 Task: Buy 2 Valve Stems & Caps from Air Compressors & Inflators section under best seller category for shipping address: Cole Ward, 4561 Long Street, Gainesville, Florida 32653, Cell Number 3522153680. Pay from credit card ending with 5759, CVV 953
Action: Key pressed amazon.com<Key.enter>
Screenshot: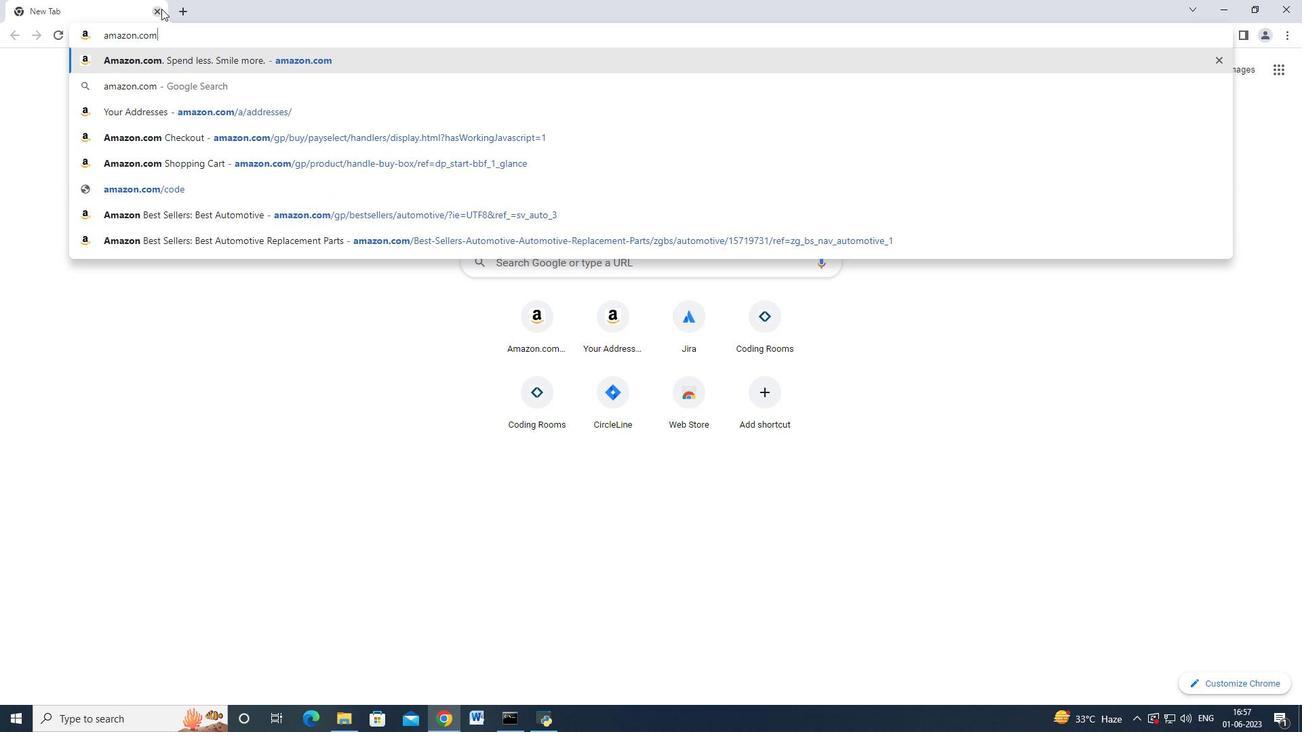 
Action: Mouse moved to (31, 111)
Screenshot: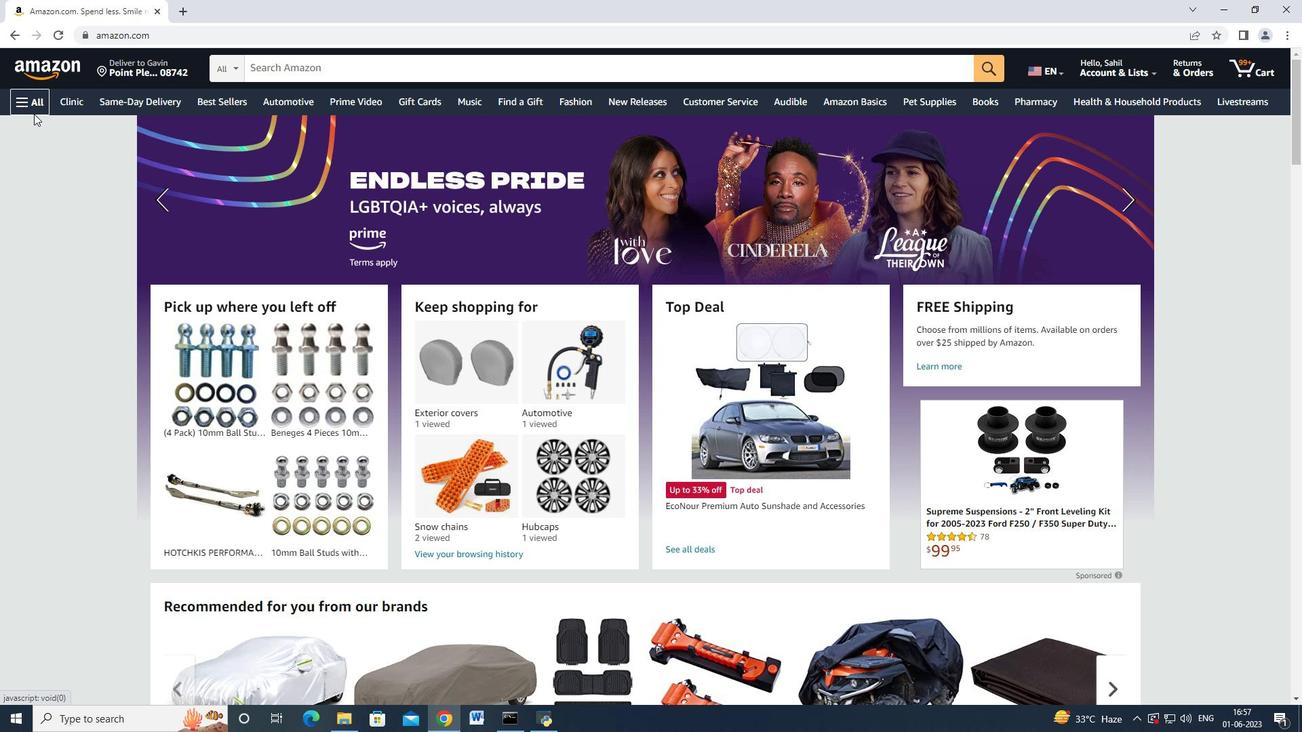 
Action: Mouse pressed left at (31, 111)
Screenshot: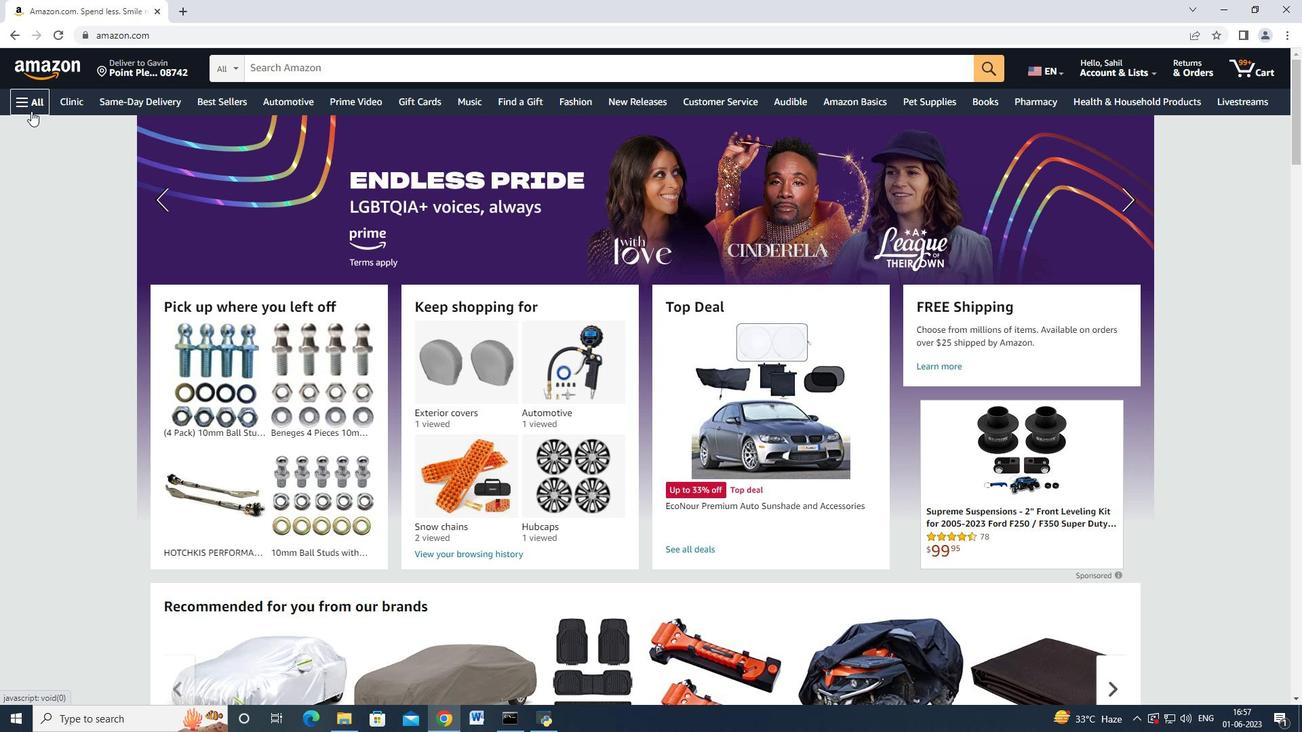 
Action: Mouse moved to (24, 119)
Screenshot: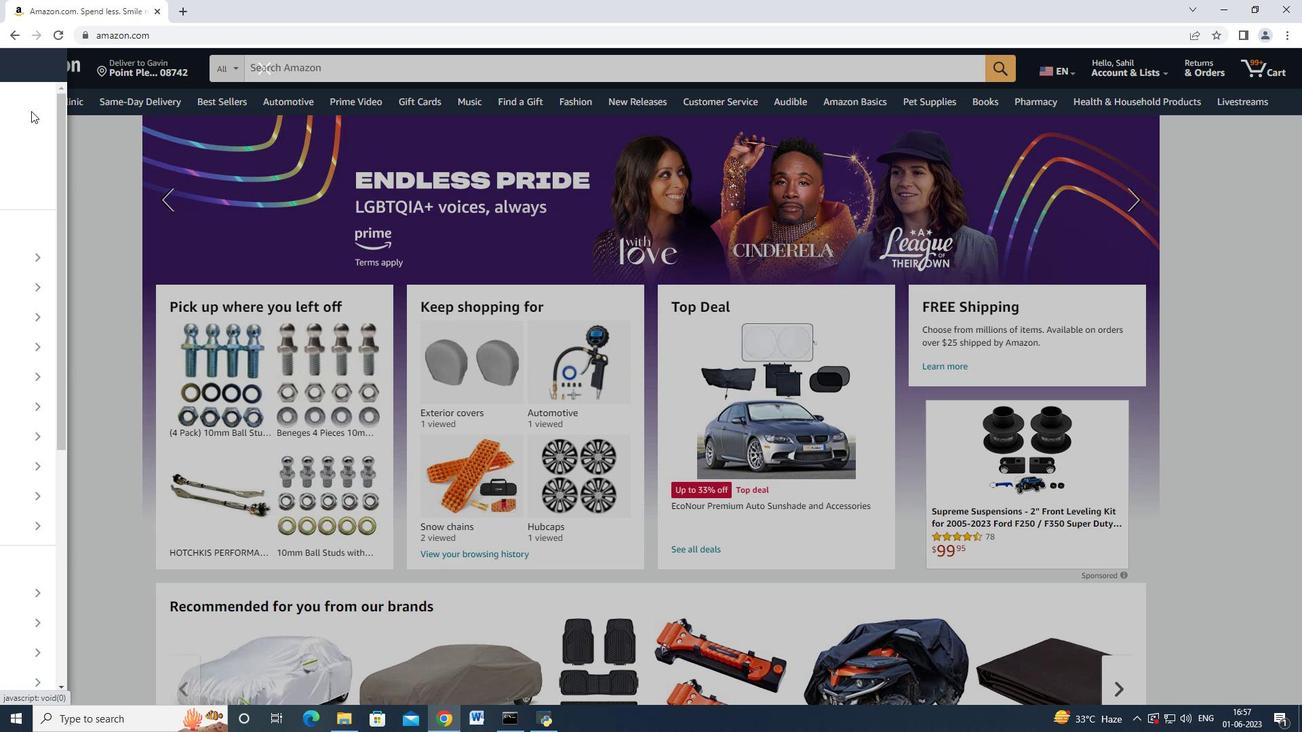 
Action: Mouse scrolled (24, 118) with delta (0, 0)
Screenshot: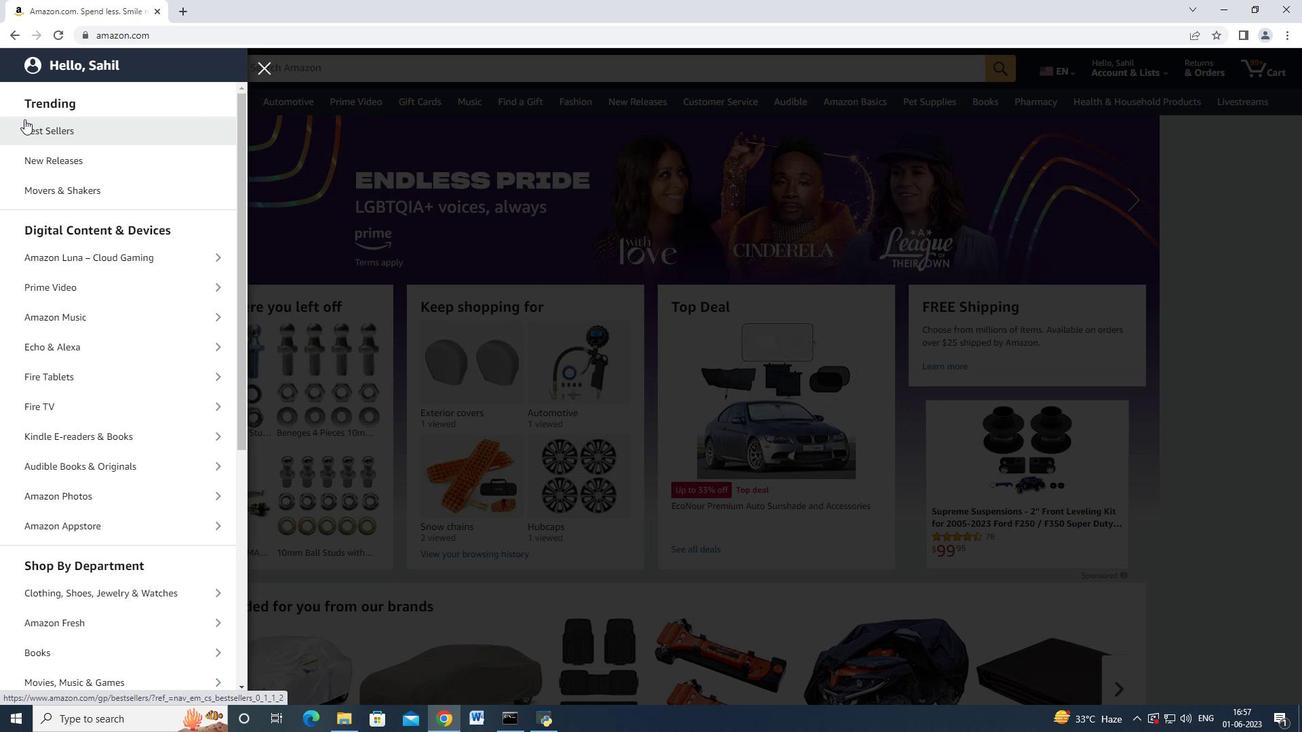 
Action: Mouse moved to (107, 309)
Screenshot: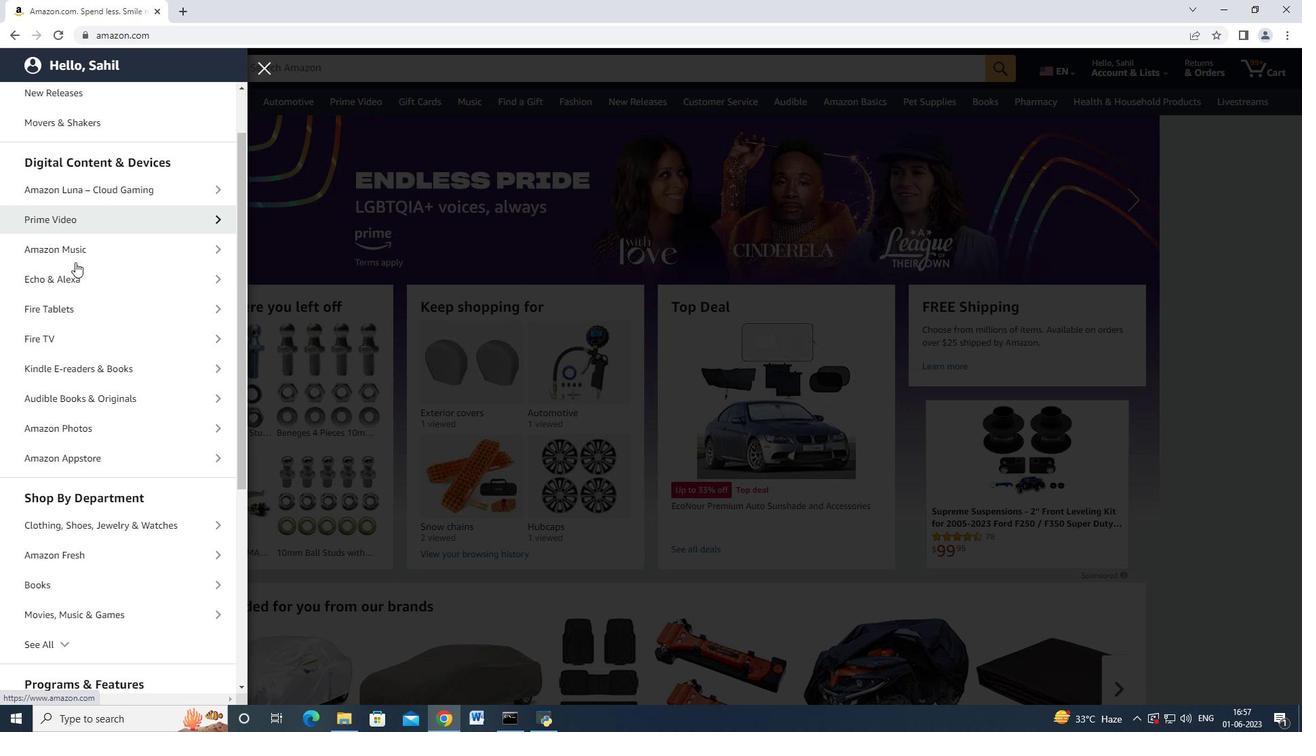 
Action: Mouse scrolled (107, 308) with delta (0, 0)
Screenshot: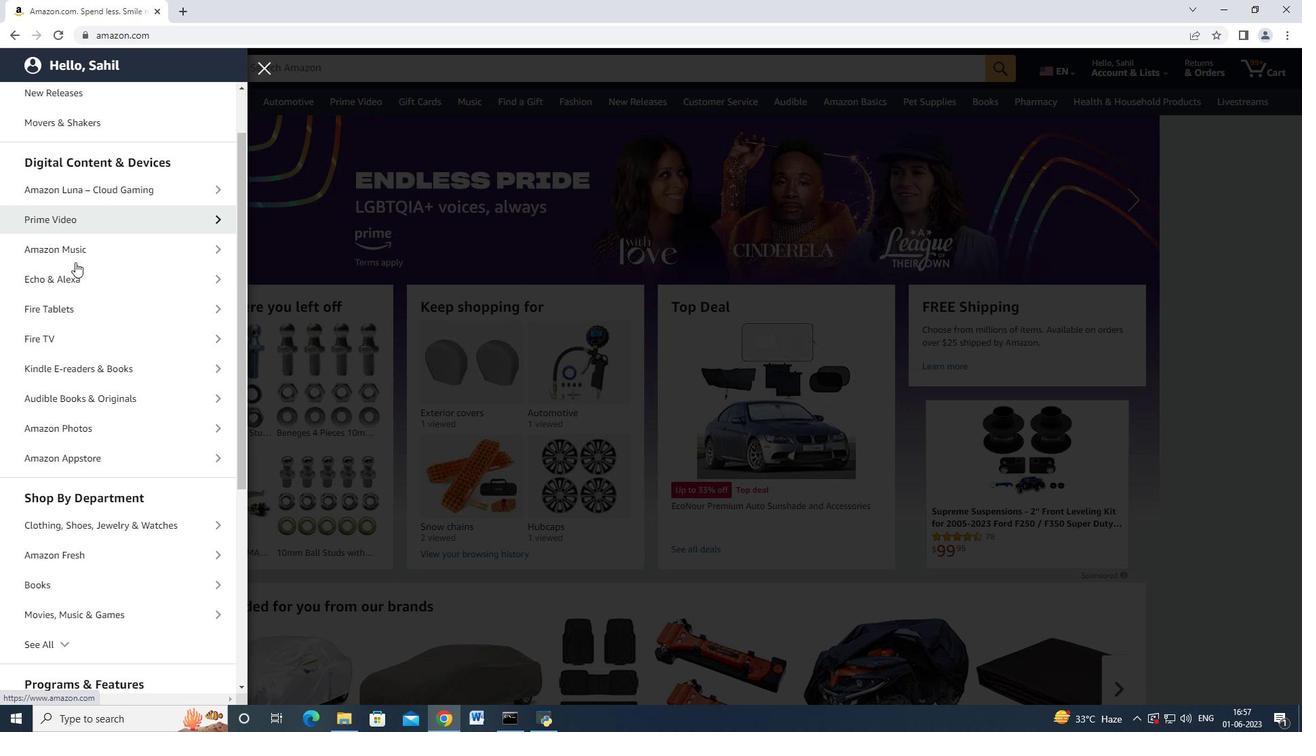 
Action: Mouse moved to (115, 319)
Screenshot: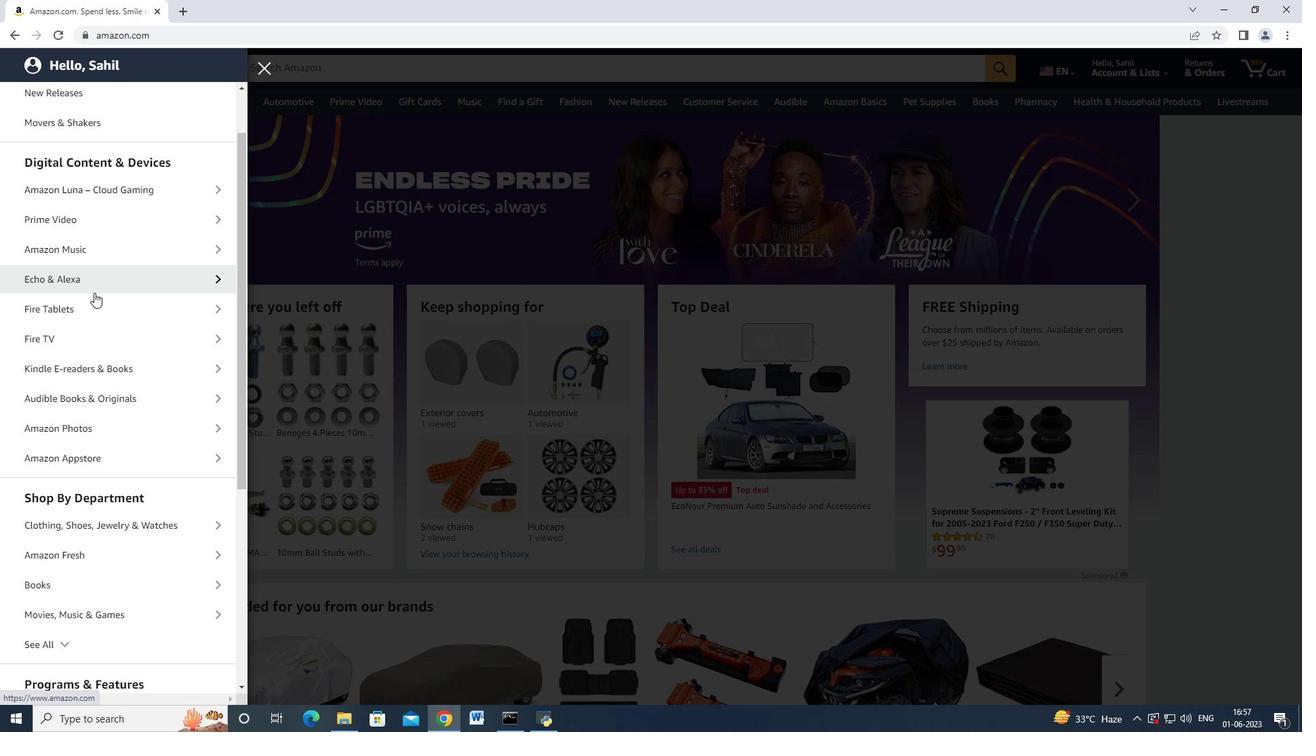 
Action: Mouse scrolled (115, 318) with delta (0, 0)
Screenshot: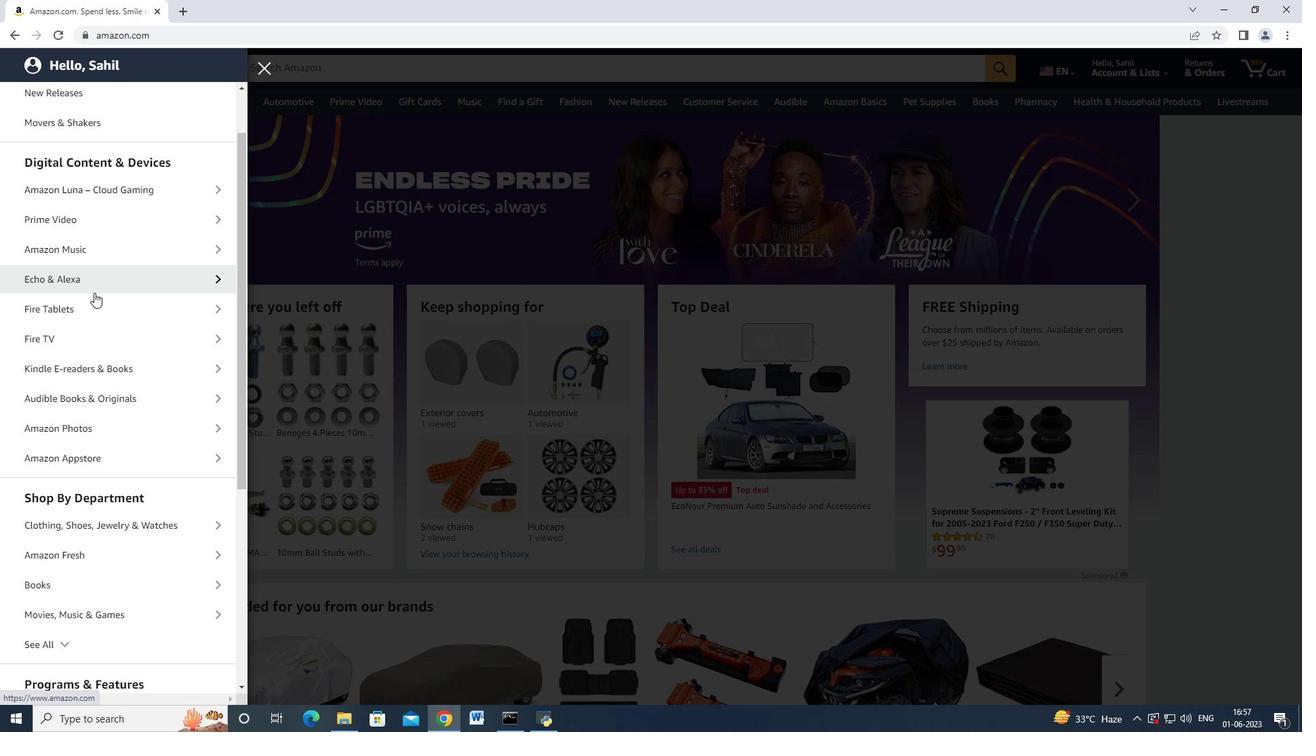 
Action: Mouse moved to (118, 323)
Screenshot: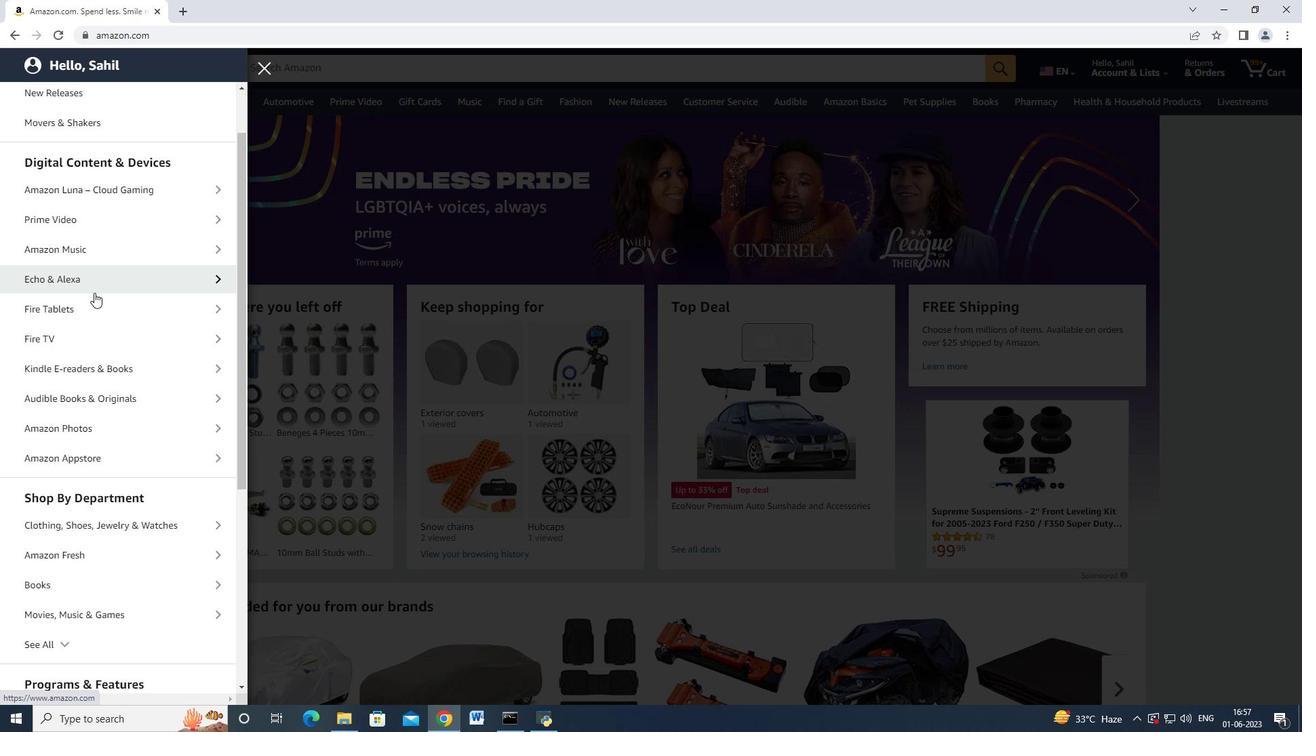 
Action: Mouse scrolled (118, 322) with delta (0, 0)
Screenshot: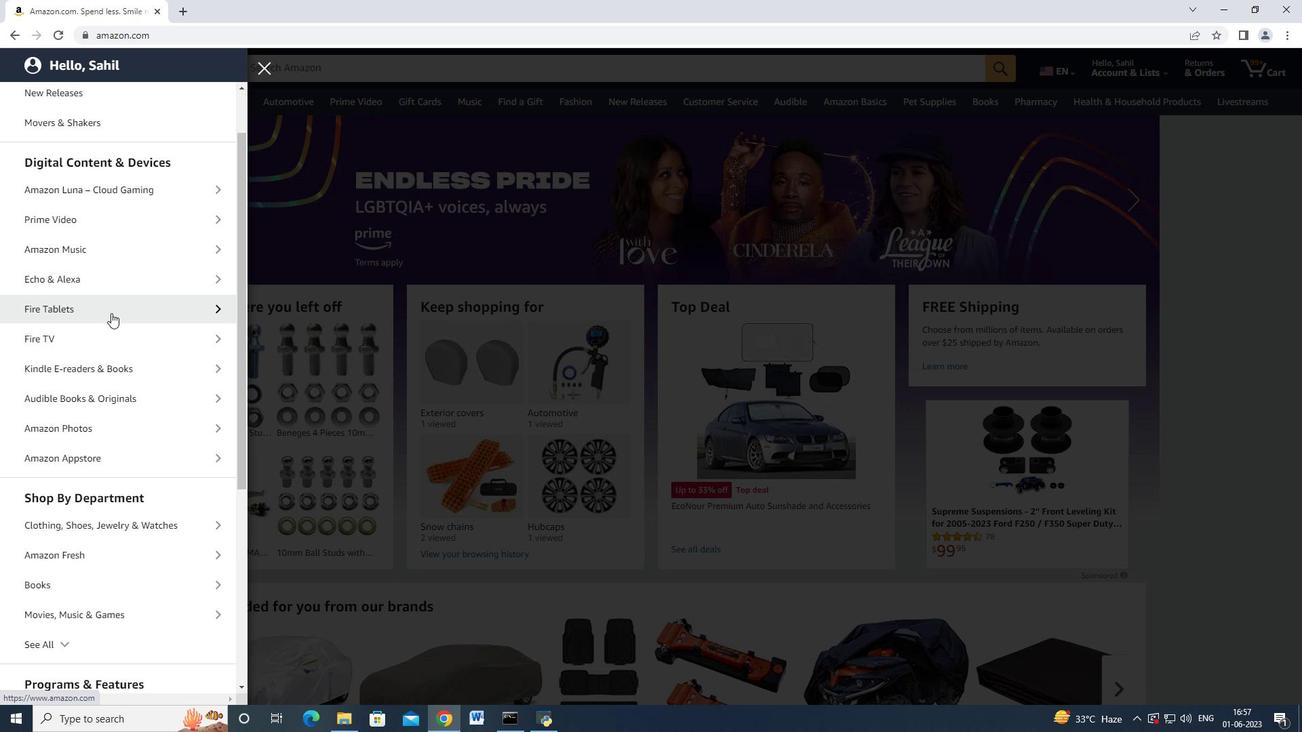 
Action: Mouse moved to (110, 446)
Screenshot: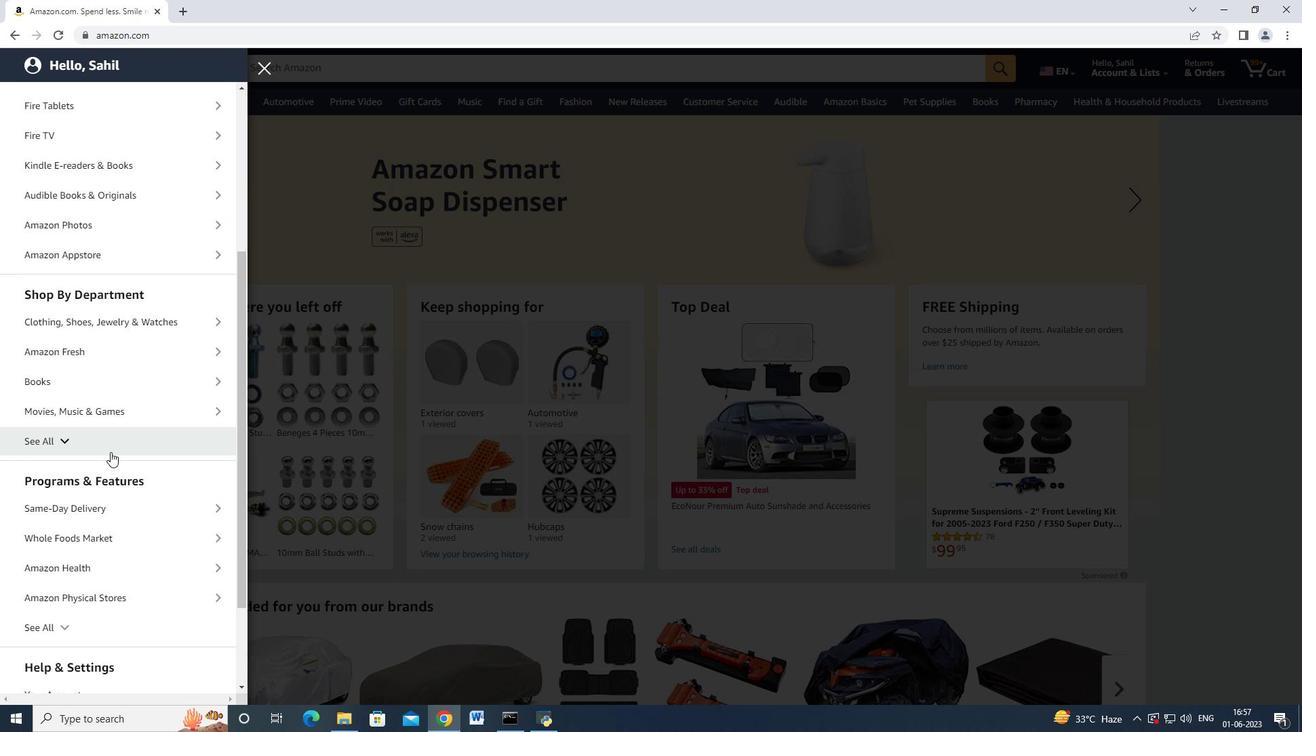 
Action: Mouse pressed left at (110, 446)
Screenshot: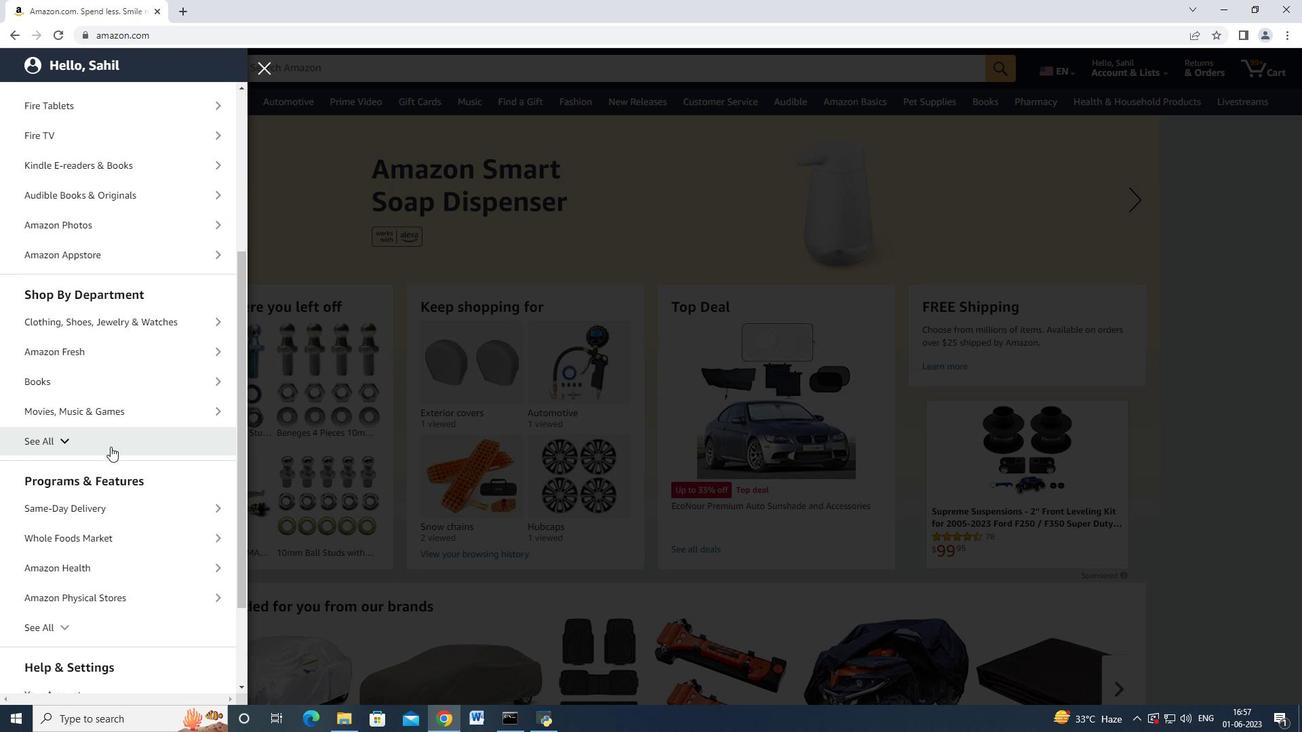 
Action: Mouse moved to (111, 446)
Screenshot: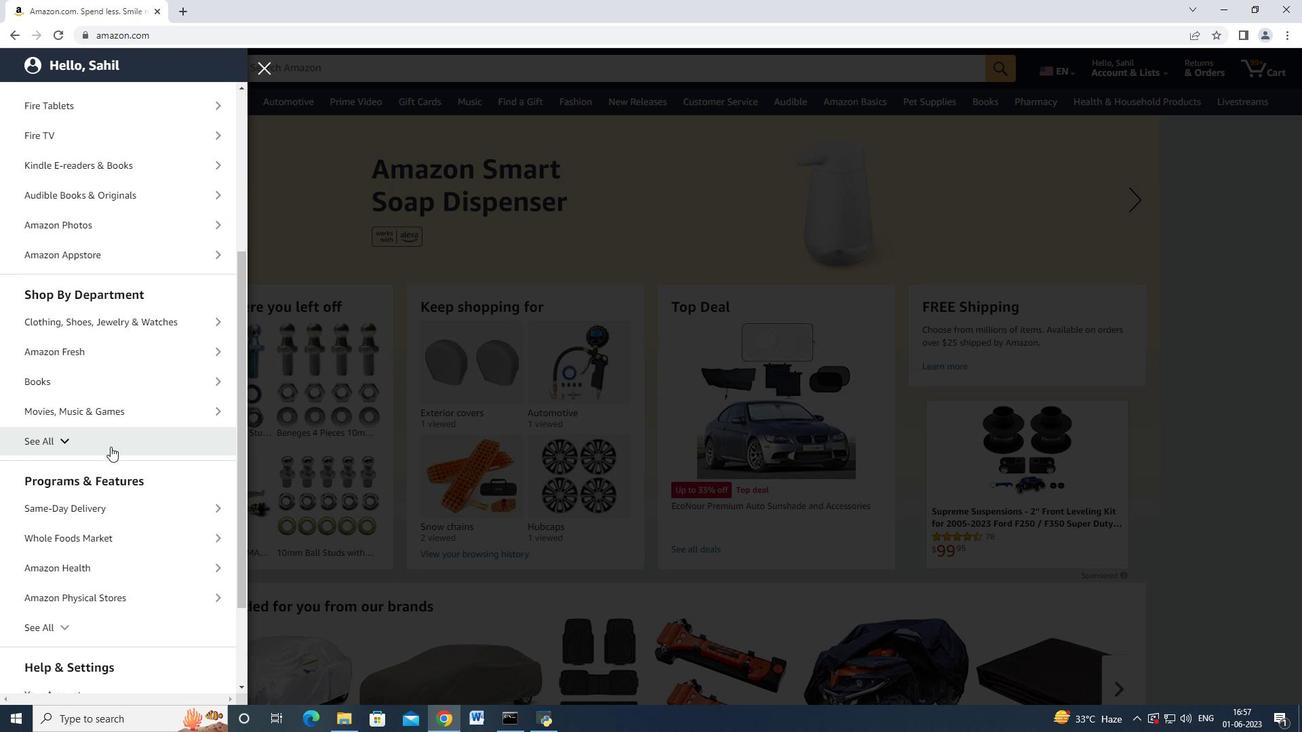 
Action: Mouse scrolled (111, 446) with delta (0, 0)
Screenshot: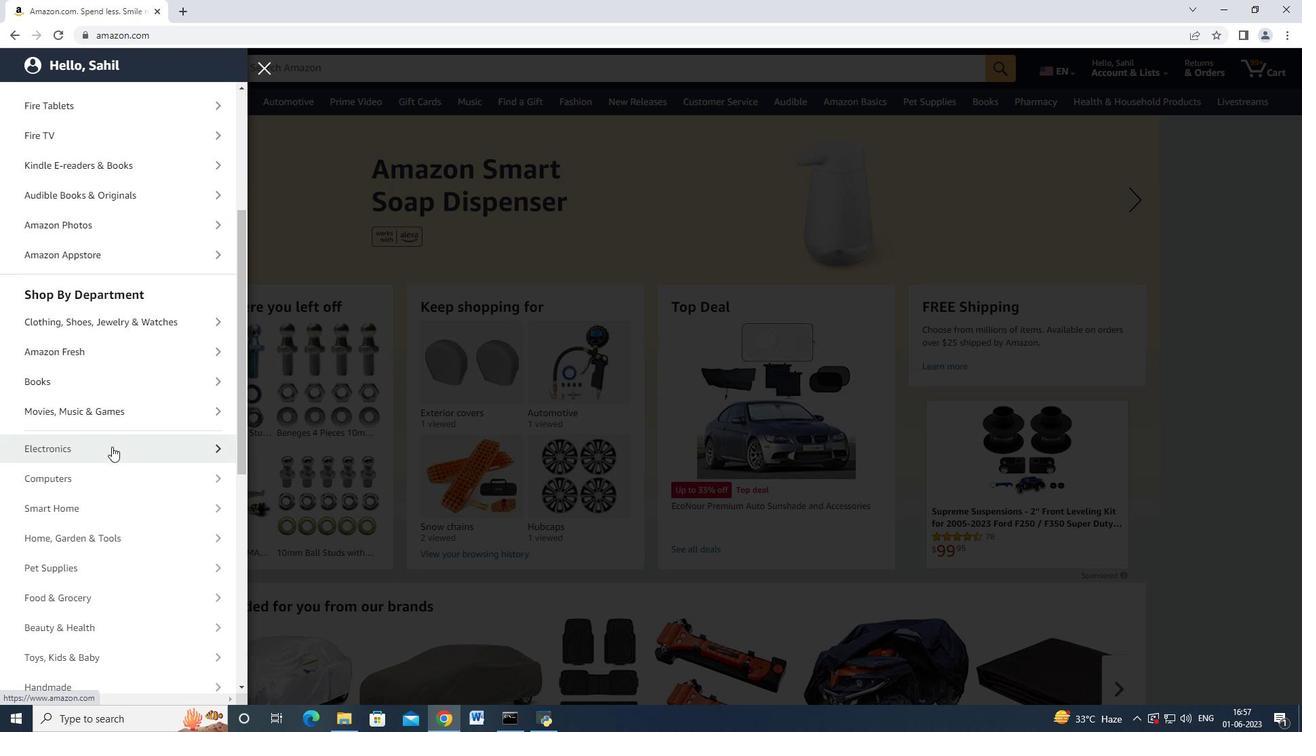 
Action: Mouse scrolled (111, 446) with delta (0, 0)
Screenshot: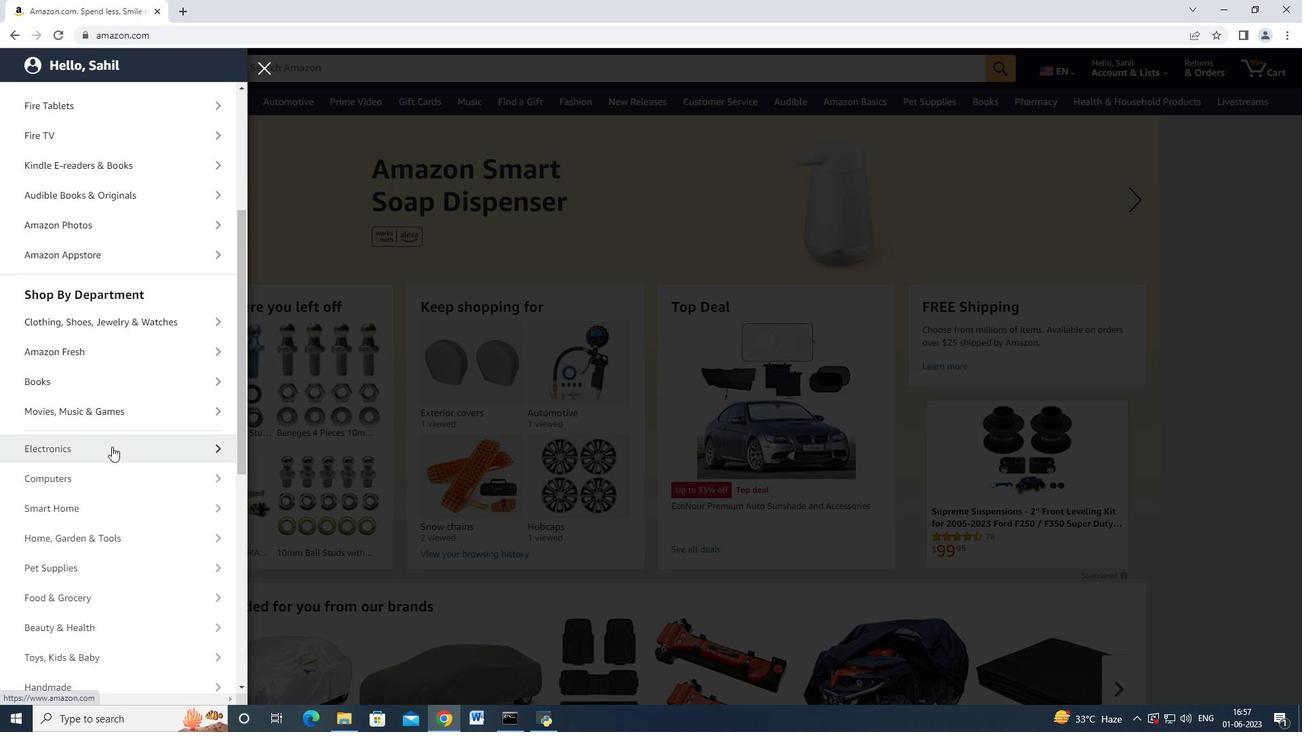 
Action: Mouse scrolled (111, 446) with delta (0, 0)
Screenshot: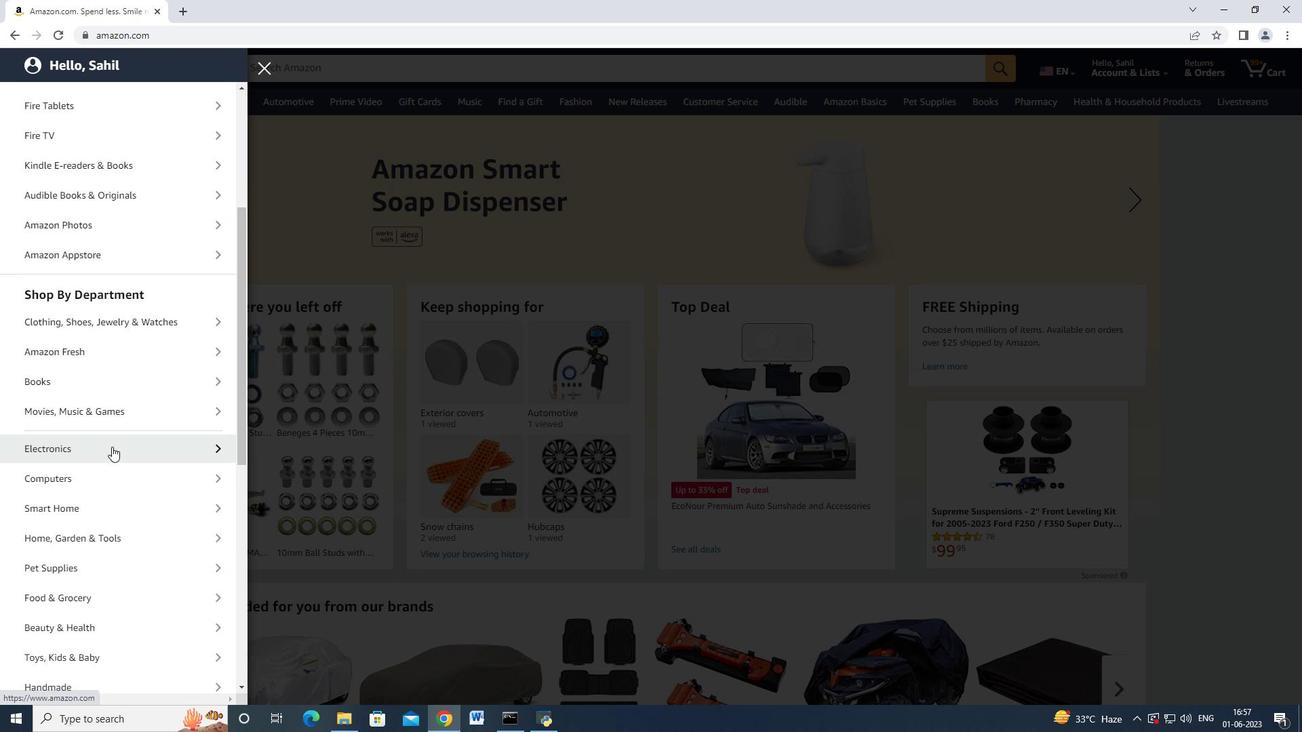 
Action: Mouse scrolled (111, 446) with delta (0, 0)
Screenshot: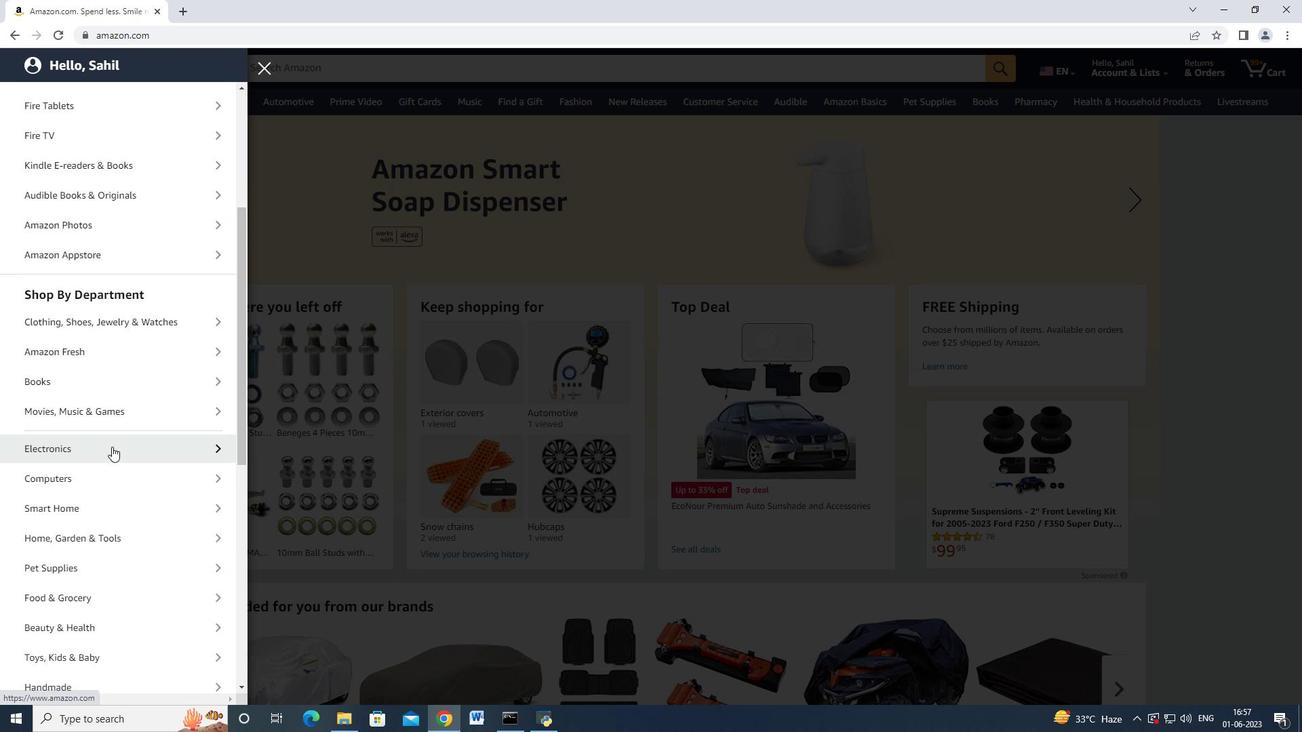 
Action: Mouse moved to (113, 445)
Screenshot: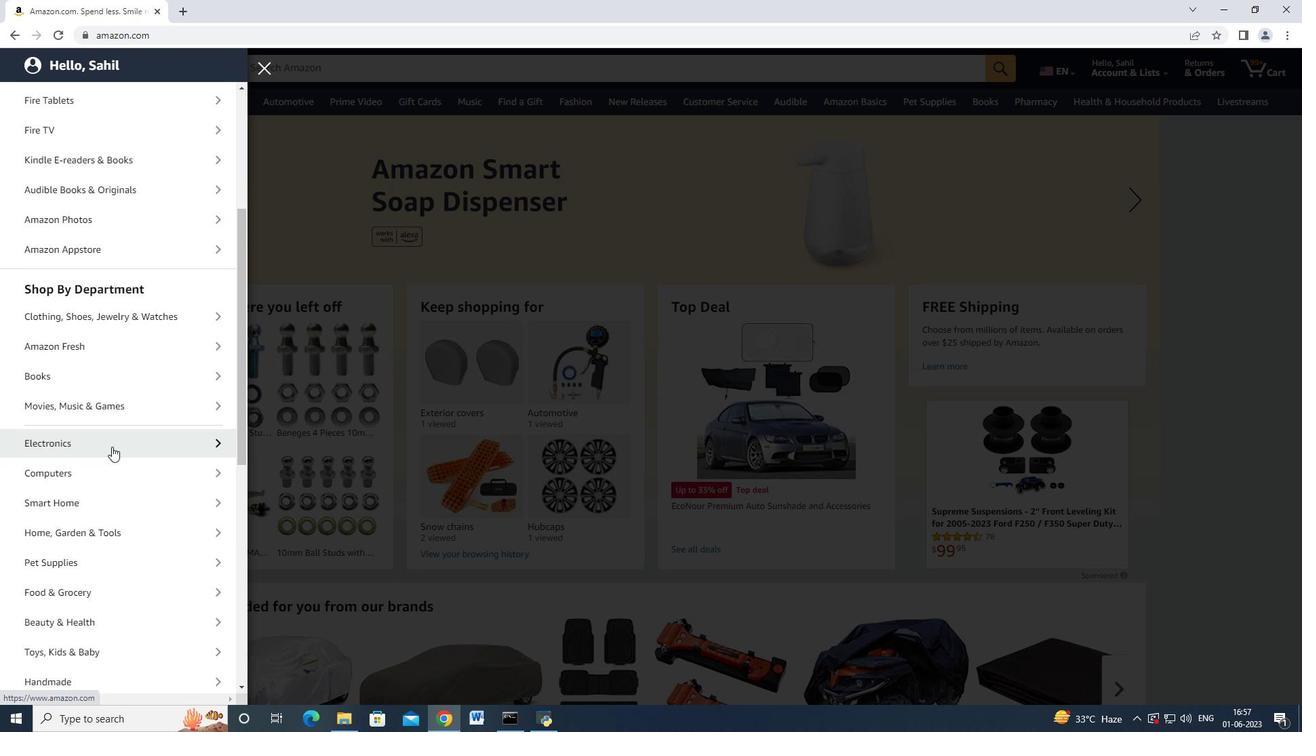
Action: Mouse scrolled (113, 444) with delta (0, 0)
Screenshot: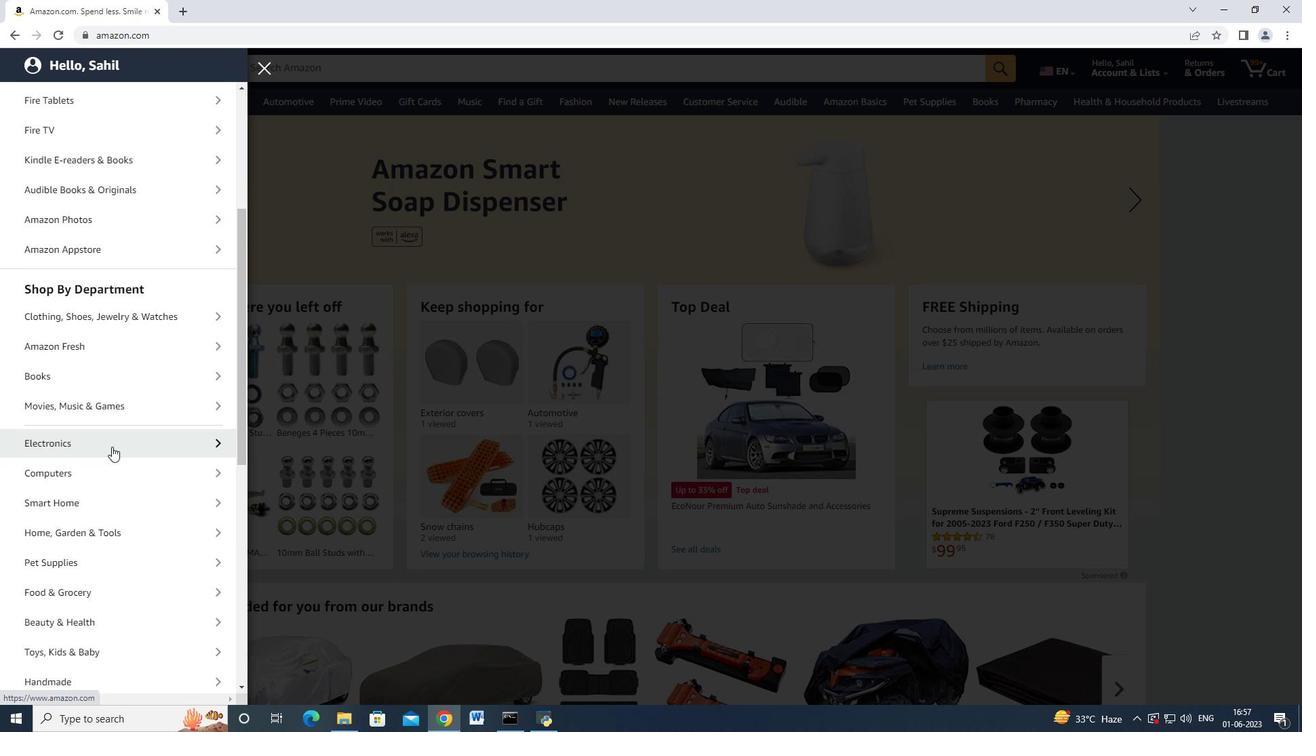 
Action: Mouse scrolled (113, 444) with delta (0, 0)
Screenshot: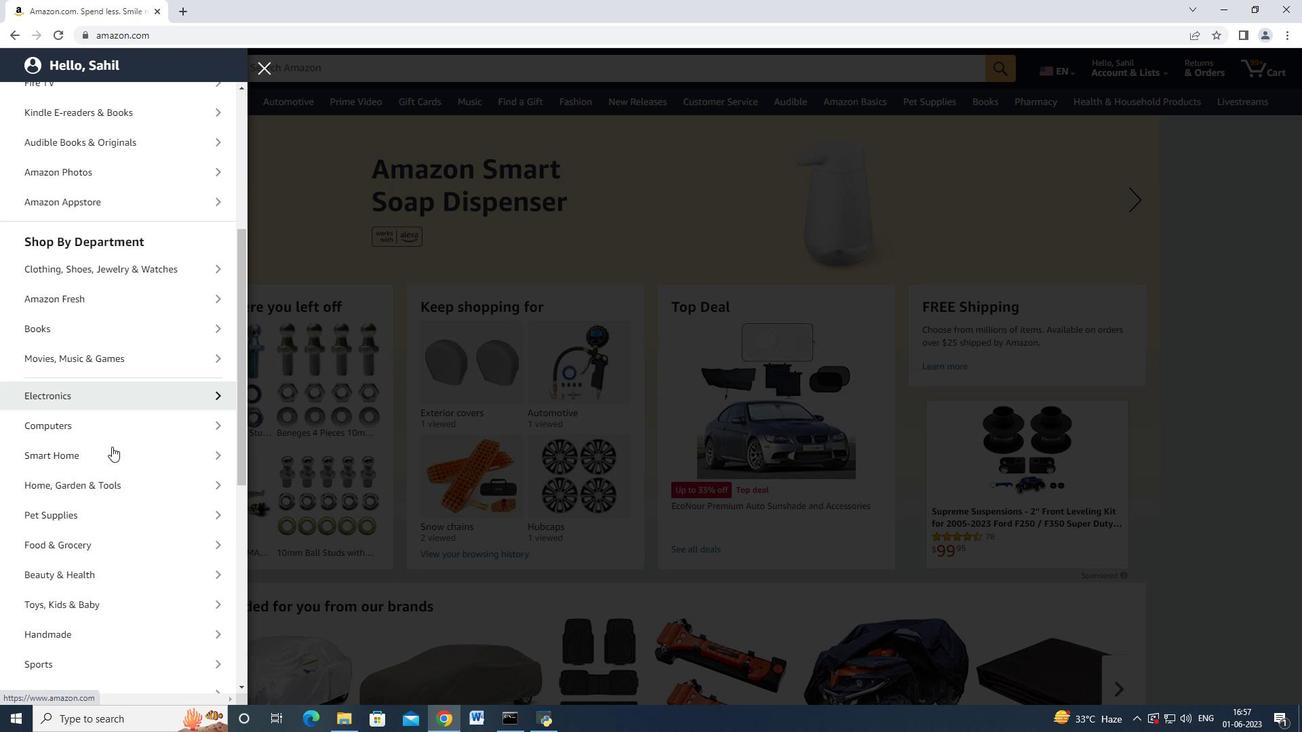 
Action: Mouse moved to (101, 377)
Screenshot: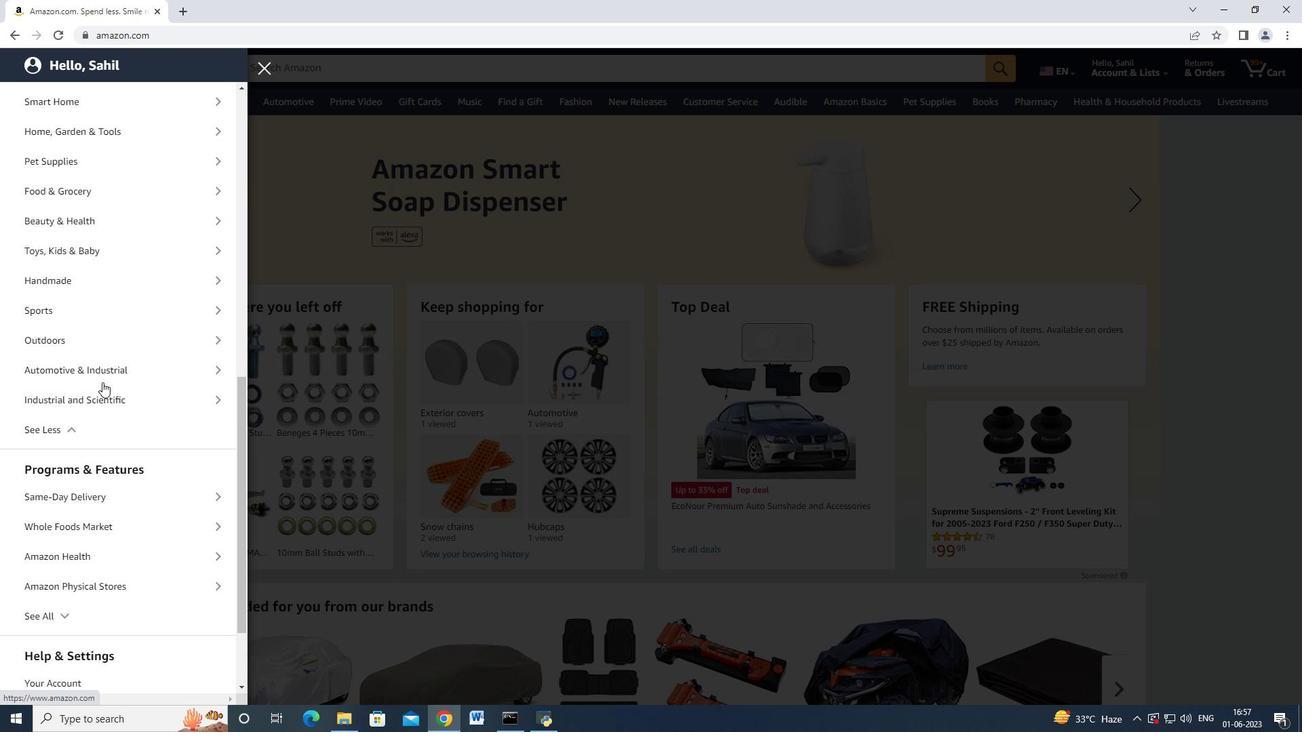 
Action: Mouse pressed left at (101, 377)
Screenshot: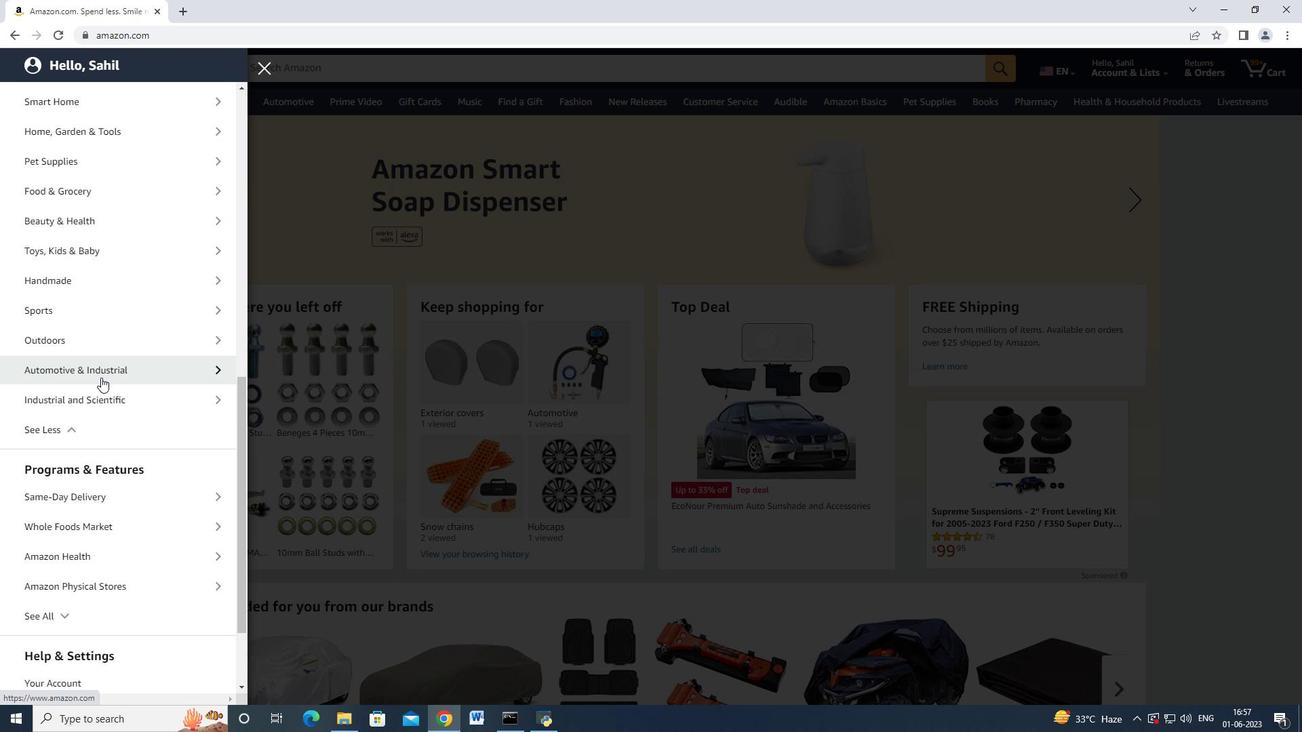 
Action: Mouse moved to (69, 166)
Screenshot: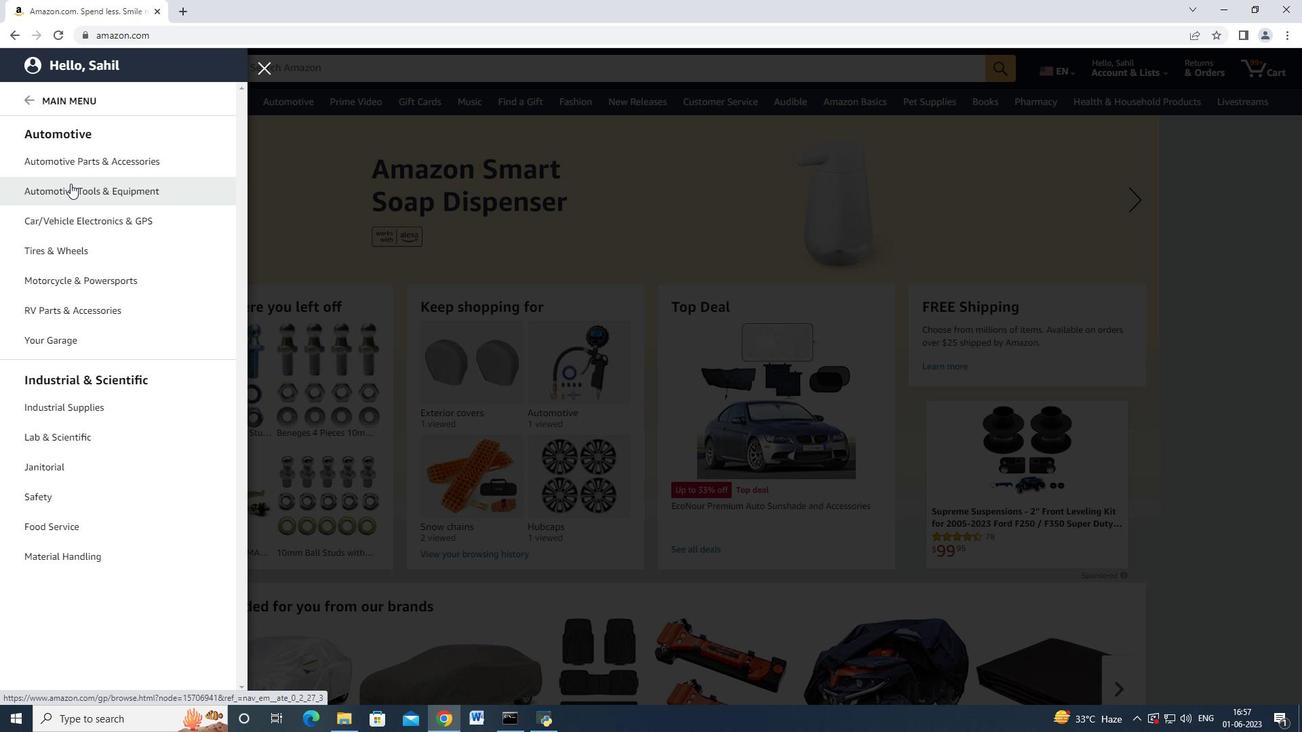 
Action: Mouse pressed left at (69, 166)
Screenshot: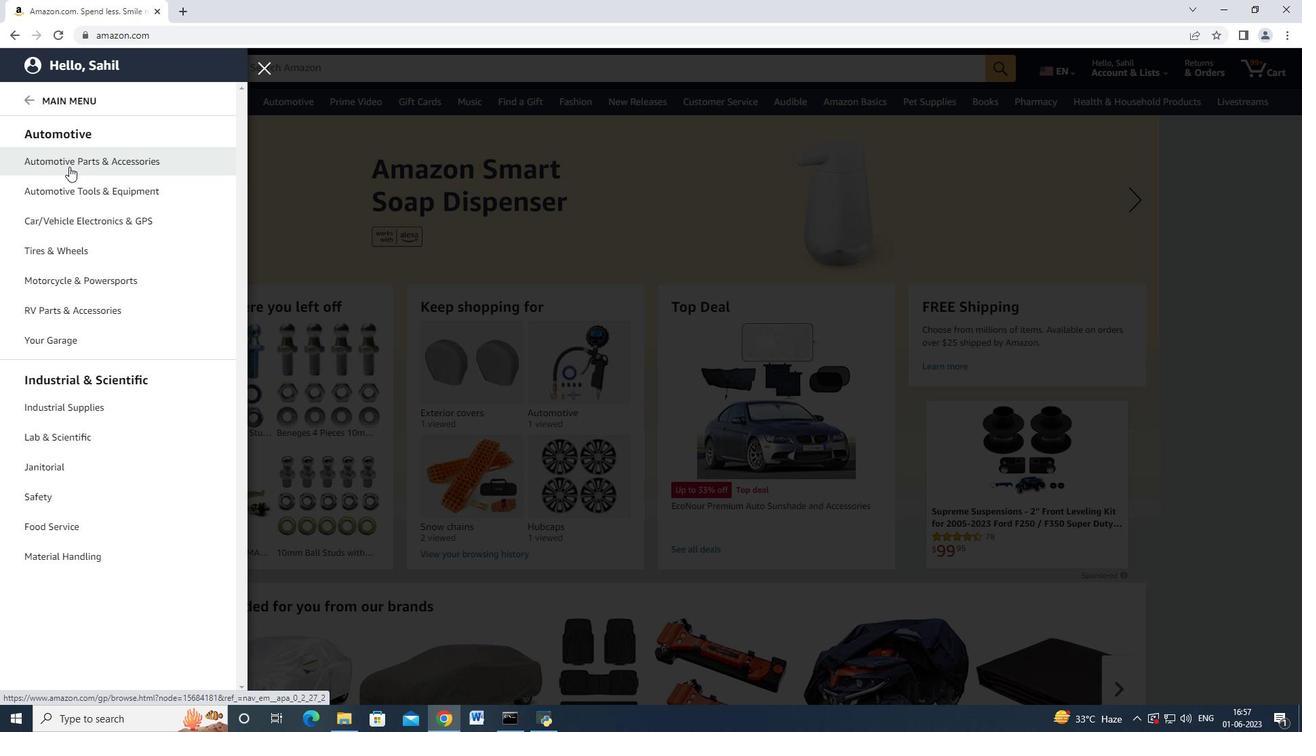 
Action: Mouse moved to (68, 166)
Screenshot: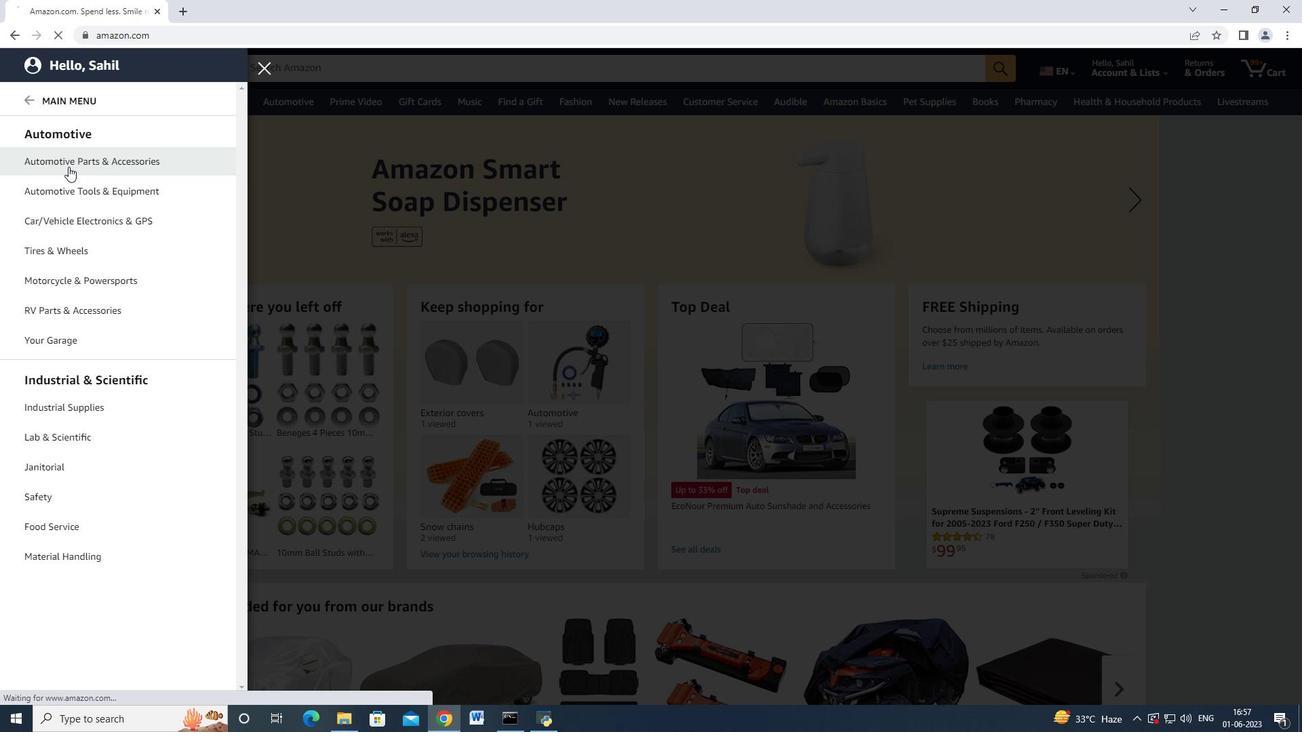 
Action: Mouse scrolled (68, 166) with delta (0, 0)
Screenshot: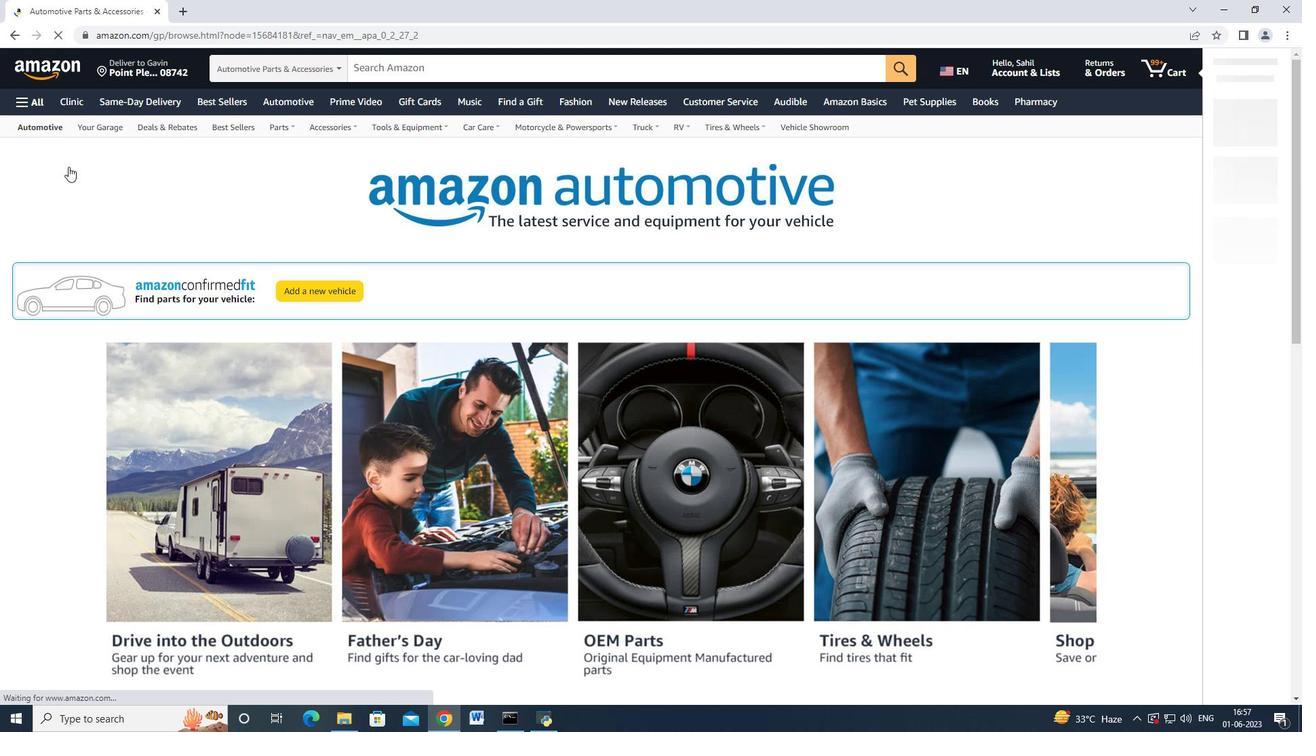 
Action: Mouse scrolled (68, 166) with delta (0, 0)
Screenshot: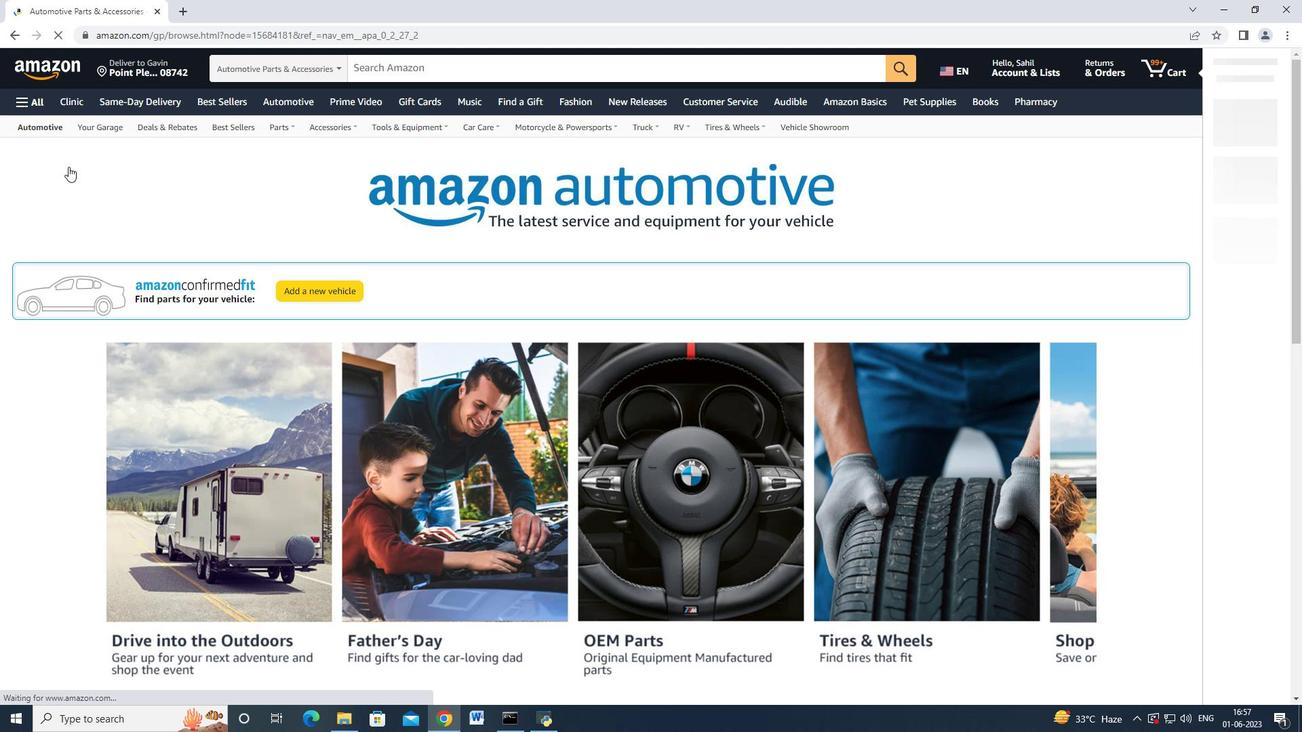 
Action: Mouse moved to (66, 172)
Screenshot: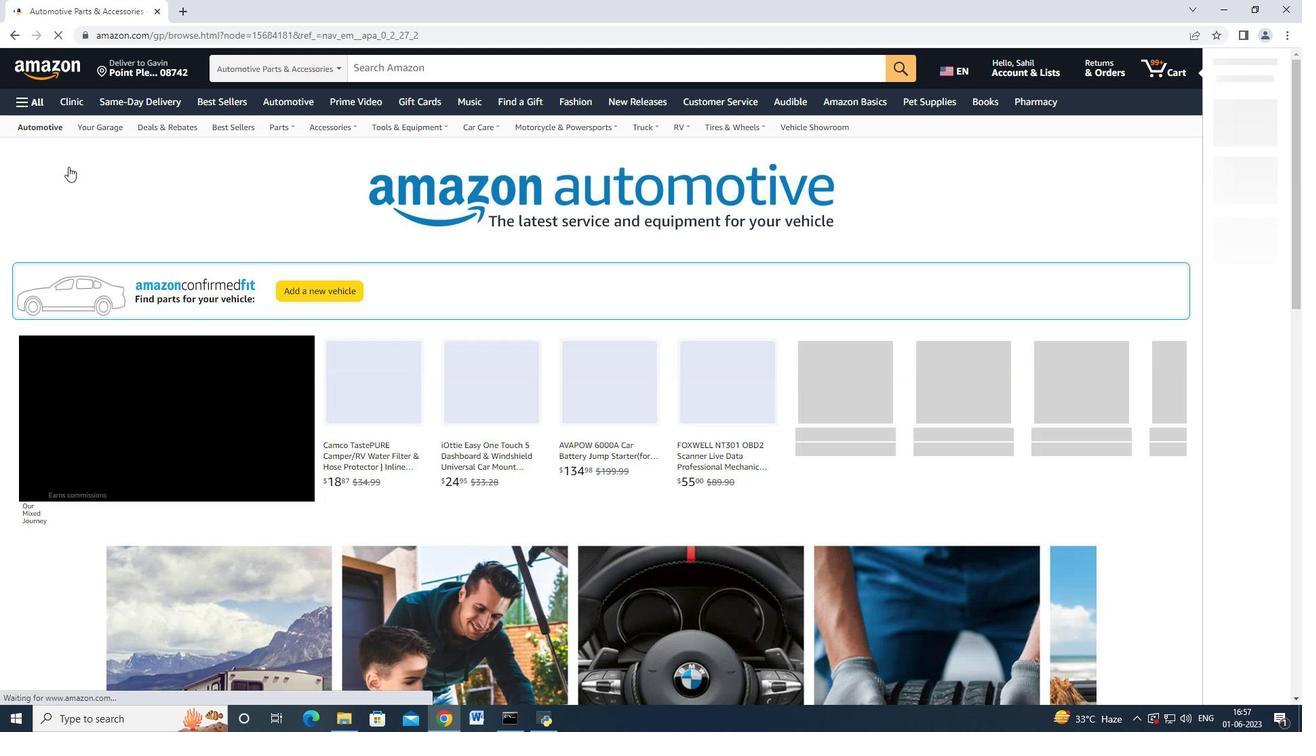 
Action: Mouse scrolled (66, 171) with delta (0, 0)
Screenshot: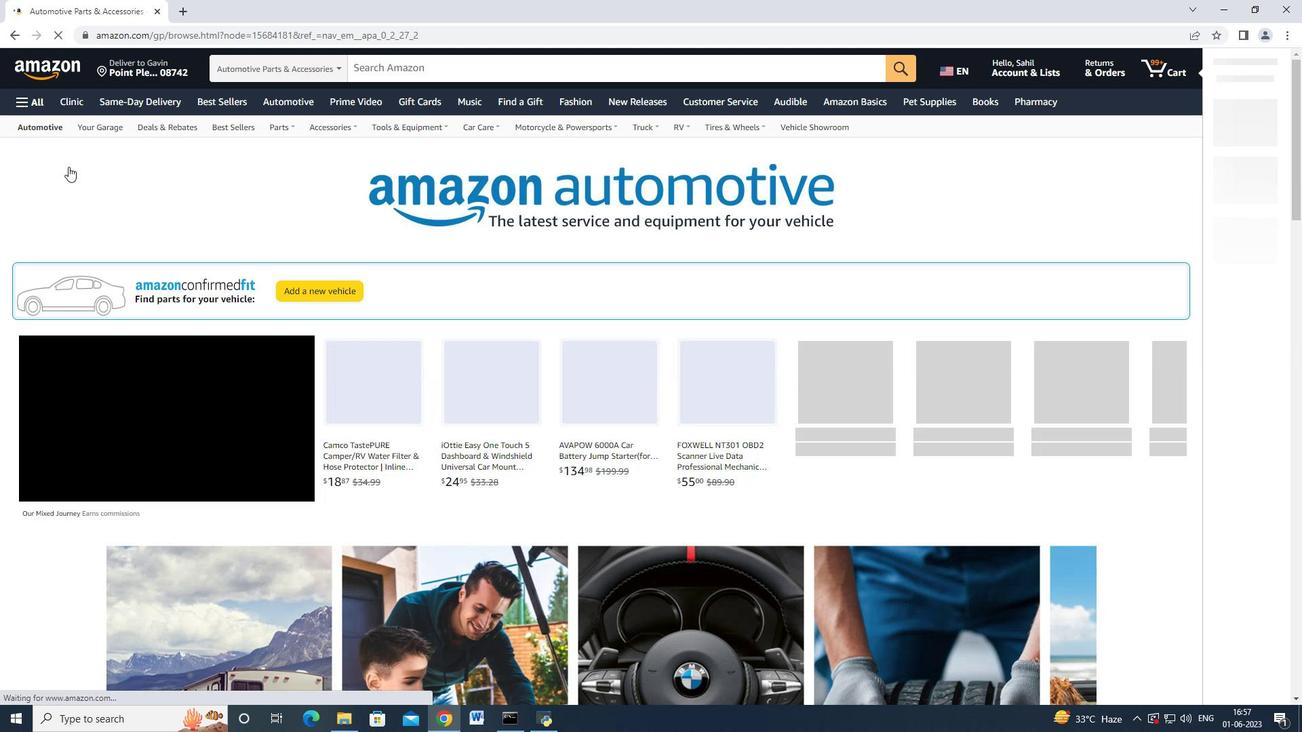 
Action: Mouse moved to (65, 172)
Screenshot: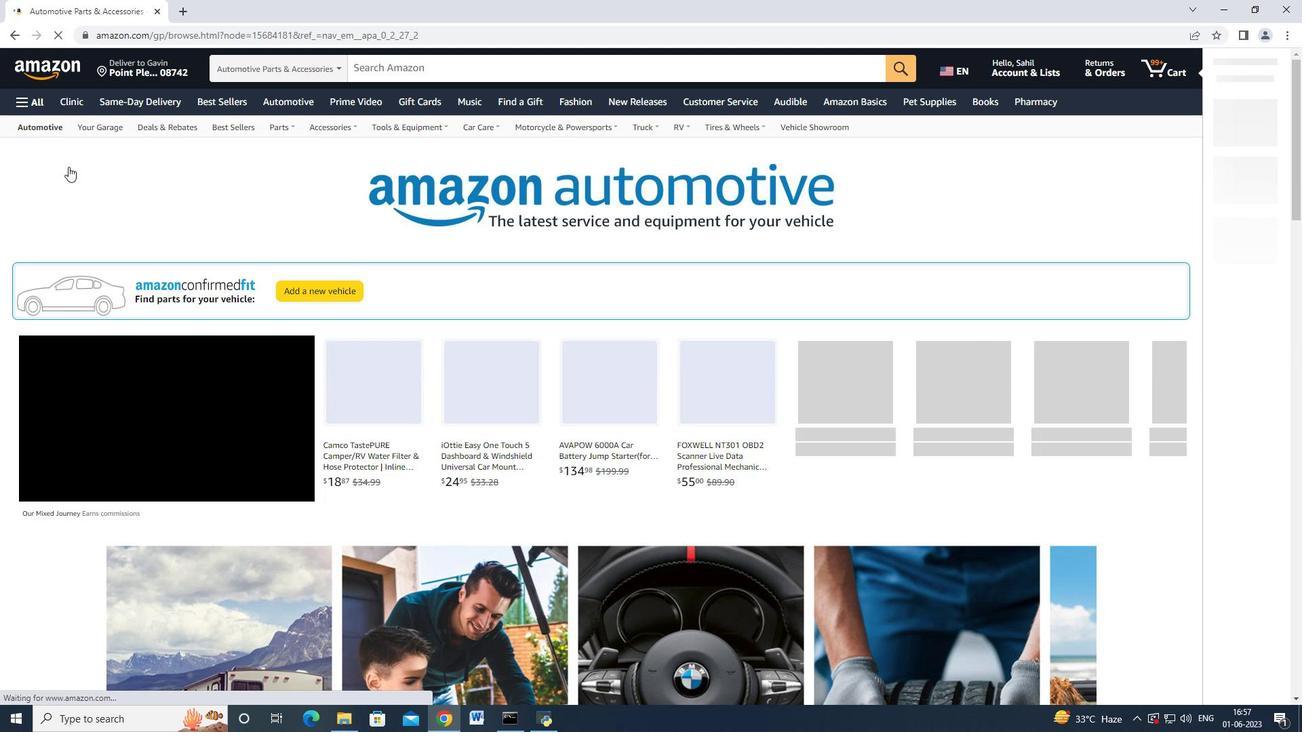 
Action: Mouse scrolled (65, 173) with delta (0, 0)
Screenshot: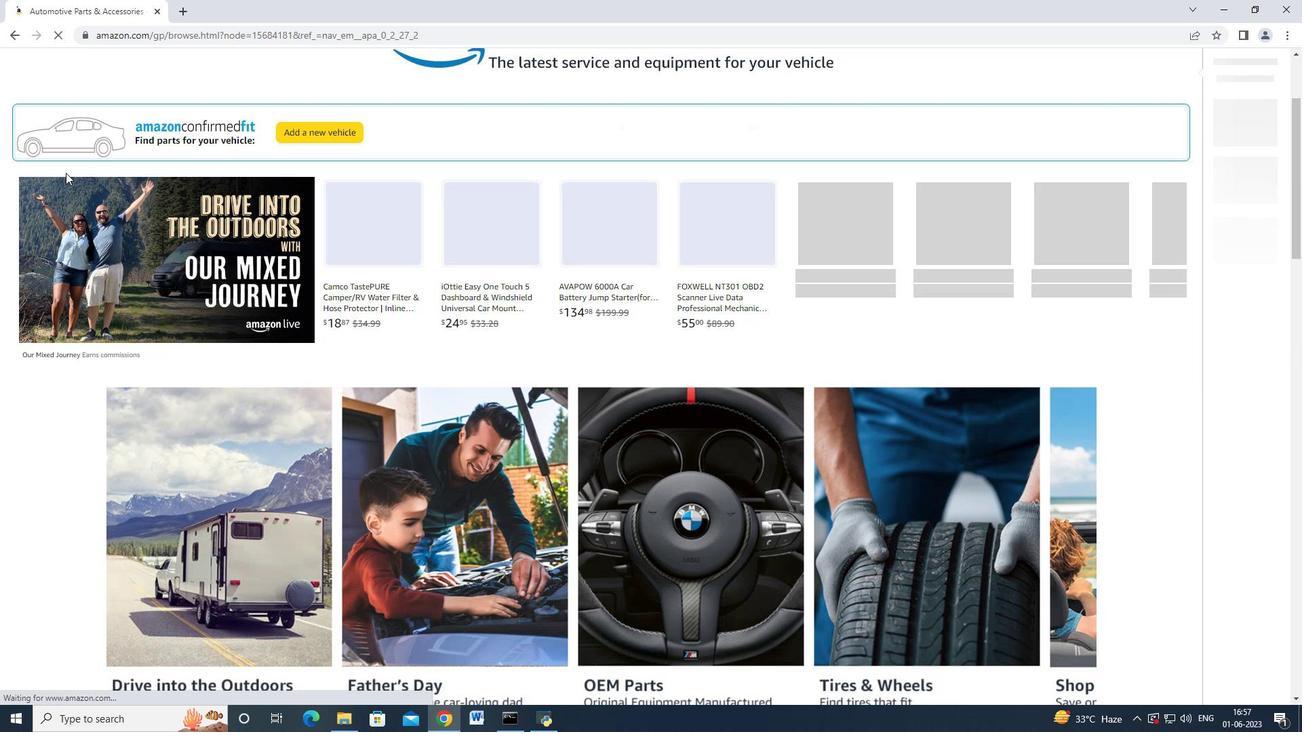 
Action: Mouse moved to (66, 170)
Screenshot: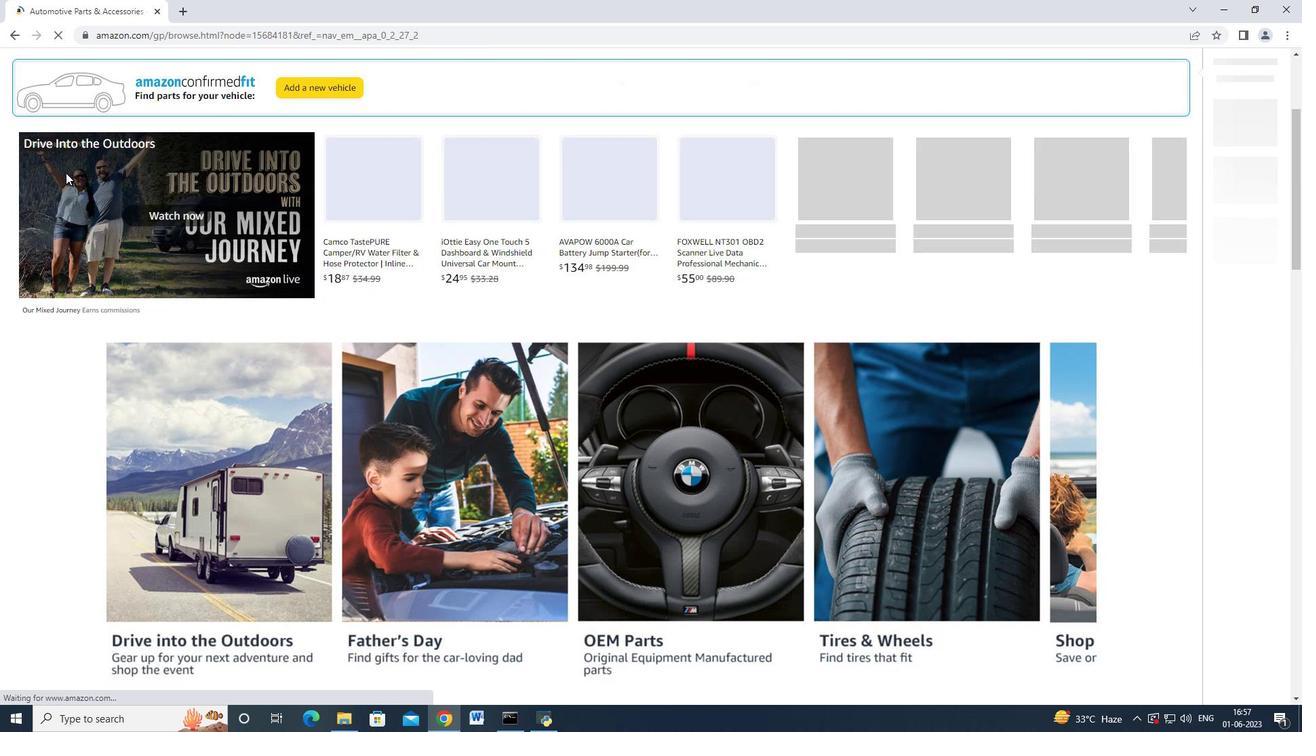 
Action: Mouse scrolled (66, 171) with delta (0, 0)
Screenshot: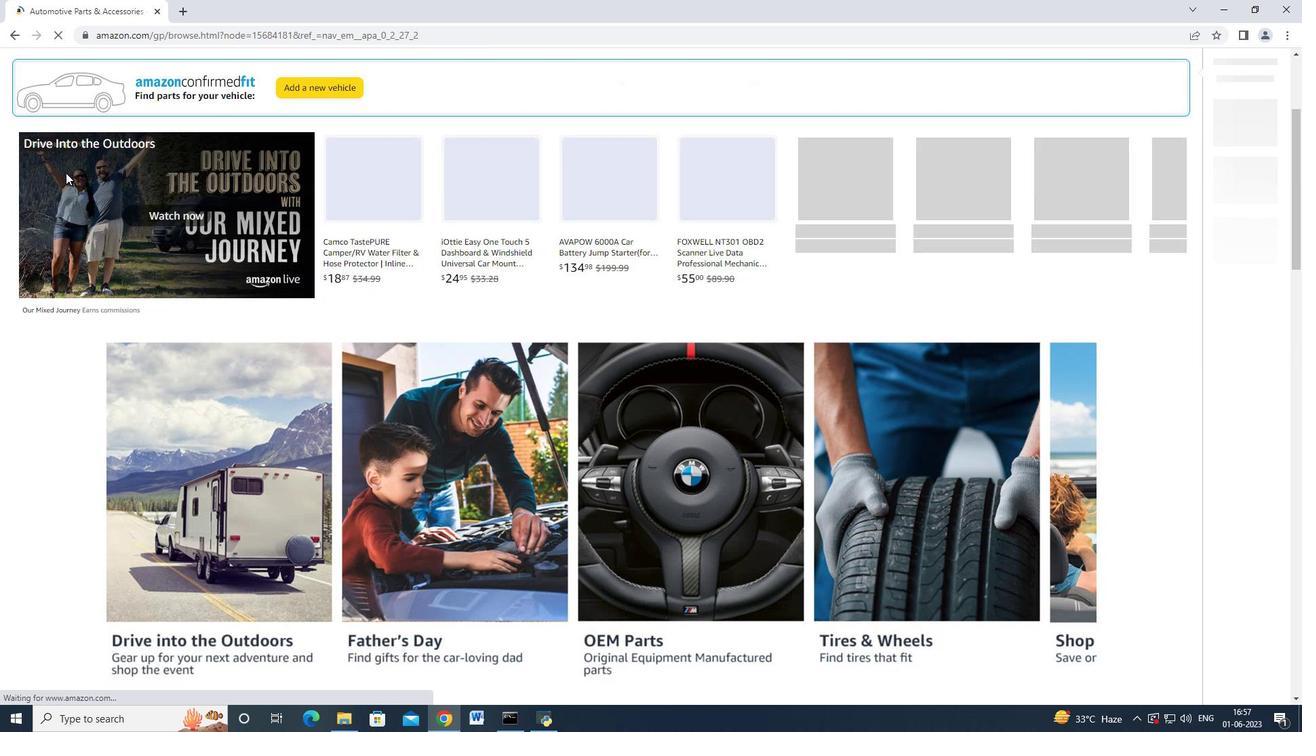 
Action: Mouse moved to (66, 170)
Screenshot: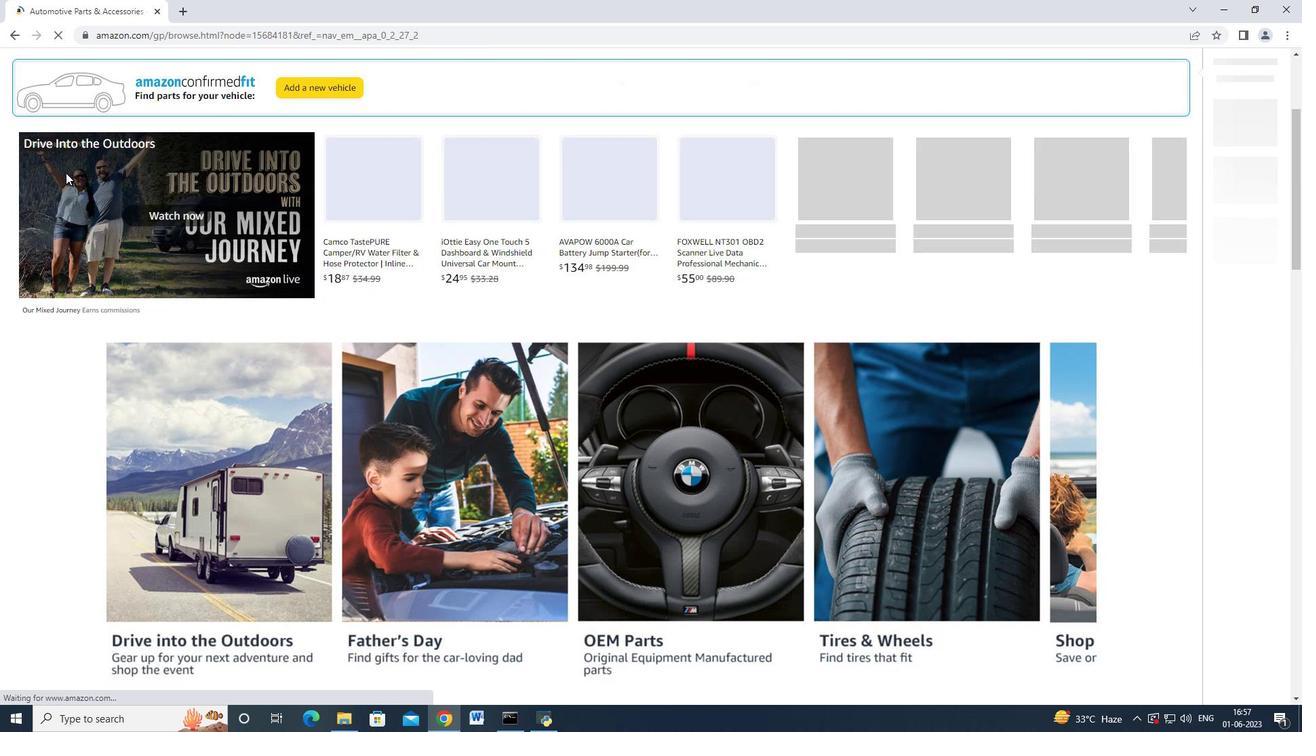 
Action: Mouse scrolled (66, 171) with delta (0, 0)
Screenshot: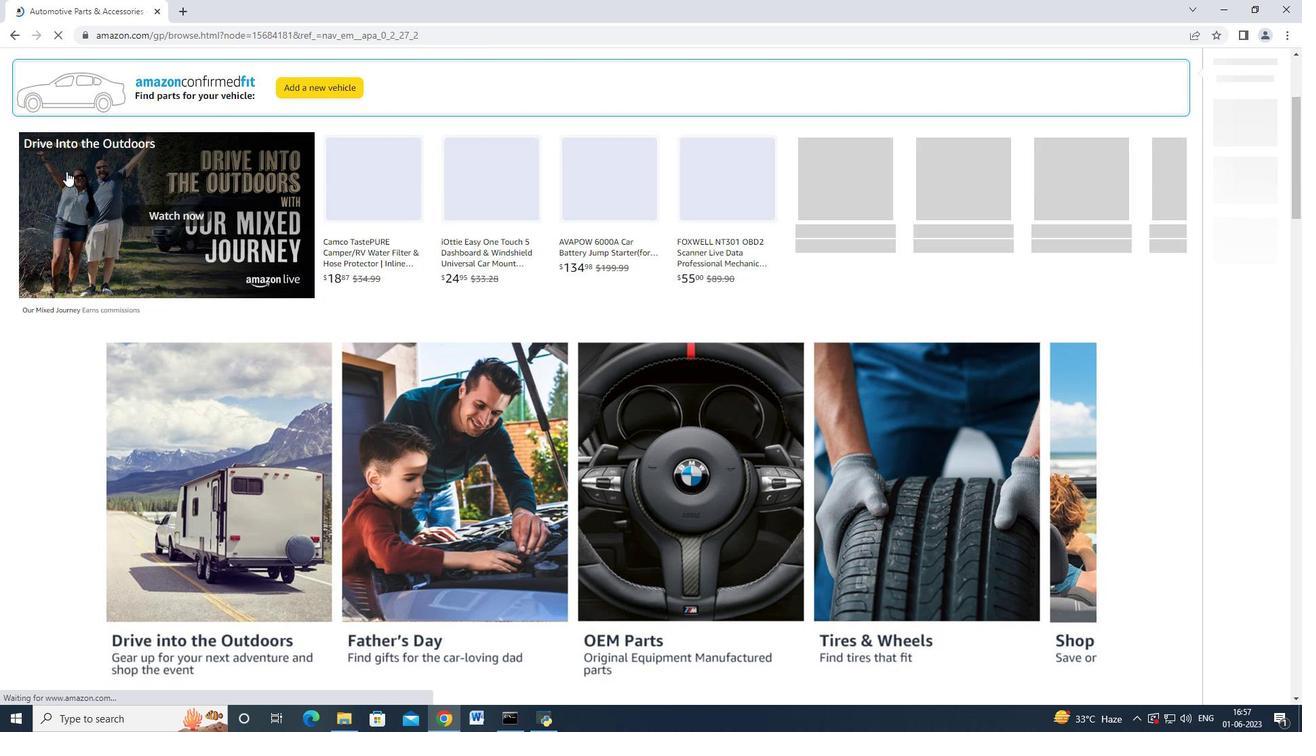 
Action: Mouse moved to (233, 117)
Screenshot: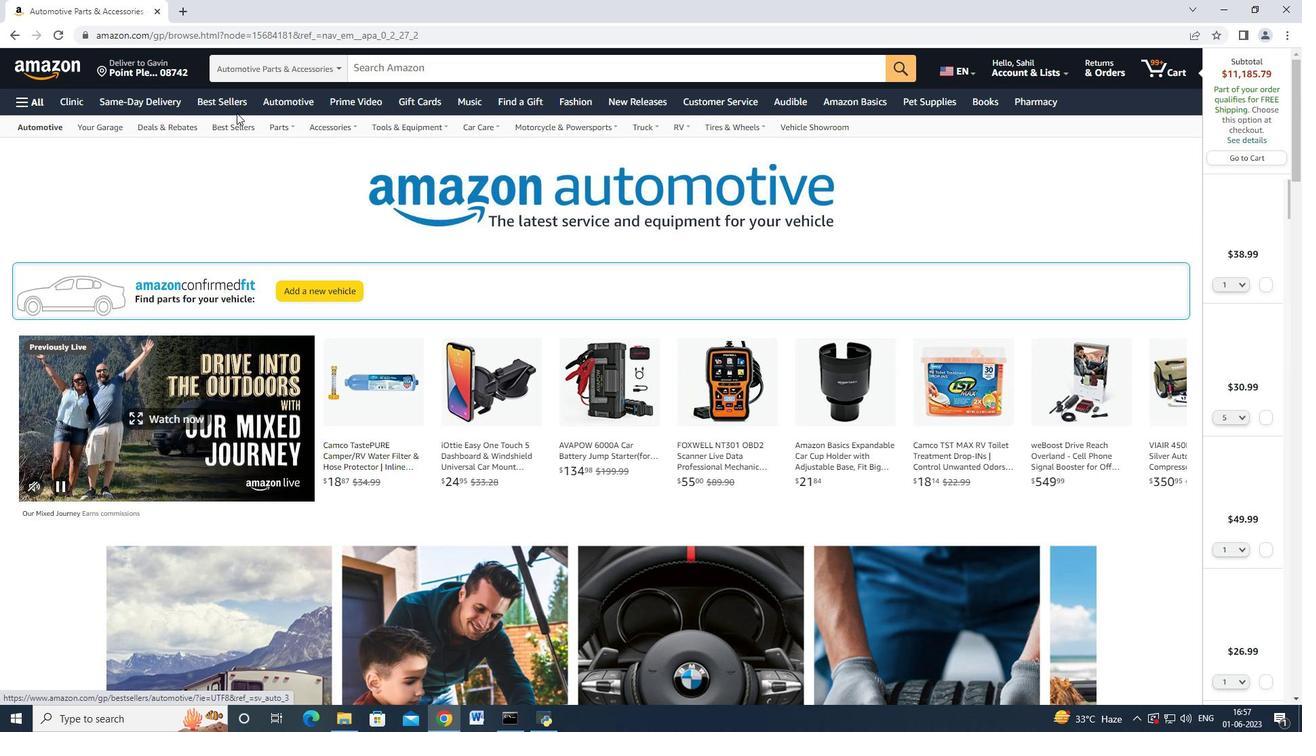 
Action: Mouse pressed left at (233, 117)
Screenshot: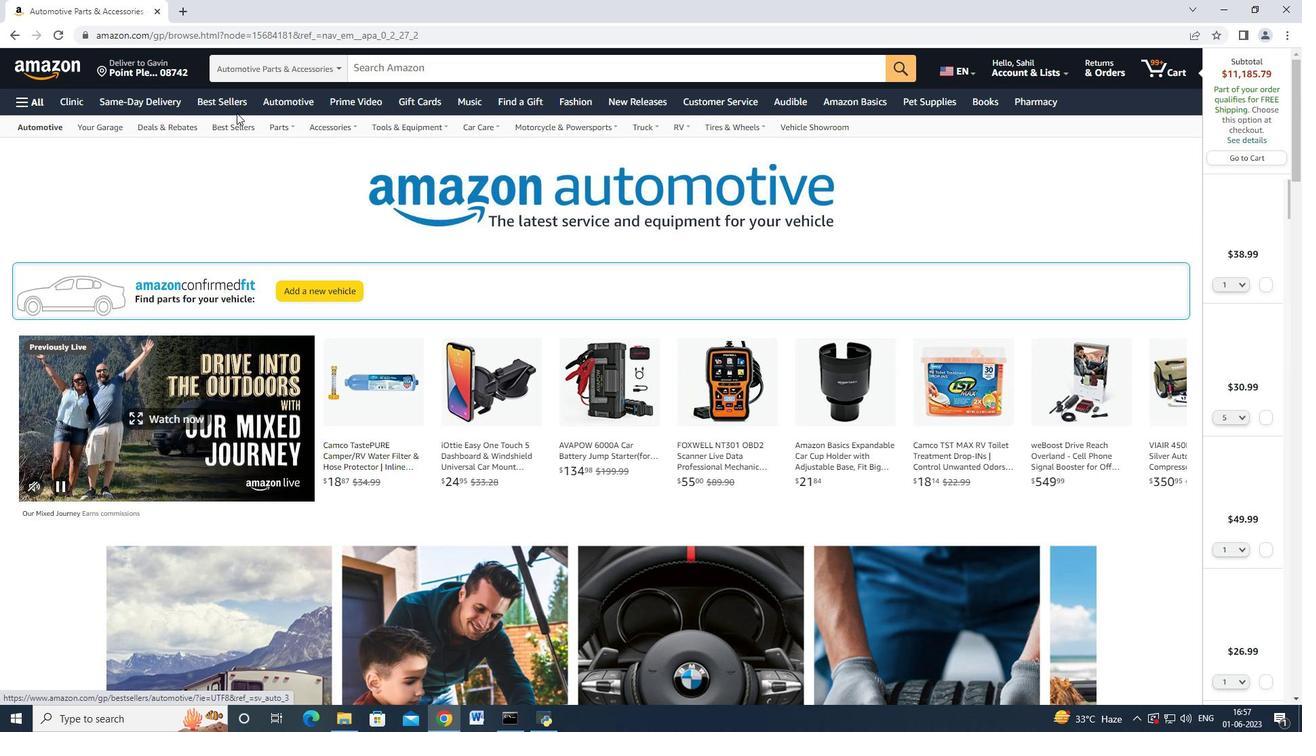 
Action: Mouse moved to (84, 193)
Screenshot: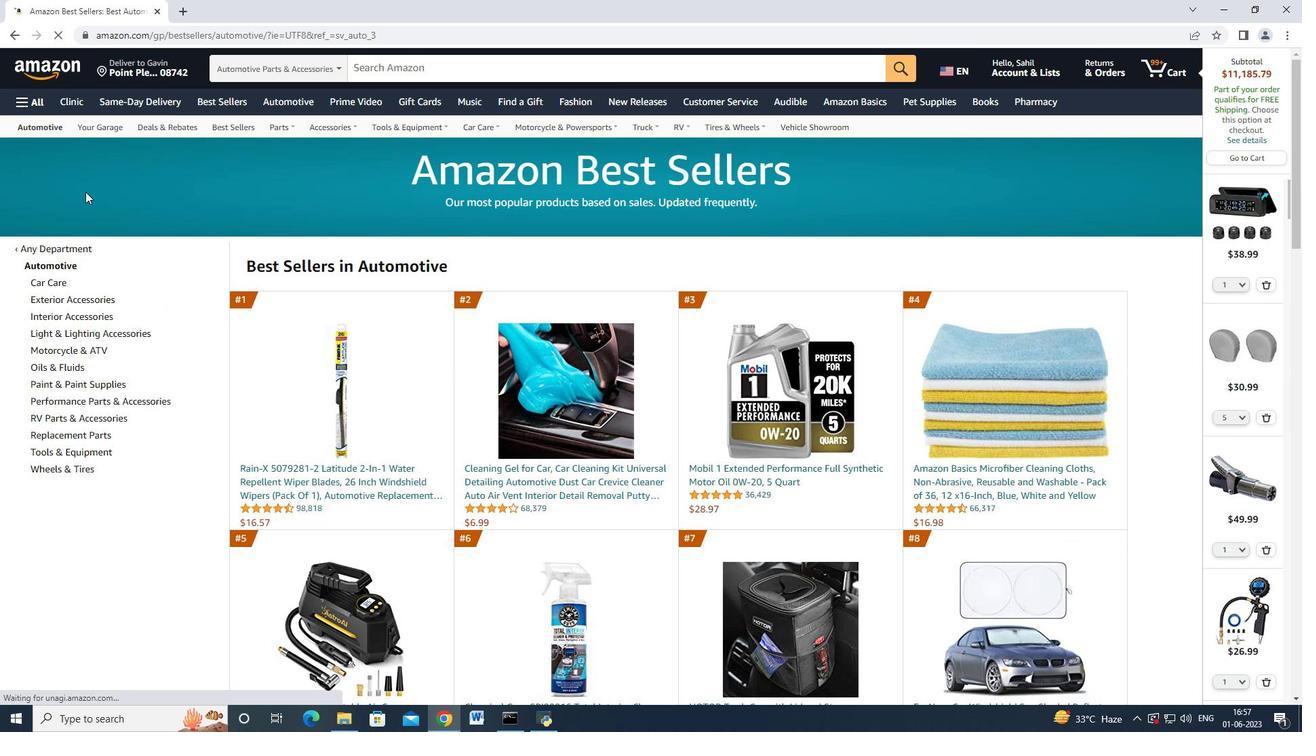 
Action: Mouse scrolled (84, 192) with delta (0, 0)
Screenshot: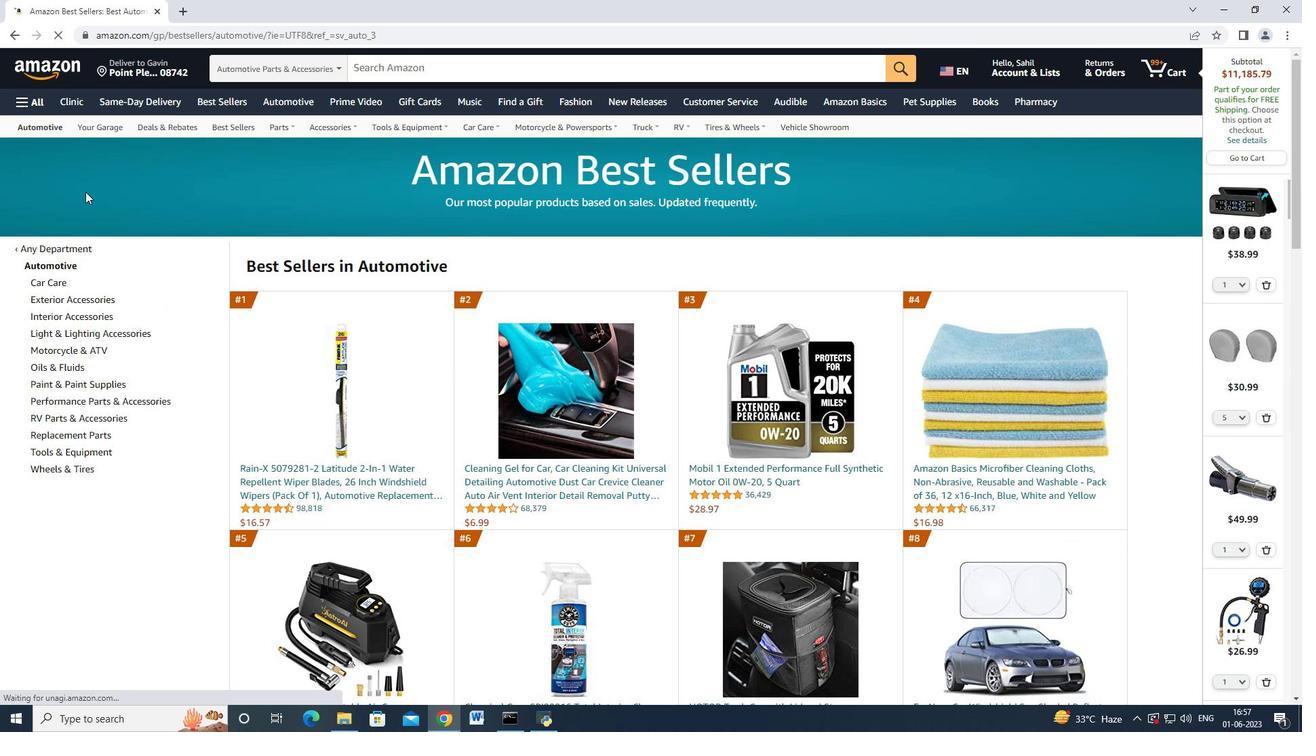 
Action: Mouse scrolled (84, 192) with delta (0, 0)
Screenshot: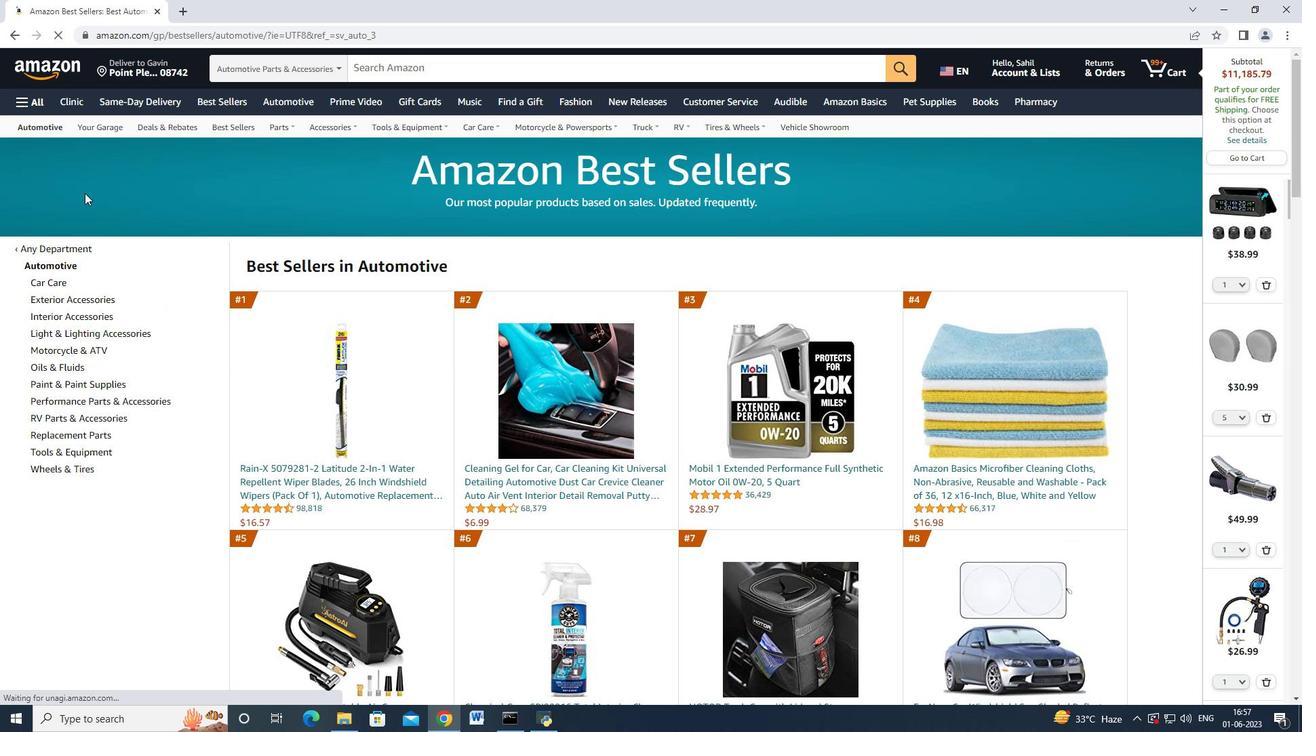 
Action: Mouse scrolled (84, 192) with delta (0, 0)
Screenshot: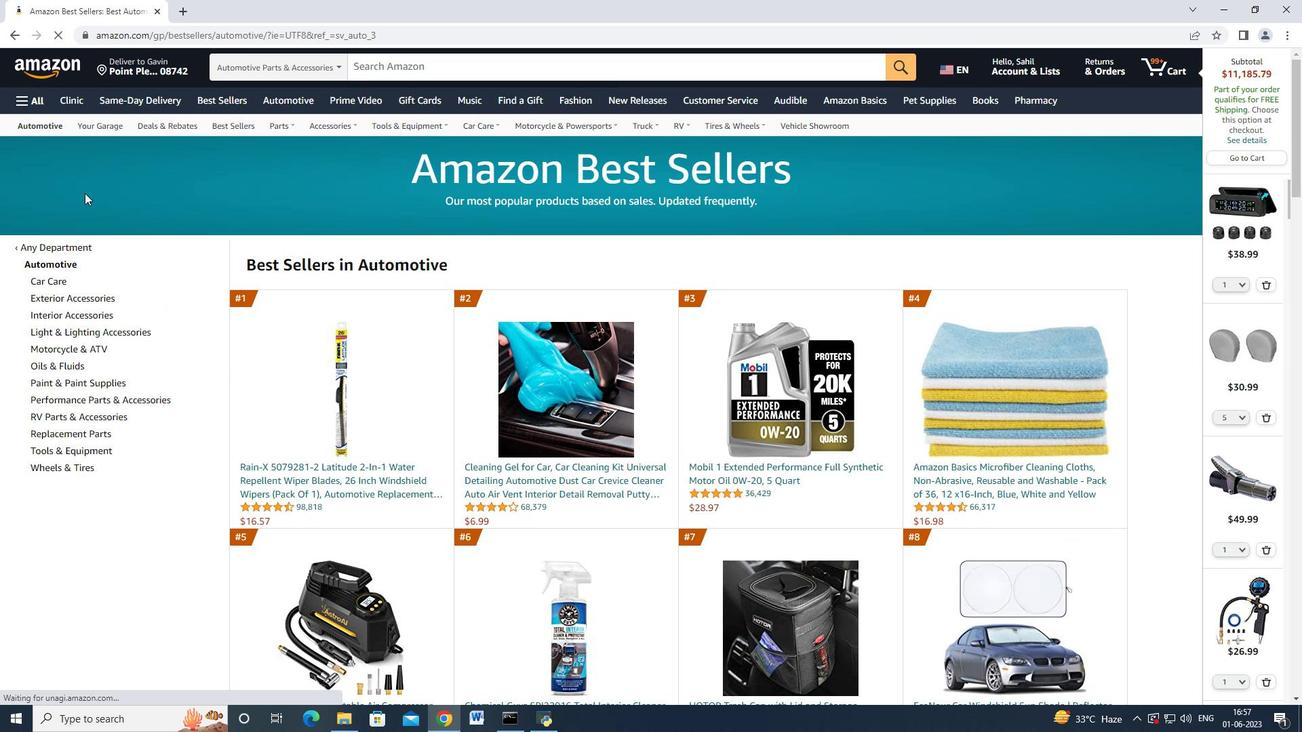 
Action: Mouse moved to (85, 244)
Screenshot: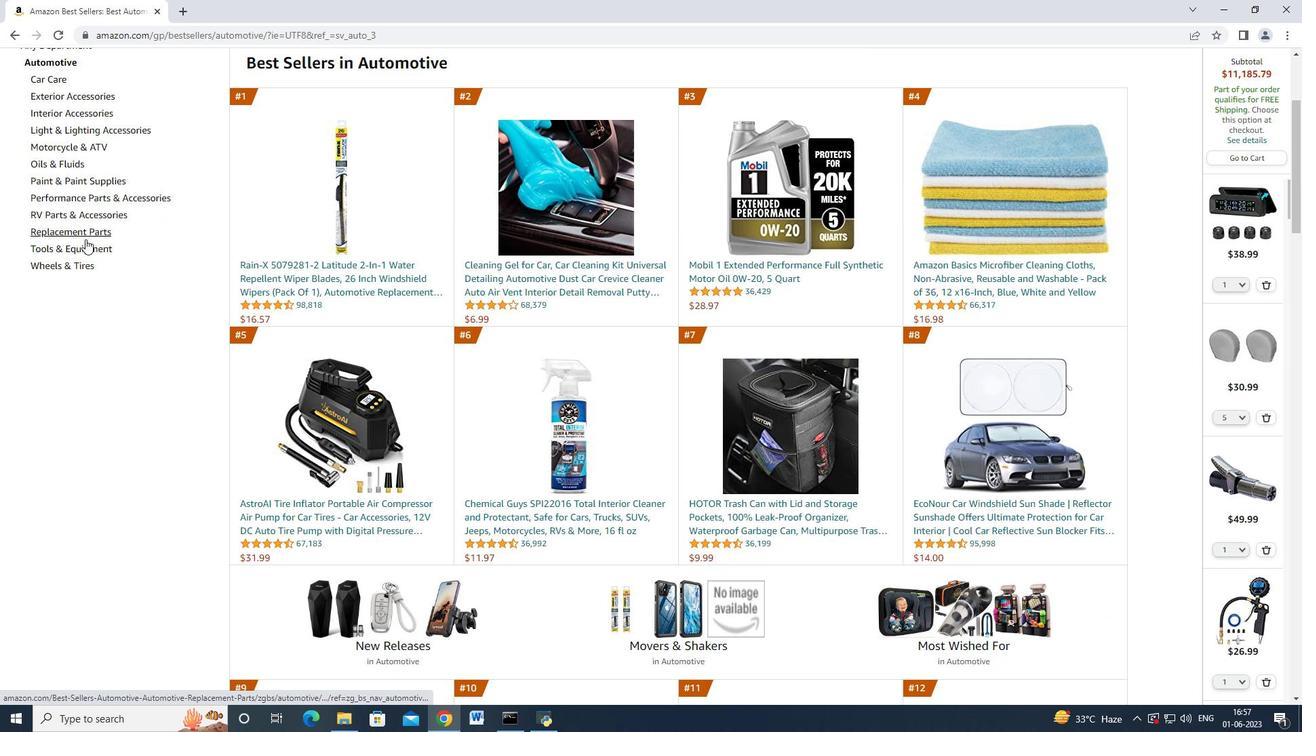 
Action: Mouse pressed left at (85, 244)
Screenshot: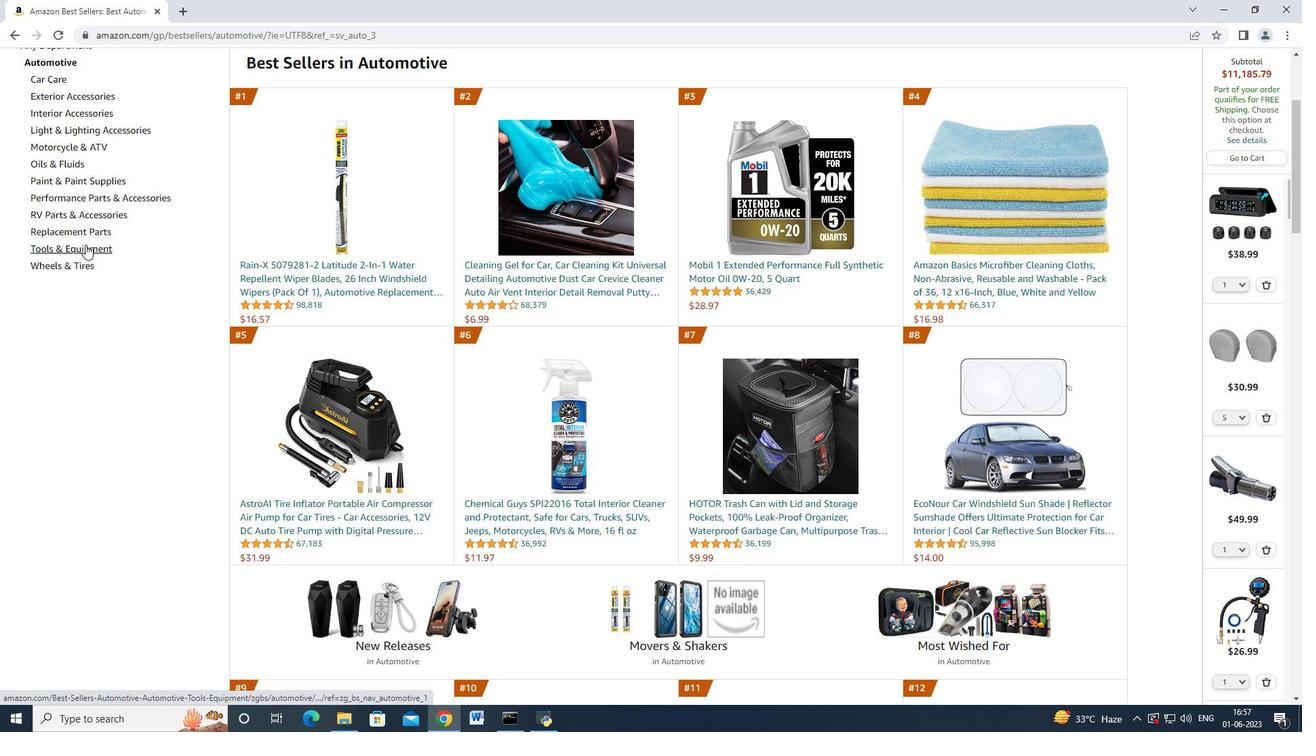 
Action: Mouse moved to (102, 295)
Screenshot: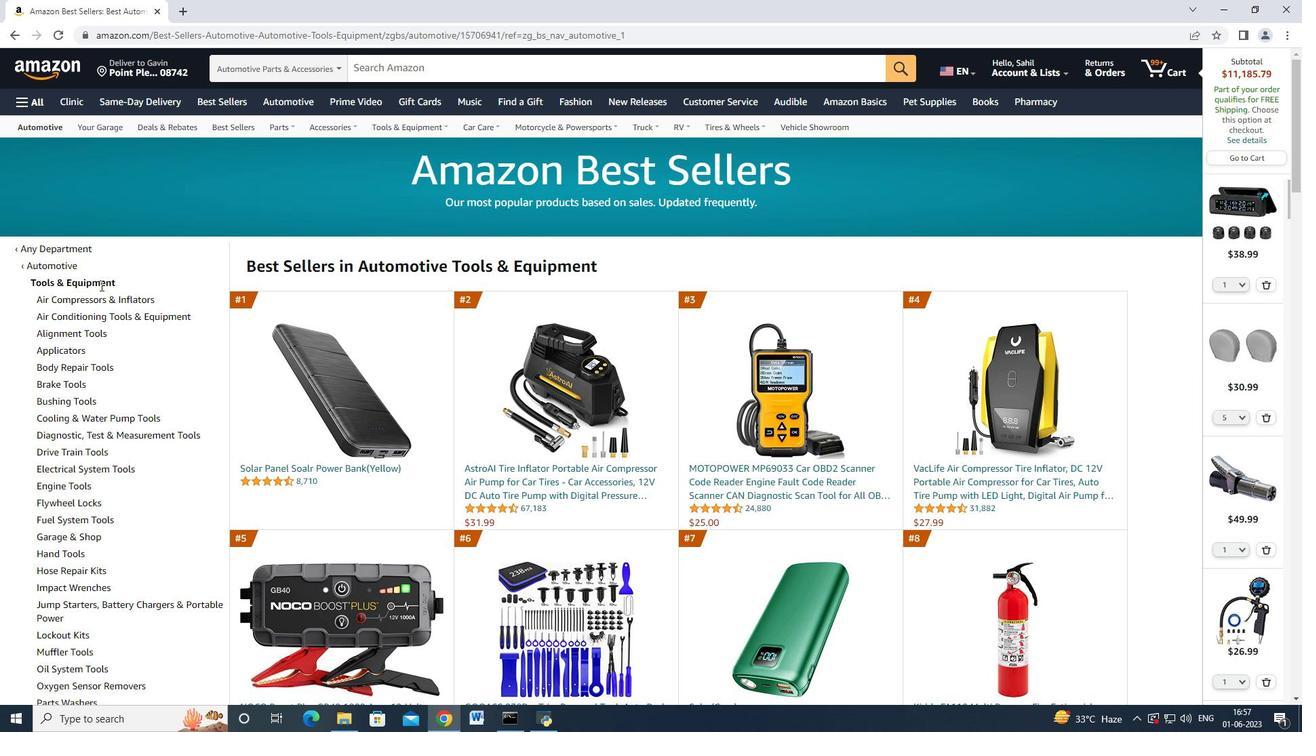 
Action: Mouse pressed left at (102, 295)
Screenshot: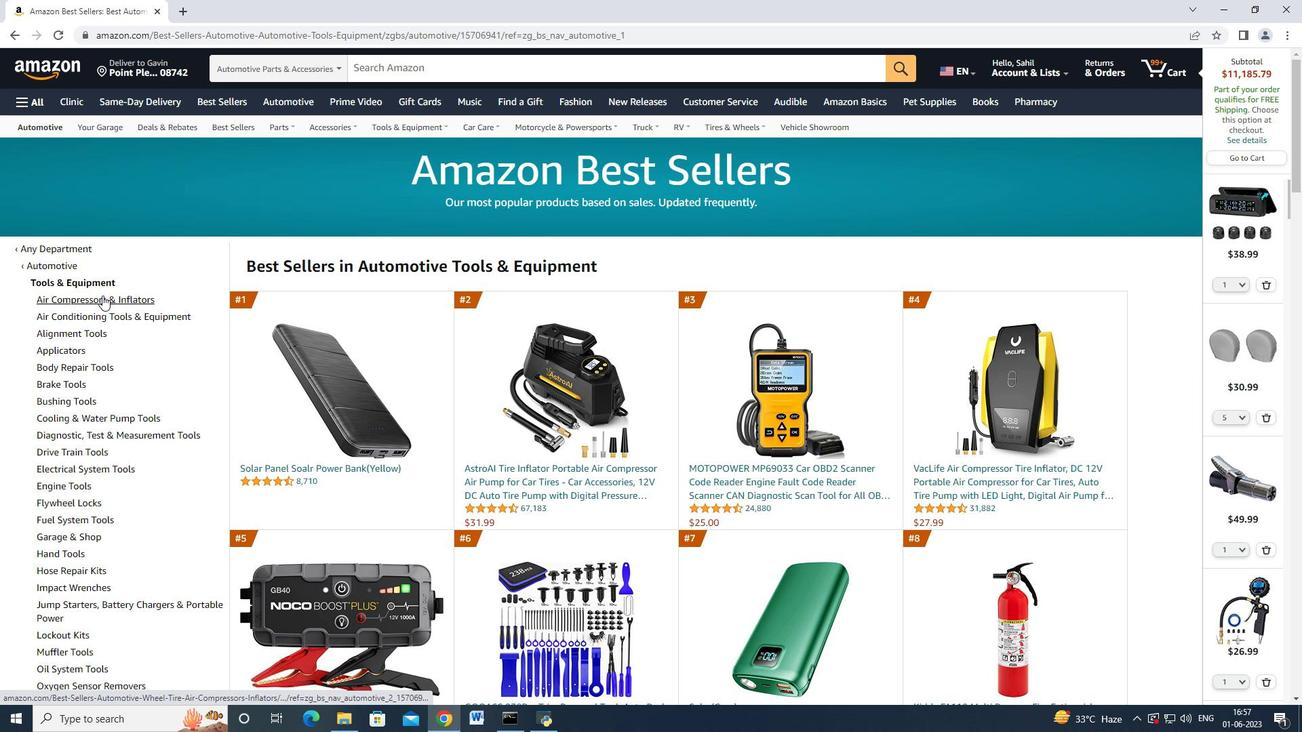 
Action: Mouse scrolled (102, 294) with delta (0, 0)
Screenshot: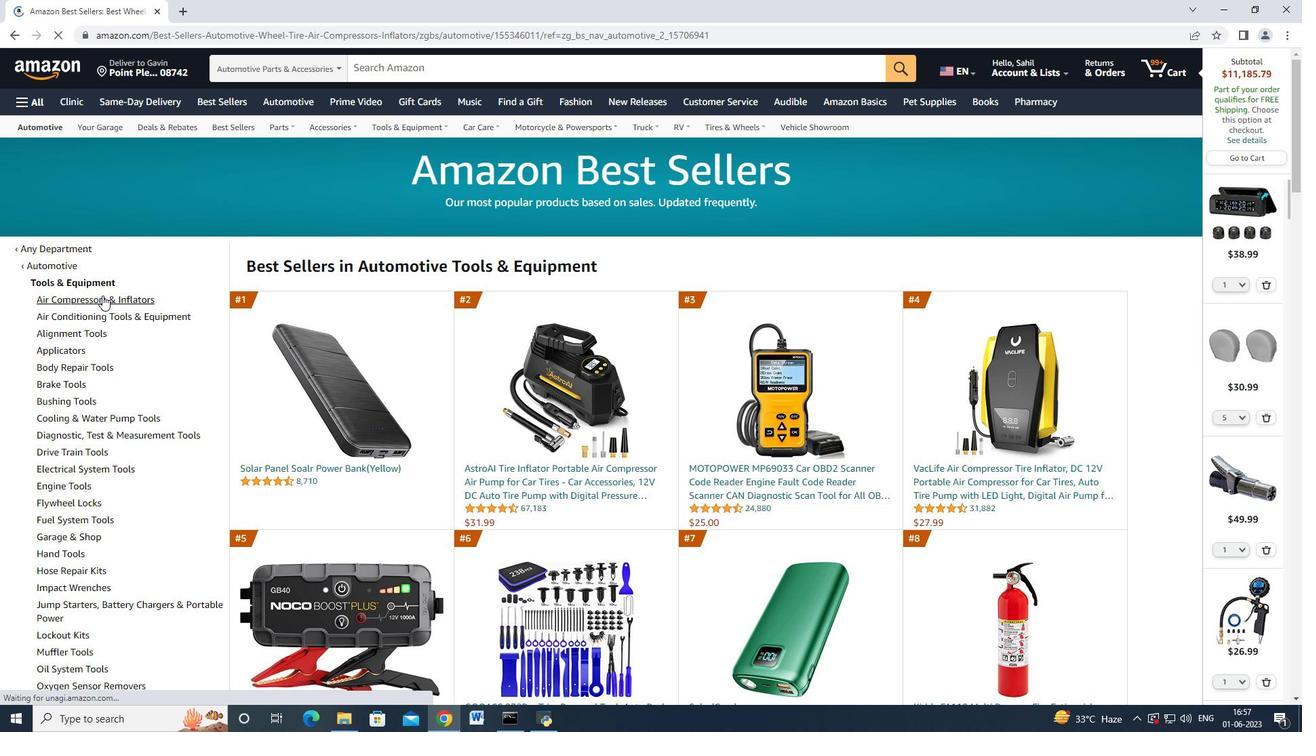 
Action: Mouse scrolled (102, 294) with delta (0, 0)
Screenshot: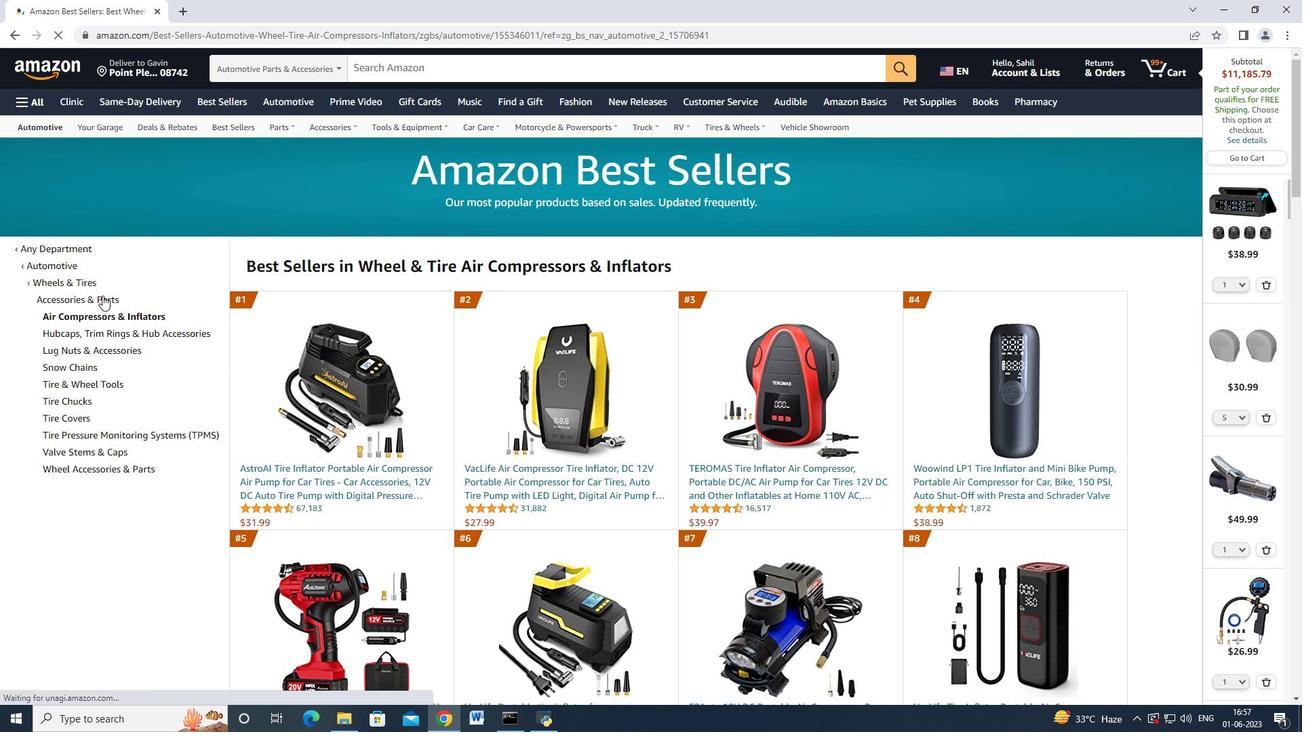 
Action: Mouse scrolled (102, 294) with delta (0, 0)
Screenshot: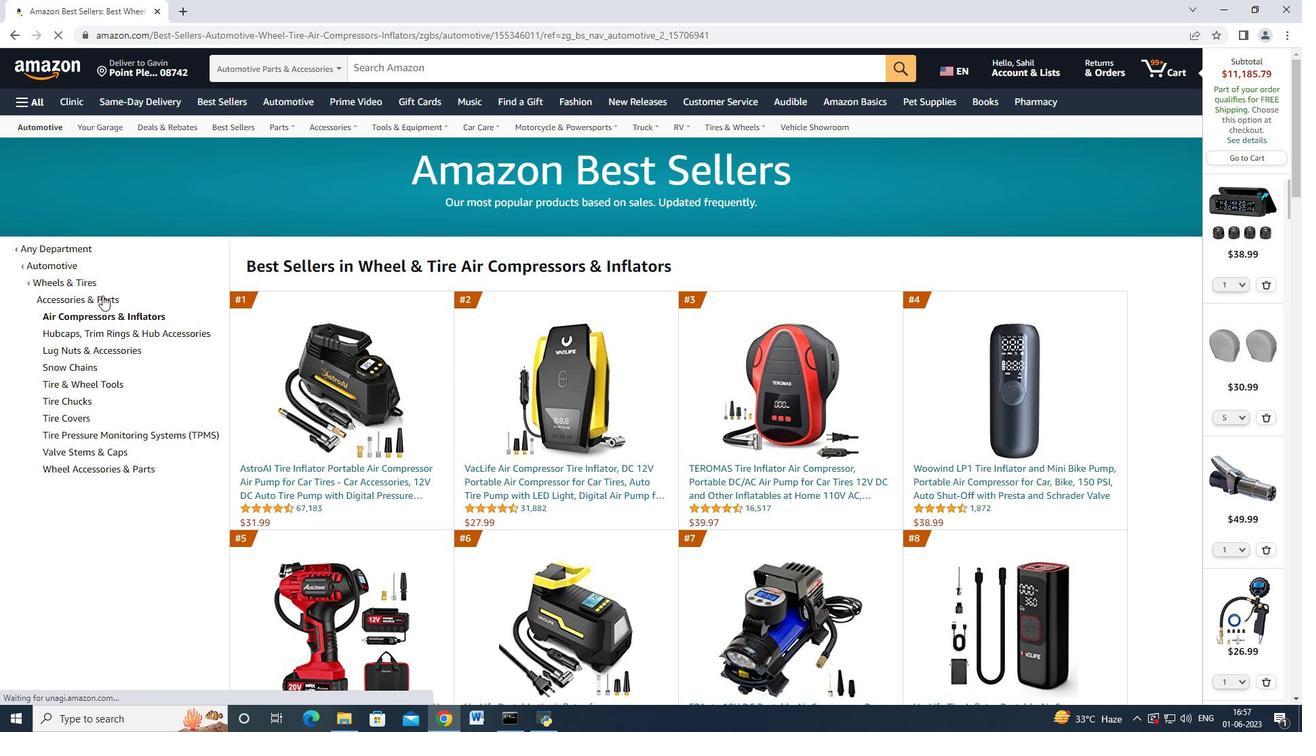 
Action: Mouse moved to (77, 313)
Screenshot: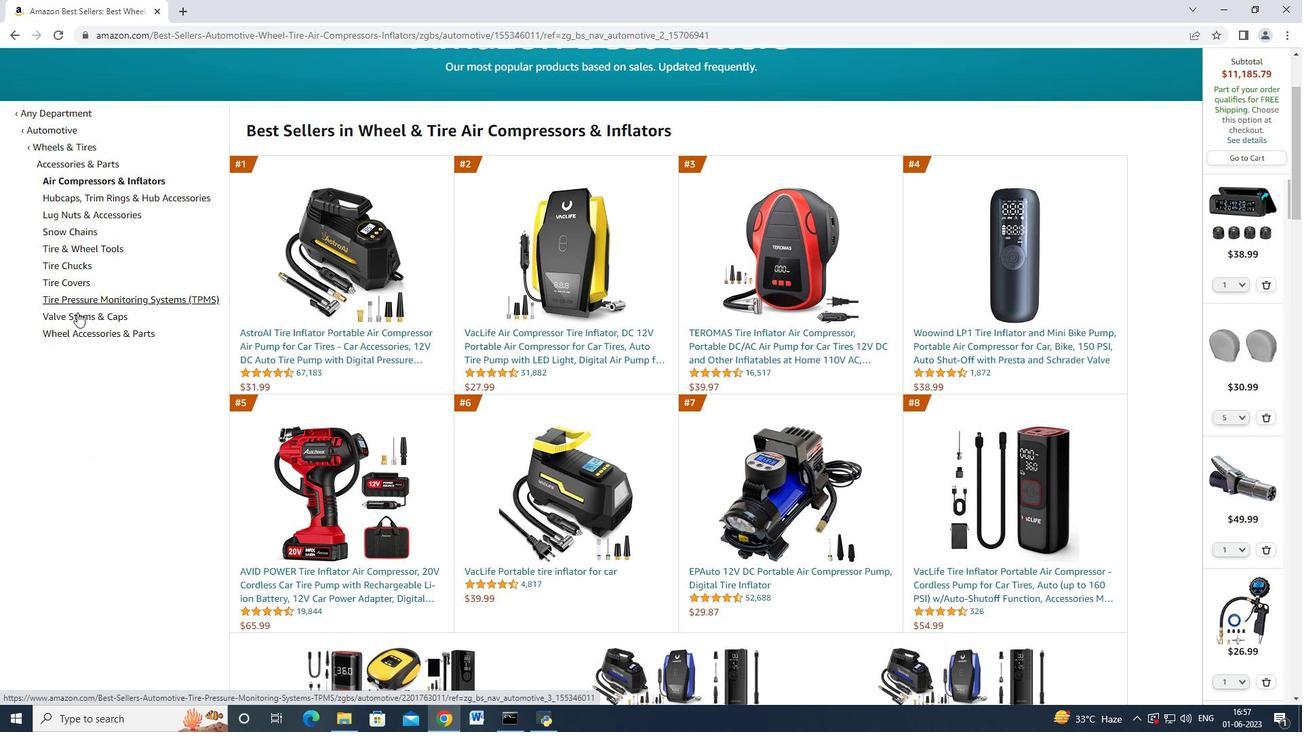 
Action: Mouse pressed left at (77, 313)
Screenshot: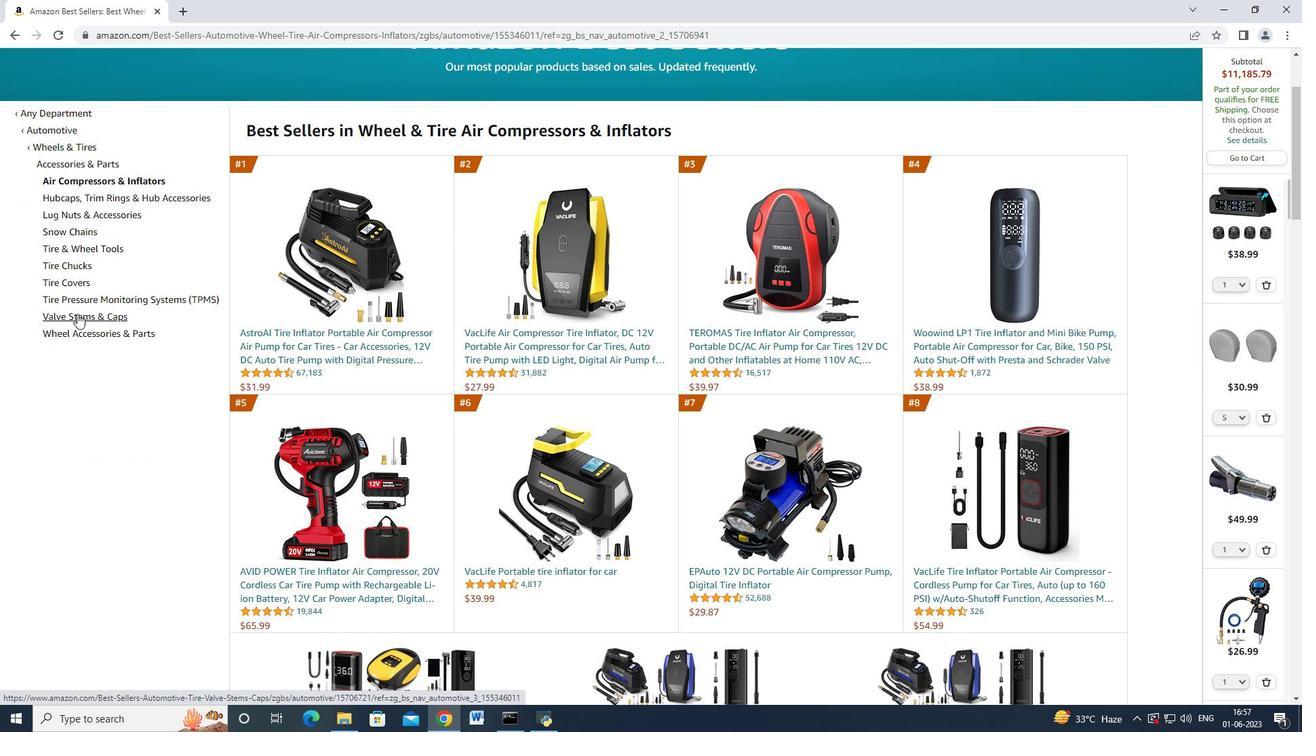 
Action: Mouse moved to (504, 479)
Screenshot: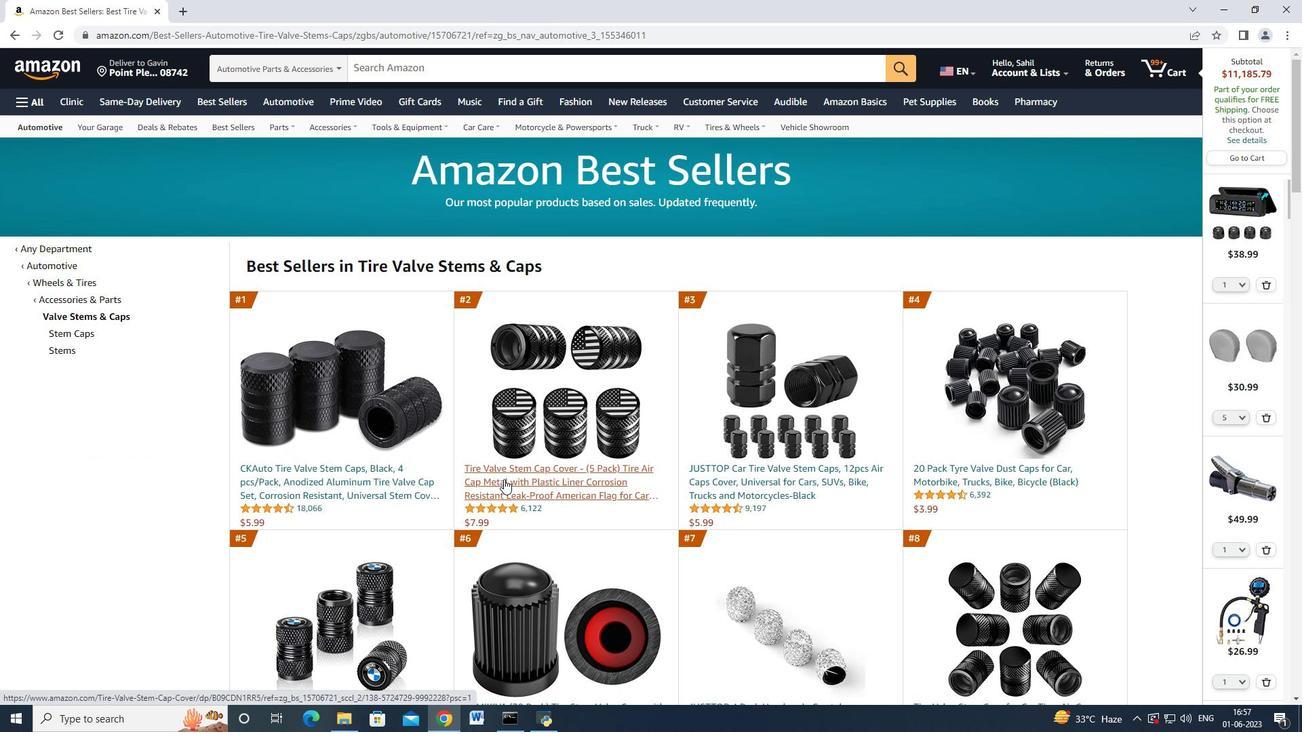 
Action: Mouse pressed left at (504, 479)
Screenshot: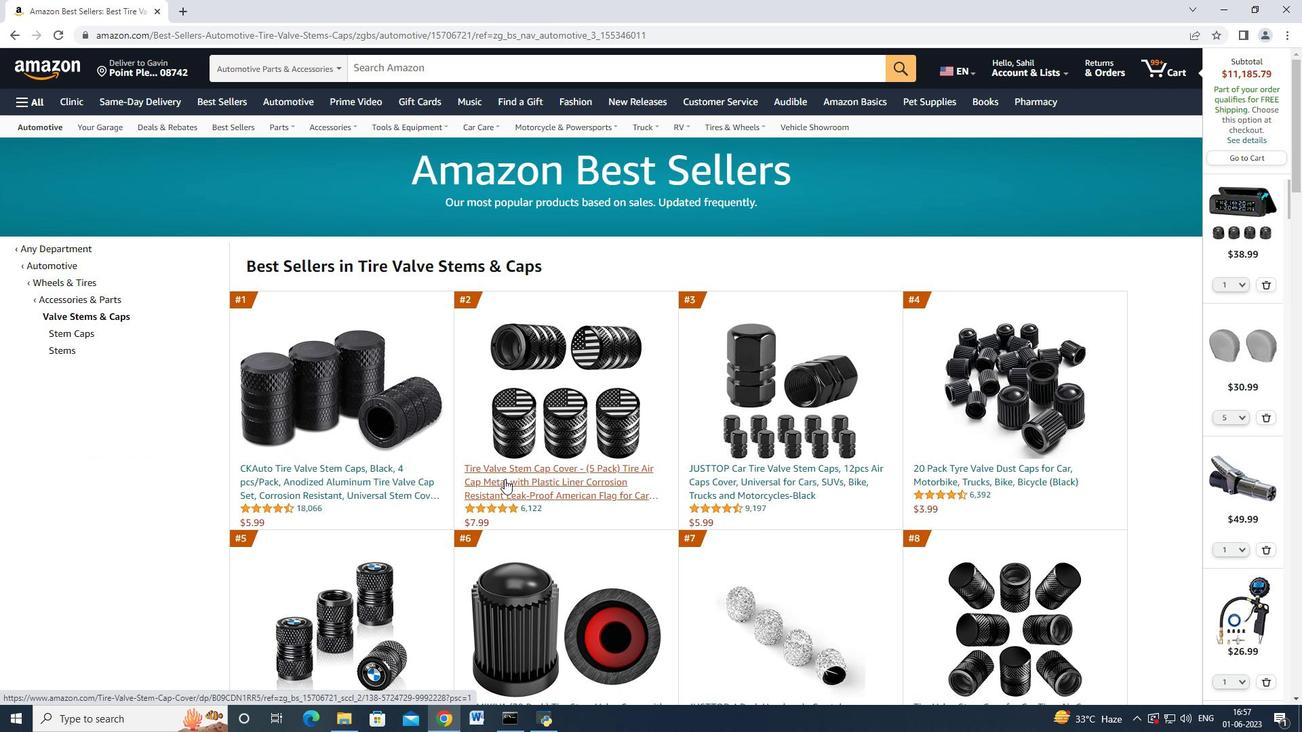 
Action: Mouse moved to (985, 559)
Screenshot: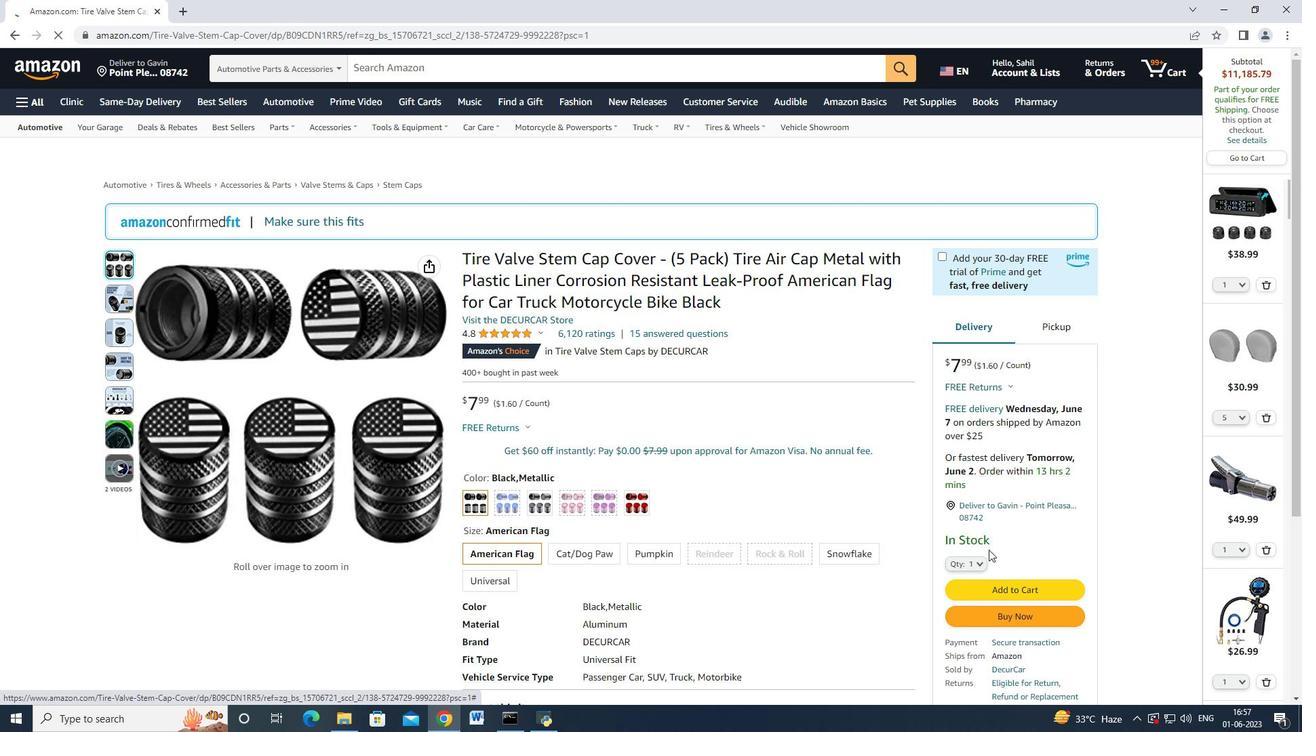 
Action: Mouse pressed left at (985, 559)
Screenshot: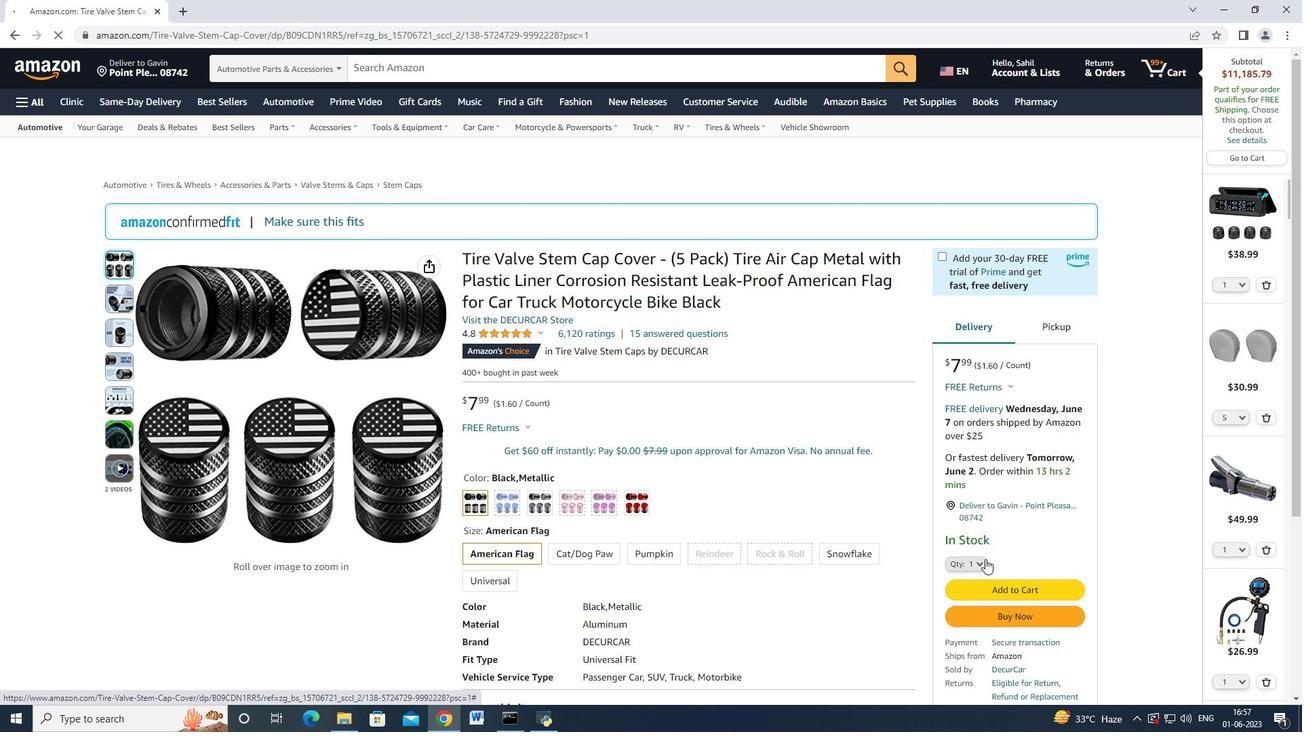 
Action: Mouse moved to (967, 96)
Screenshot: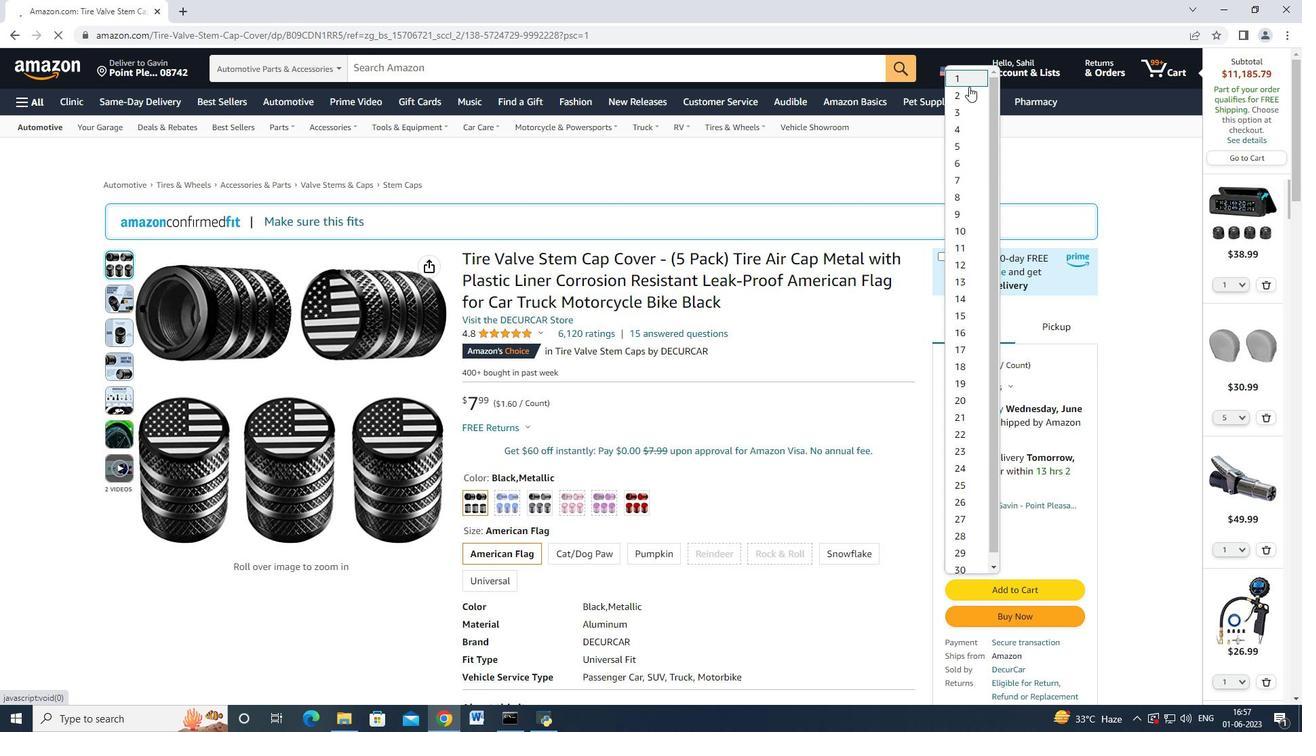
Action: Mouse pressed left at (967, 96)
Screenshot: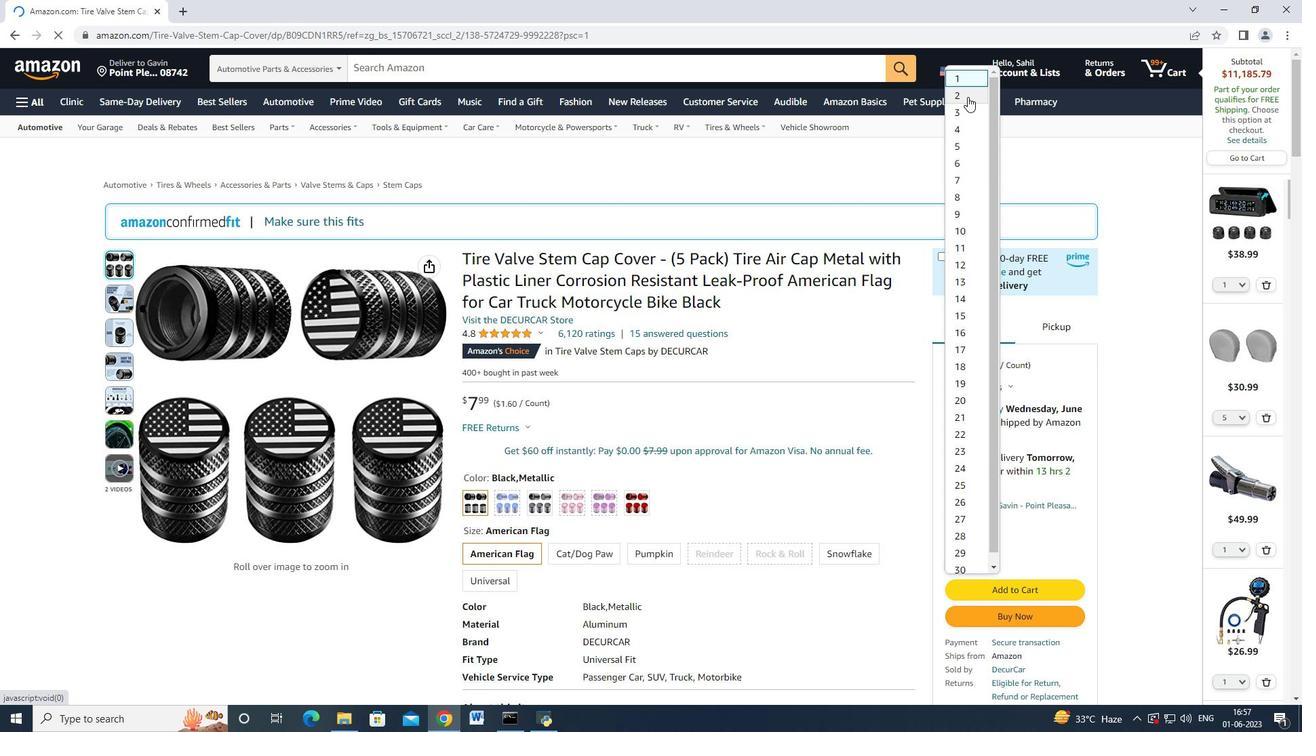 
Action: Mouse moved to (988, 621)
Screenshot: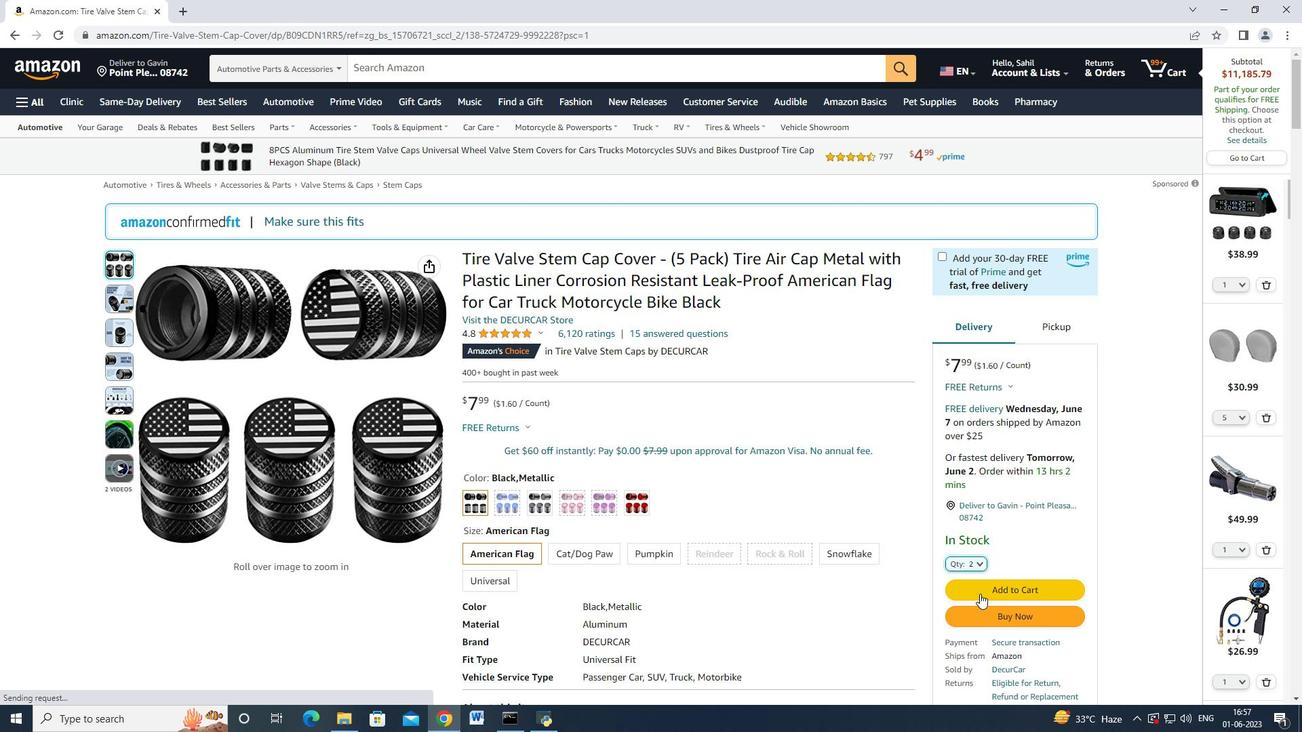
Action: Mouse pressed left at (988, 621)
Screenshot: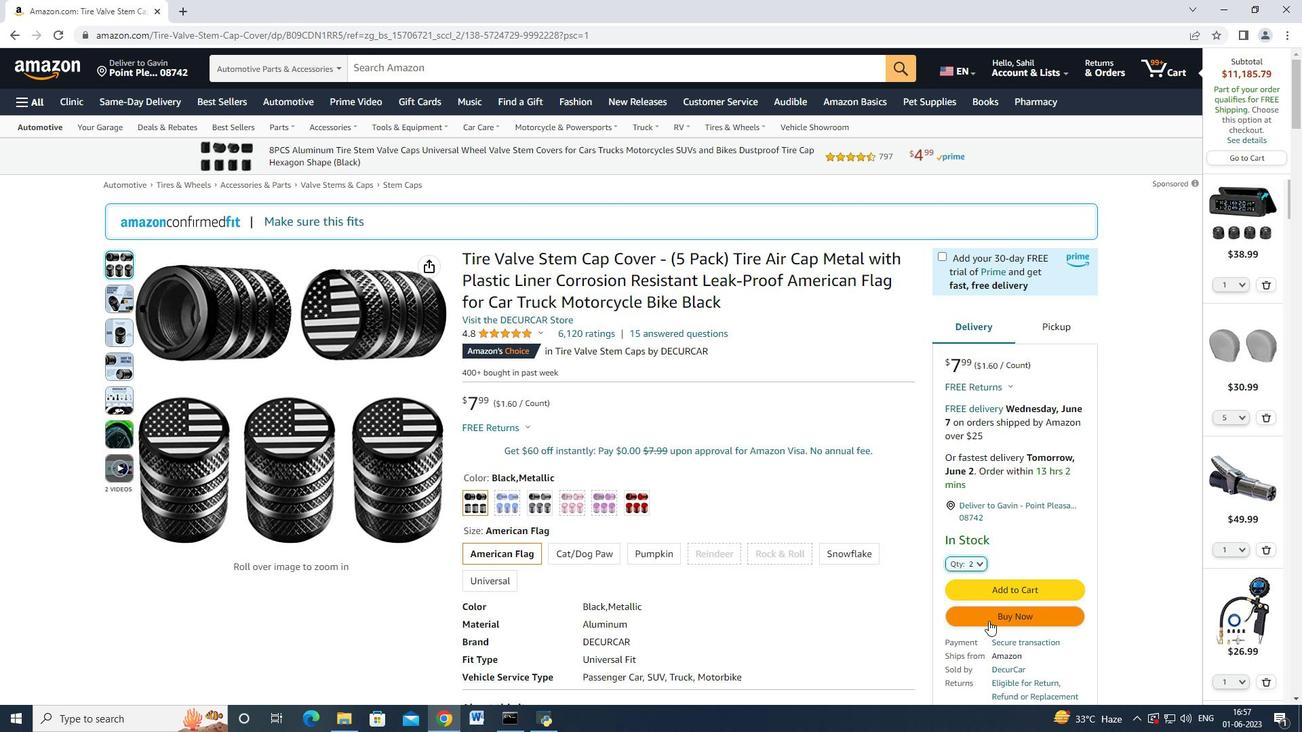 
Action: Mouse moved to (791, 109)
Screenshot: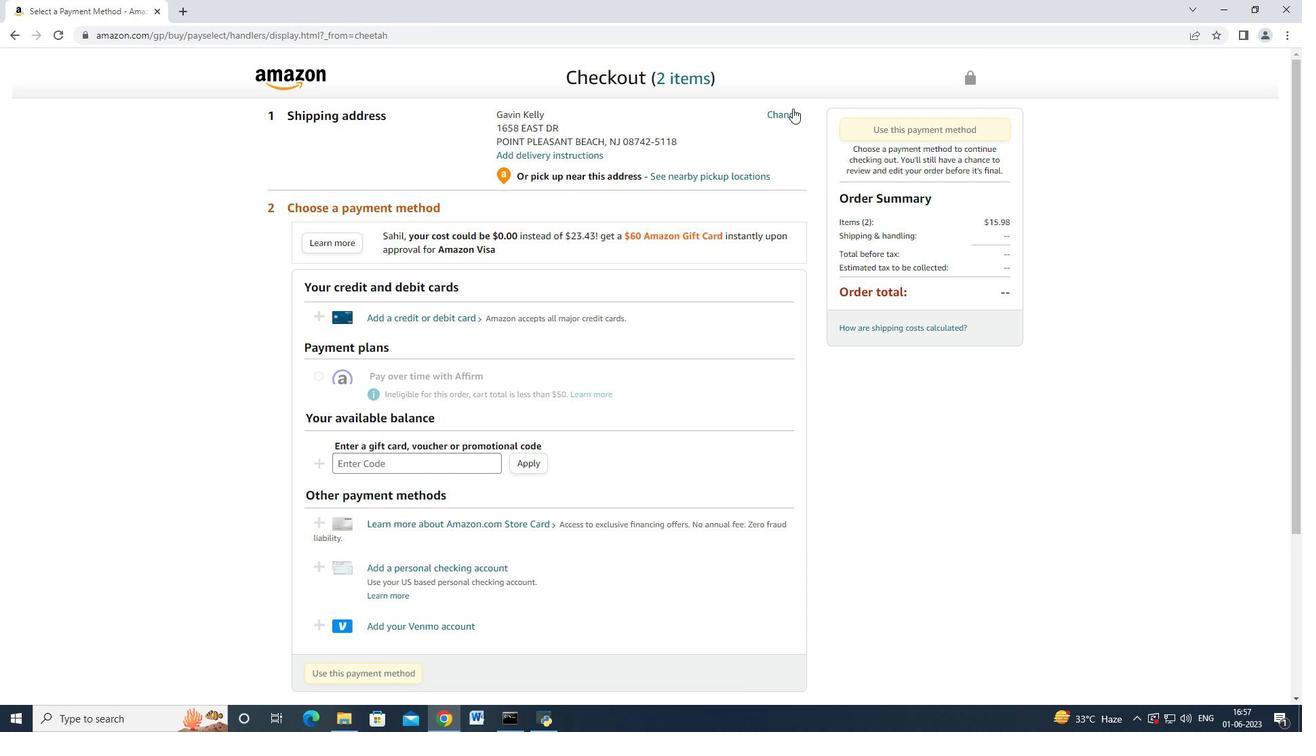 
Action: Mouse pressed left at (791, 109)
Screenshot: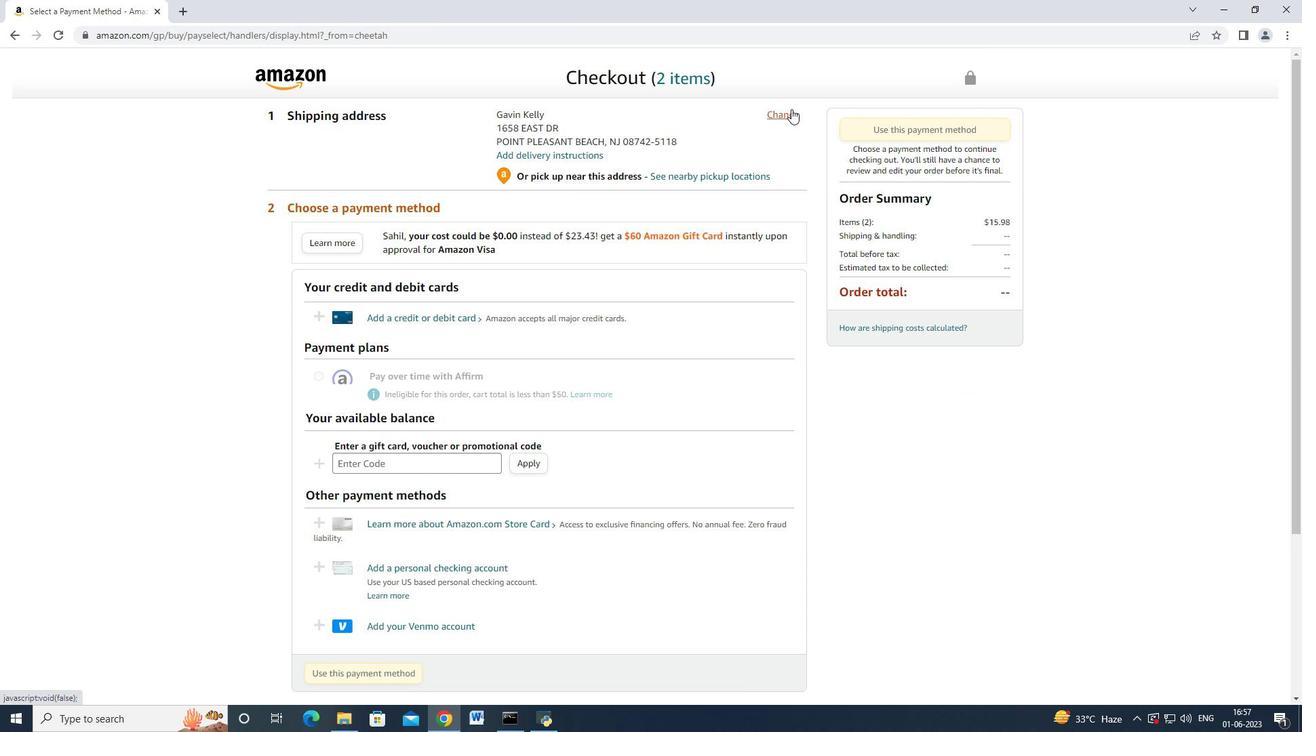 
Action: Mouse moved to (578, 287)
Screenshot: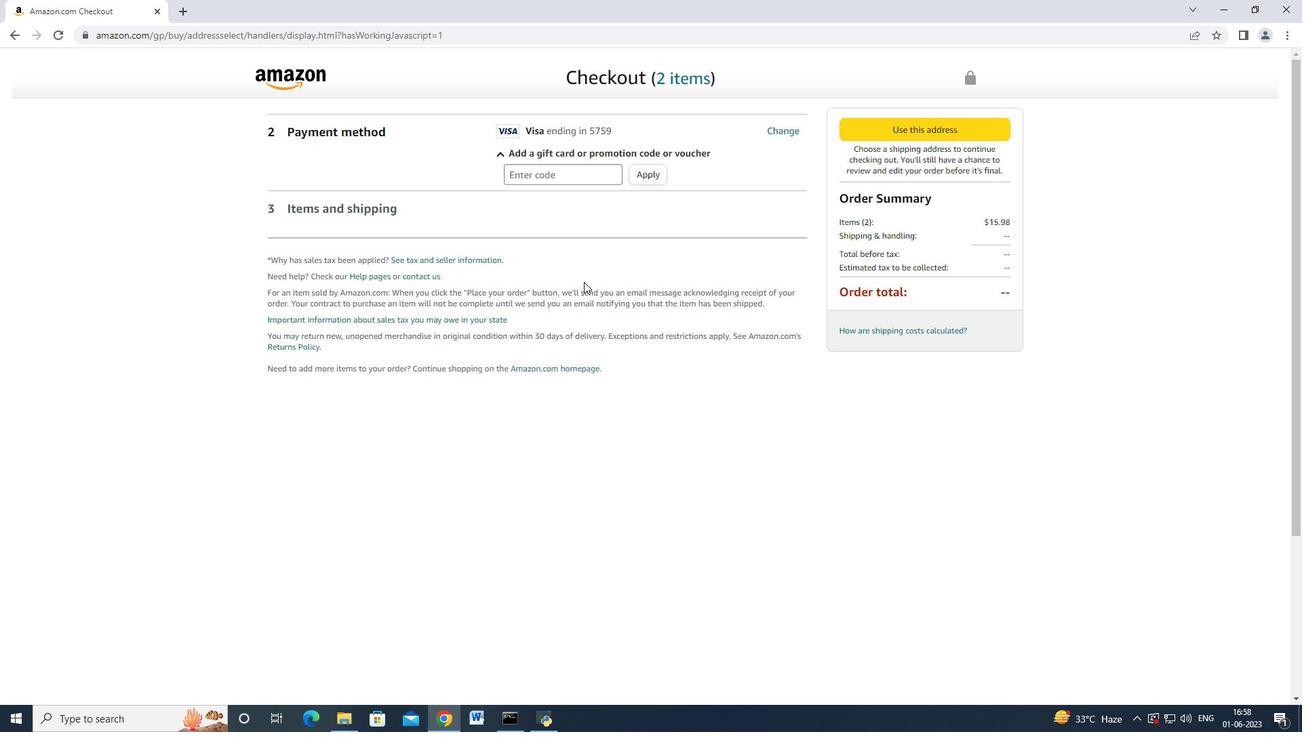 
Action: Mouse scrolled (578, 286) with delta (0, 0)
Screenshot: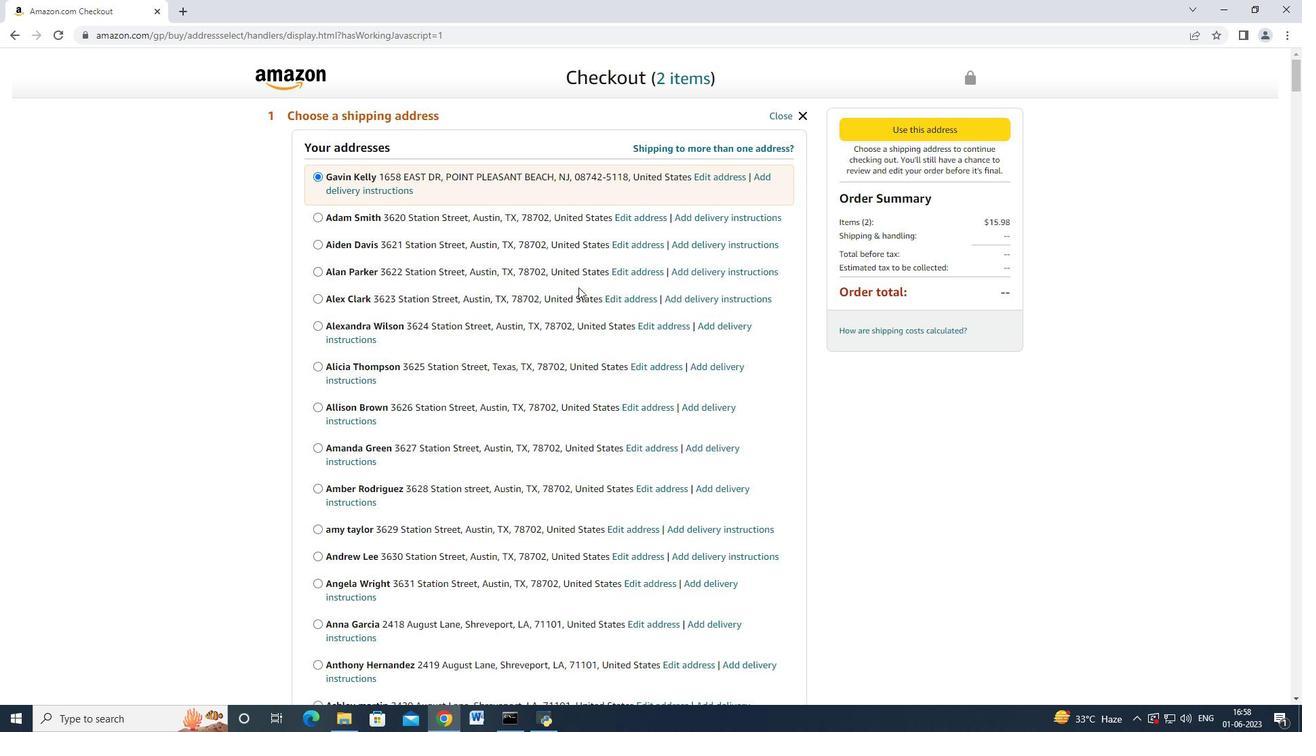 
Action: Mouse scrolled (578, 286) with delta (0, 0)
Screenshot: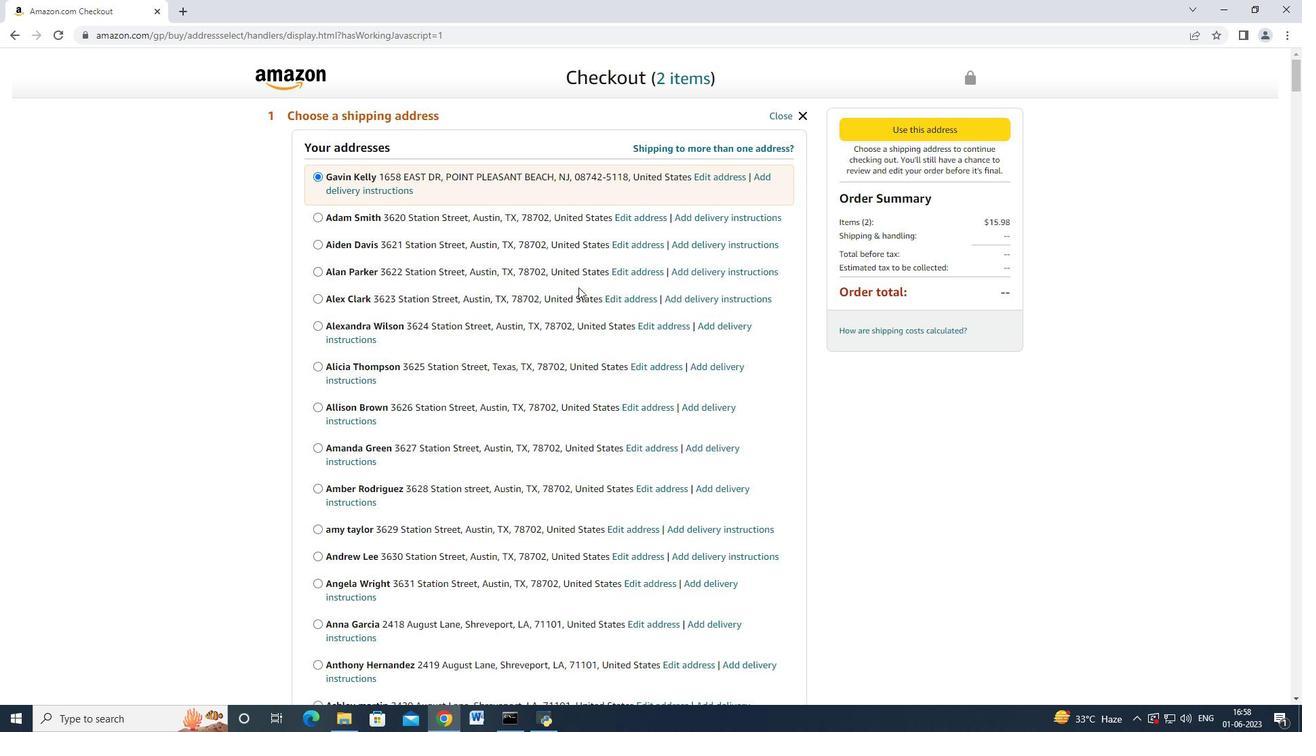
Action: Mouse scrolled (578, 286) with delta (0, 0)
Screenshot: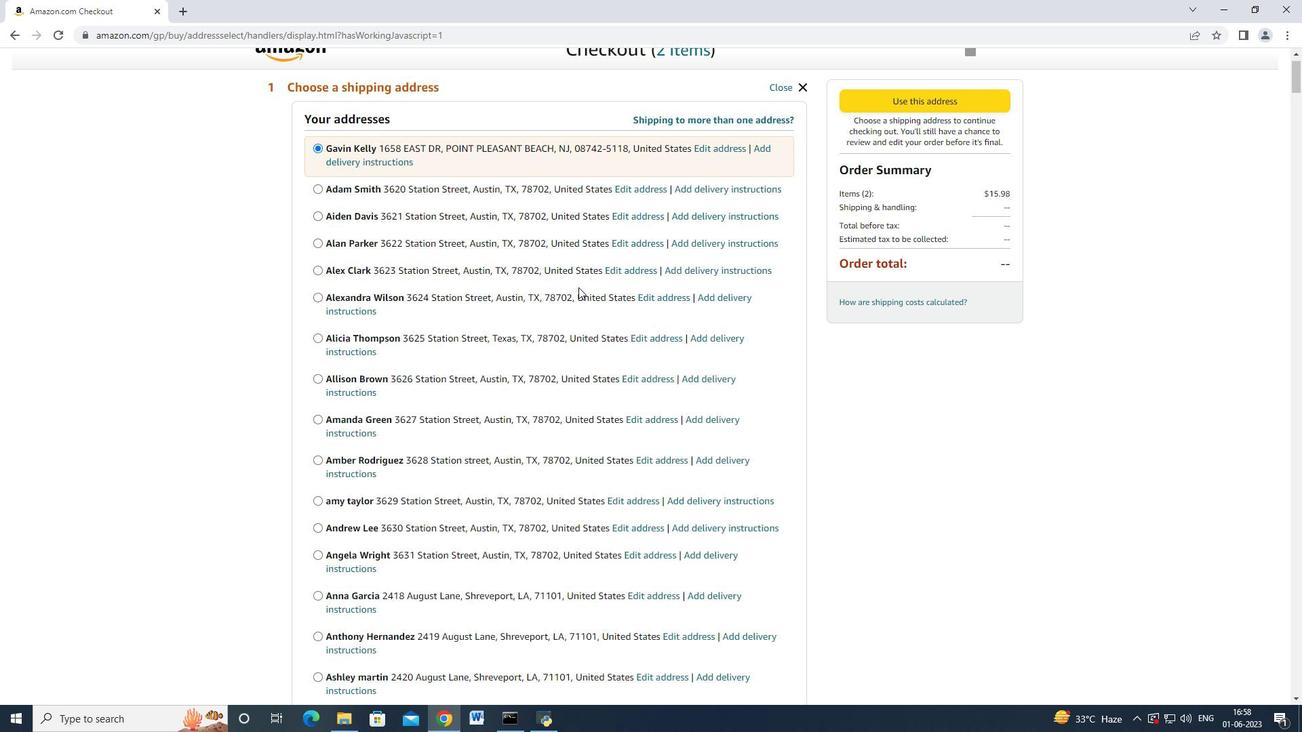 
Action: Mouse scrolled (578, 288) with delta (0, 0)
Screenshot: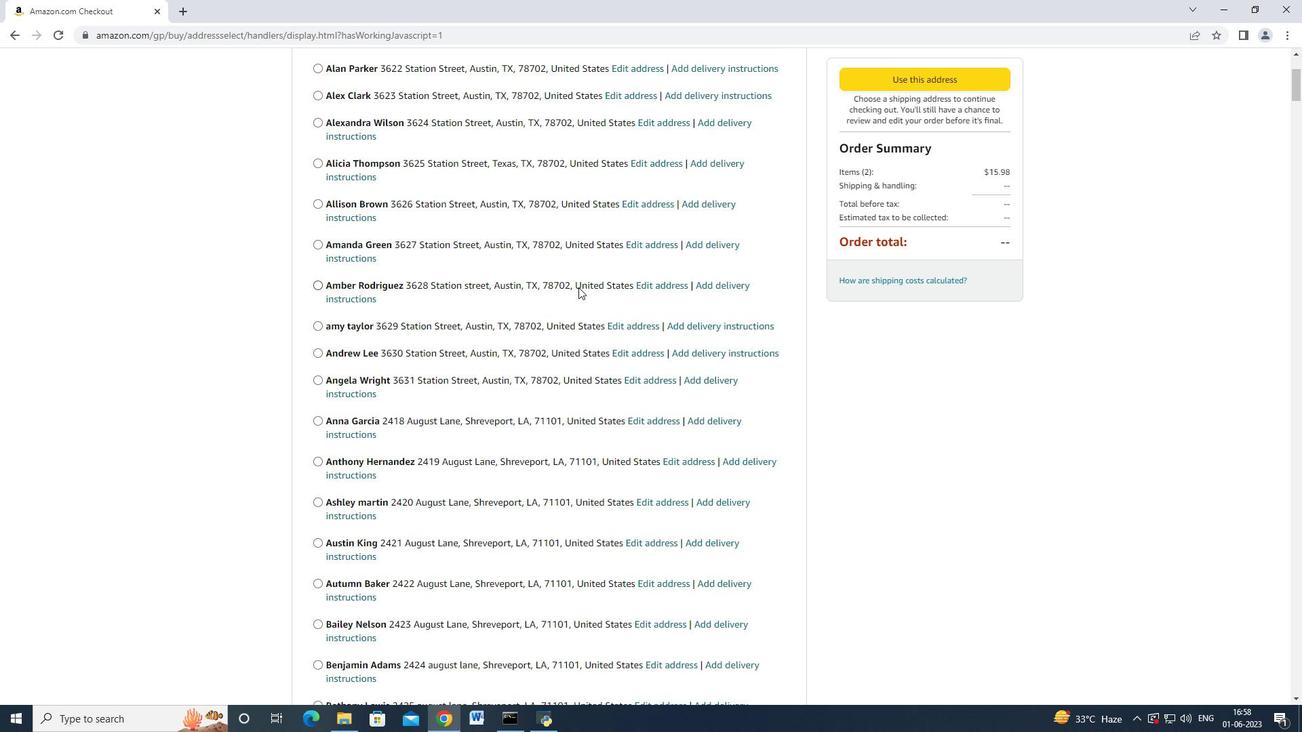
Action: Mouse scrolled (578, 288) with delta (0, 0)
Screenshot: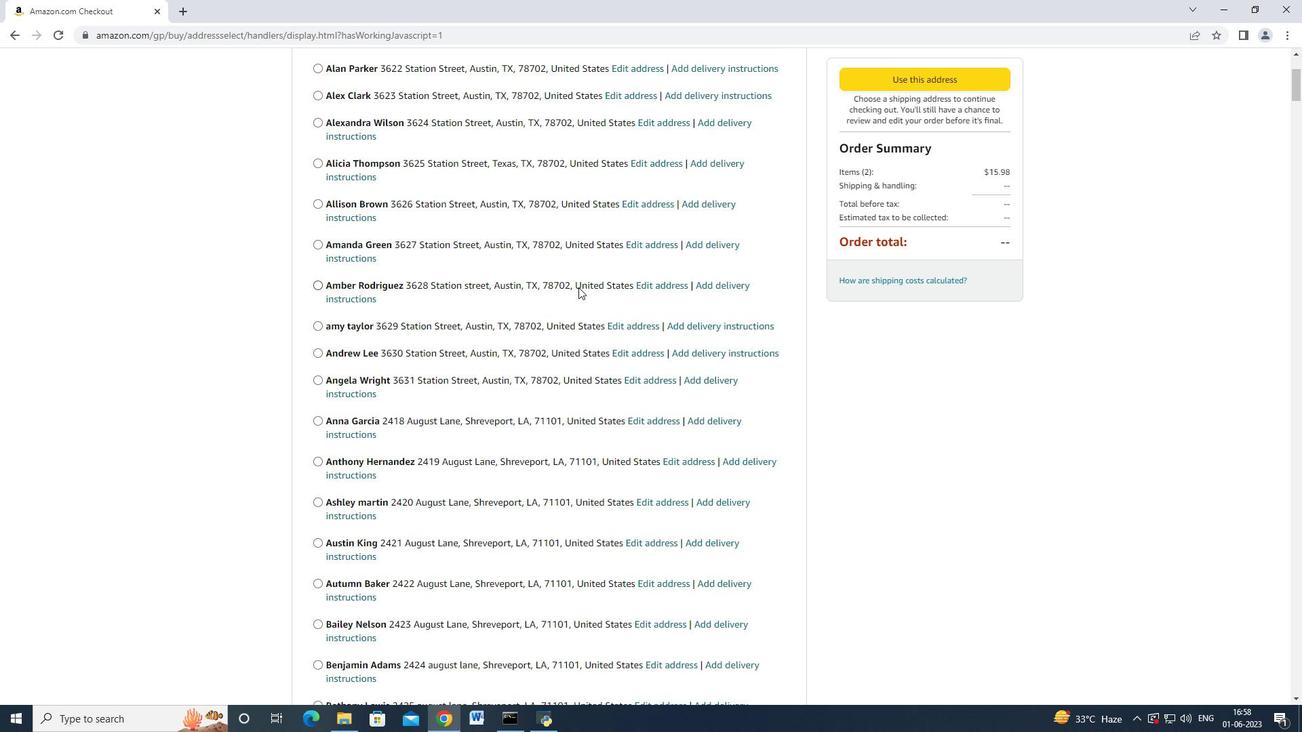 
Action: Mouse scrolled (578, 288) with delta (0, 0)
Screenshot: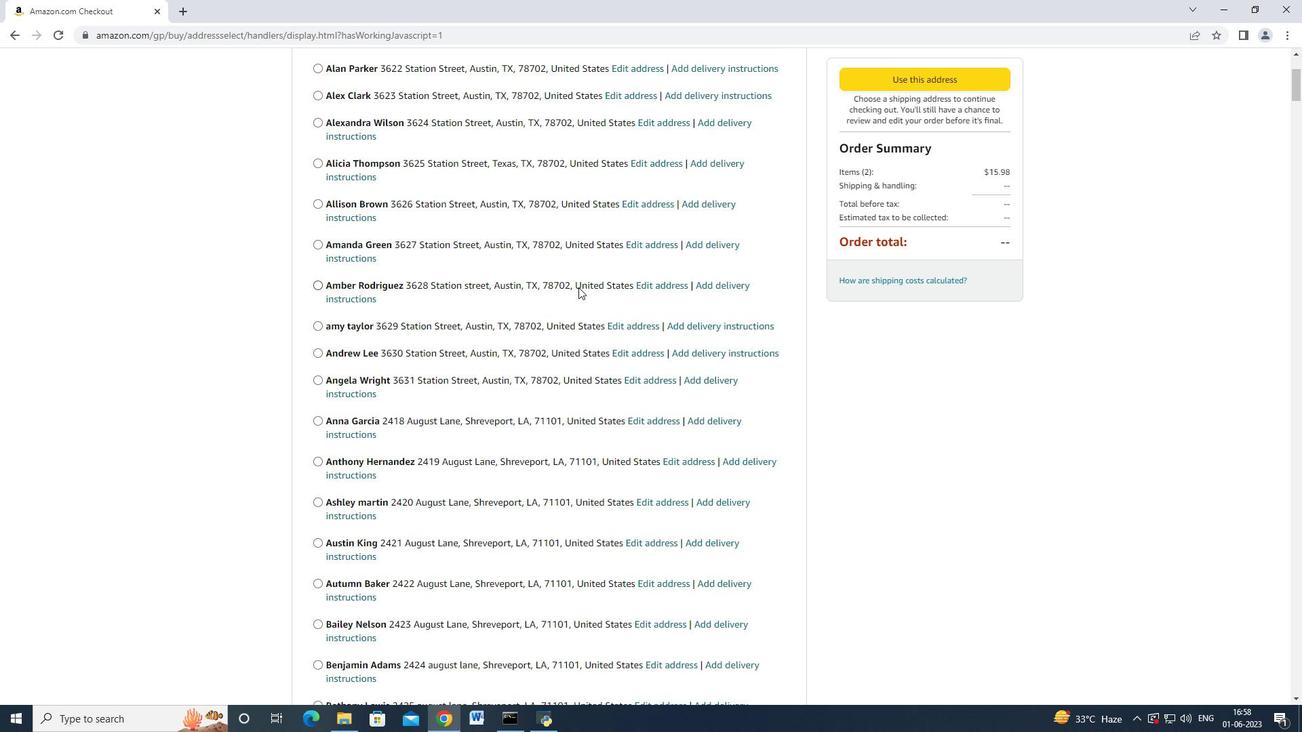 
Action: Mouse scrolled (578, 286) with delta (0, 0)
Screenshot: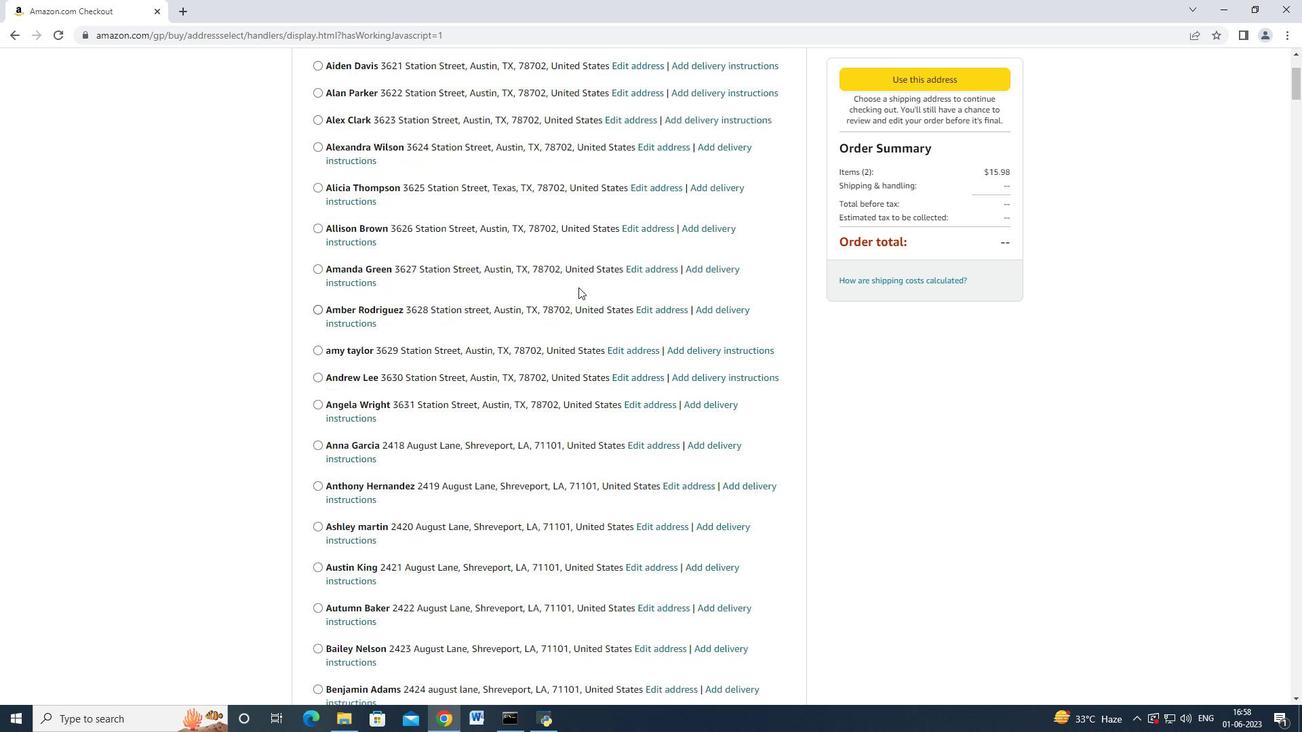 
Action: Mouse scrolled (578, 288) with delta (0, 0)
Screenshot: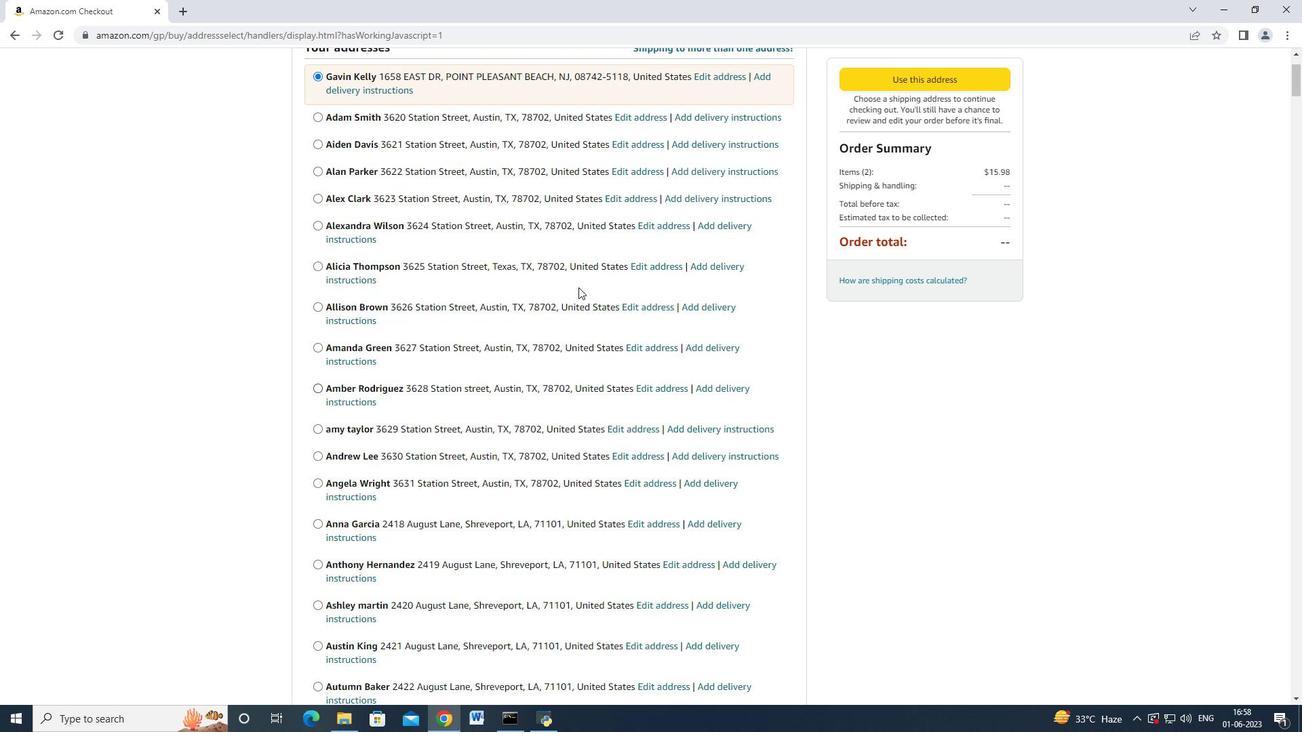 
Action: Mouse scrolled (578, 288) with delta (0, 0)
Screenshot: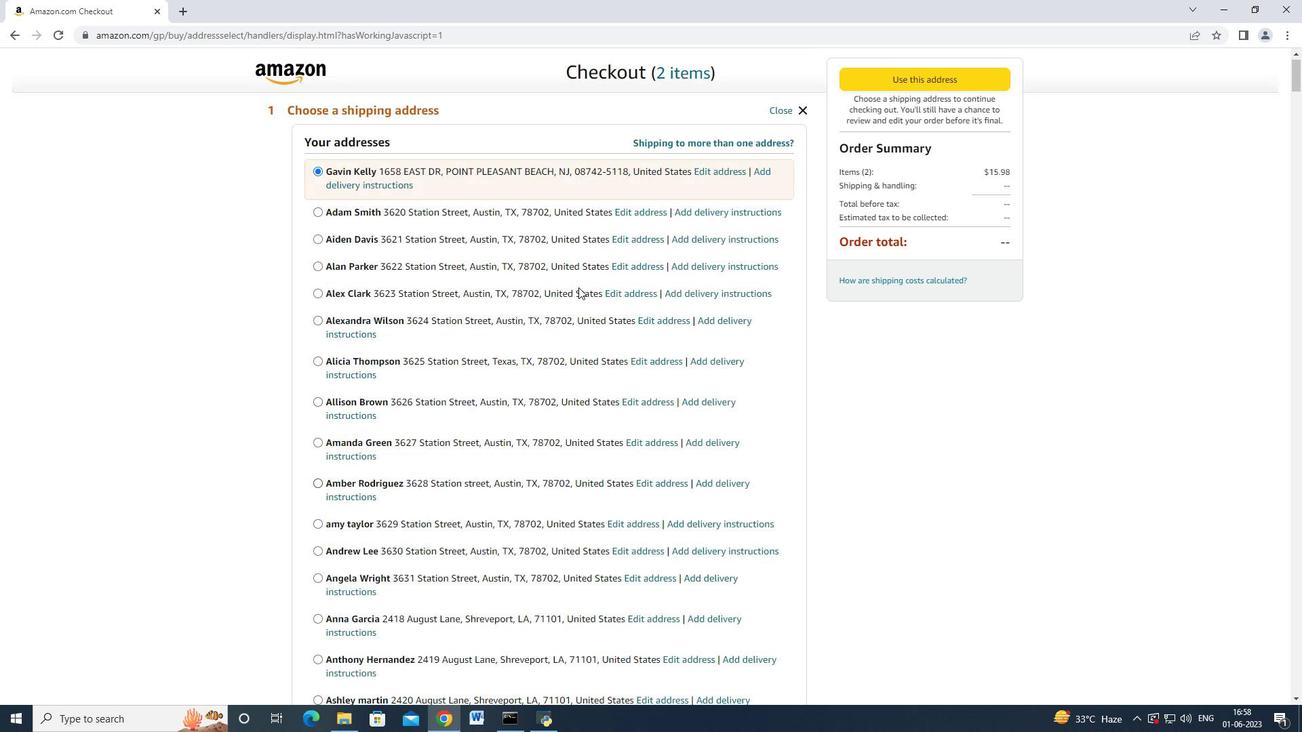 
Action: Mouse scrolled (578, 288) with delta (0, 0)
Screenshot: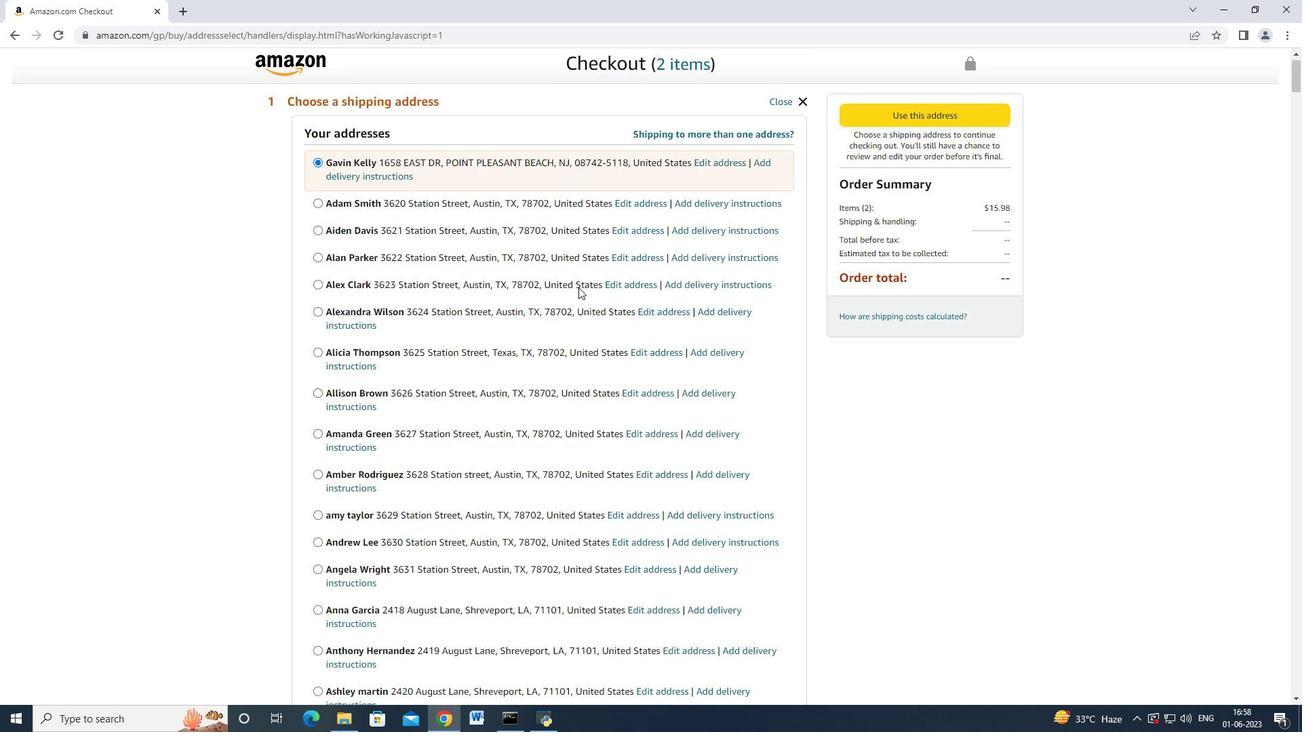 
Action: Mouse scrolled (578, 286) with delta (0, 0)
Screenshot: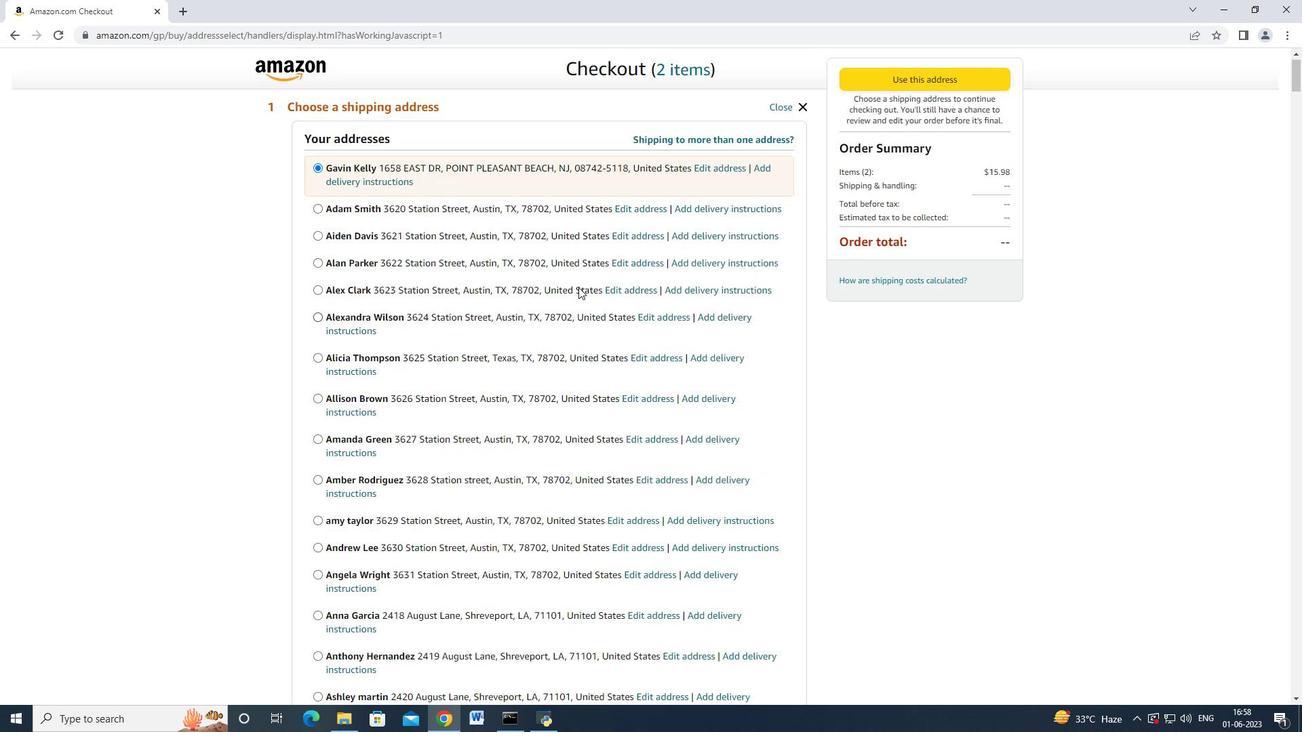 
Action: Mouse scrolled (578, 286) with delta (0, 0)
Screenshot: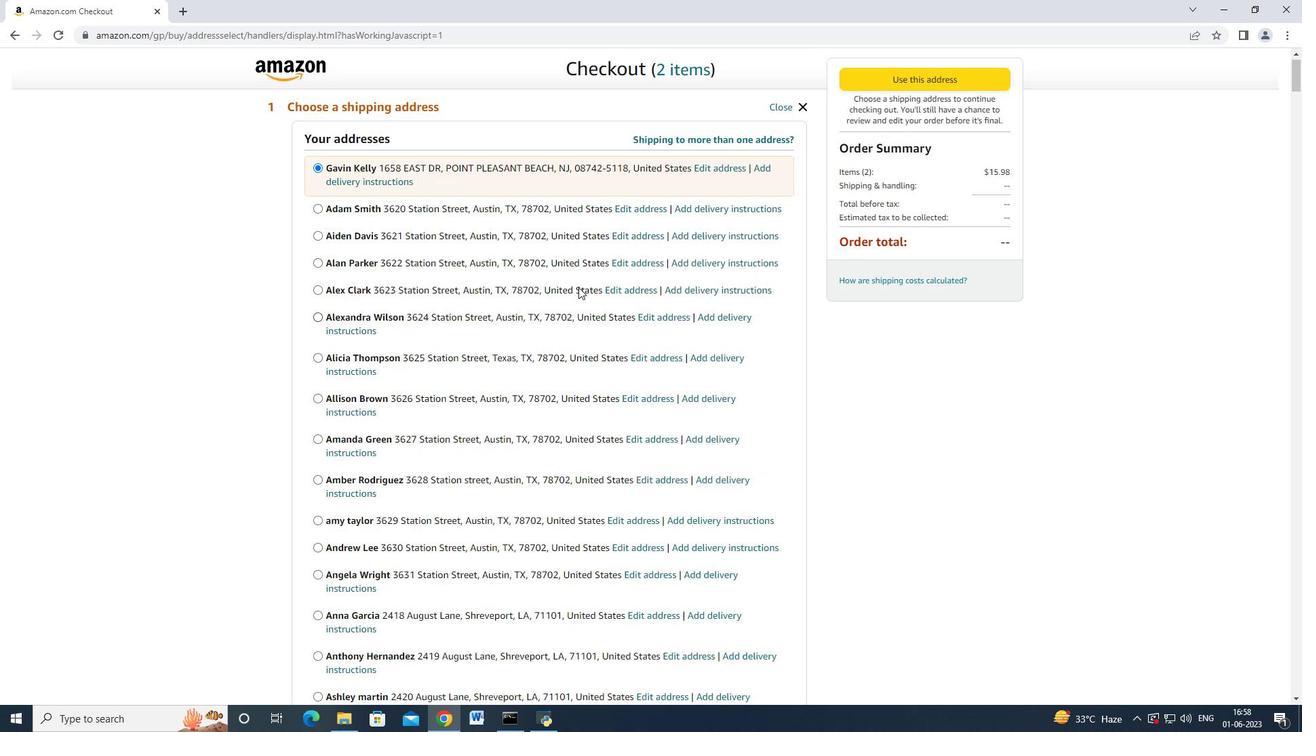 
Action: Mouse scrolled (578, 286) with delta (0, 0)
Screenshot: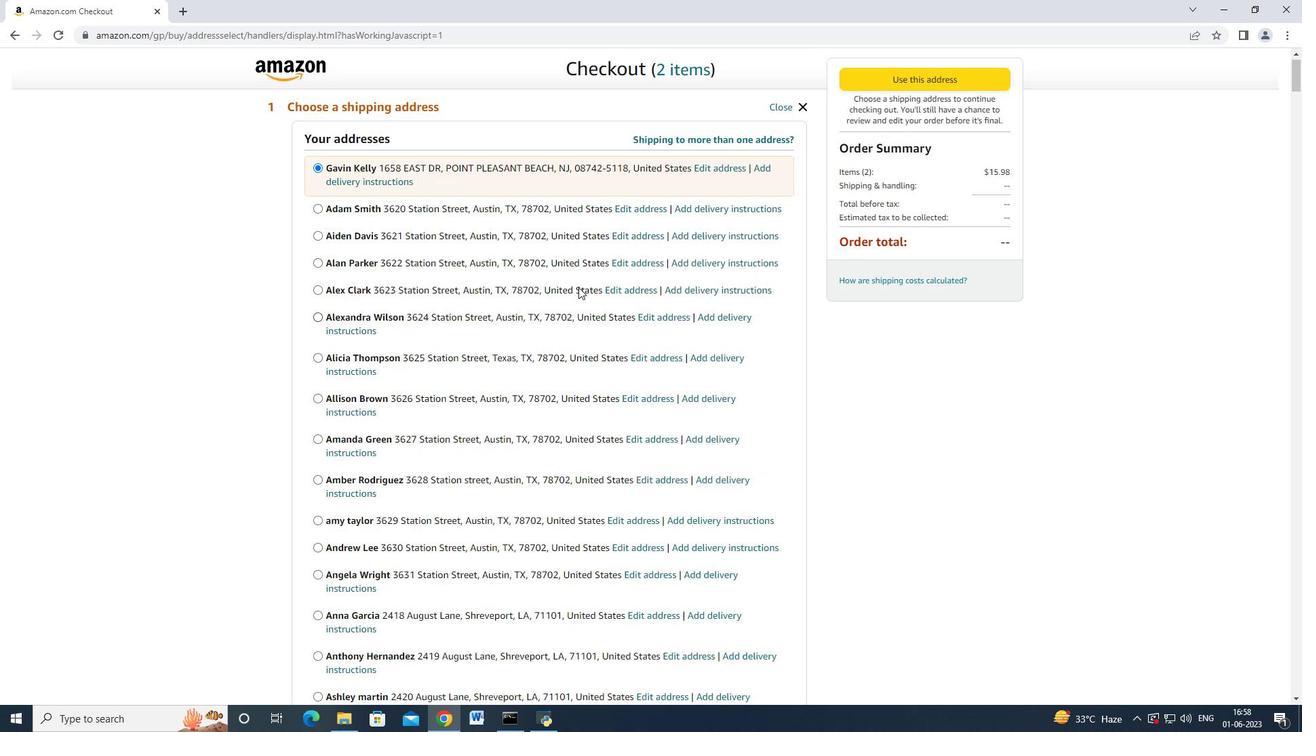 
Action: Mouse scrolled (578, 286) with delta (0, 0)
Screenshot: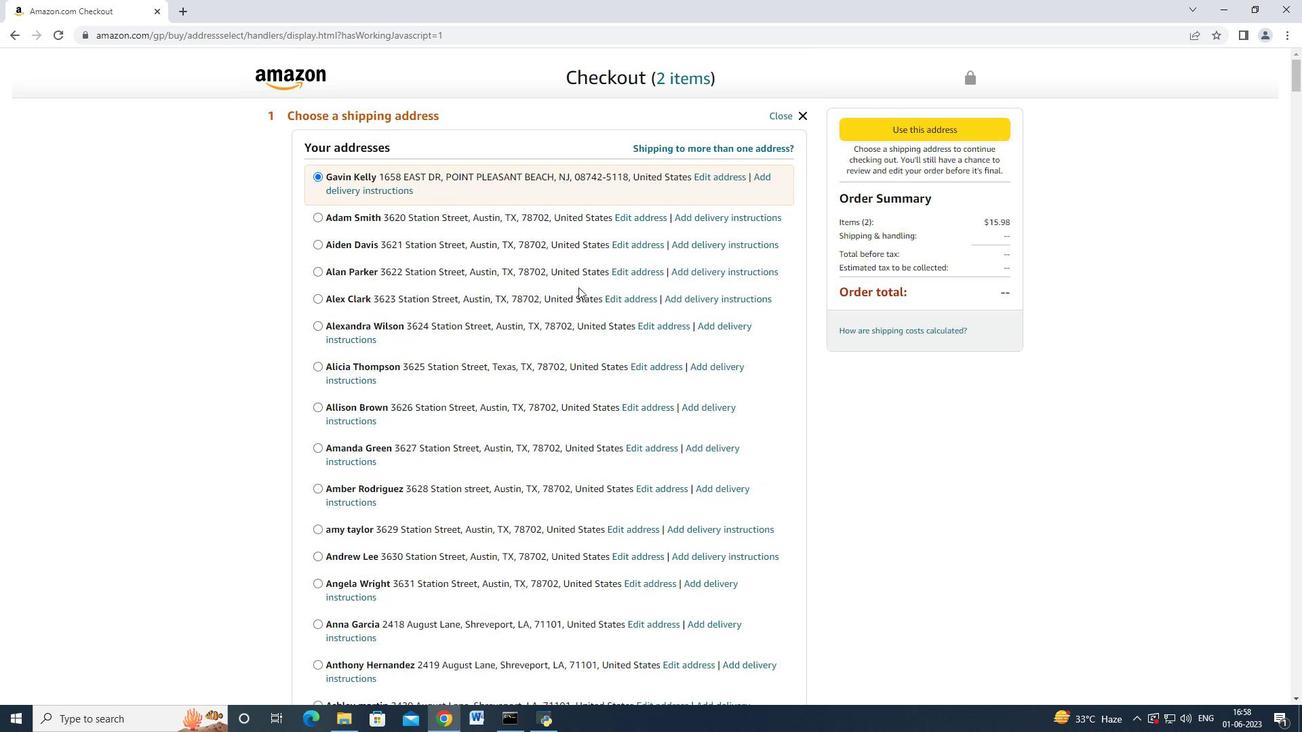 
Action: Mouse scrolled (578, 286) with delta (0, 0)
Screenshot: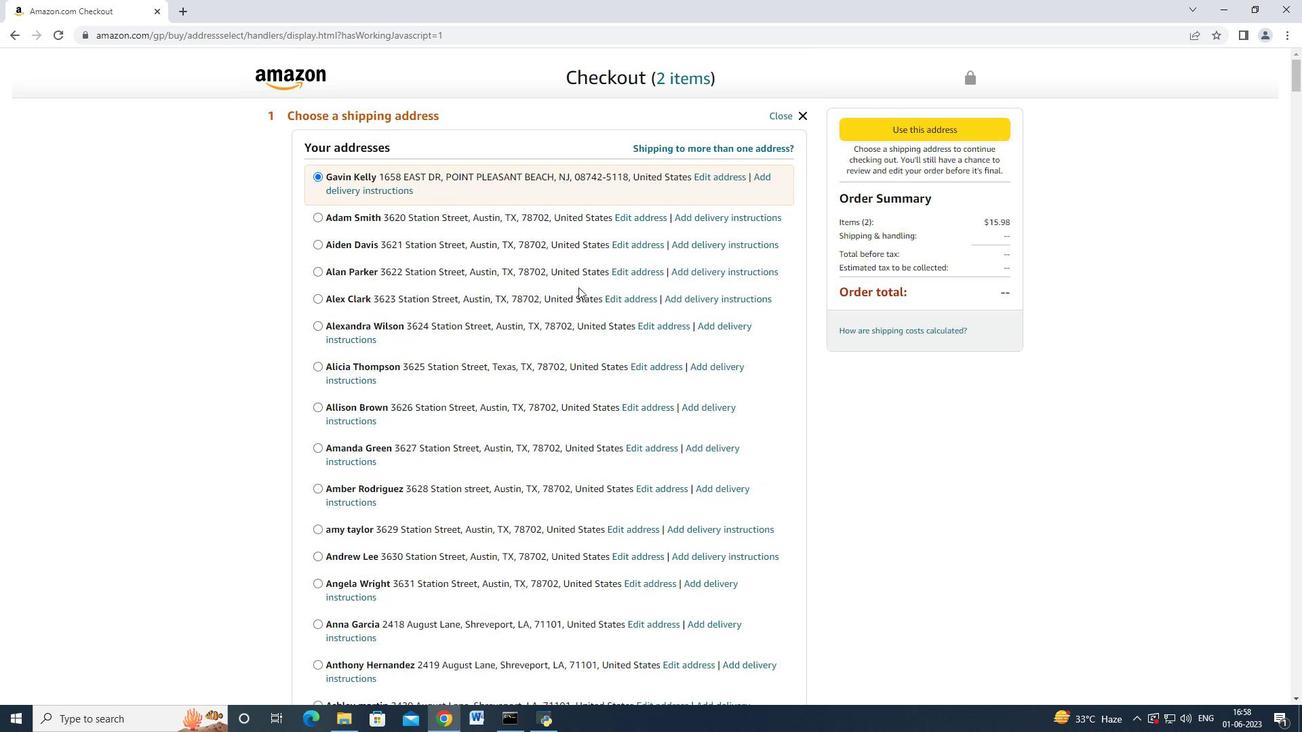 
Action: Mouse scrolled (578, 286) with delta (0, 0)
Screenshot: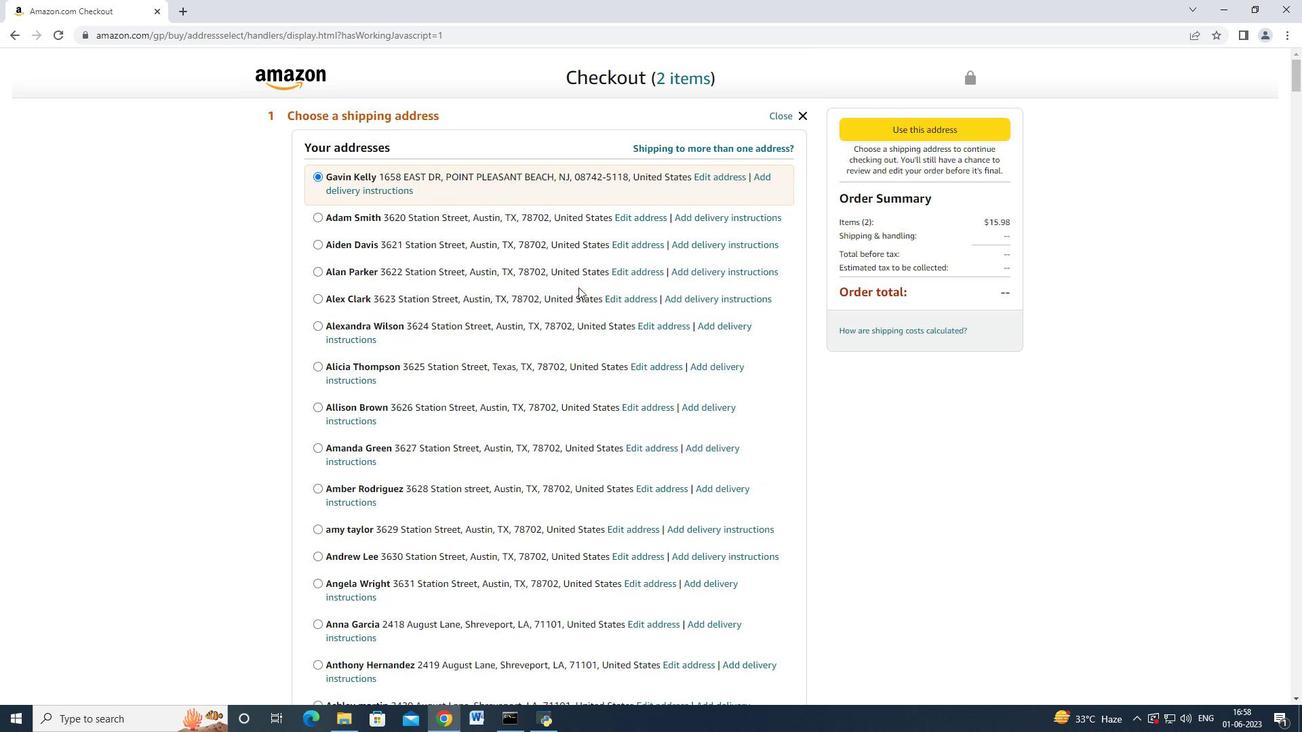 
Action: Mouse scrolled (578, 286) with delta (0, 0)
Screenshot: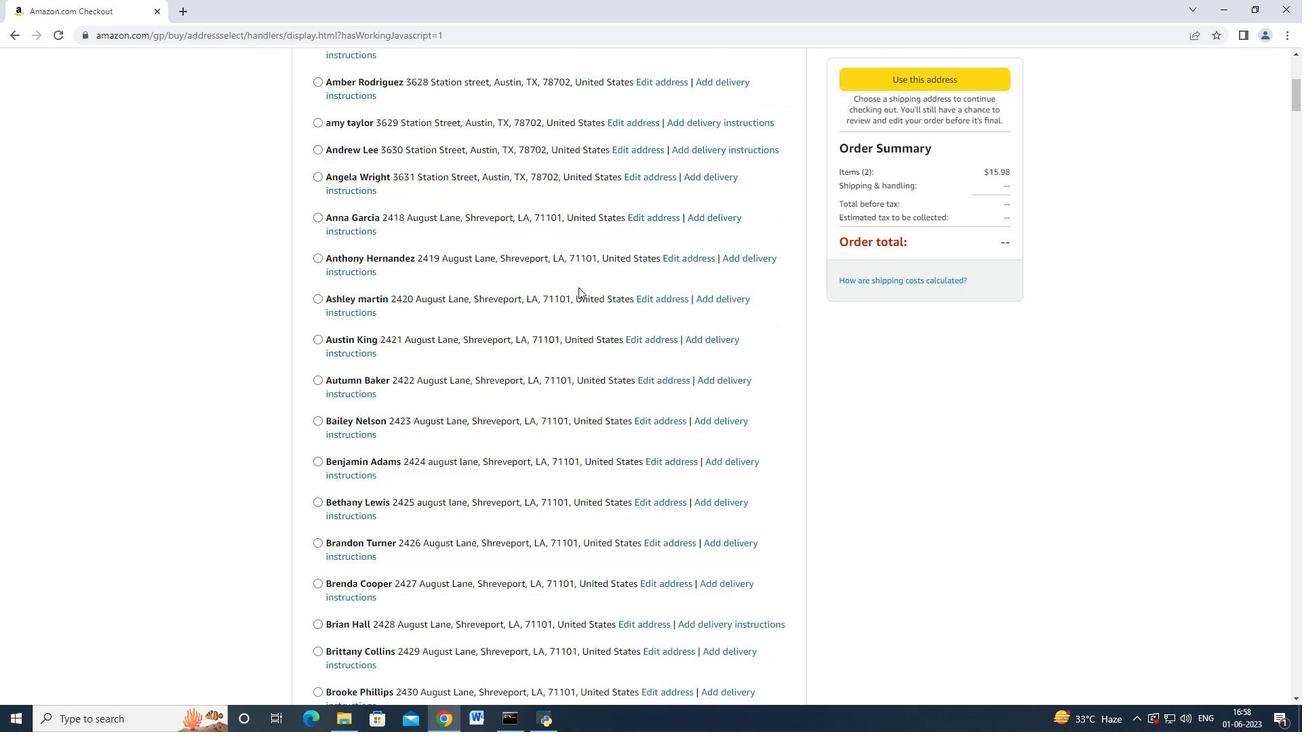 
Action: Mouse scrolled (578, 286) with delta (0, 0)
Screenshot: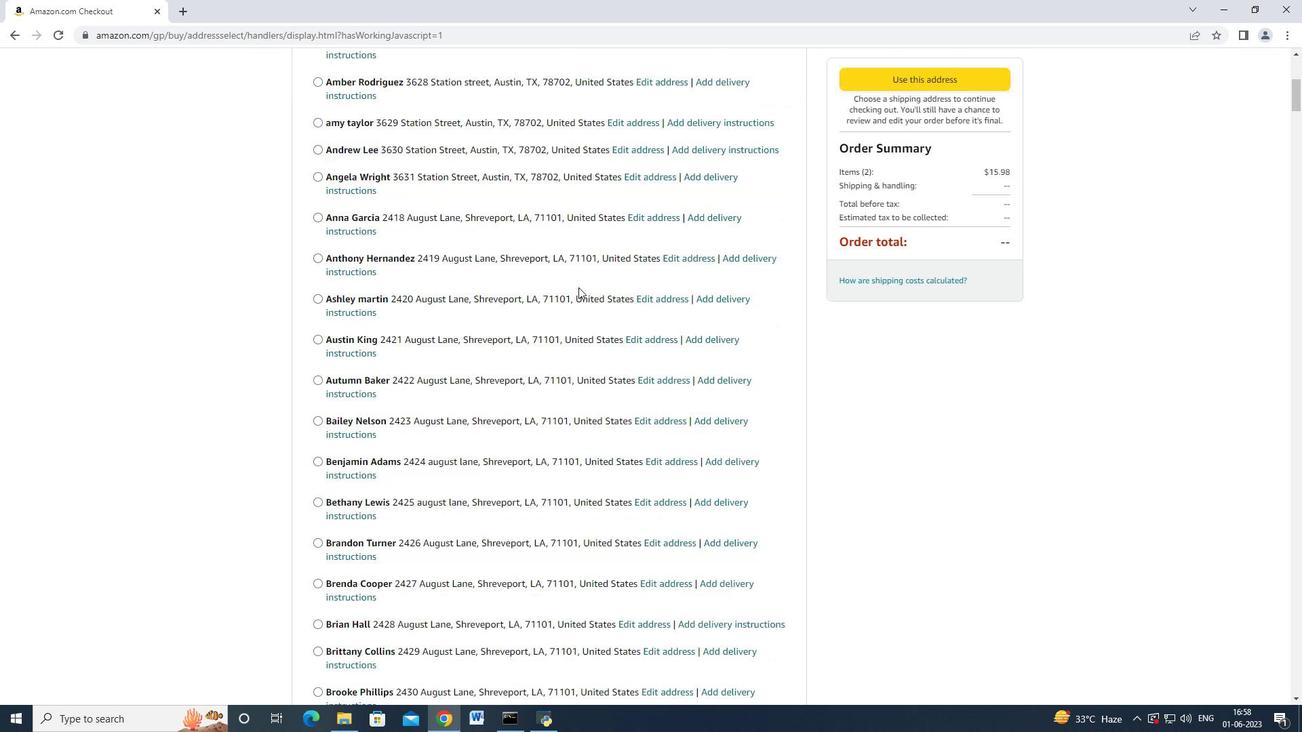 
Action: Mouse scrolled (578, 286) with delta (0, 0)
Screenshot: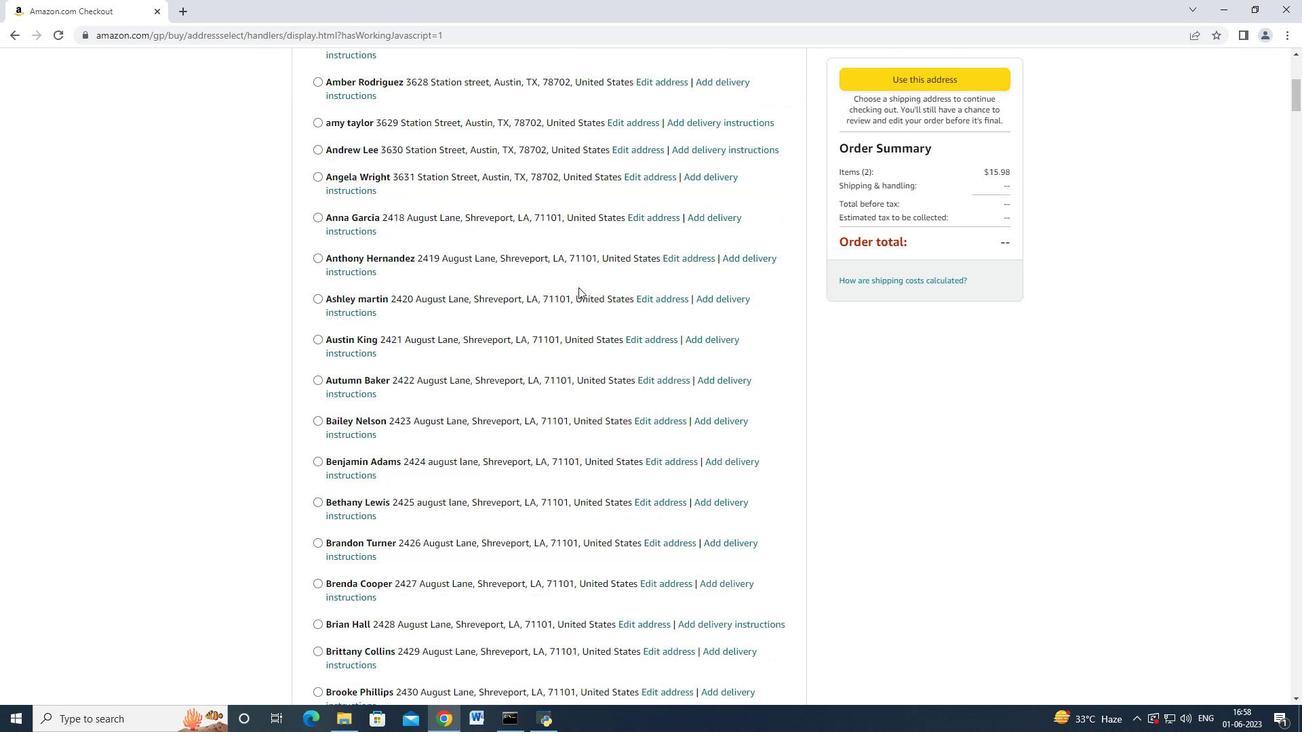 
Action: Mouse scrolled (578, 286) with delta (0, 0)
Screenshot: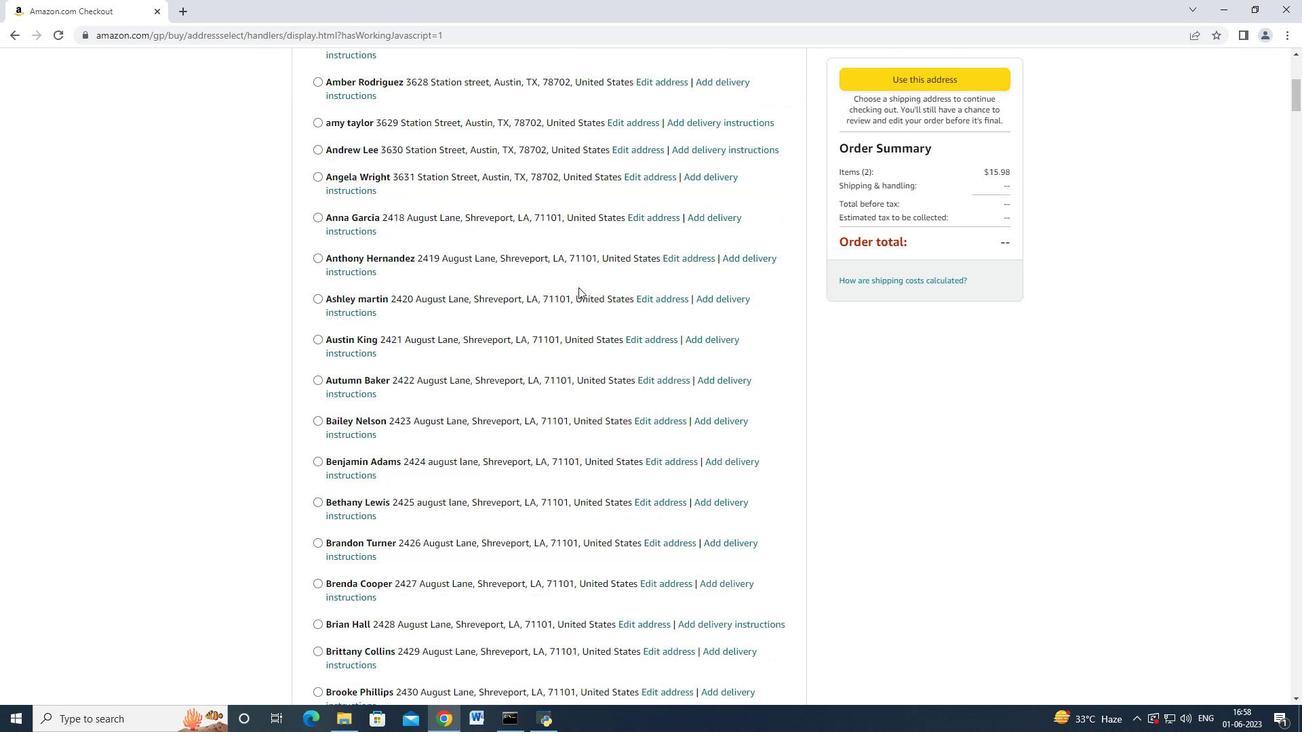 
Action: Mouse scrolled (578, 286) with delta (0, 0)
Screenshot: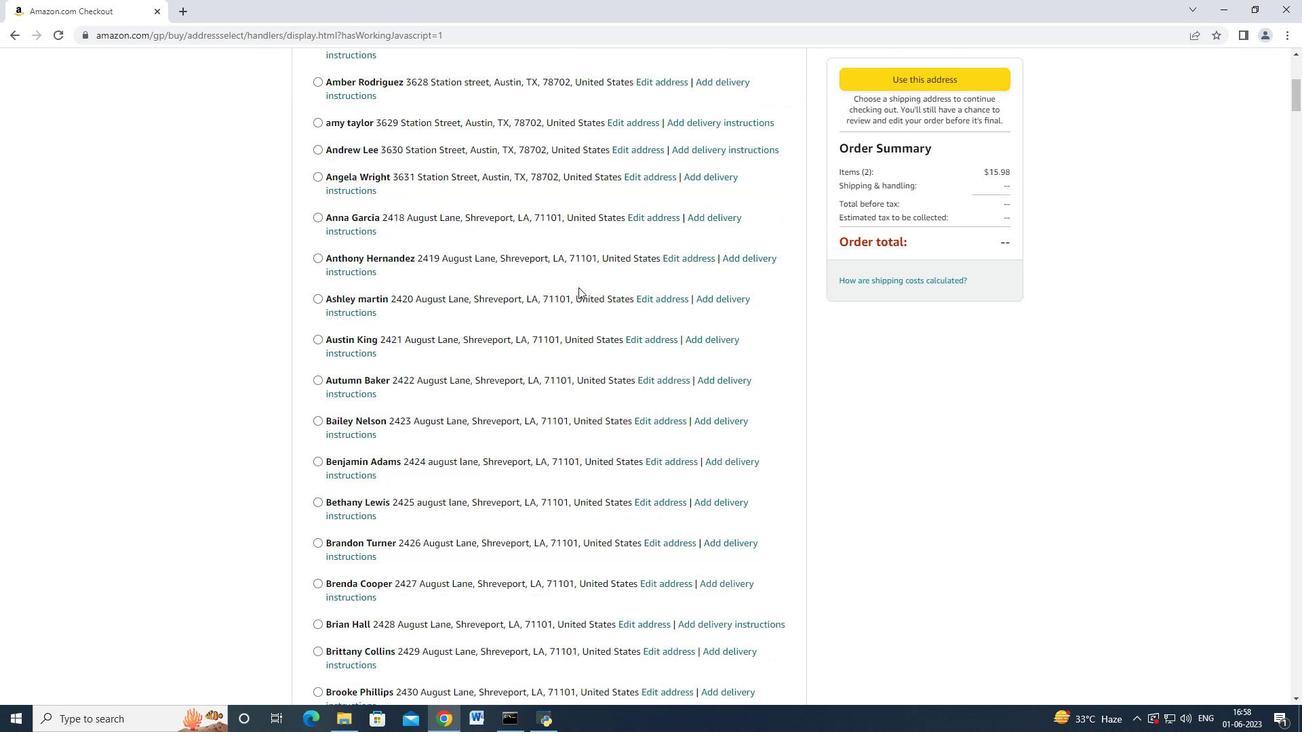
Action: Mouse scrolled (578, 286) with delta (0, 0)
Screenshot: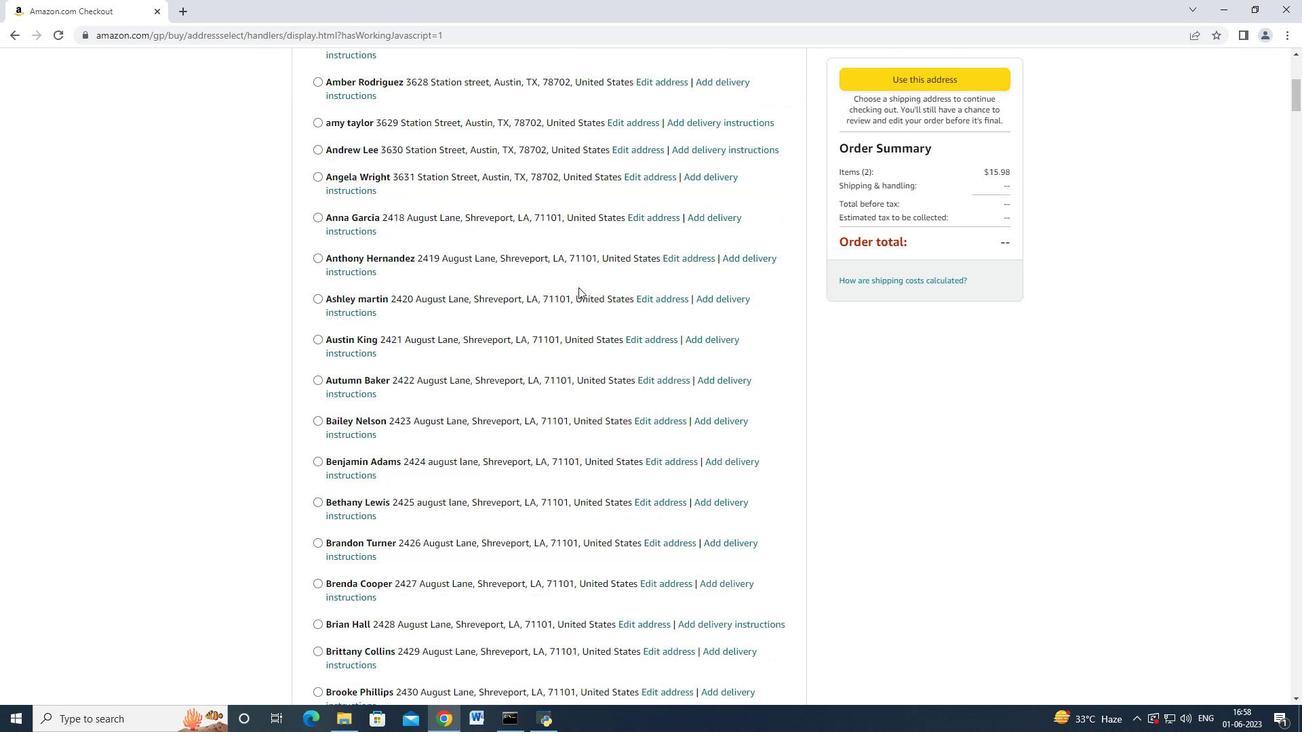 
Action: Mouse scrolled (578, 286) with delta (0, 0)
Screenshot: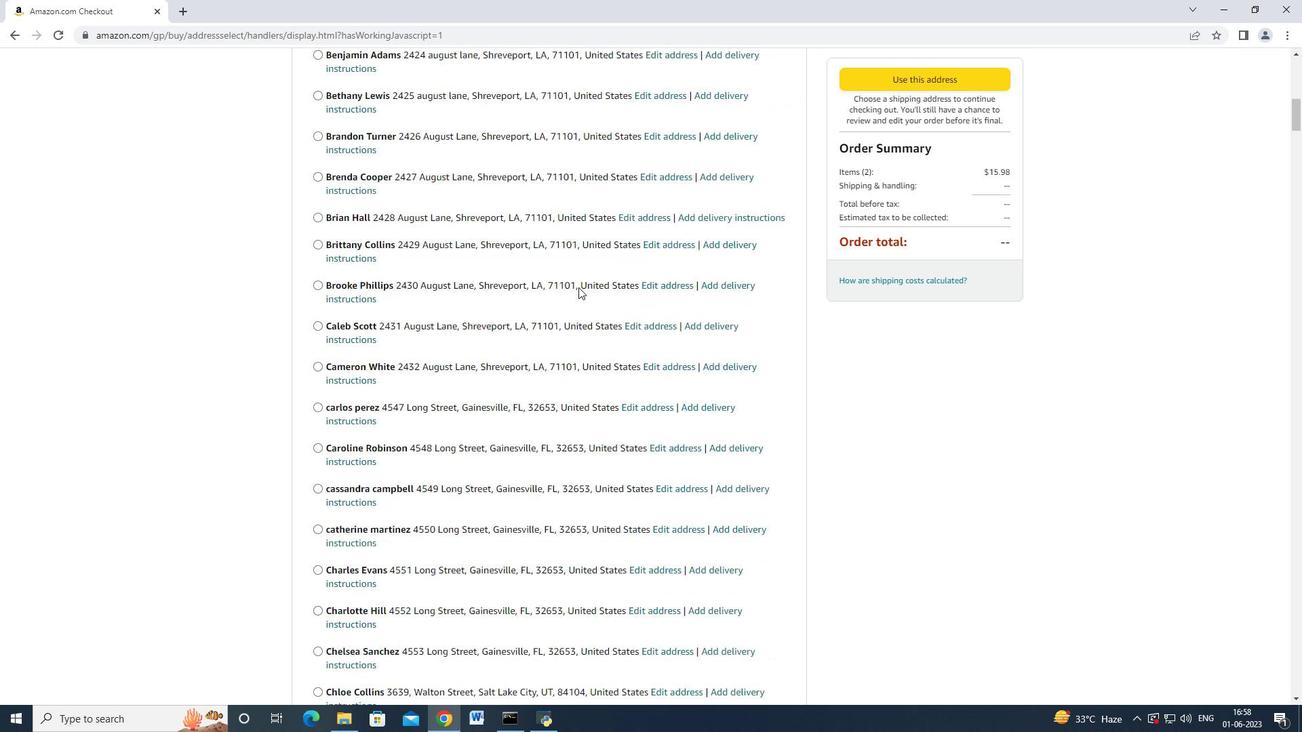 
Action: Mouse scrolled (578, 286) with delta (0, 0)
Screenshot: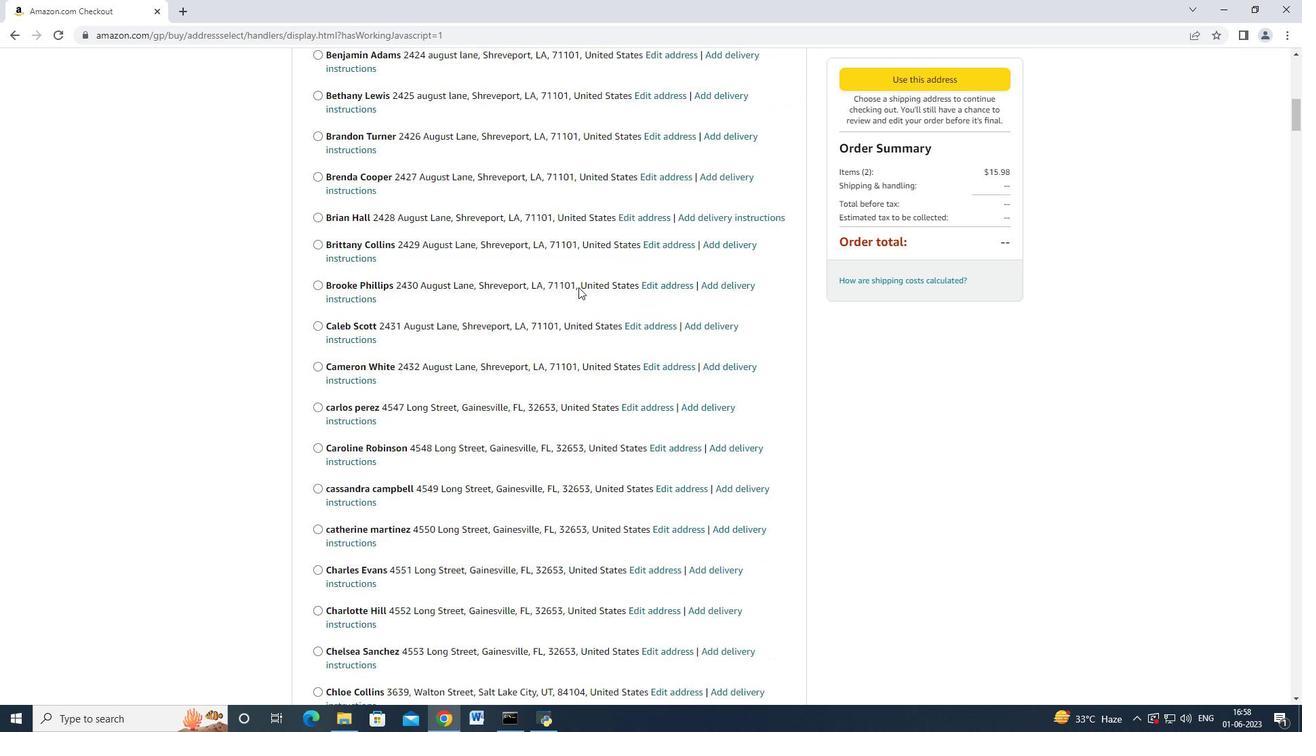 
Action: Mouse scrolled (578, 286) with delta (0, 0)
Screenshot: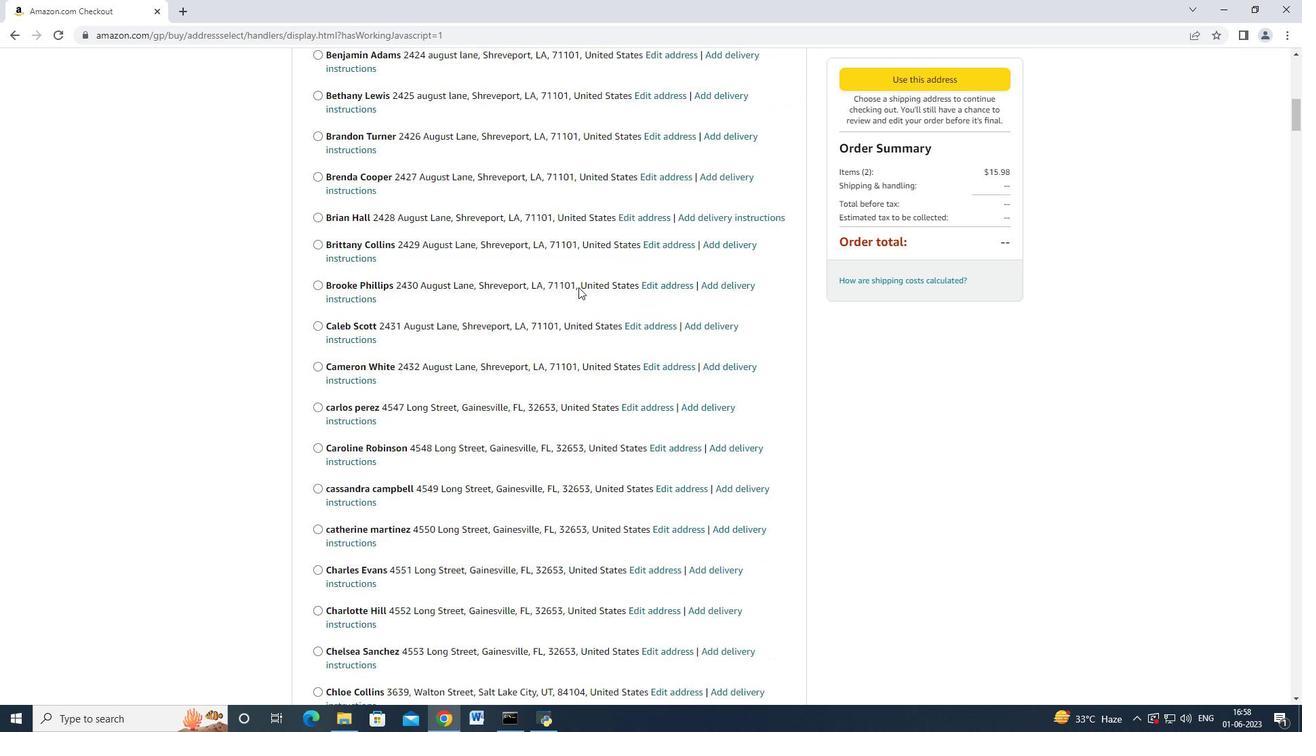 
Action: Mouse scrolled (578, 286) with delta (0, 0)
Screenshot: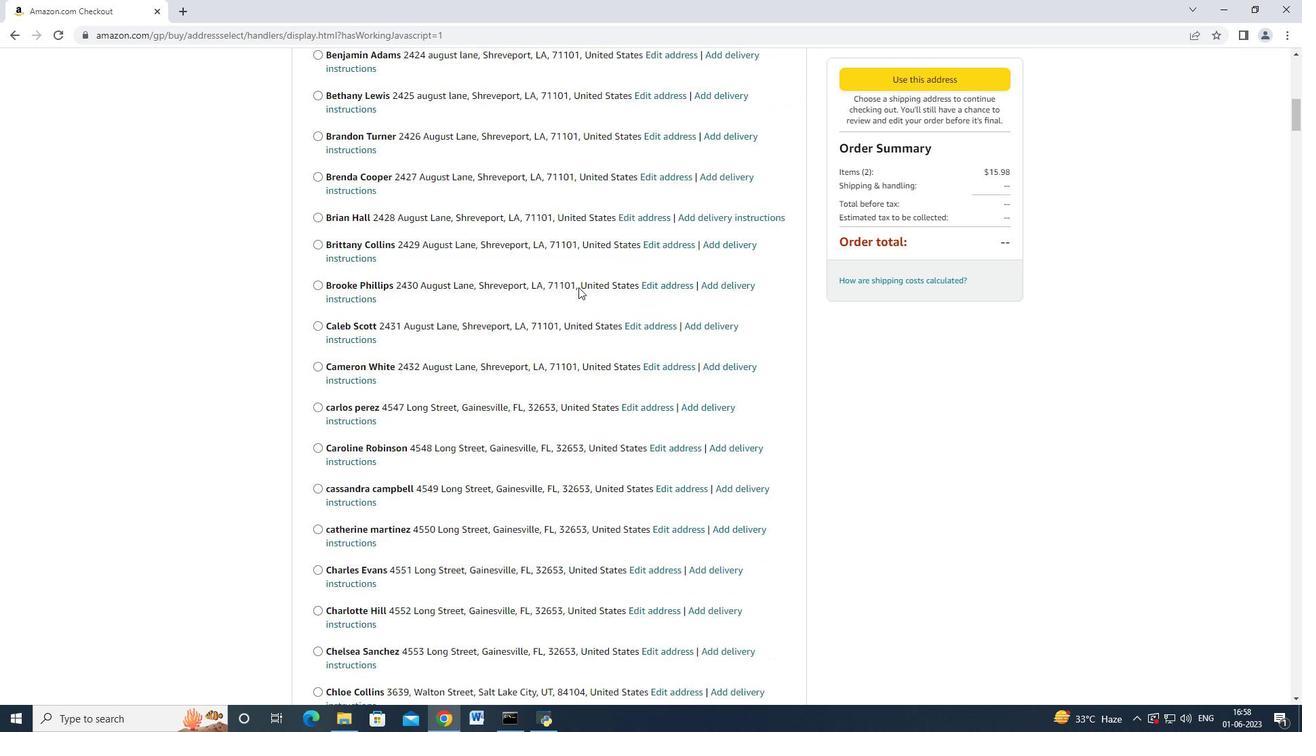 
Action: Mouse scrolled (578, 286) with delta (0, 0)
Screenshot: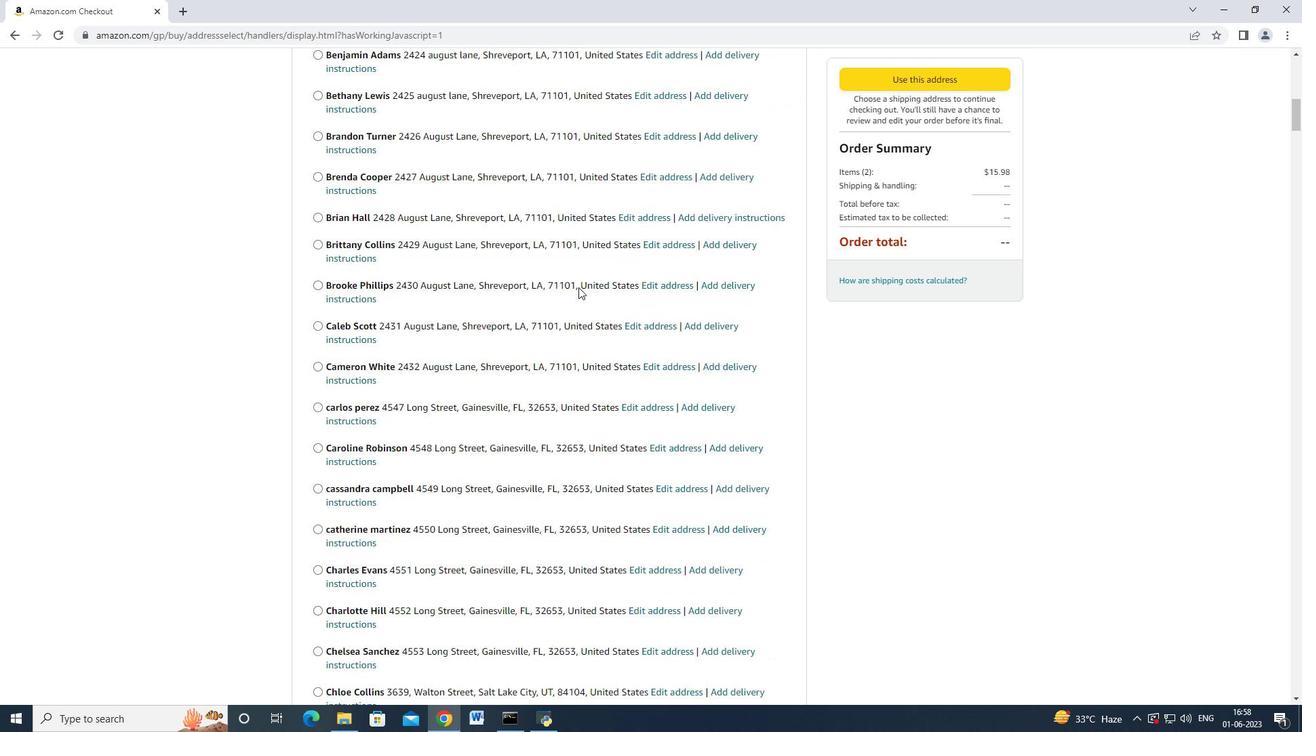 
Action: Mouse scrolled (578, 286) with delta (0, 0)
Screenshot: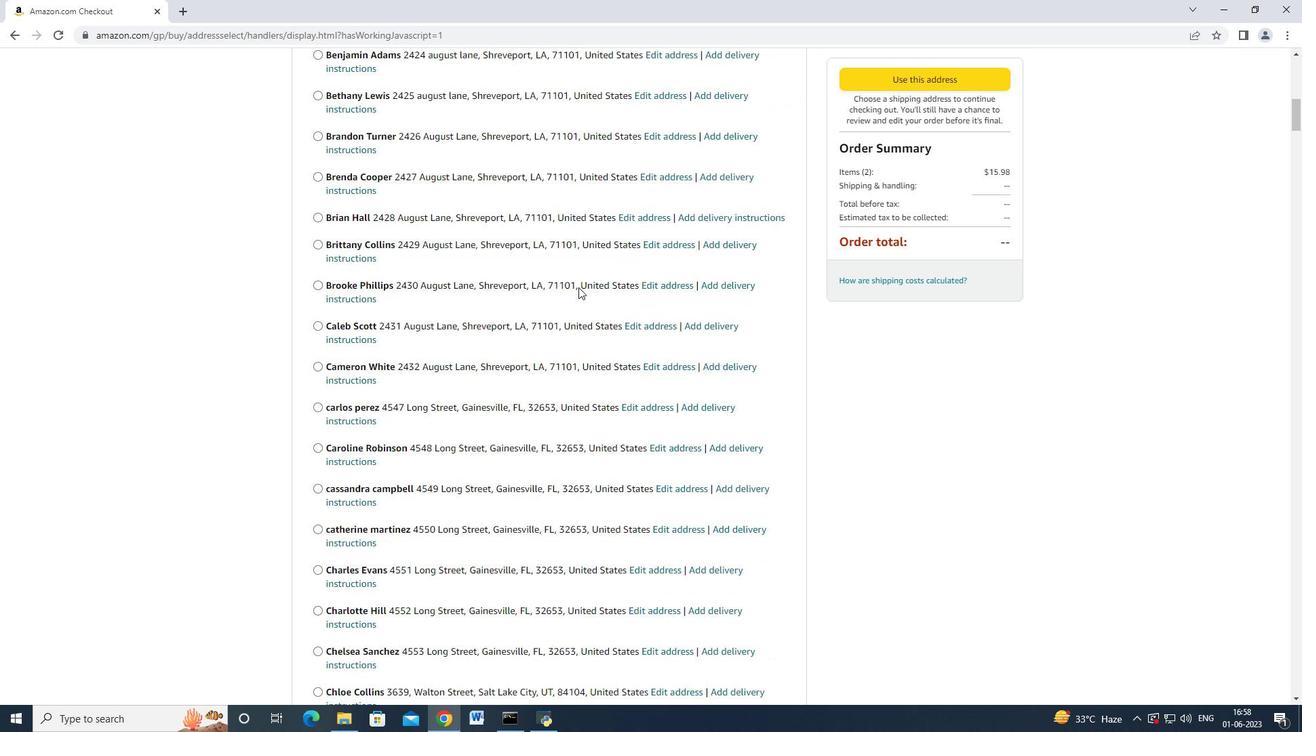 
Action: Mouse scrolled (578, 286) with delta (0, 0)
Screenshot: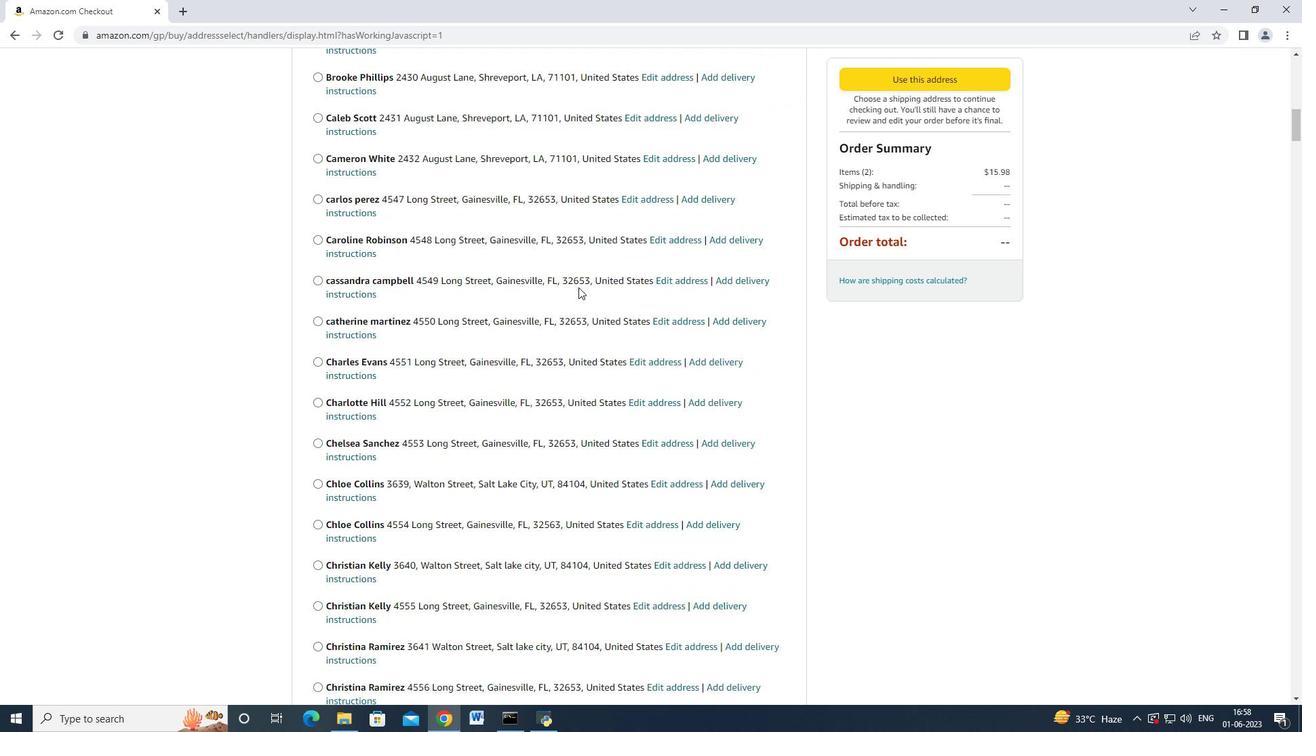 
Action: Mouse scrolled (578, 286) with delta (0, 0)
Screenshot: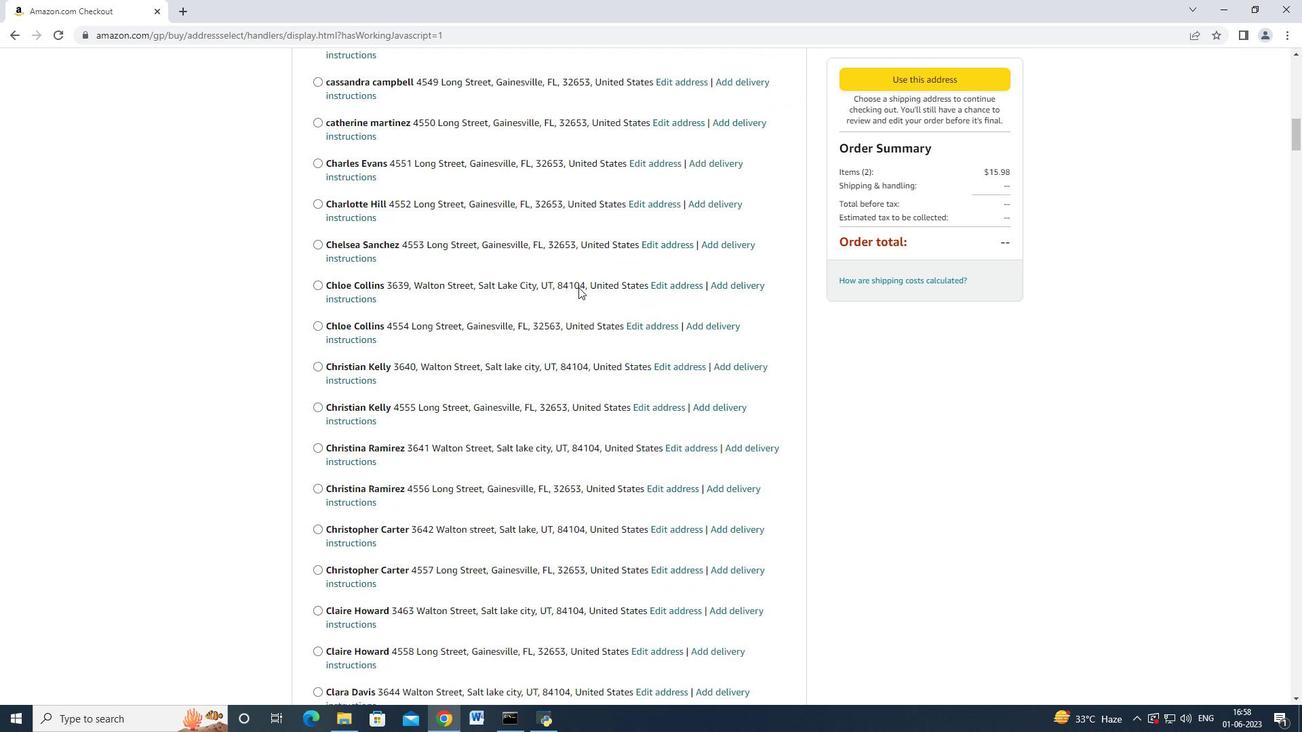 
Action: Mouse scrolled (578, 286) with delta (0, 0)
Screenshot: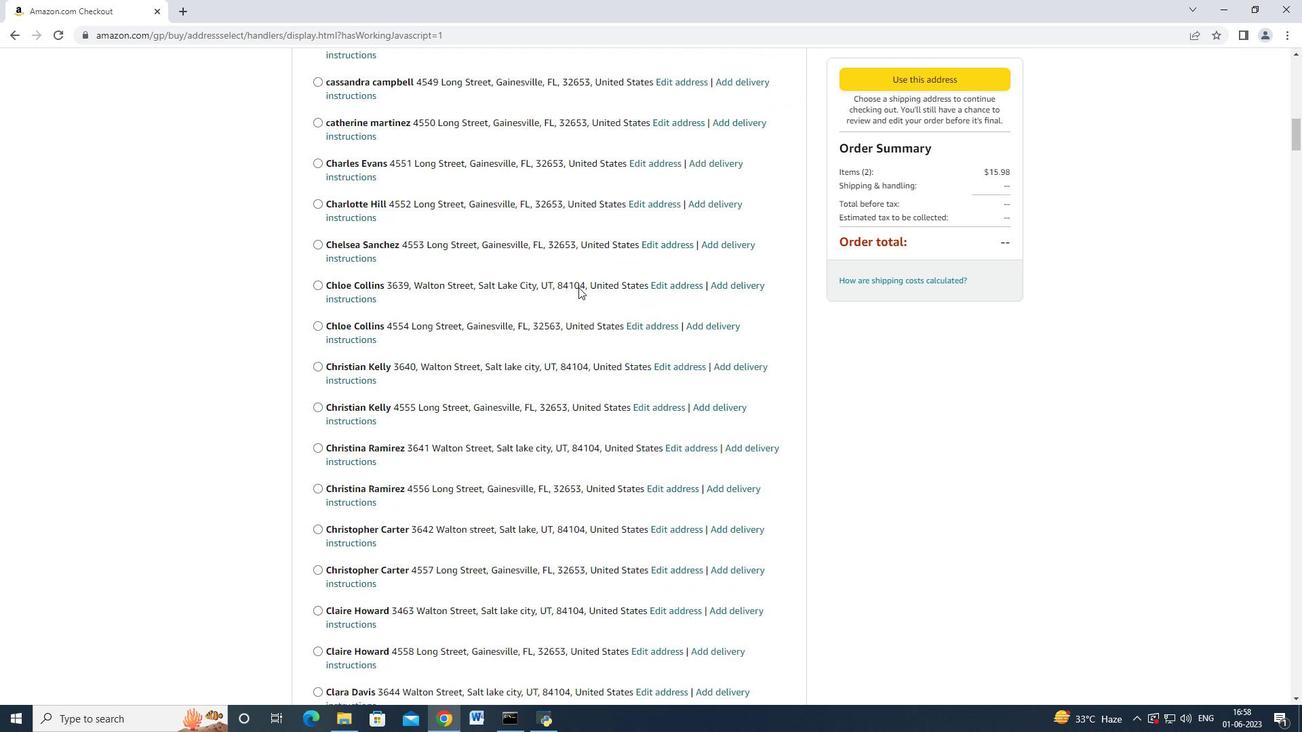 
Action: Mouse scrolled (578, 286) with delta (0, 0)
Screenshot: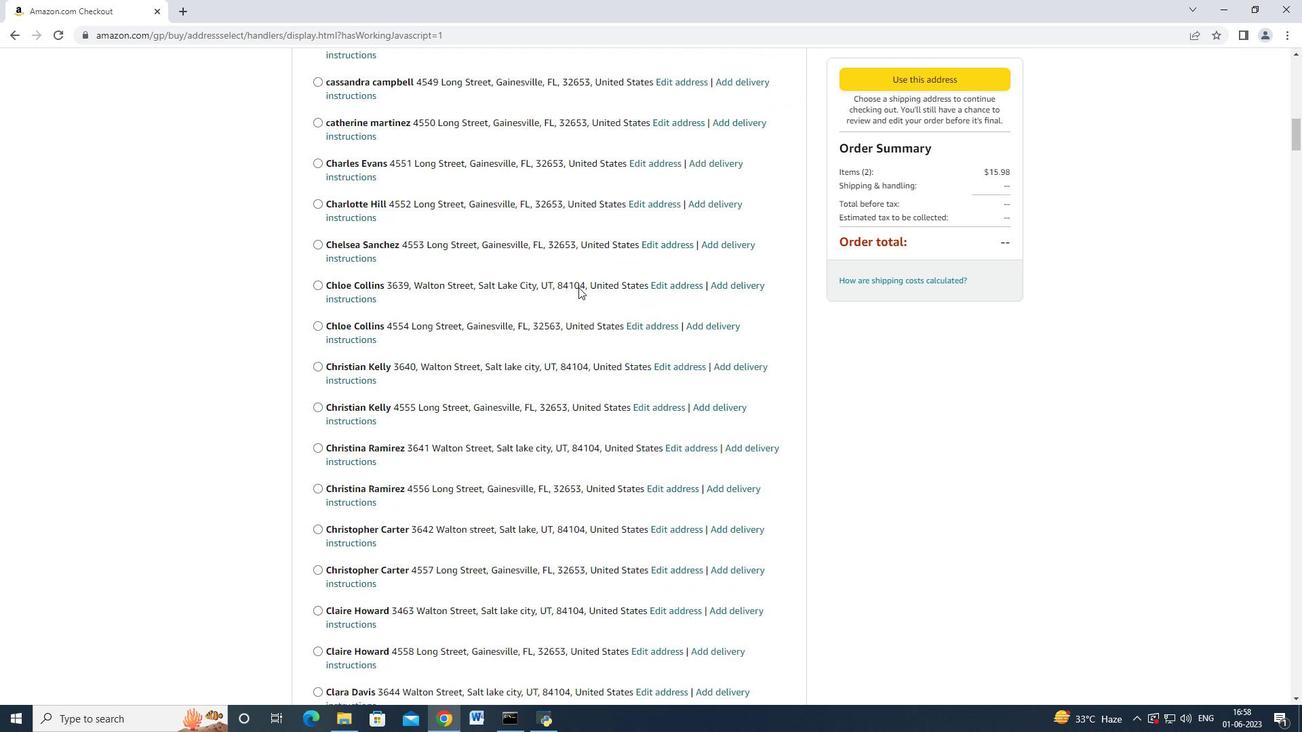 
Action: Mouse scrolled (578, 286) with delta (0, 0)
Screenshot: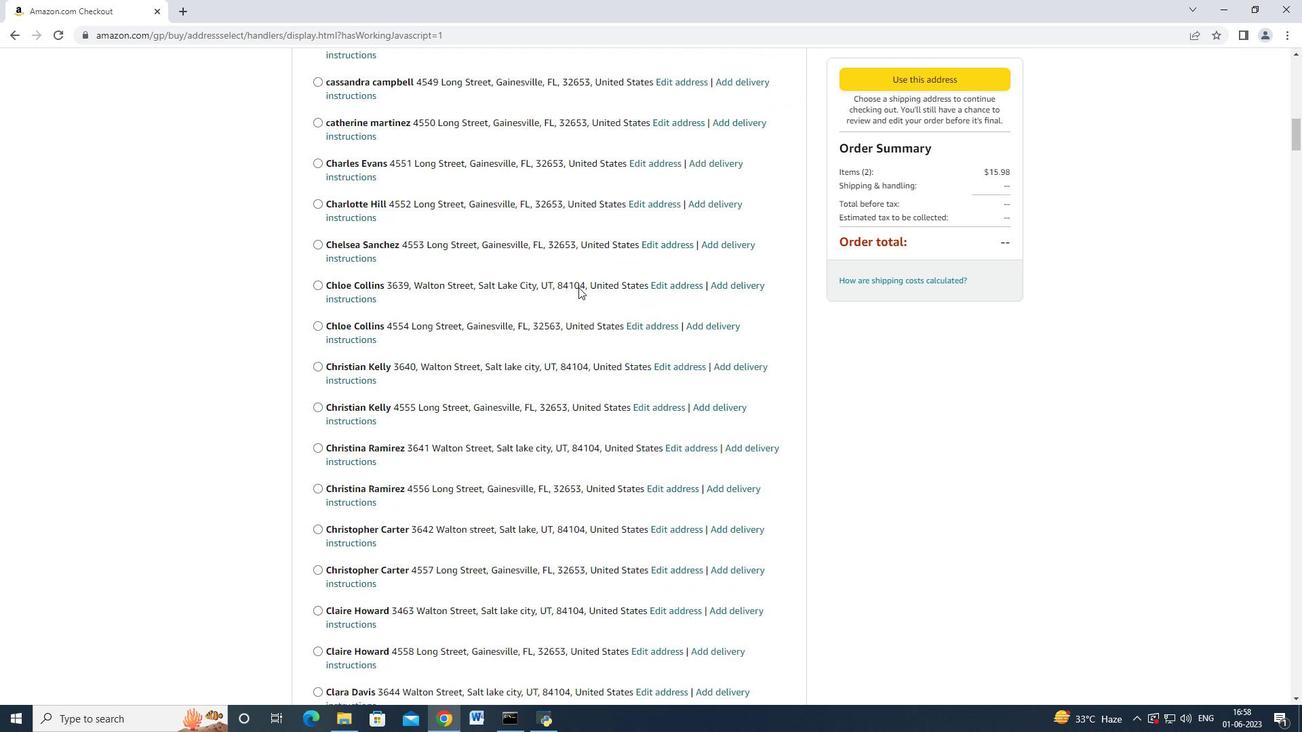 
Action: Mouse scrolled (578, 286) with delta (0, 0)
Screenshot: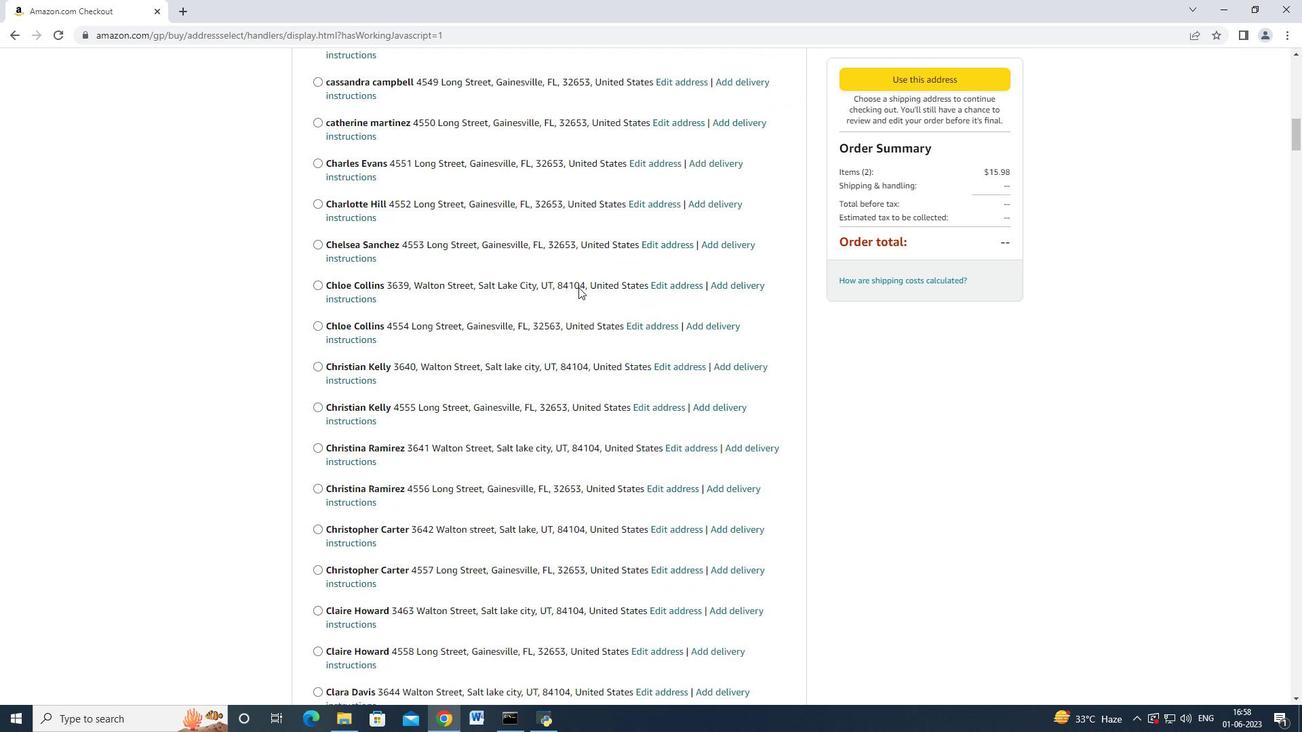 
Action: Mouse scrolled (578, 286) with delta (0, 0)
Screenshot: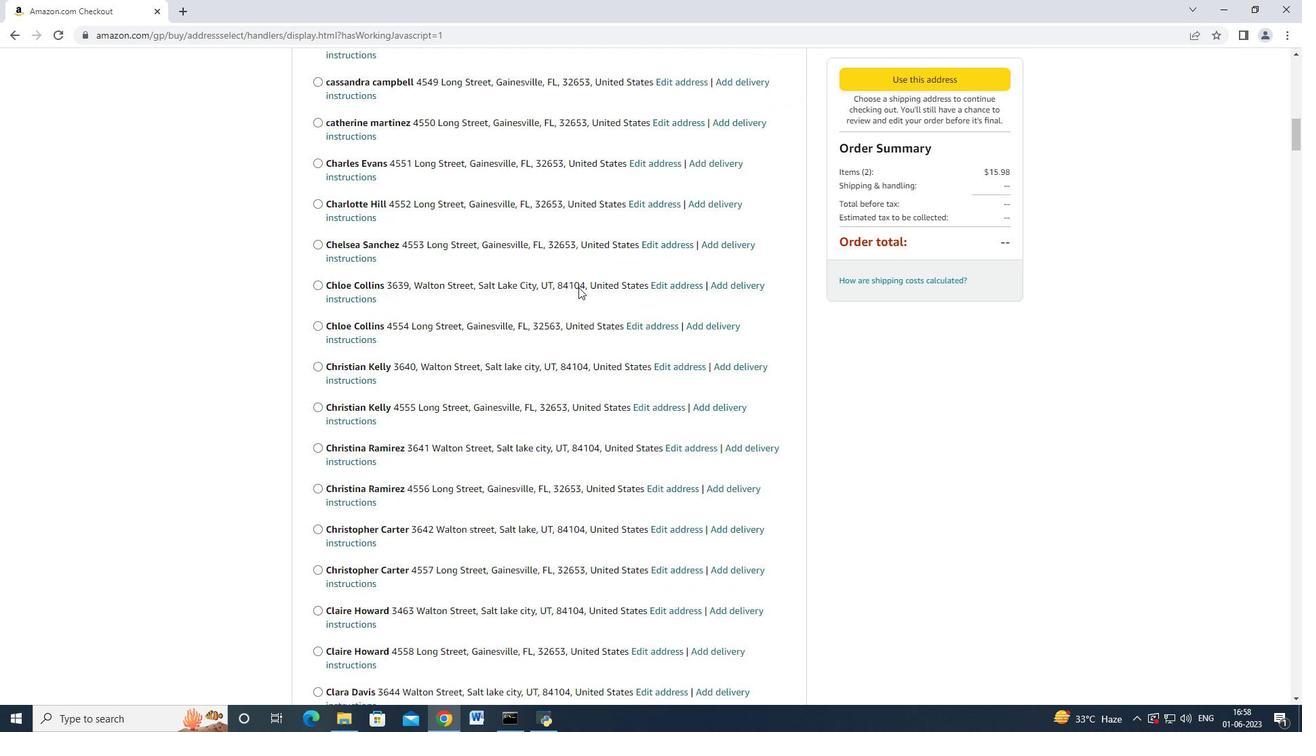 
Action: Mouse scrolled (578, 286) with delta (0, 0)
Screenshot: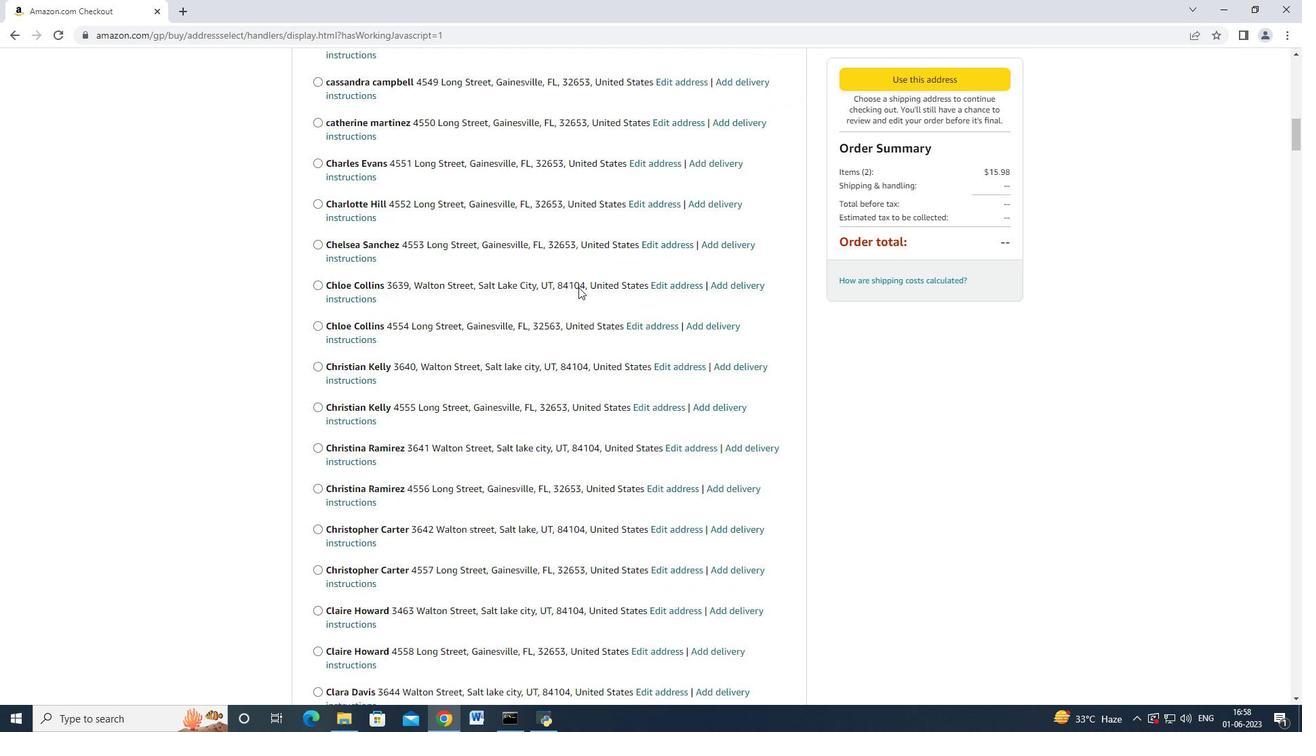 
Action: Mouse scrolled (578, 286) with delta (0, 0)
Screenshot: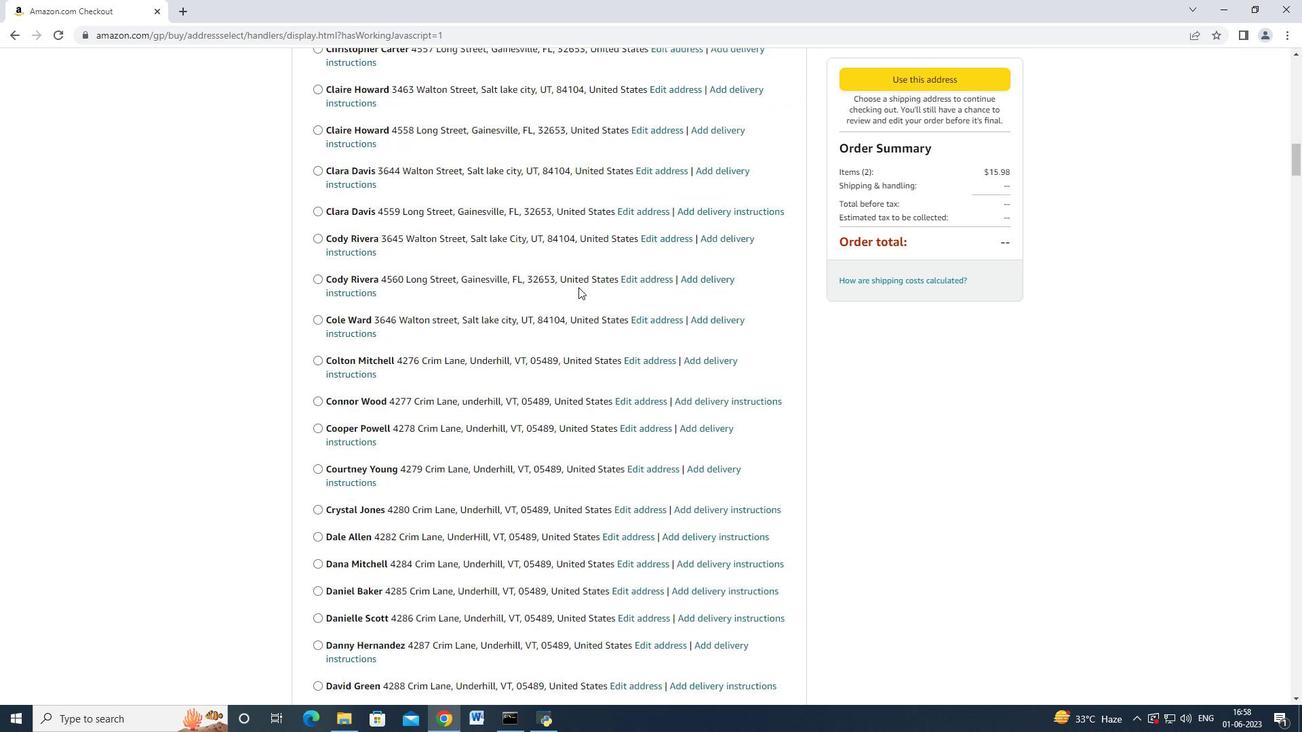 
Action: Mouse scrolled (578, 286) with delta (0, 0)
Screenshot: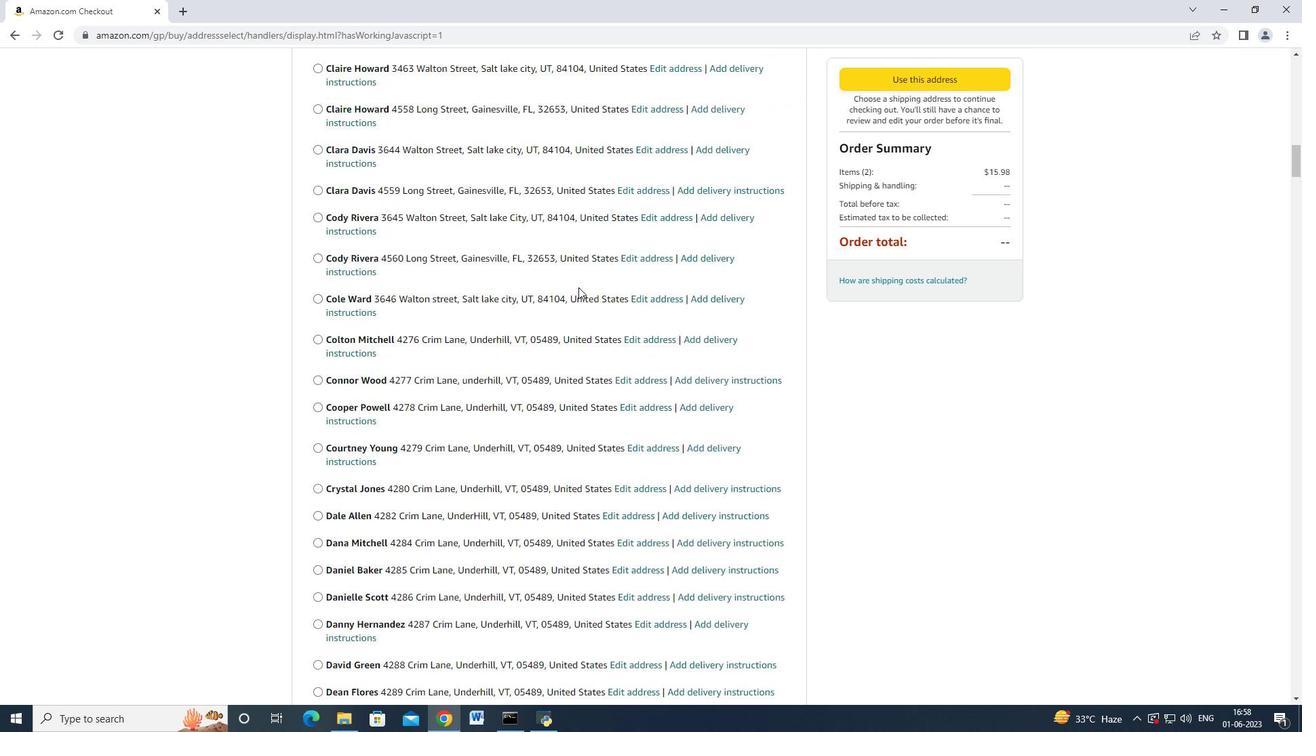 
Action: Mouse scrolled (578, 286) with delta (0, 0)
Screenshot: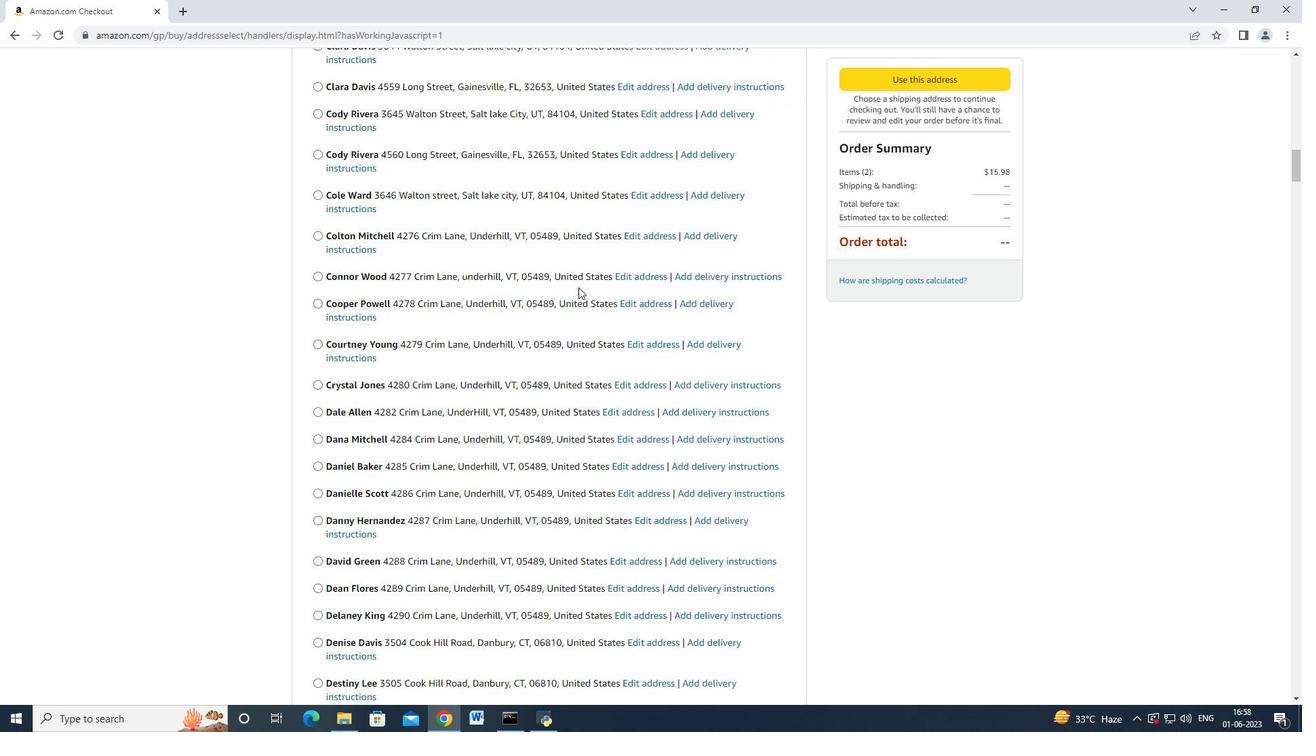 
Action: Mouse scrolled (578, 286) with delta (0, 0)
Screenshot: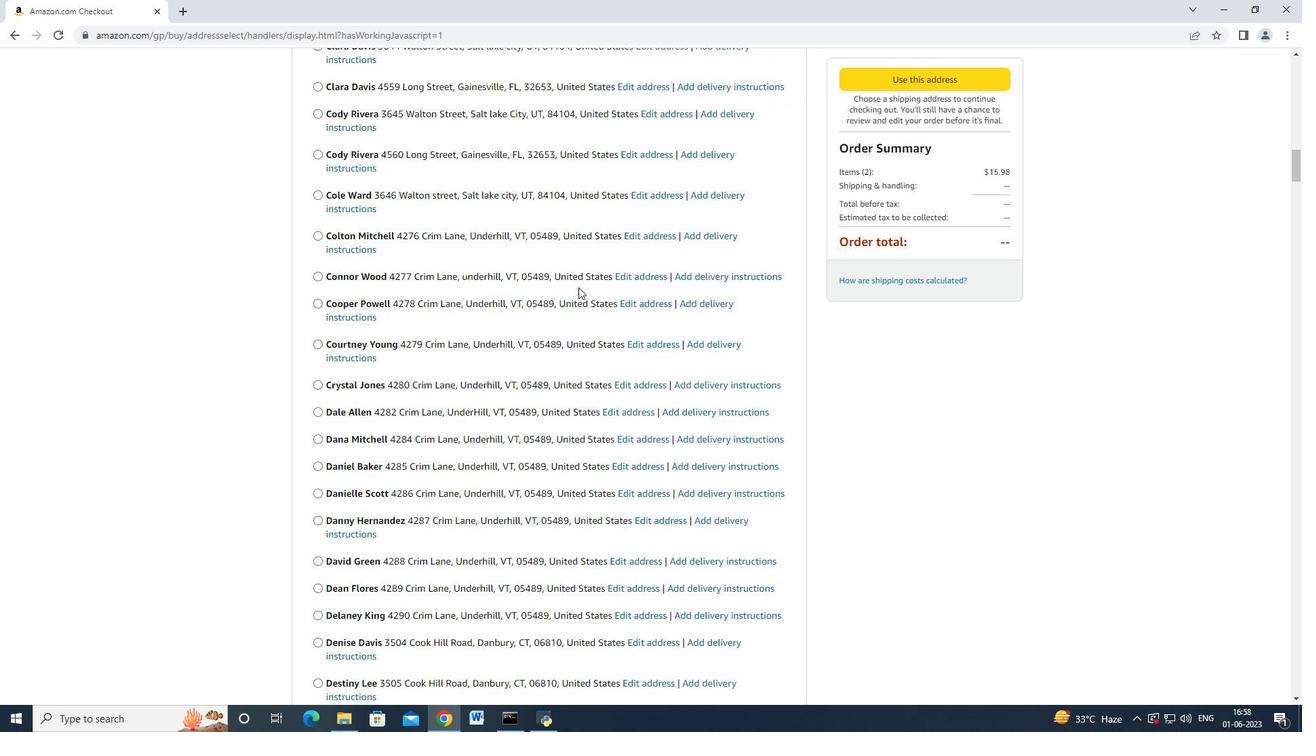 
Action: Mouse scrolled (578, 286) with delta (0, 0)
Screenshot: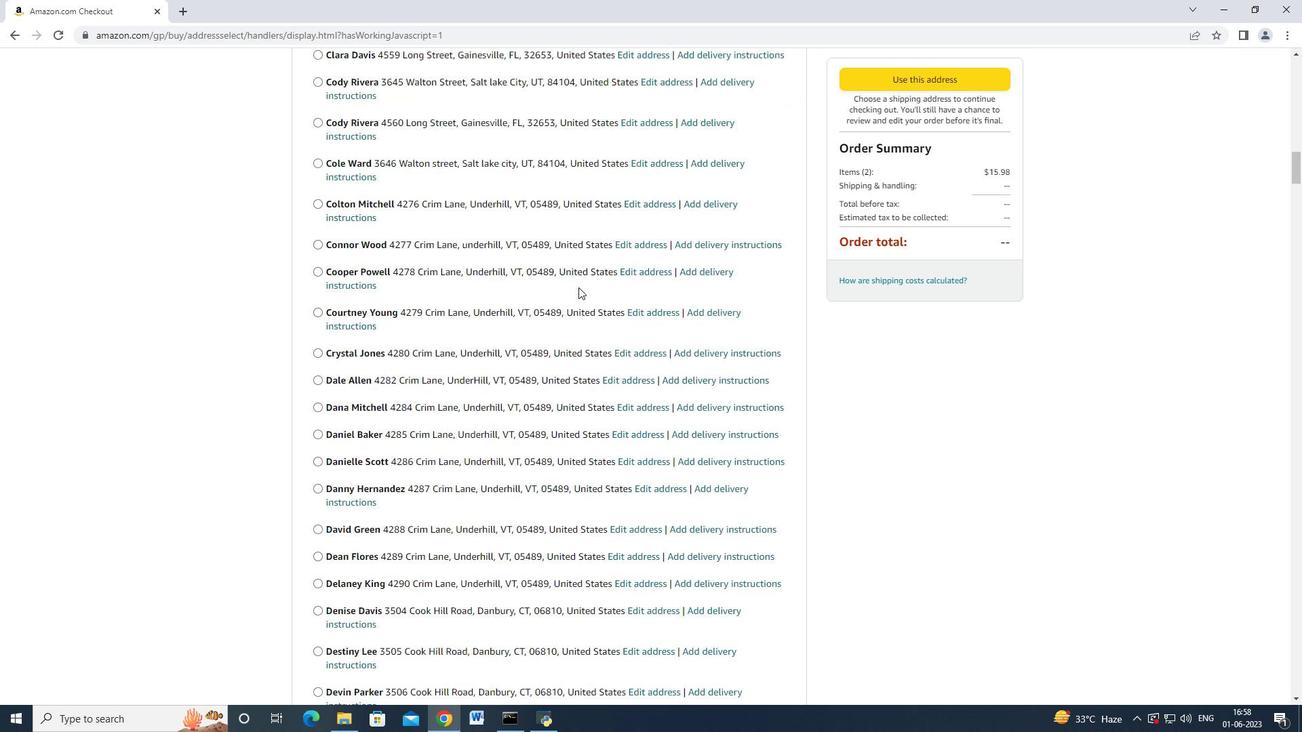 
Action: Mouse scrolled (578, 286) with delta (0, 0)
Screenshot: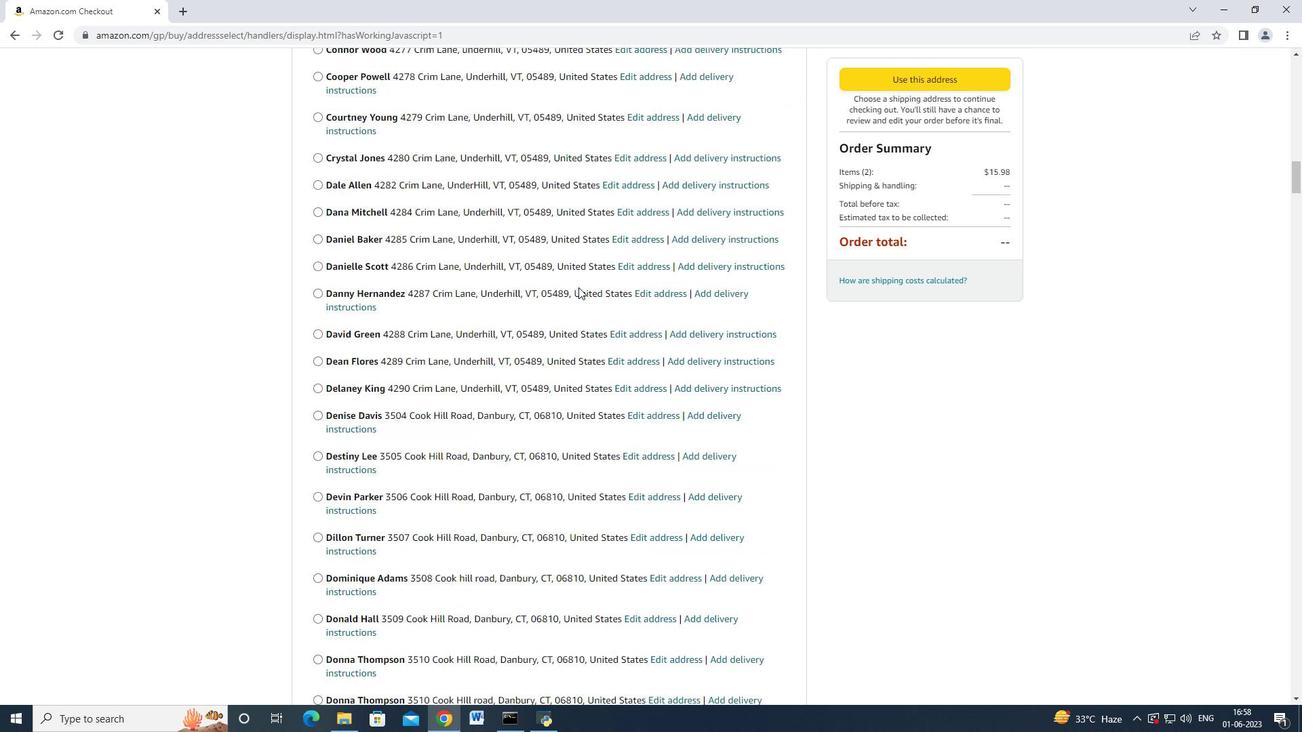 
Action: Mouse scrolled (578, 286) with delta (0, 0)
Screenshot: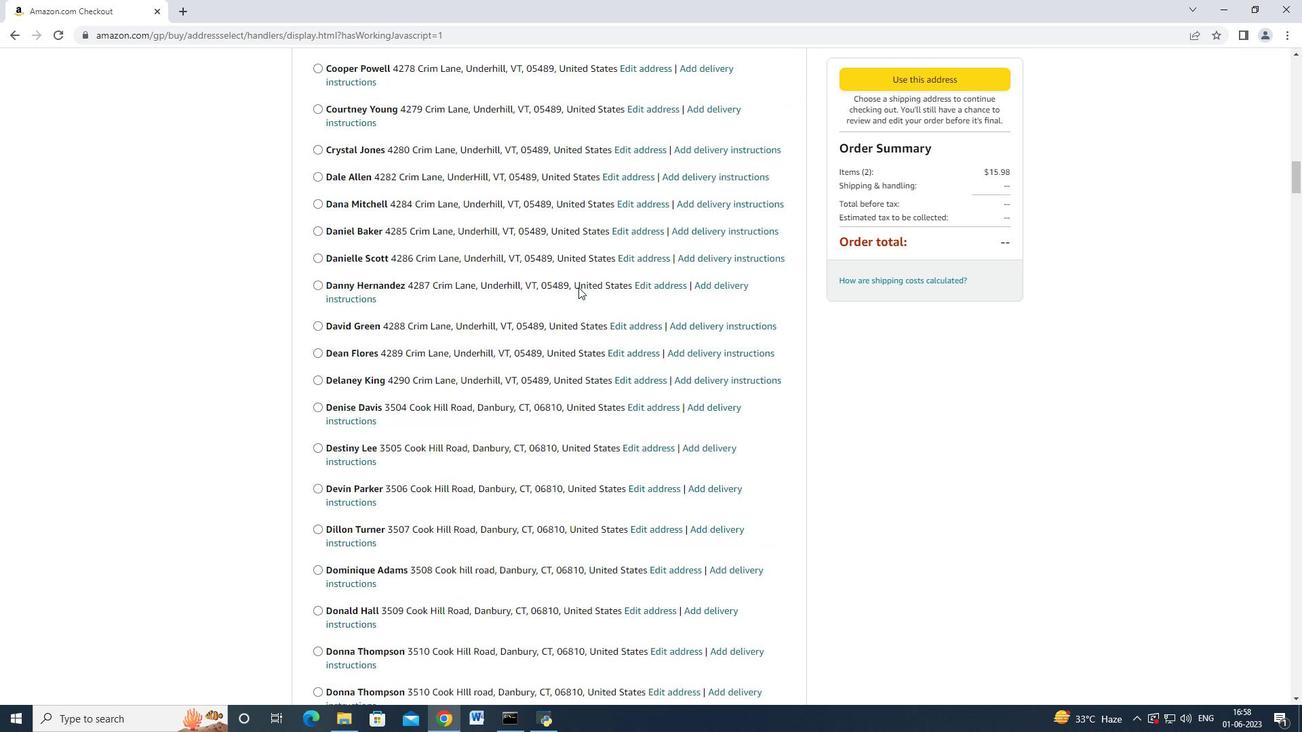 
Action: Mouse scrolled (578, 286) with delta (0, 0)
Screenshot: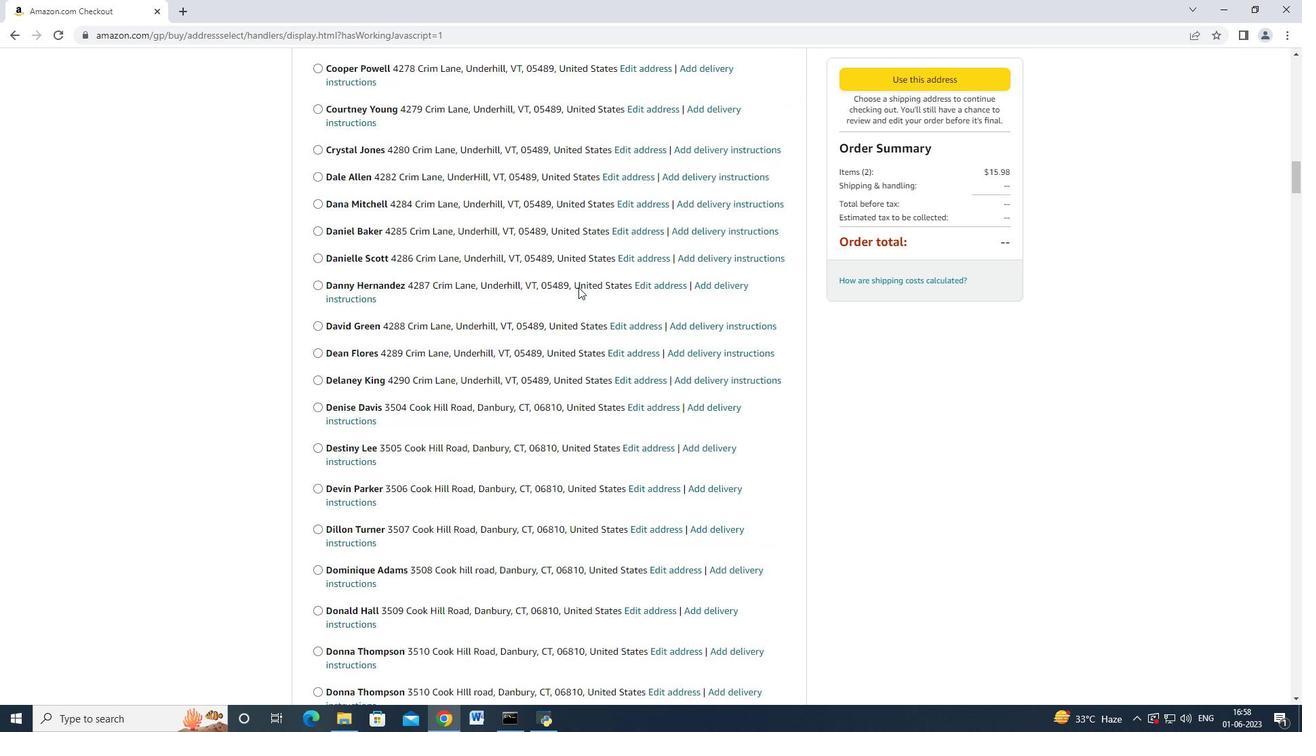 
Action: Mouse scrolled (578, 286) with delta (0, 0)
Screenshot: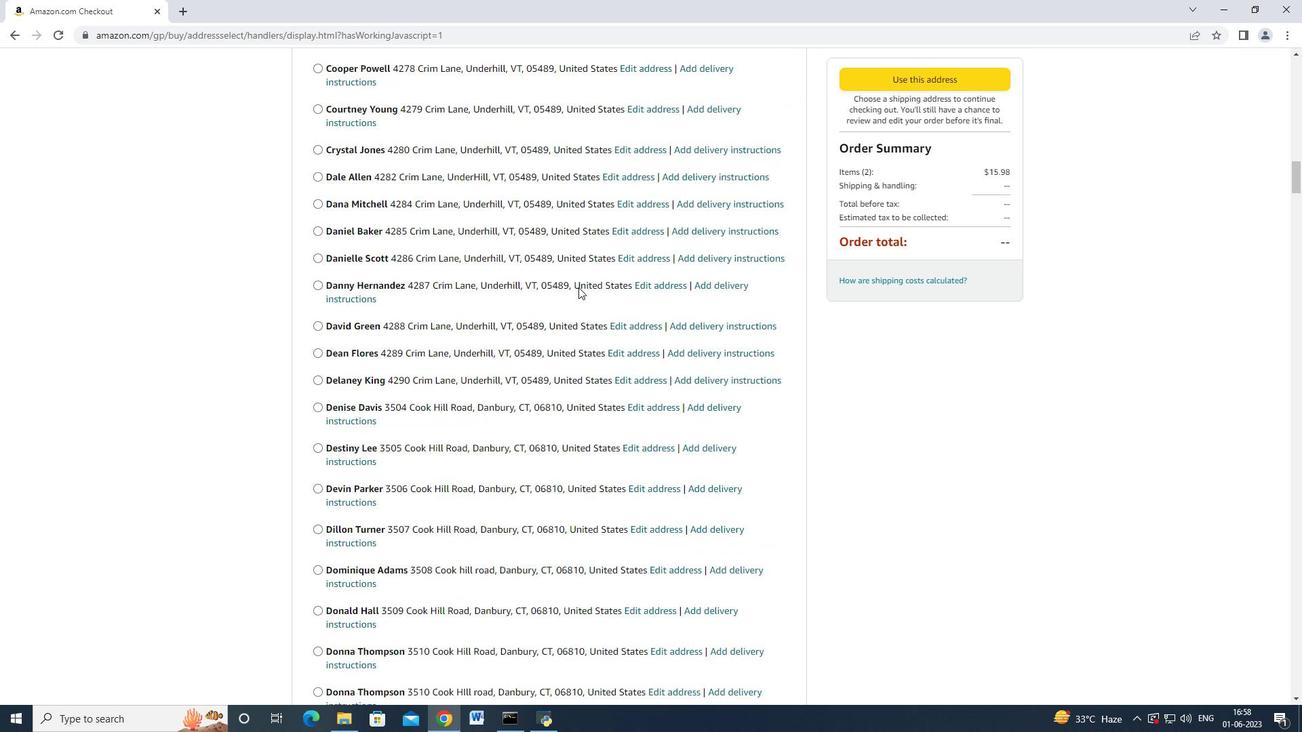 
Action: Mouse scrolled (578, 286) with delta (0, 0)
Screenshot: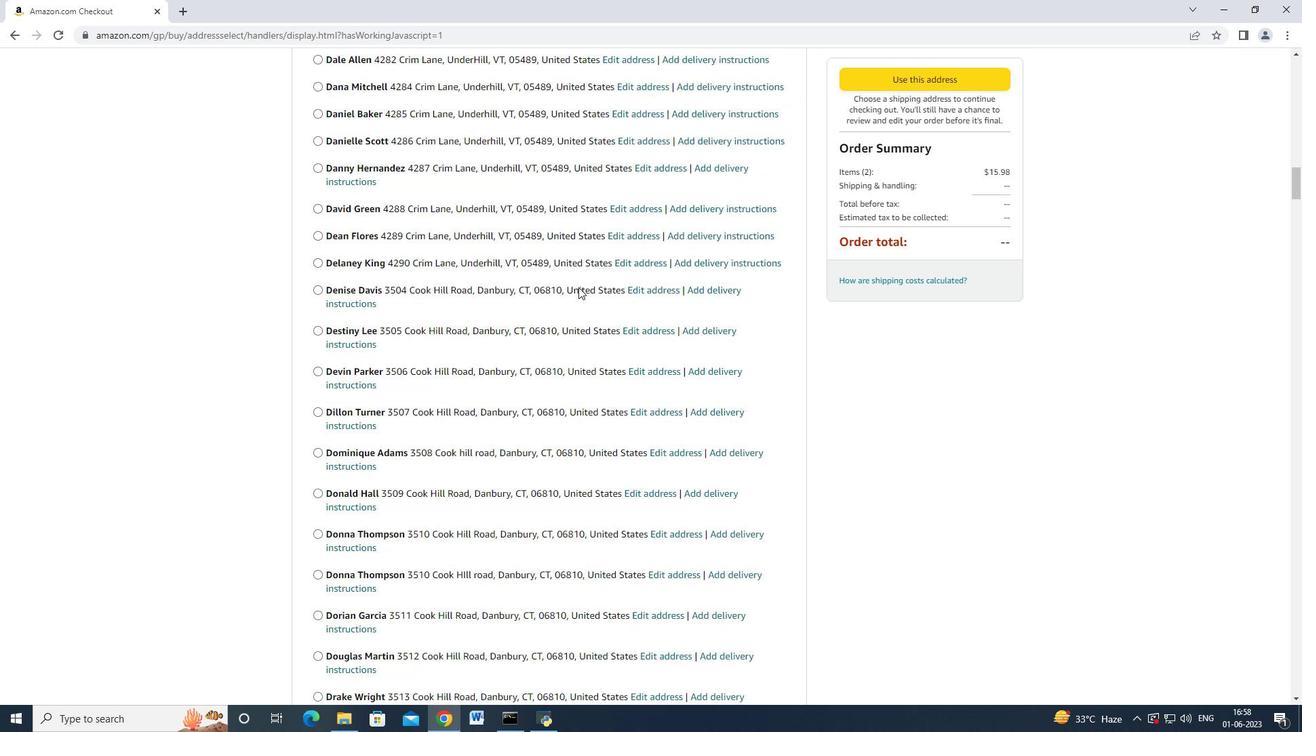 
Action: Mouse scrolled (578, 286) with delta (0, 0)
Screenshot: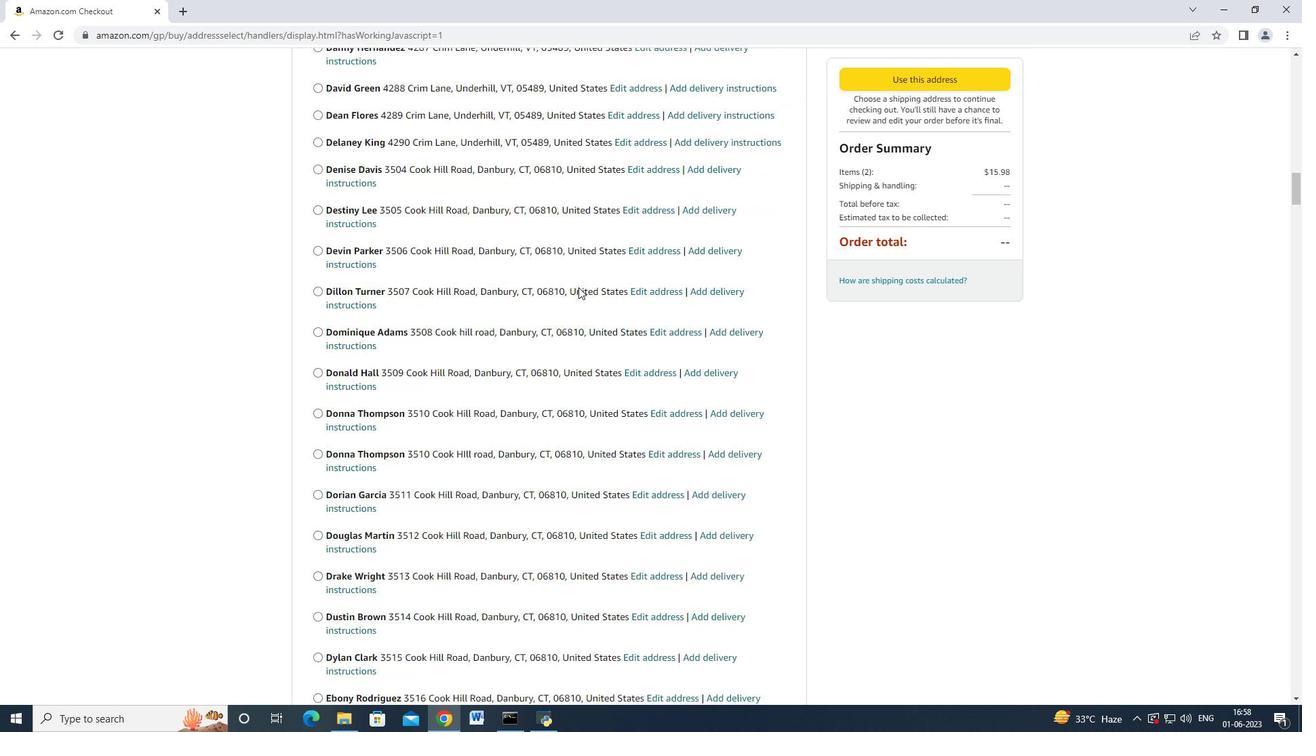 
Action: Mouse scrolled (578, 286) with delta (0, 0)
Screenshot: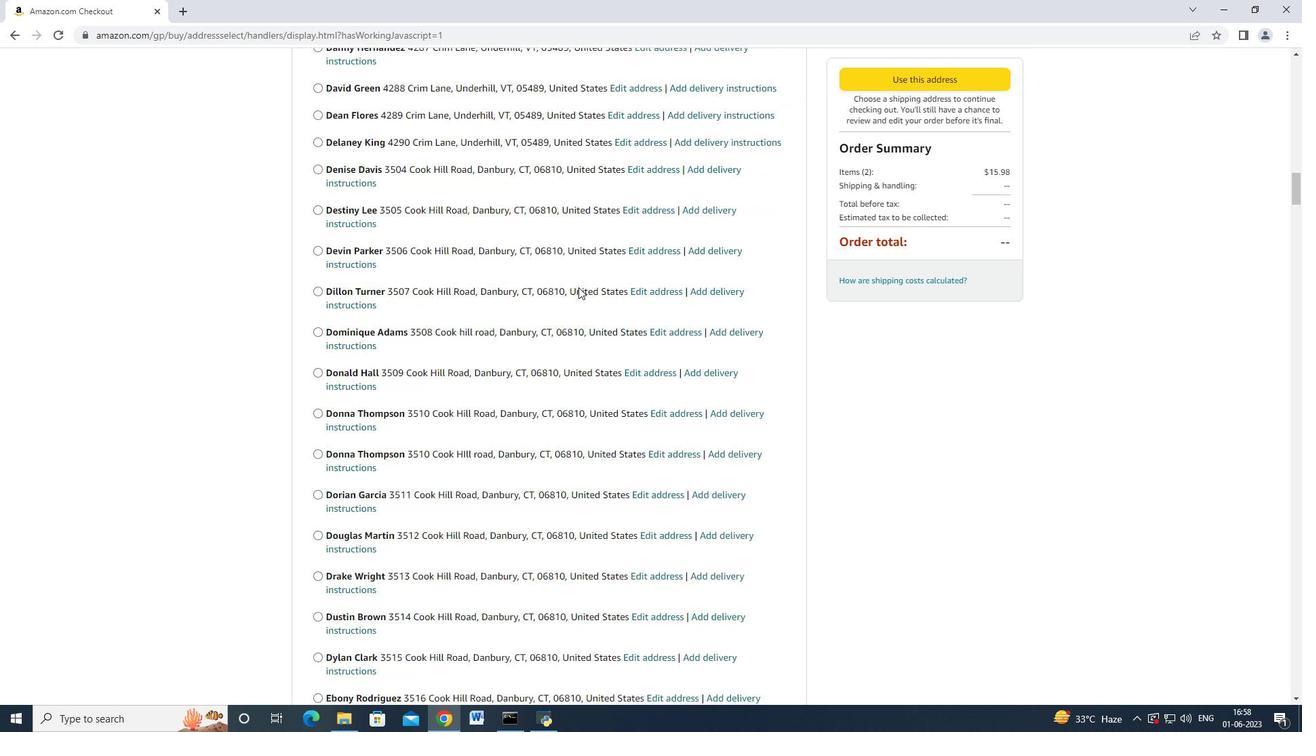 
Action: Mouse scrolled (578, 286) with delta (0, 0)
Screenshot: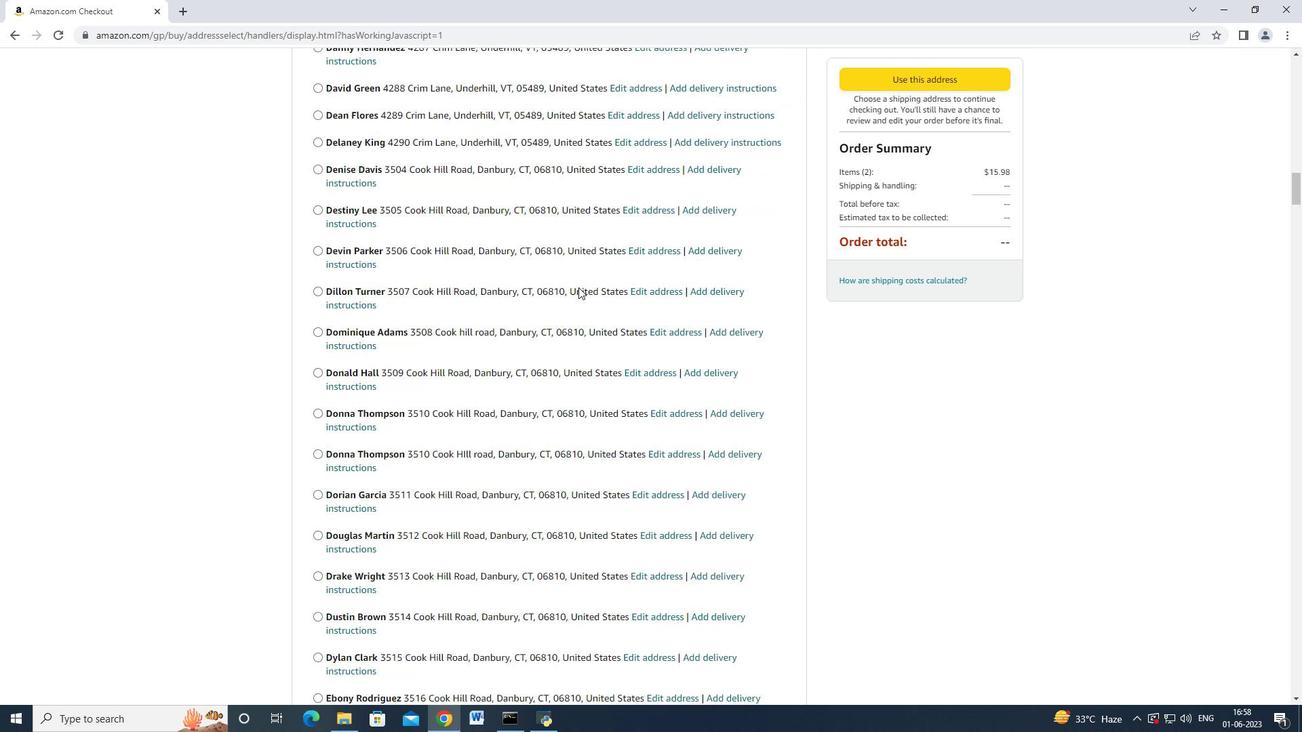 
Action: Mouse scrolled (578, 286) with delta (0, 0)
Screenshot: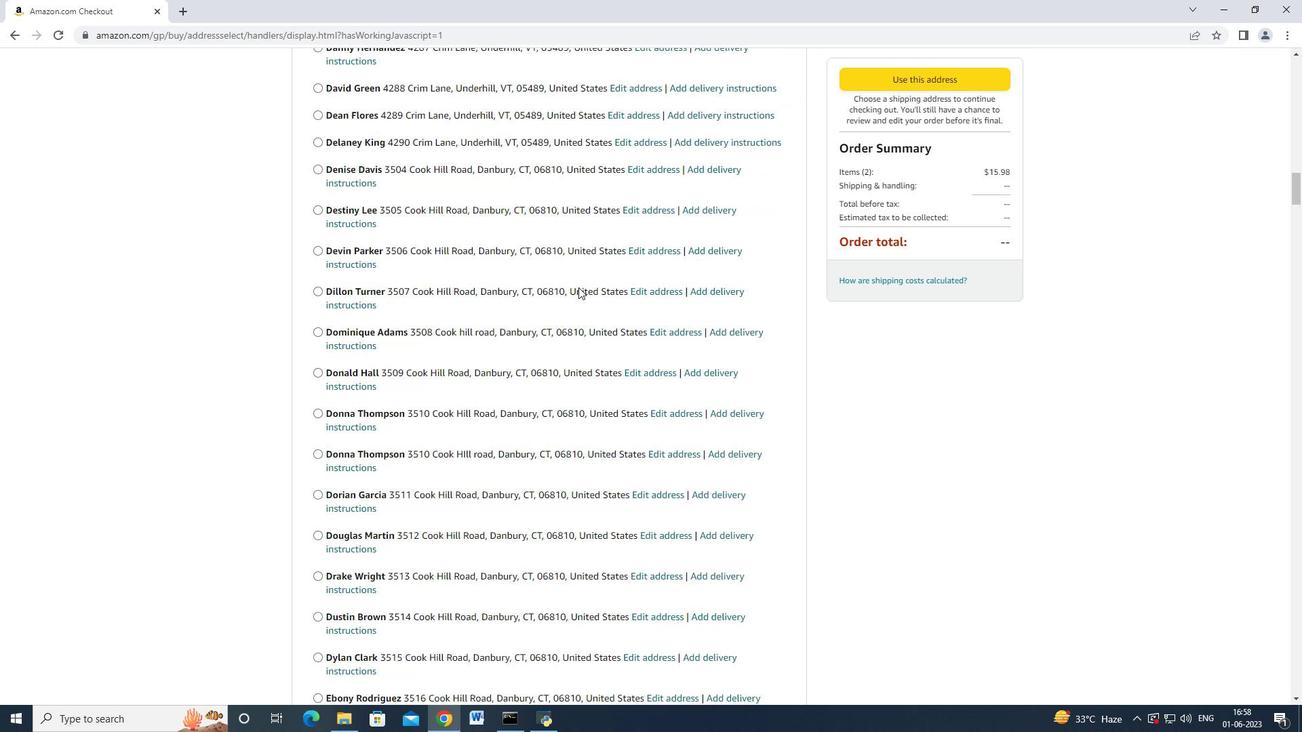 
Action: Mouse scrolled (578, 286) with delta (0, 0)
Screenshot: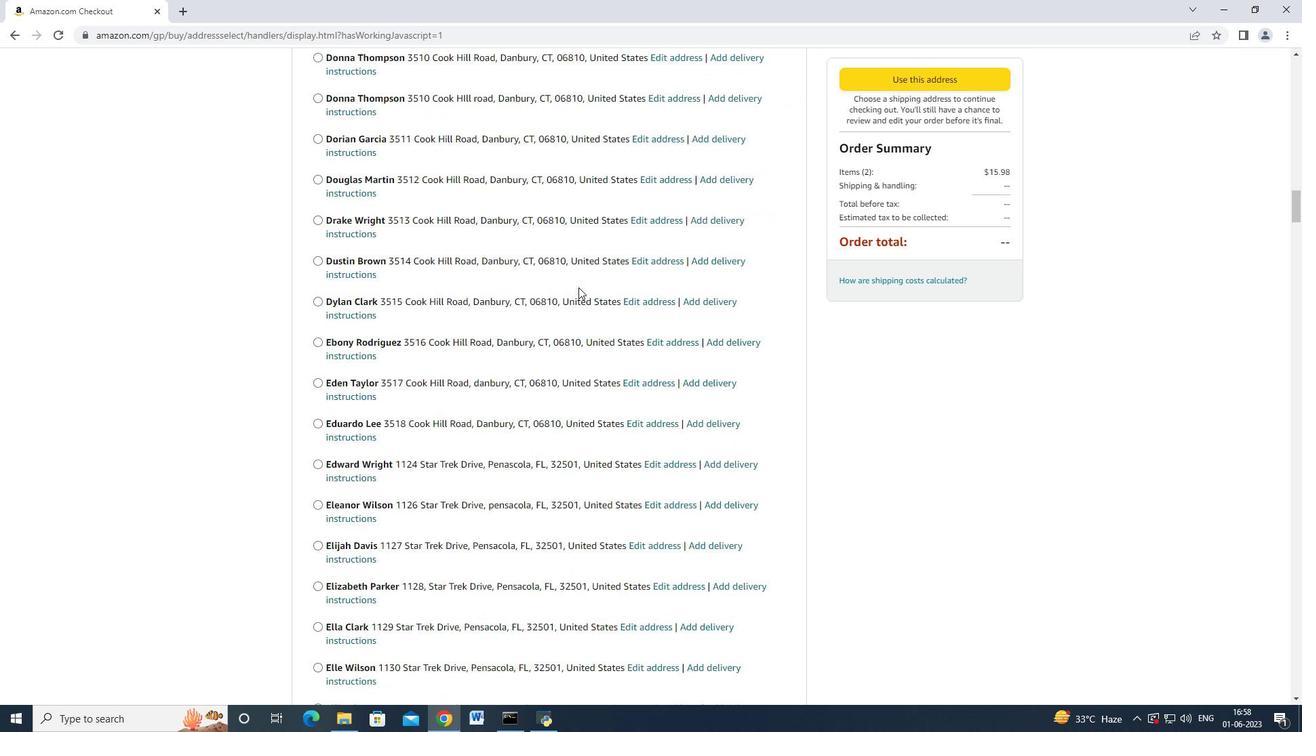 
Action: Mouse scrolled (578, 286) with delta (0, 0)
Screenshot: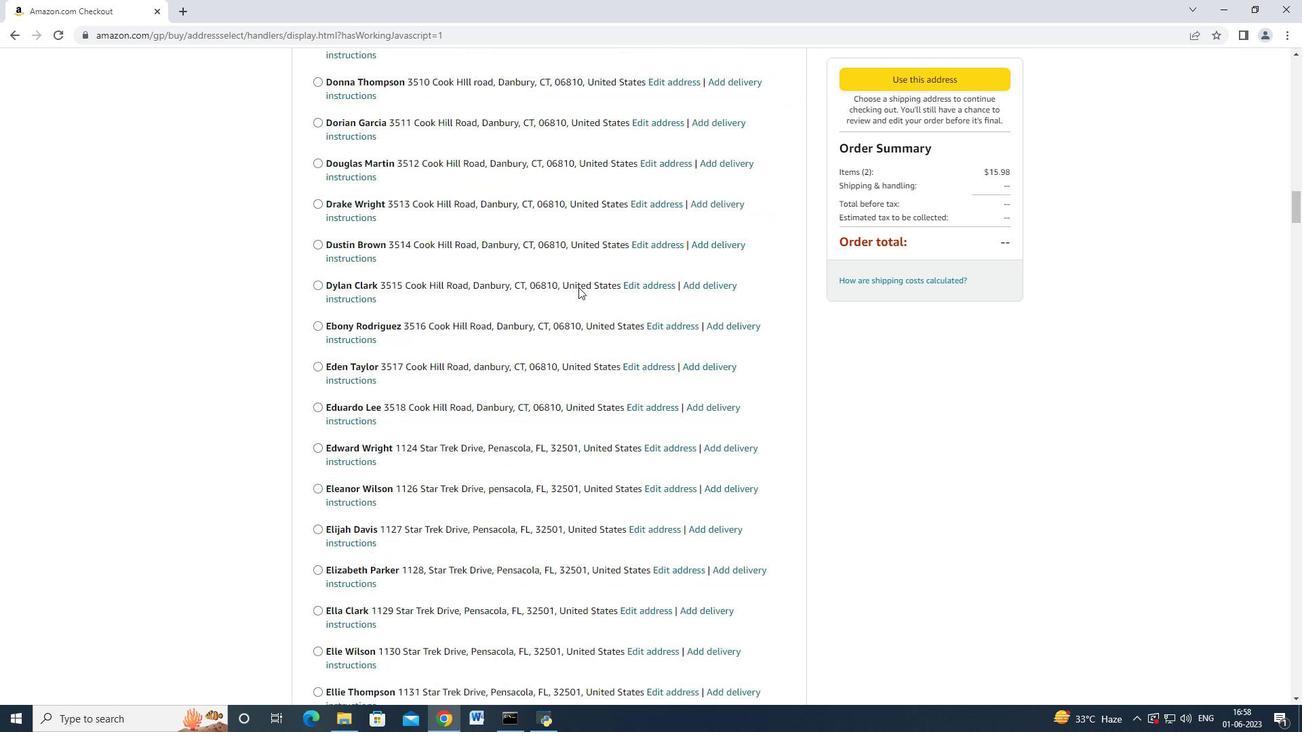 
Action: Mouse scrolled (578, 286) with delta (0, 0)
Screenshot: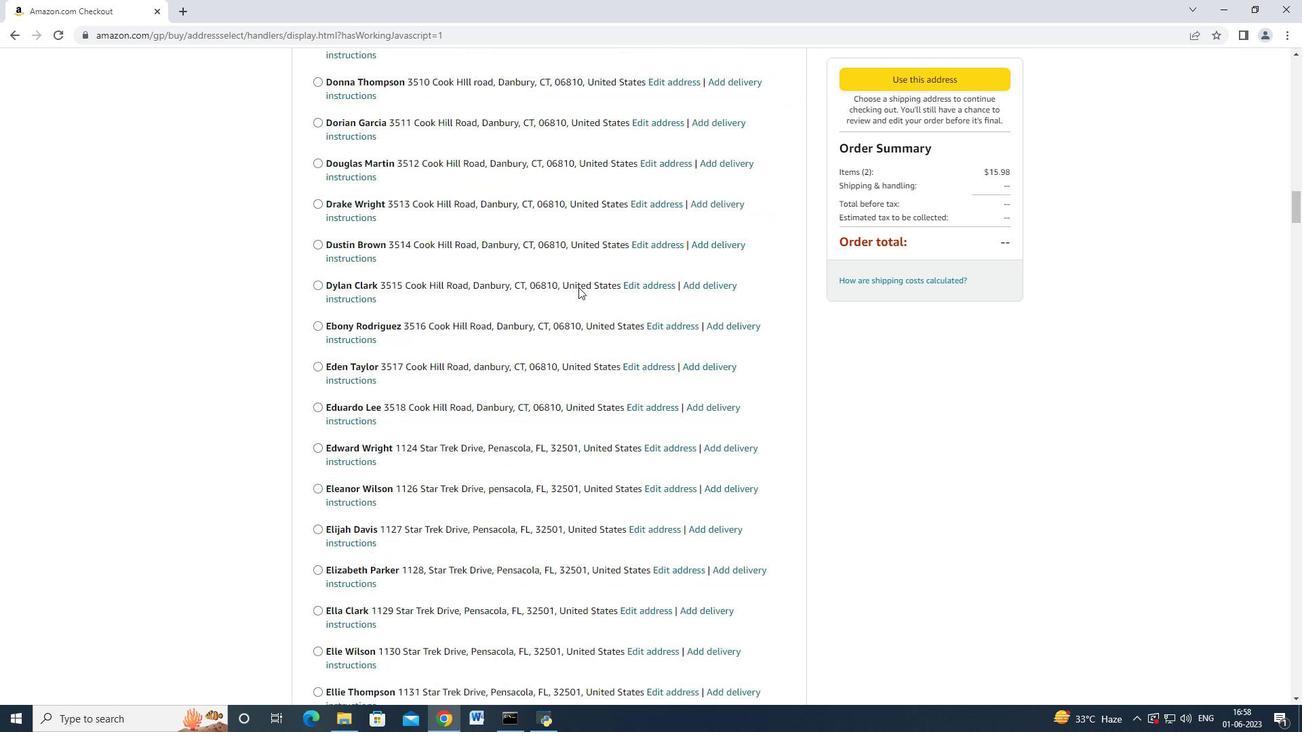 
Action: Mouse scrolled (578, 286) with delta (0, 0)
Screenshot: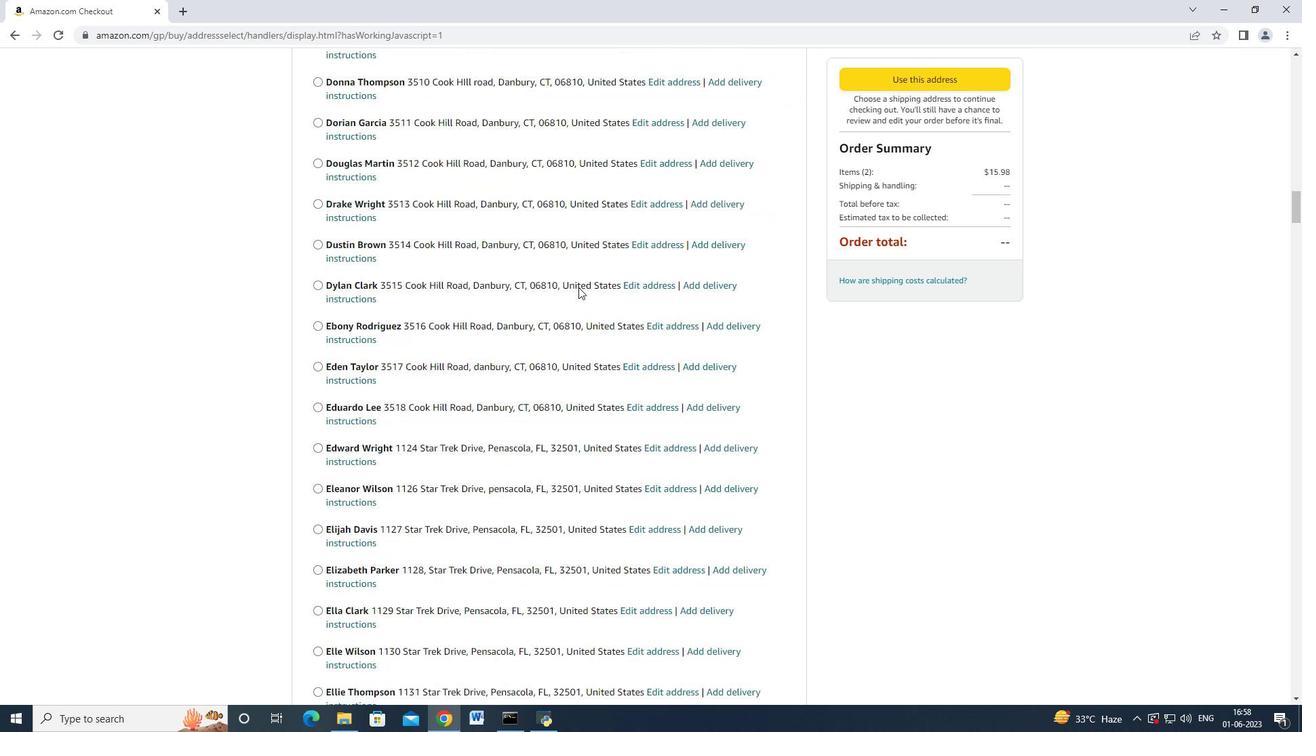 
Action: Mouse scrolled (578, 286) with delta (0, 0)
Screenshot: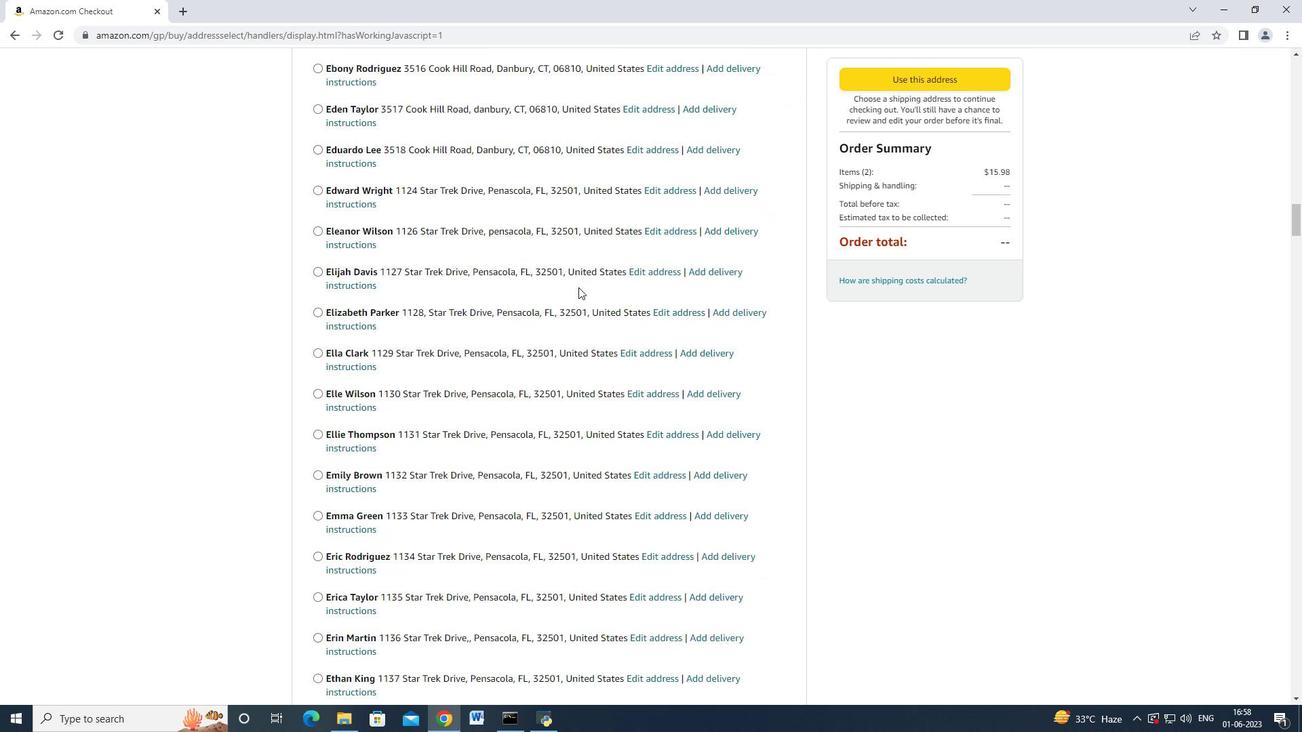 
Action: Mouse scrolled (578, 286) with delta (0, 0)
Screenshot: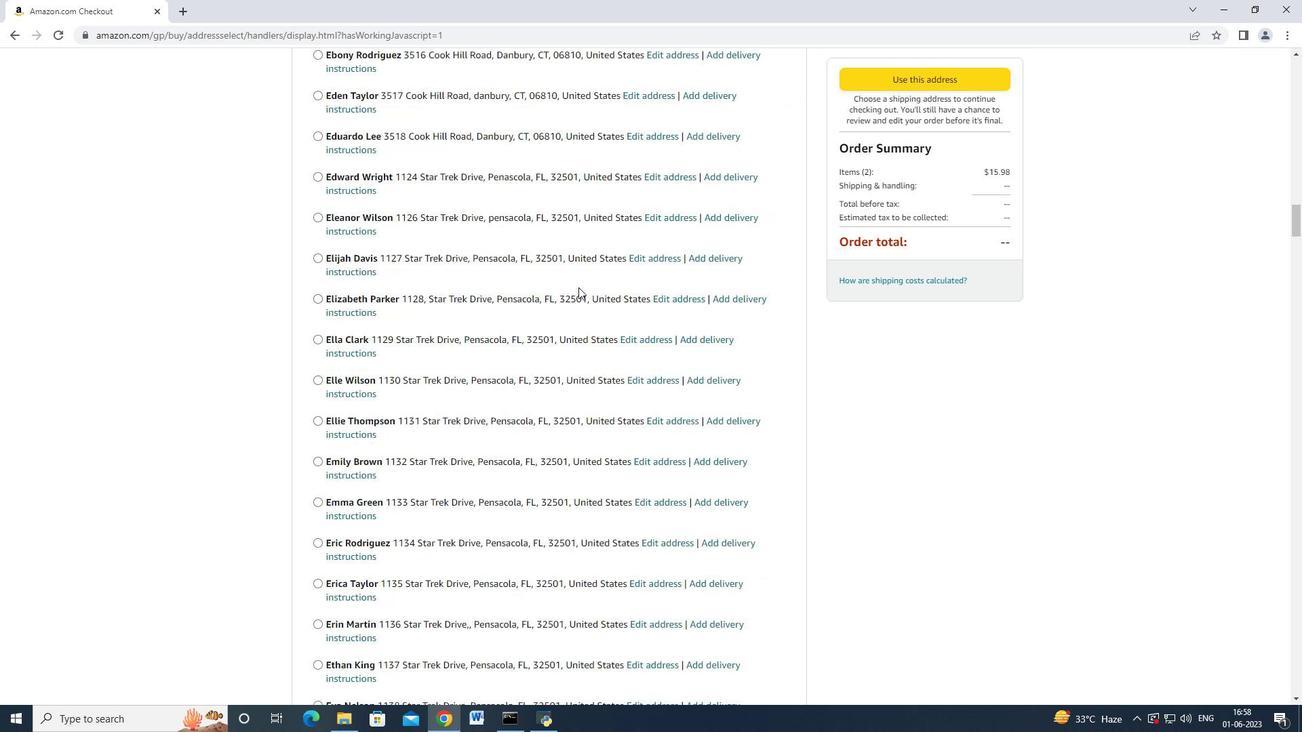 
Action: Mouse scrolled (578, 286) with delta (0, 0)
Screenshot: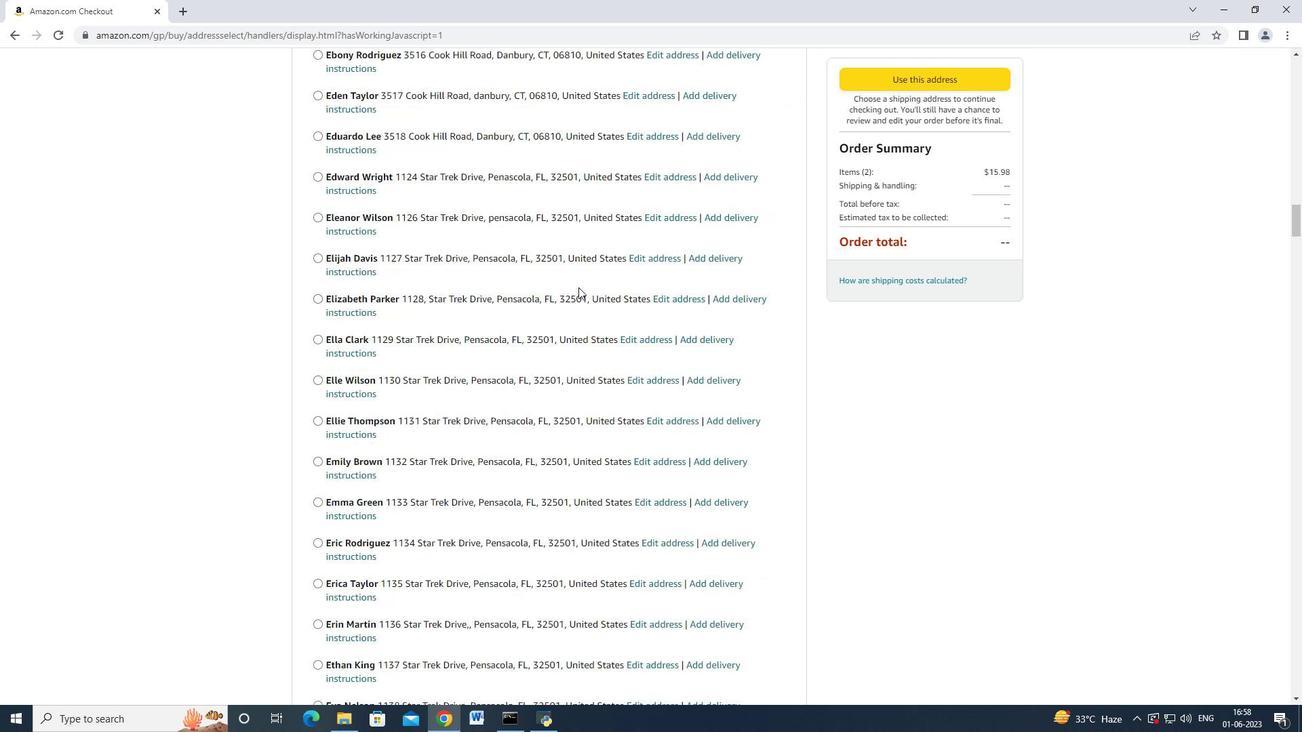 
Action: Mouse scrolled (578, 286) with delta (0, 0)
Screenshot: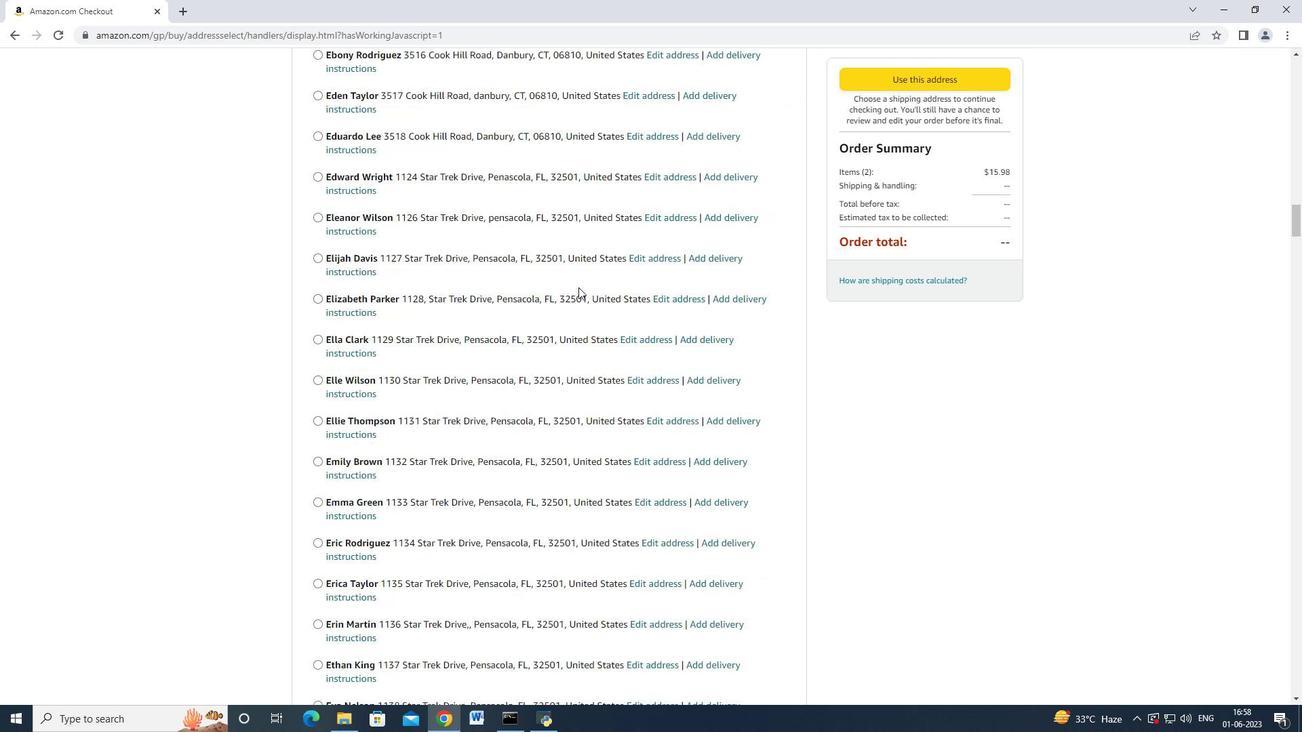 
Action: Mouse scrolled (578, 286) with delta (0, 0)
Screenshot: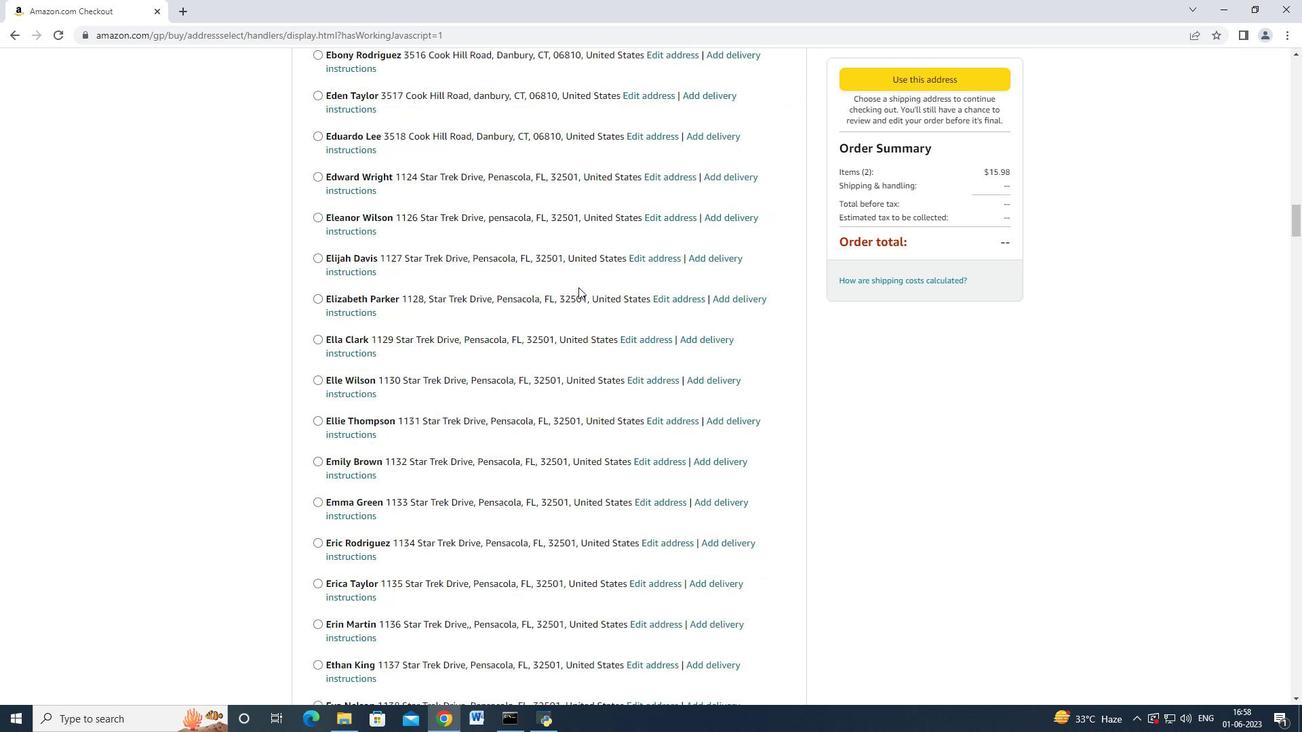
Action: Mouse scrolled (578, 286) with delta (0, 0)
Screenshot: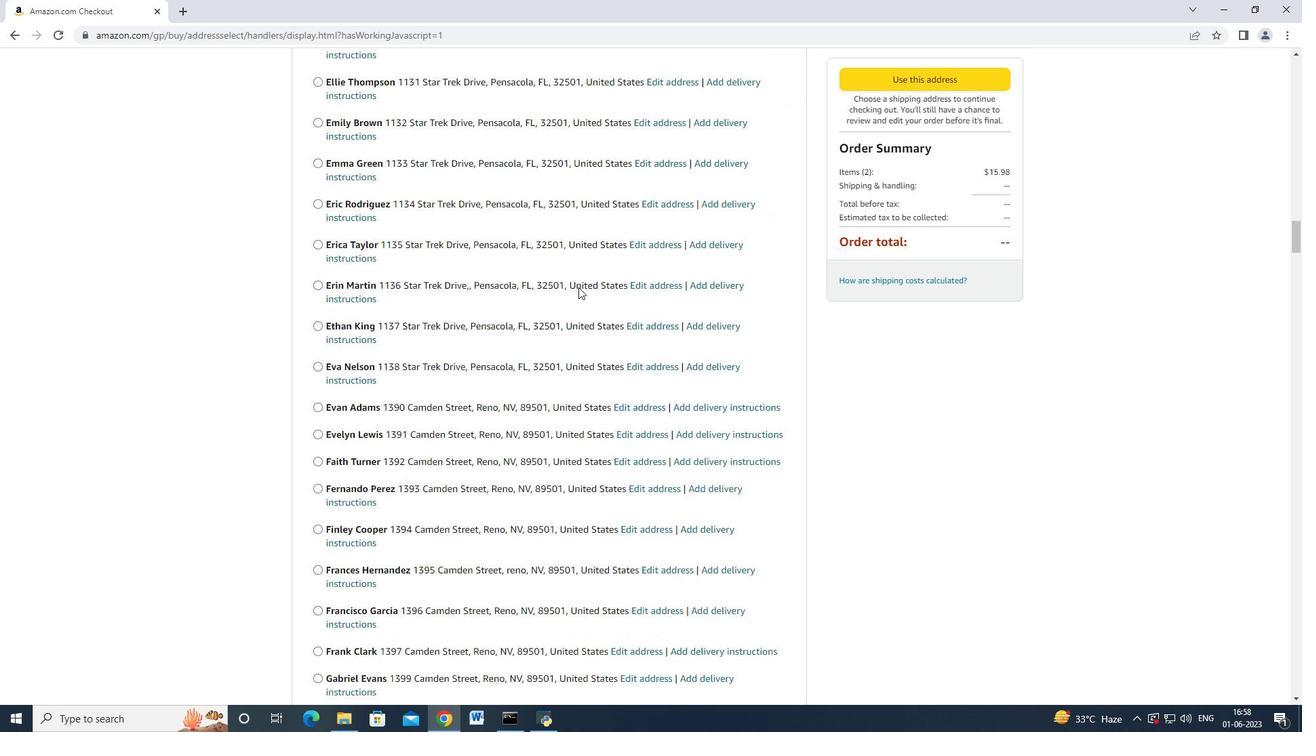 
Action: Mouse scrolled (578, 286) with delta (0, 0)
Screenshot: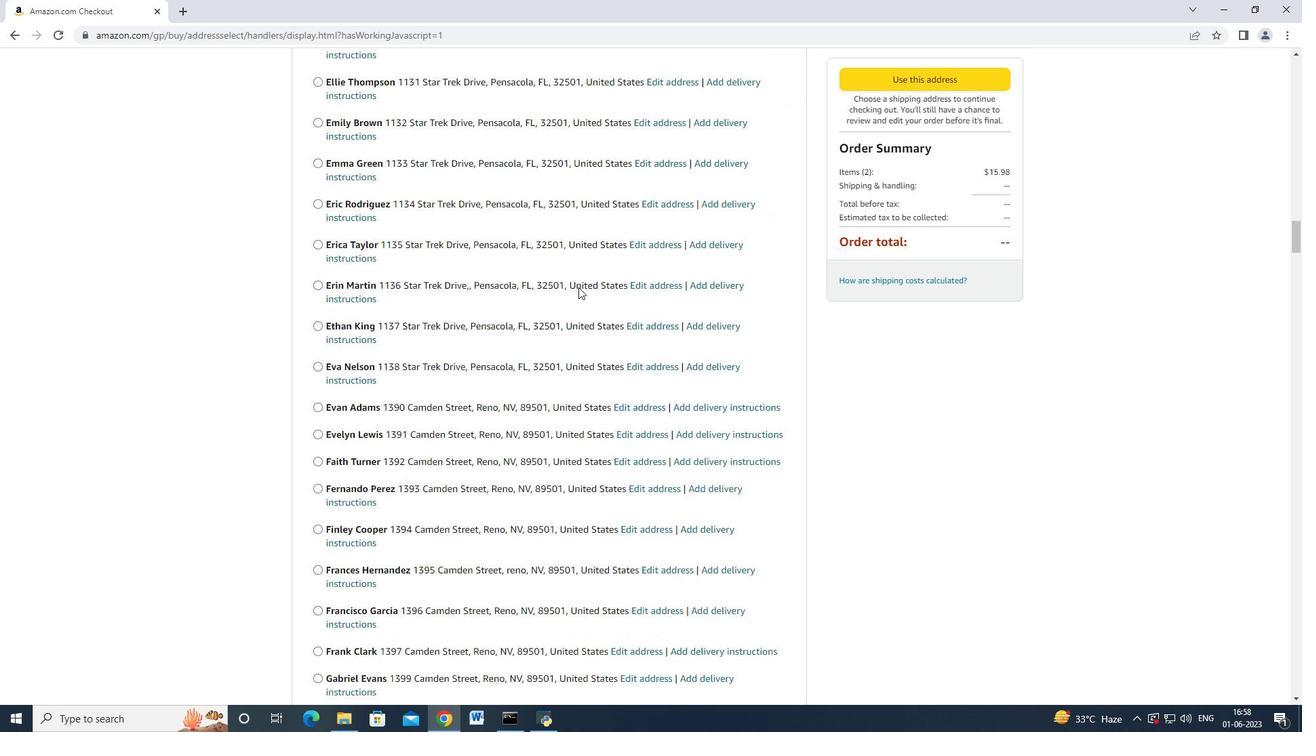 
Action: Mouse scrolled (578, 286) with delta (0, 0)
Screenshot: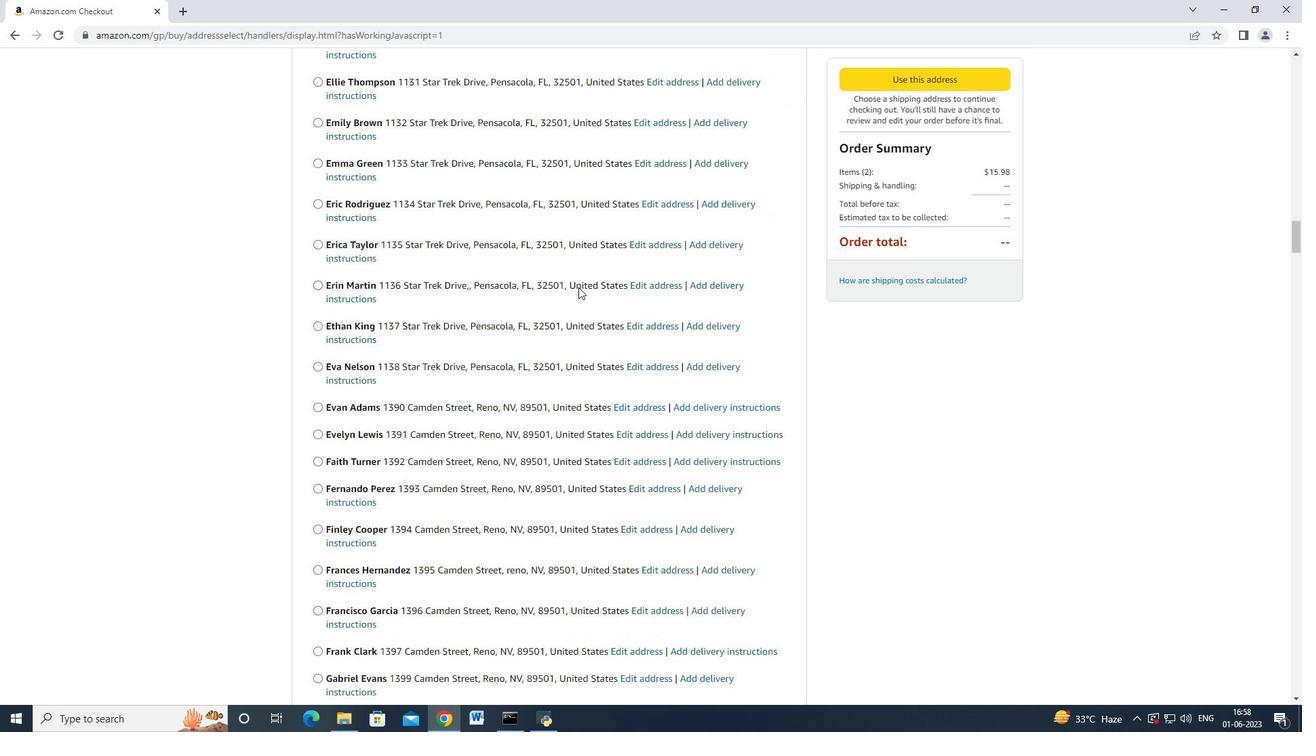 
Action: Mouse scrolled (578, 286) with delta (0, 0)
Screenshot: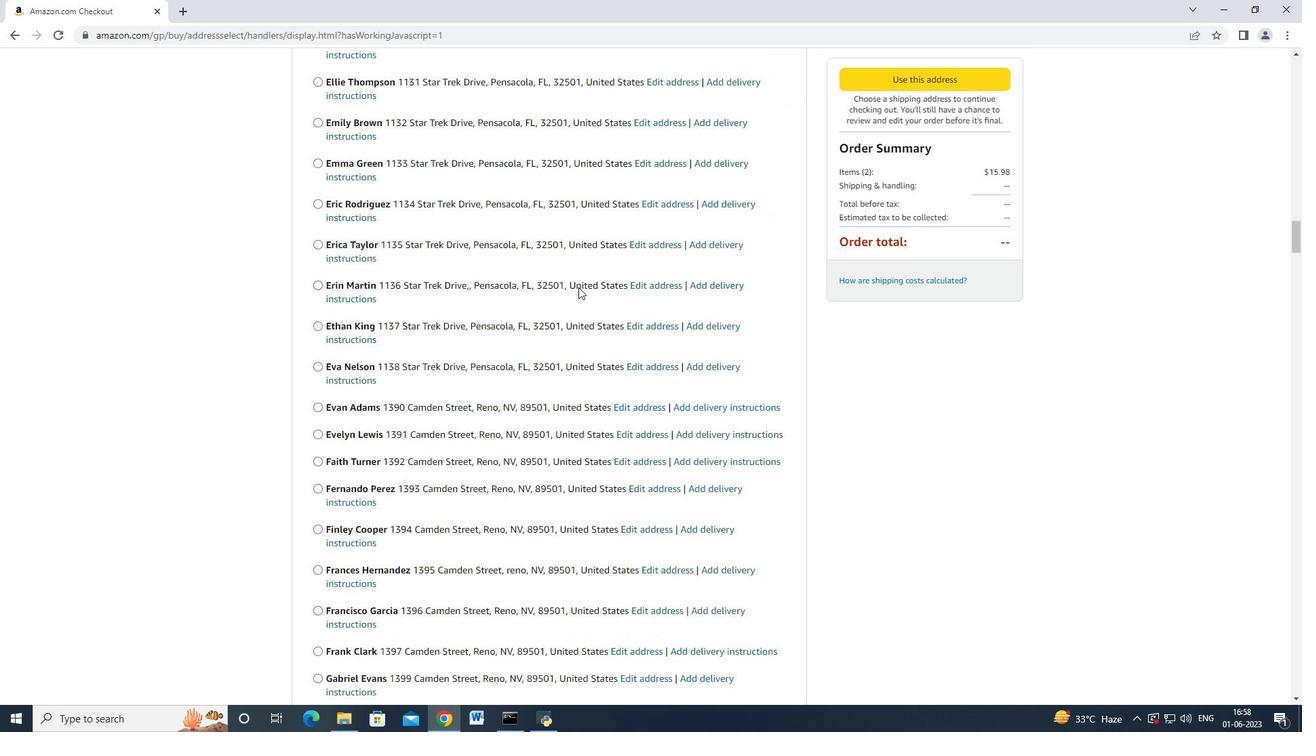
Action: Mouse scrolled (578, 286) with delta (0, 0)
Screenshot: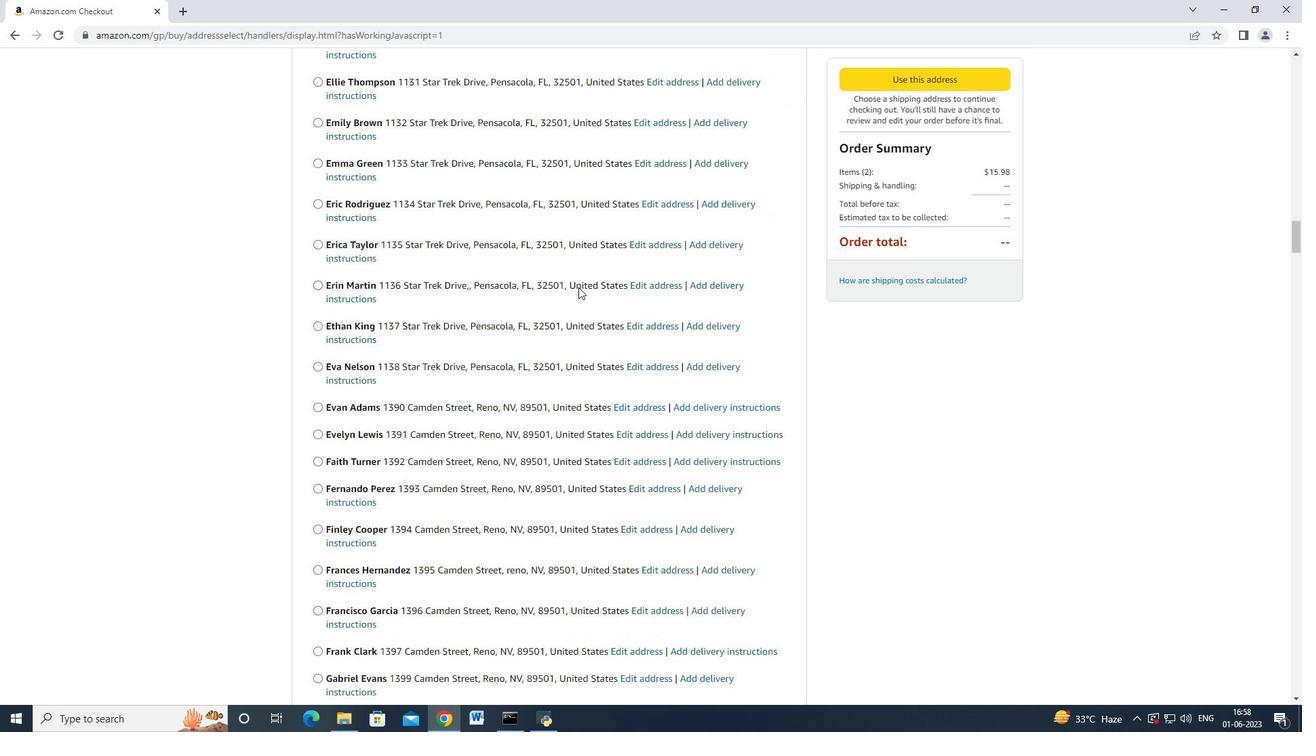 
Action: Mouse scrolled (578, 286) with delta (0, 0)
Screenshot: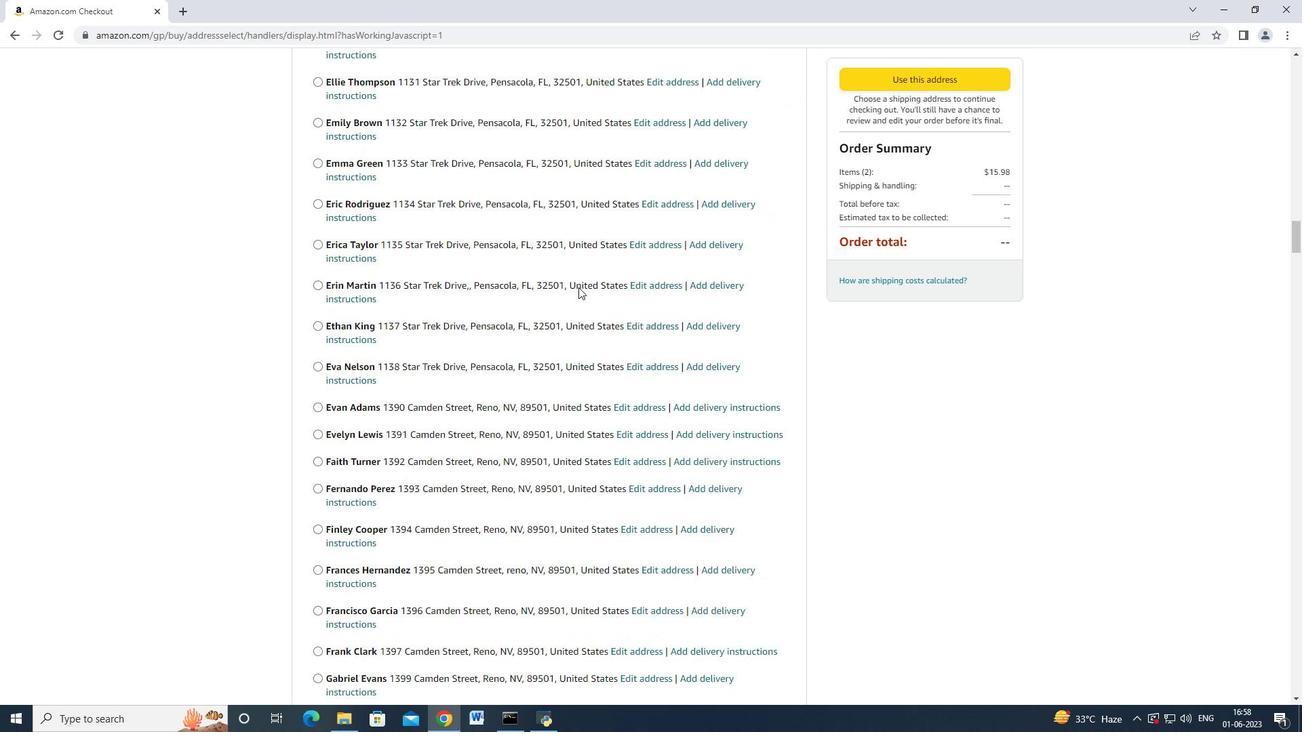 
Action: Mouse scrolled (578, 286) with delta (0, 0)
Screenshot: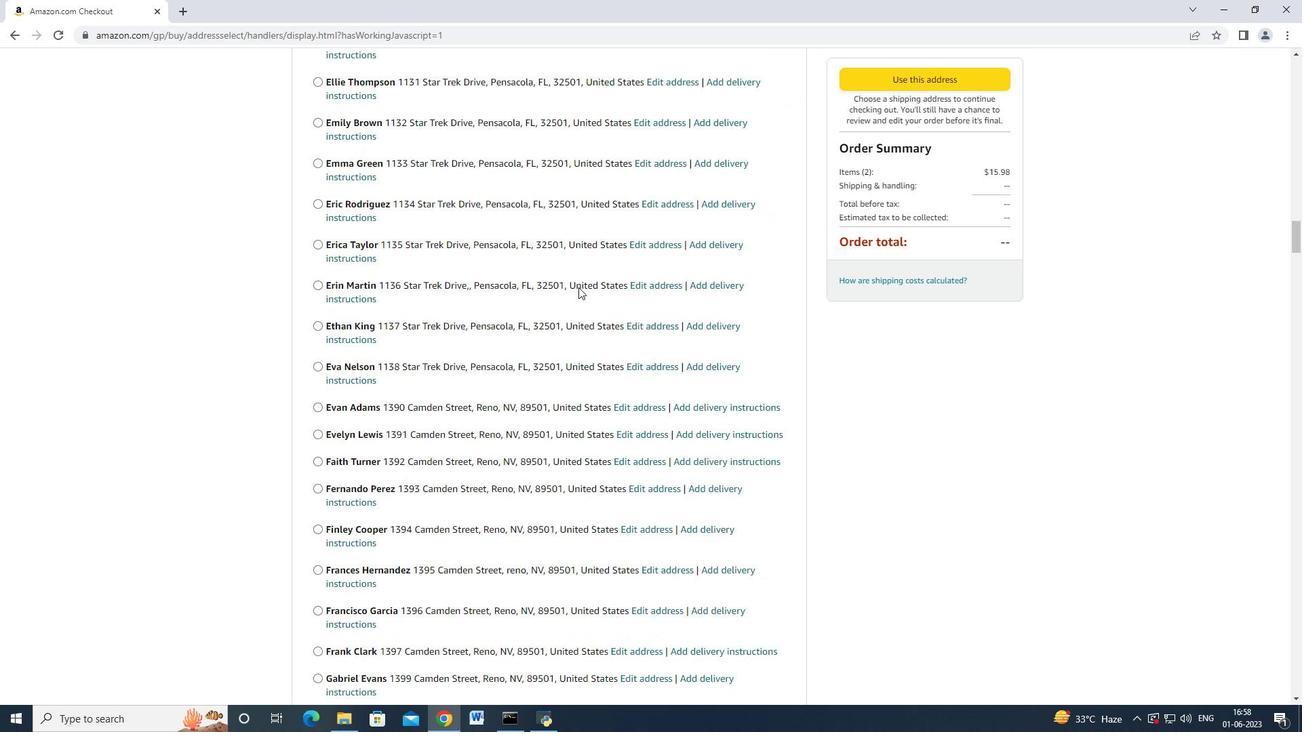 
Action: Mouse scrolled (578, 286) with delta (0, 0)
Screenshot: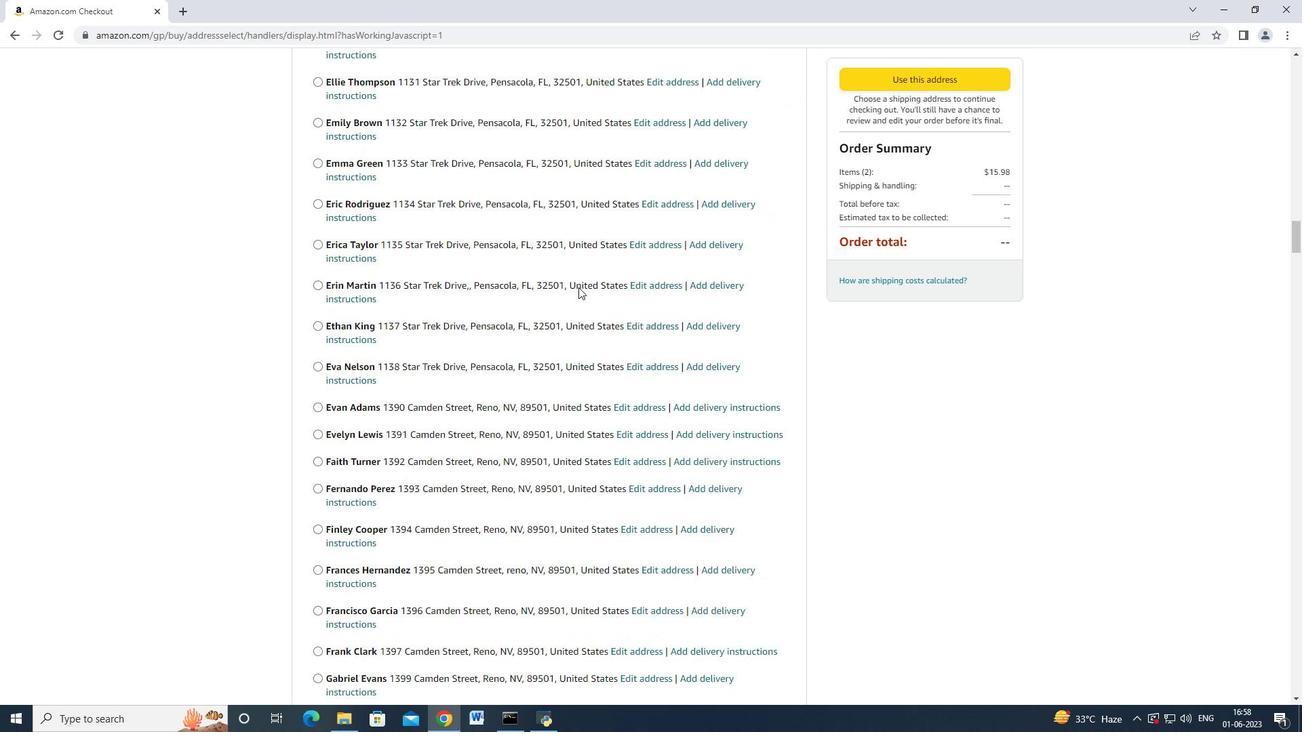 
Action: Mouse scrolled (578, 286) with delta (0, 0)
Screenshot: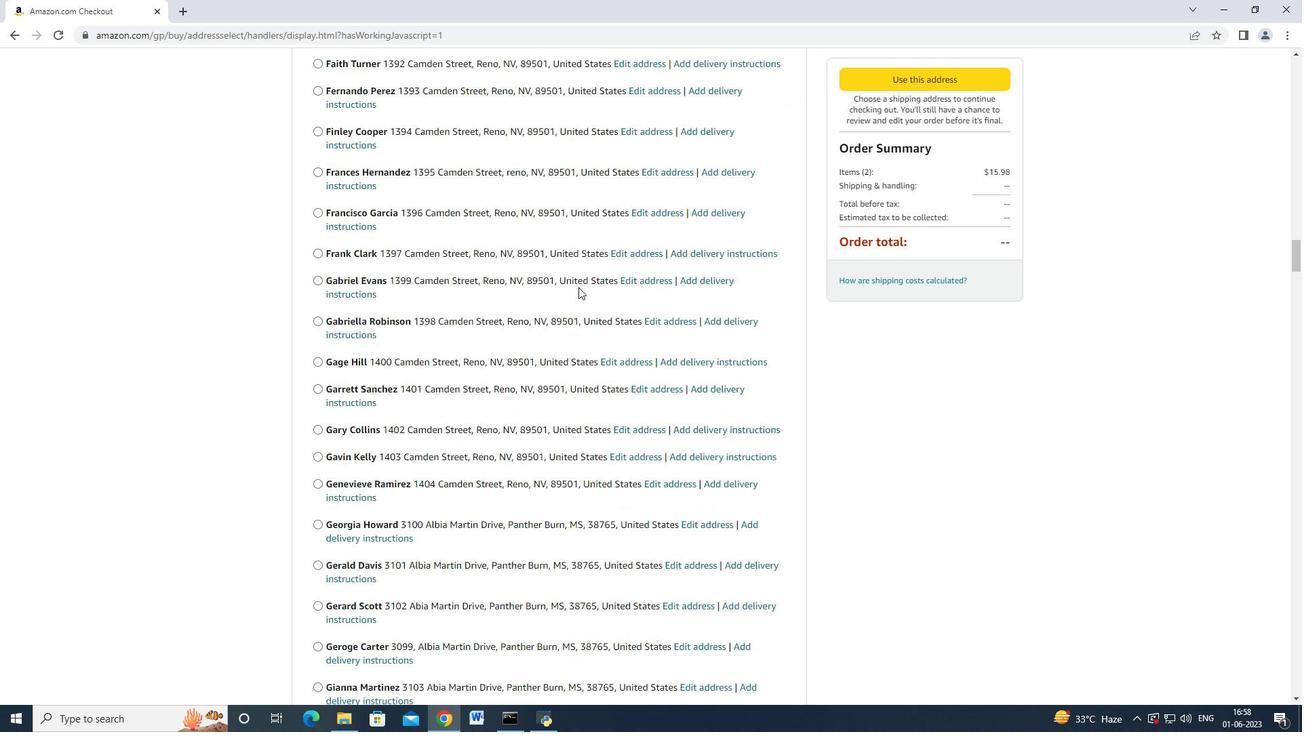 
Action: Mouse scrolled (578, 286) with delta (0, 0)
Screenshot: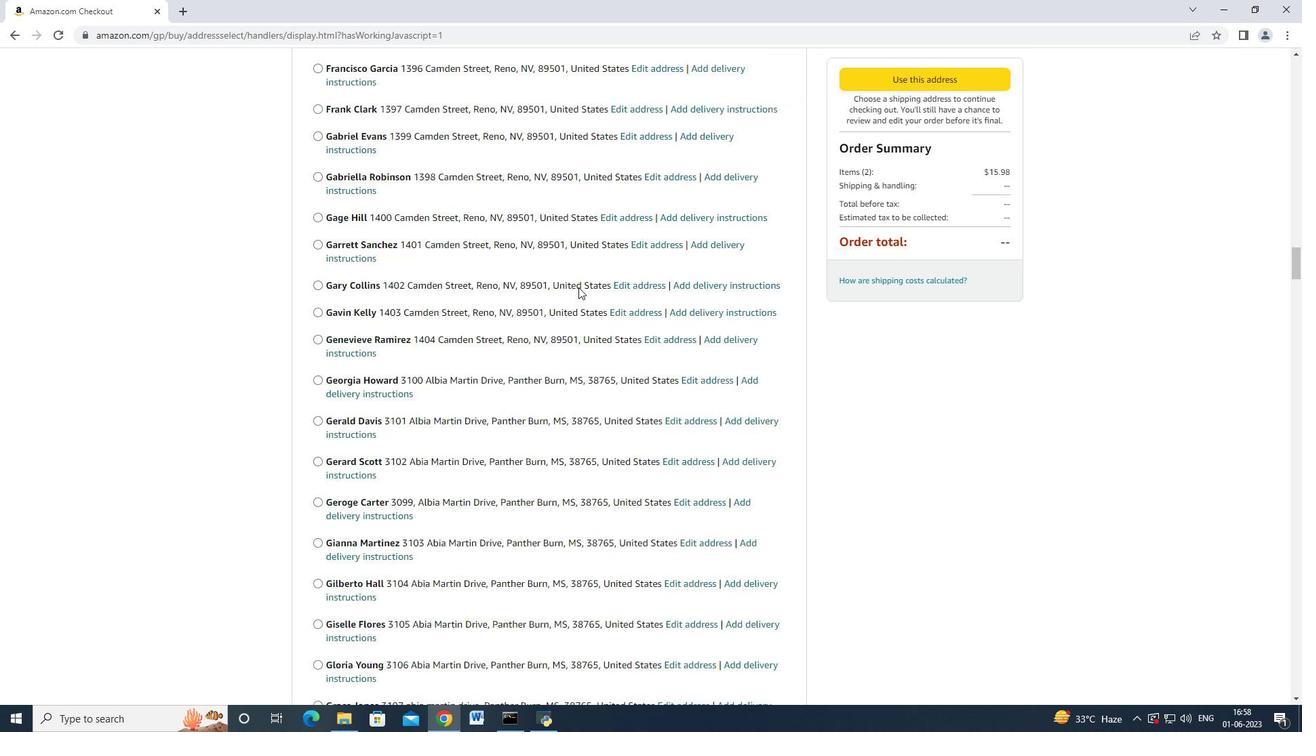
Action: Mouse scrolled (578, 286) with delta (0, 0)
Screenshot: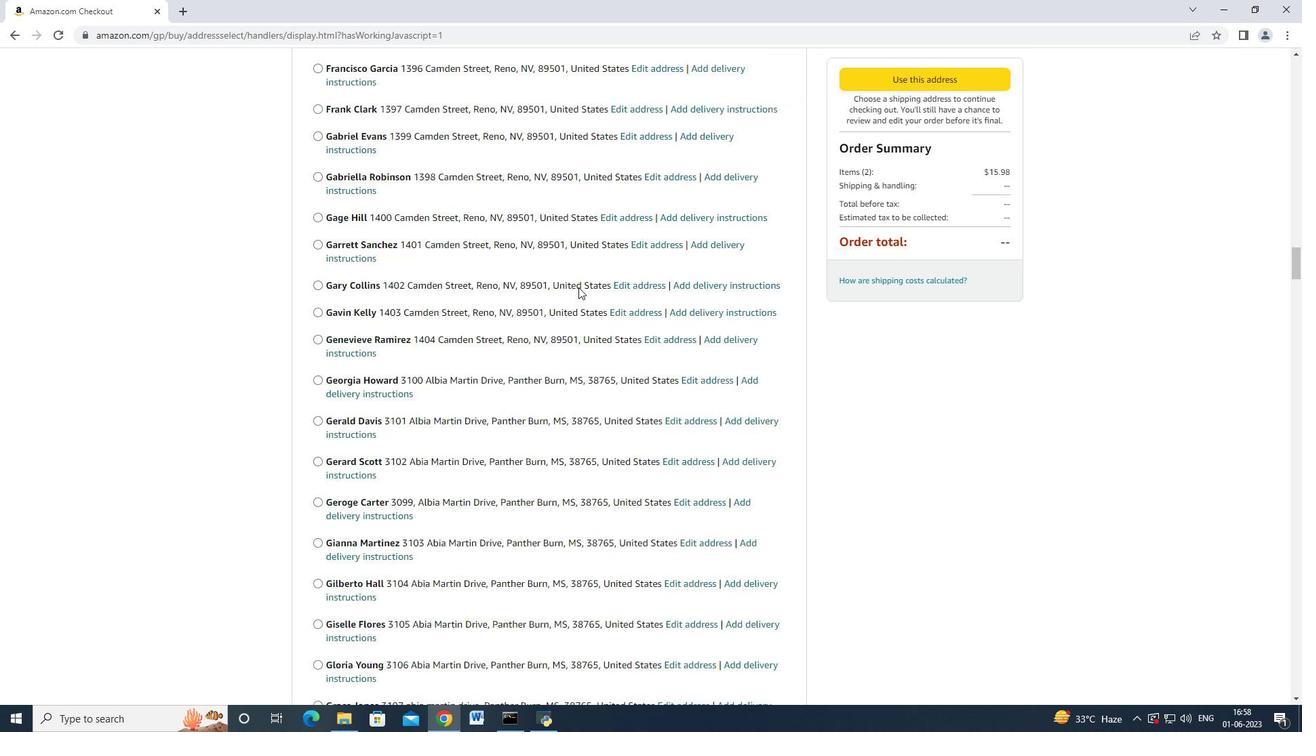 
Action: Mouse scrolled (578, 286) with delta (0, 0)
Screenshot: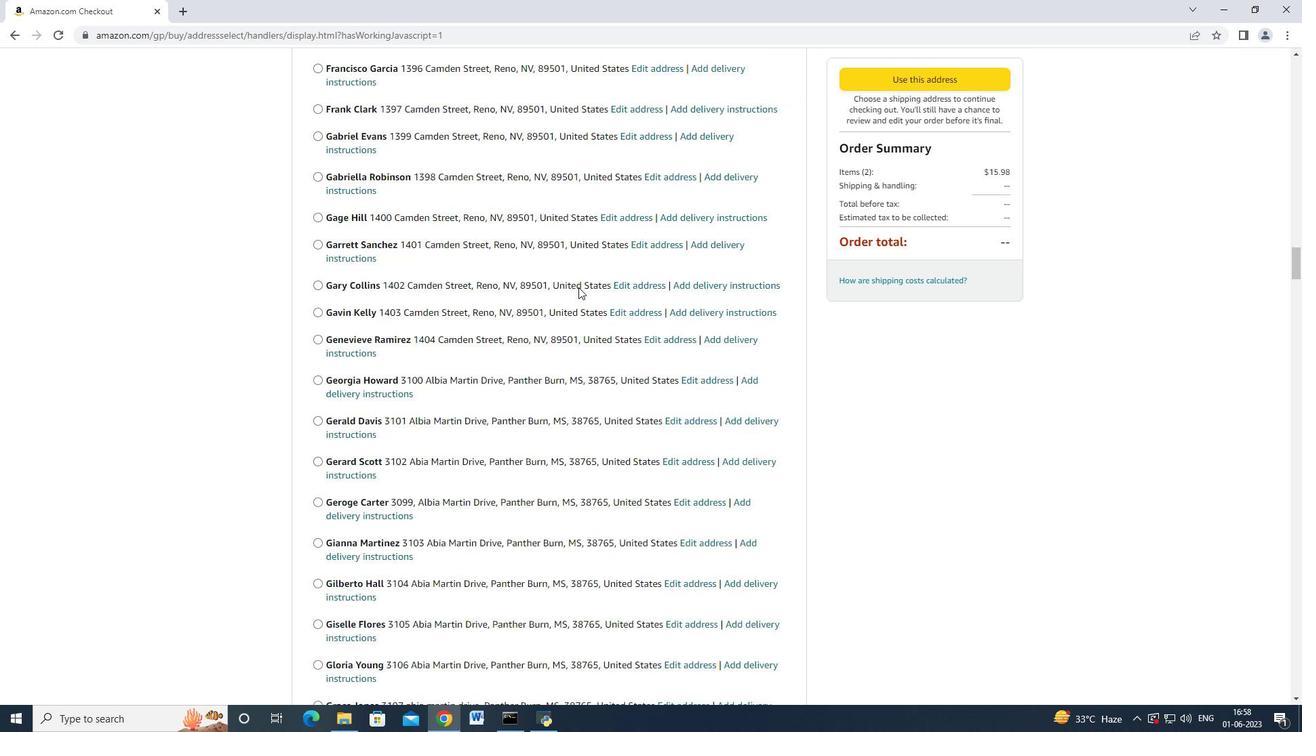 
Action: Mouse scrolled (578, 286) with delta (0, 0)
Screenshot: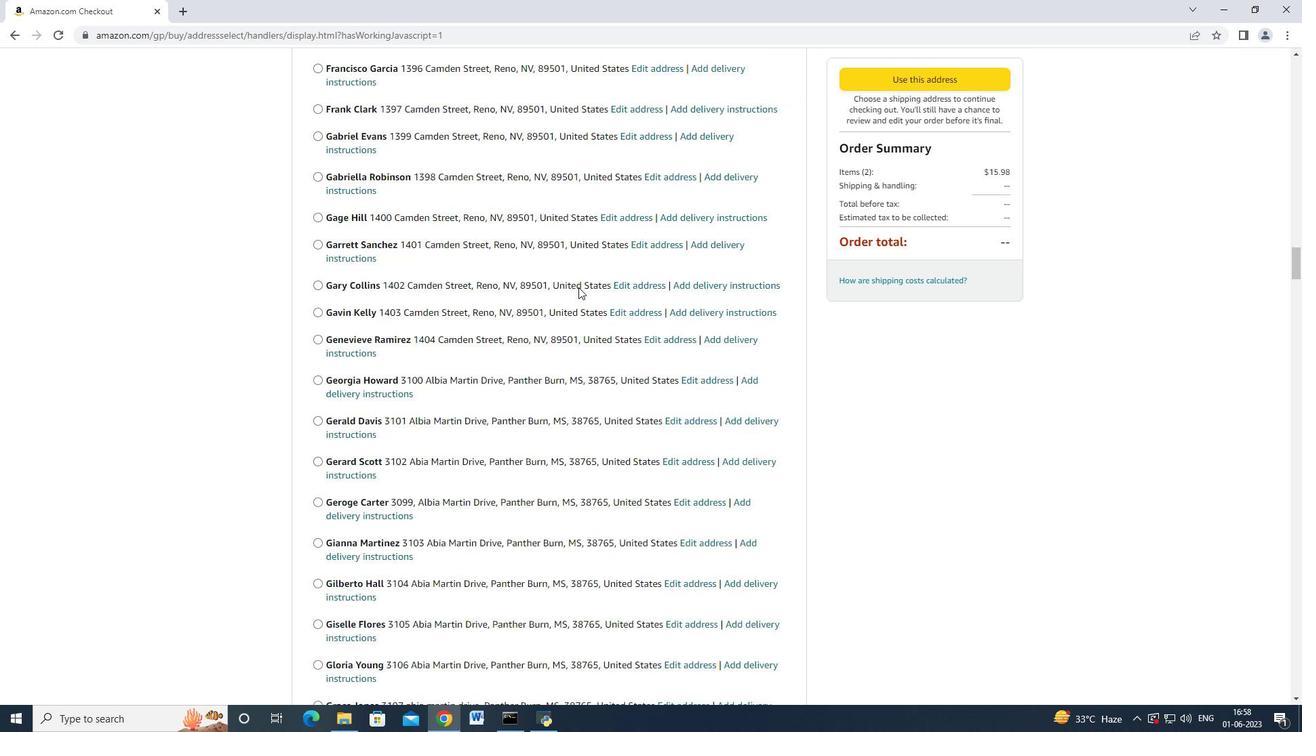 
Action: Mouse scrolled (578, 286) with delta (0, 0)
Screenshot: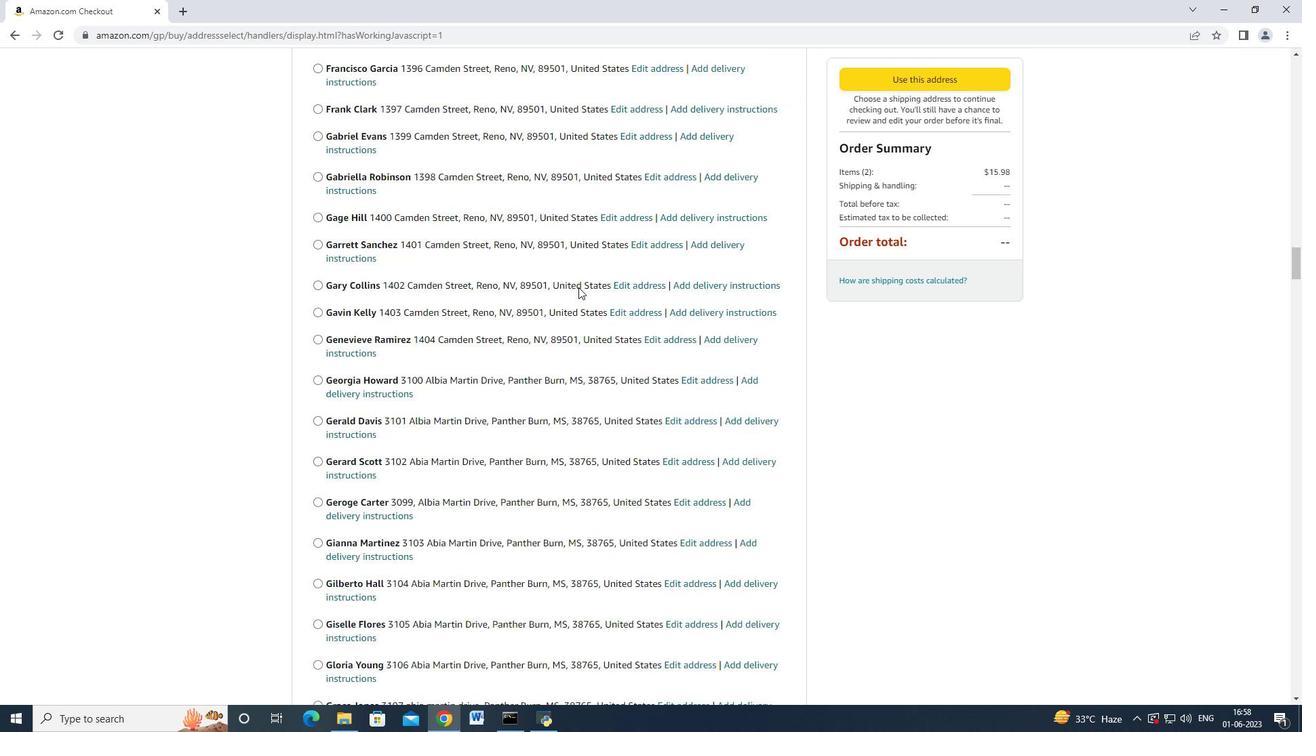 
Action: Mouse scrolled (578, 286) with delta (0, 0)
Screenshot: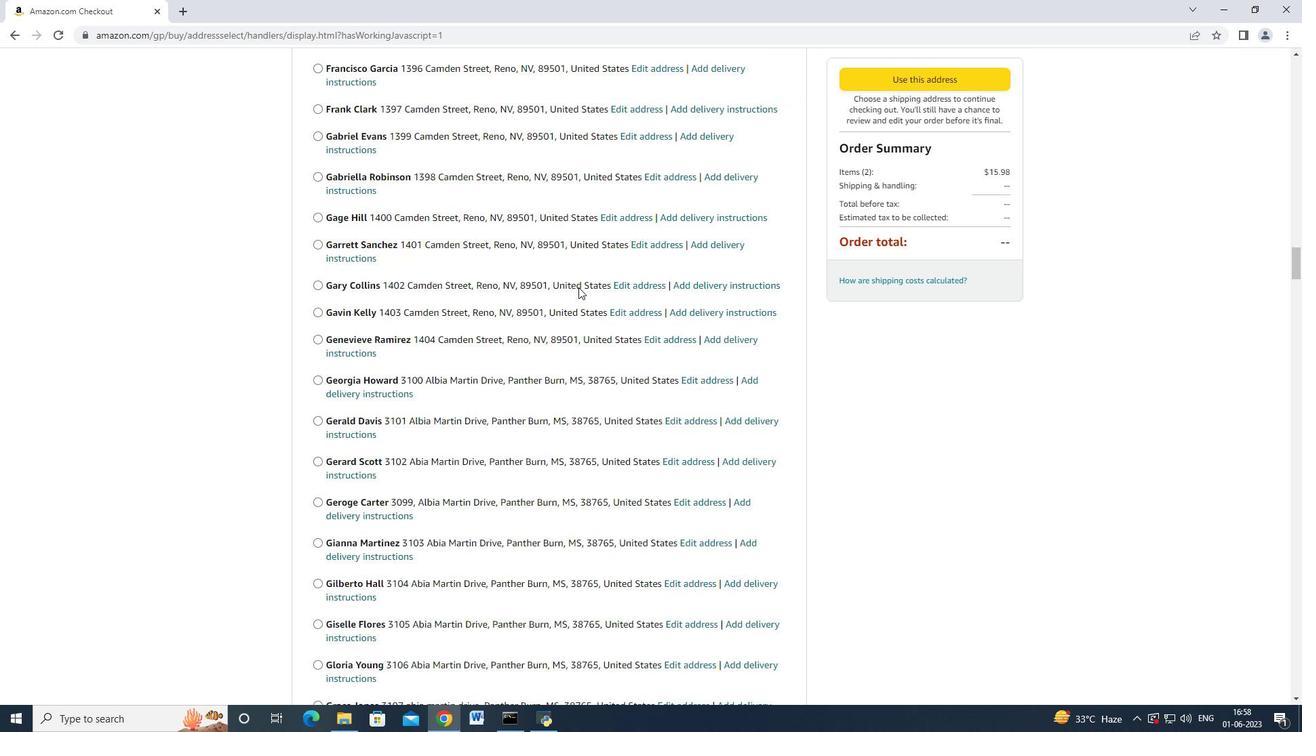
Action: Mouse scrolled (578, 286) with delta (0, 0)
Screenshot: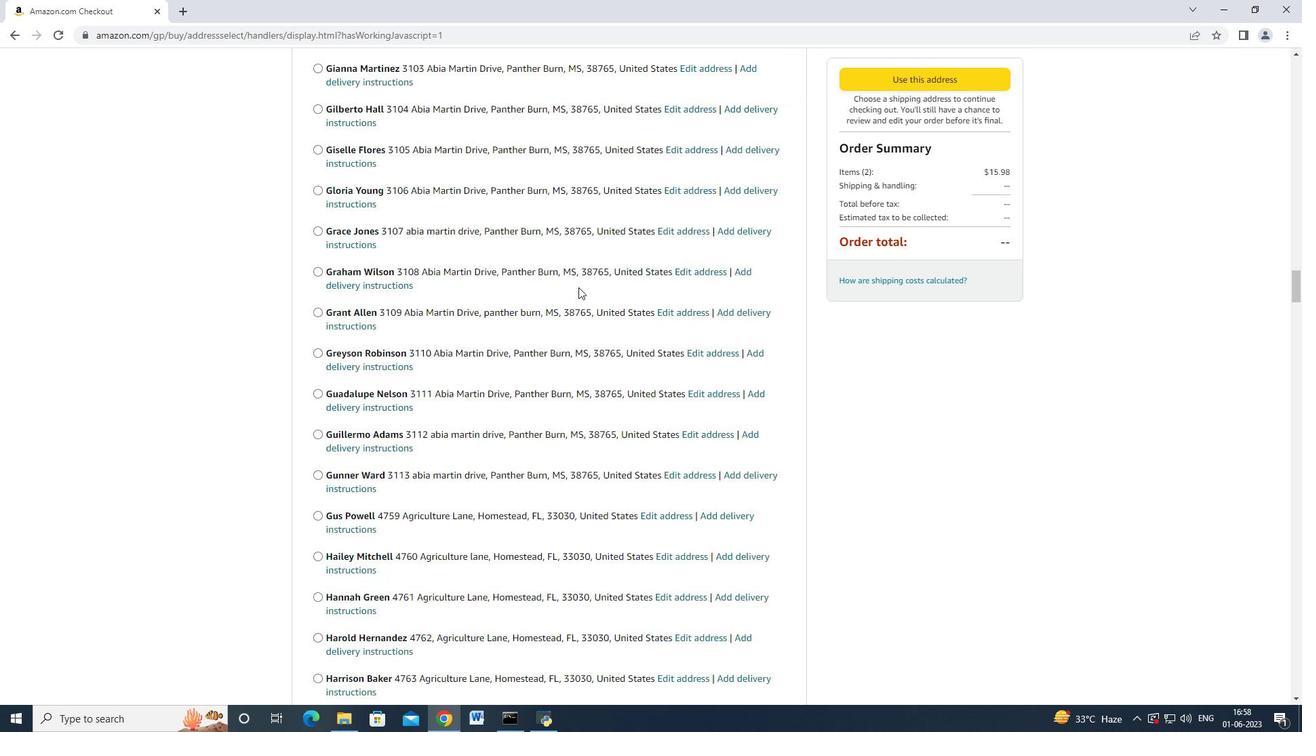 
Action: Mouse scrolled (578, 286) with delta (0, 0)
Screenshot: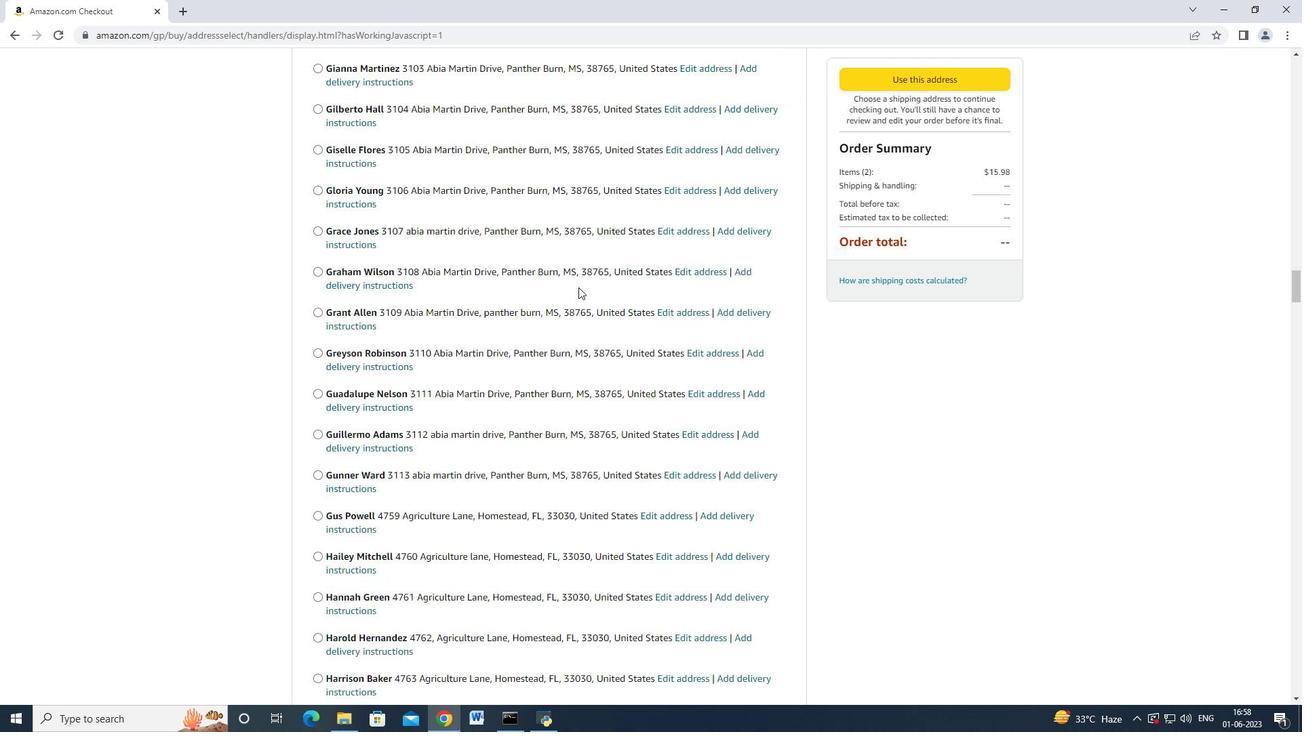
Action: Mouse scrolled (578, 286) with delta (0, 0)
Screenshot: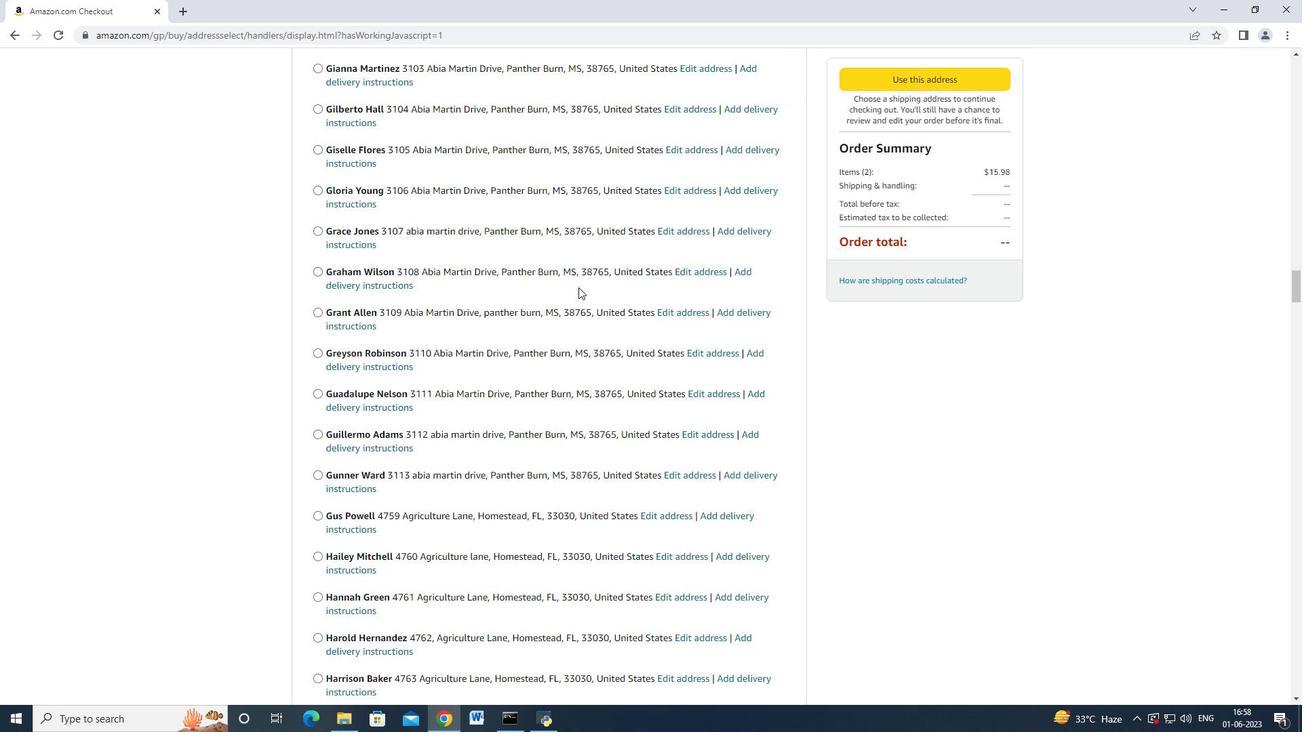 
Action: Mouse scrolled (578, 286) with delta (0, 0)
Screenshot: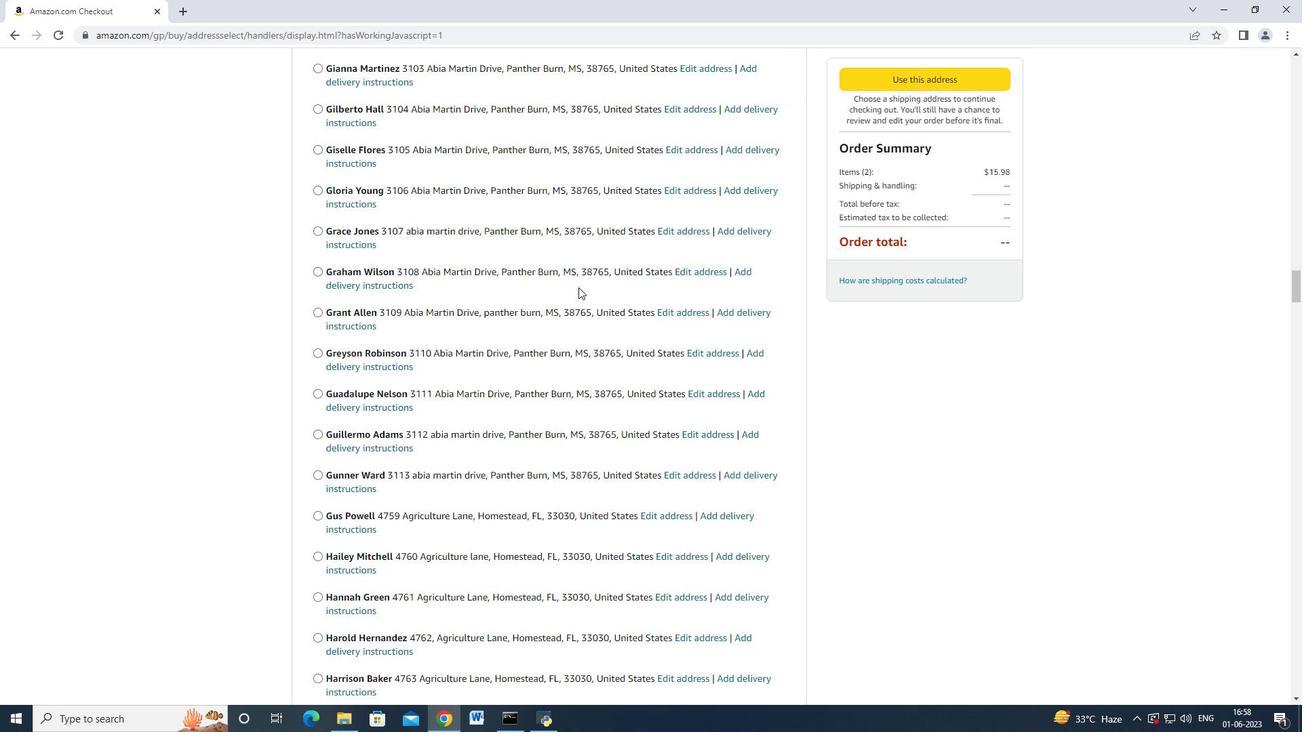 
Action: Mouse scrolled (578, 286) with delta (0, 0)
Screenshot: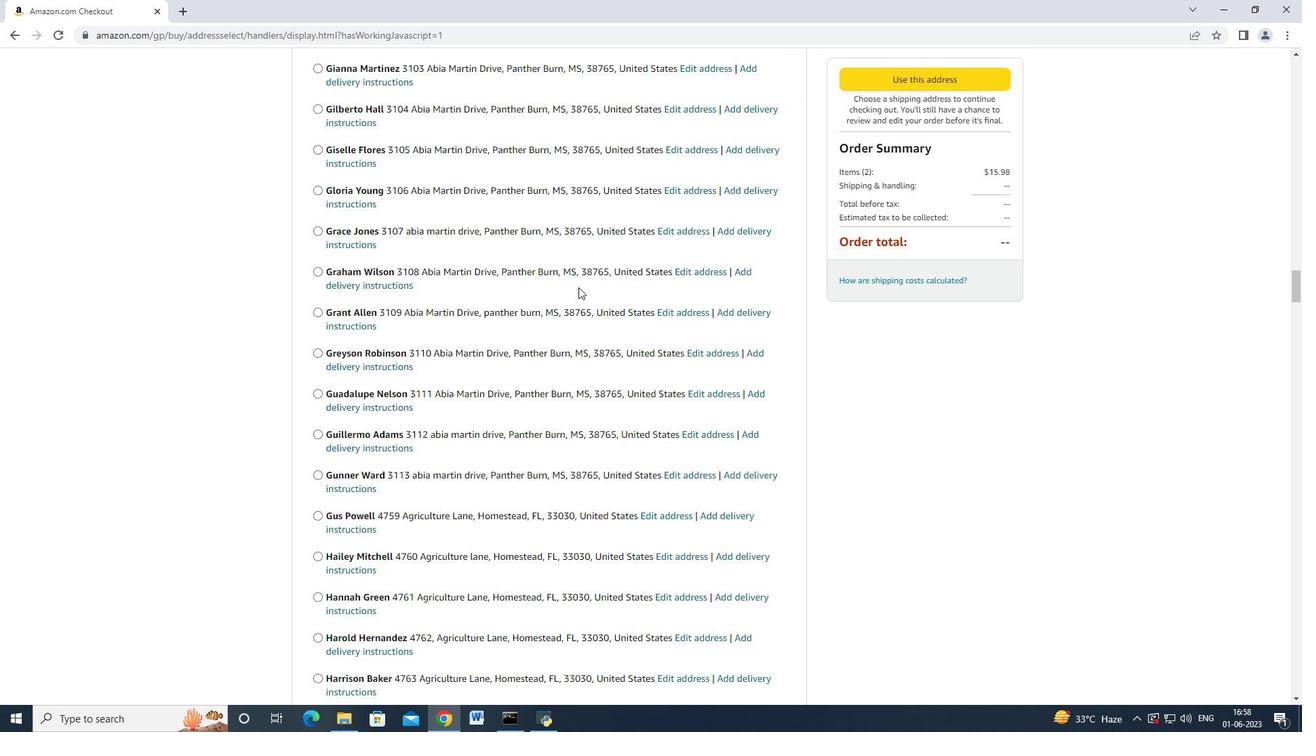 
Action: Mouse moved to (577, 286)
Screenshot: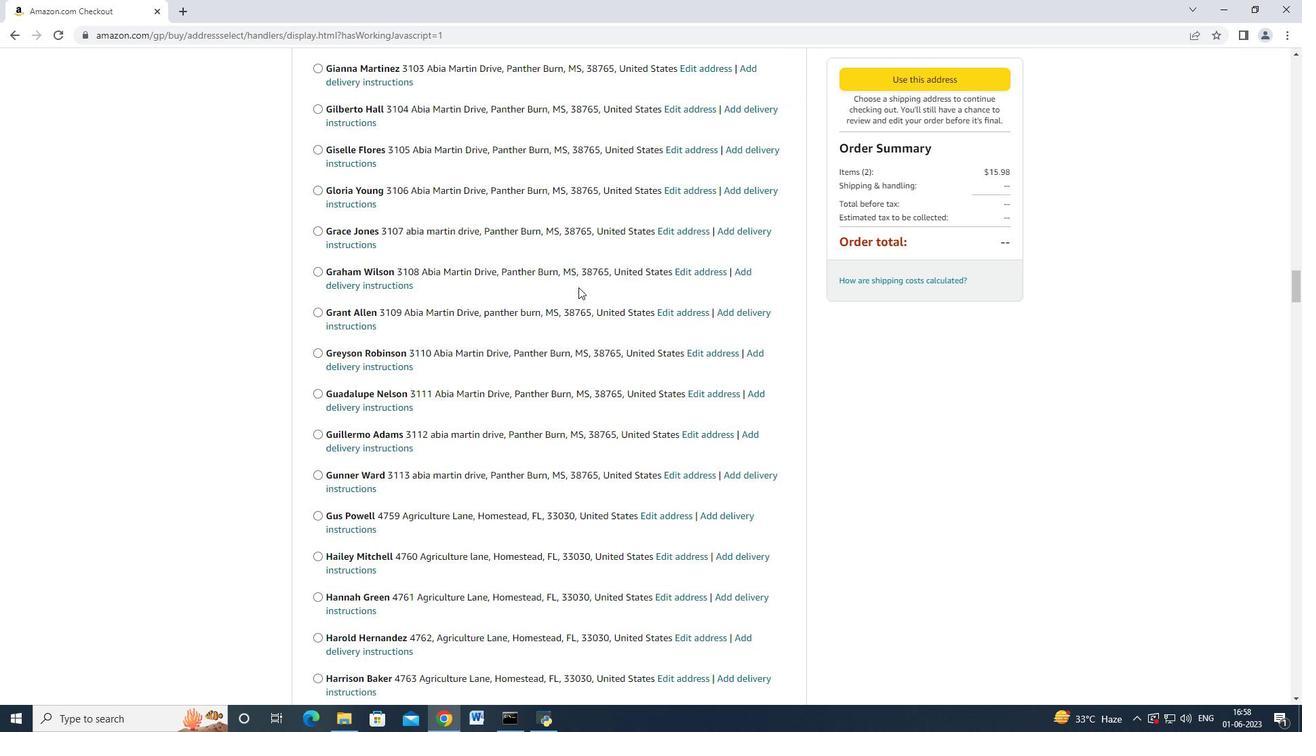 
Action: Mouse scrolled (577, 285) with delta (0, 0)
Screenshot: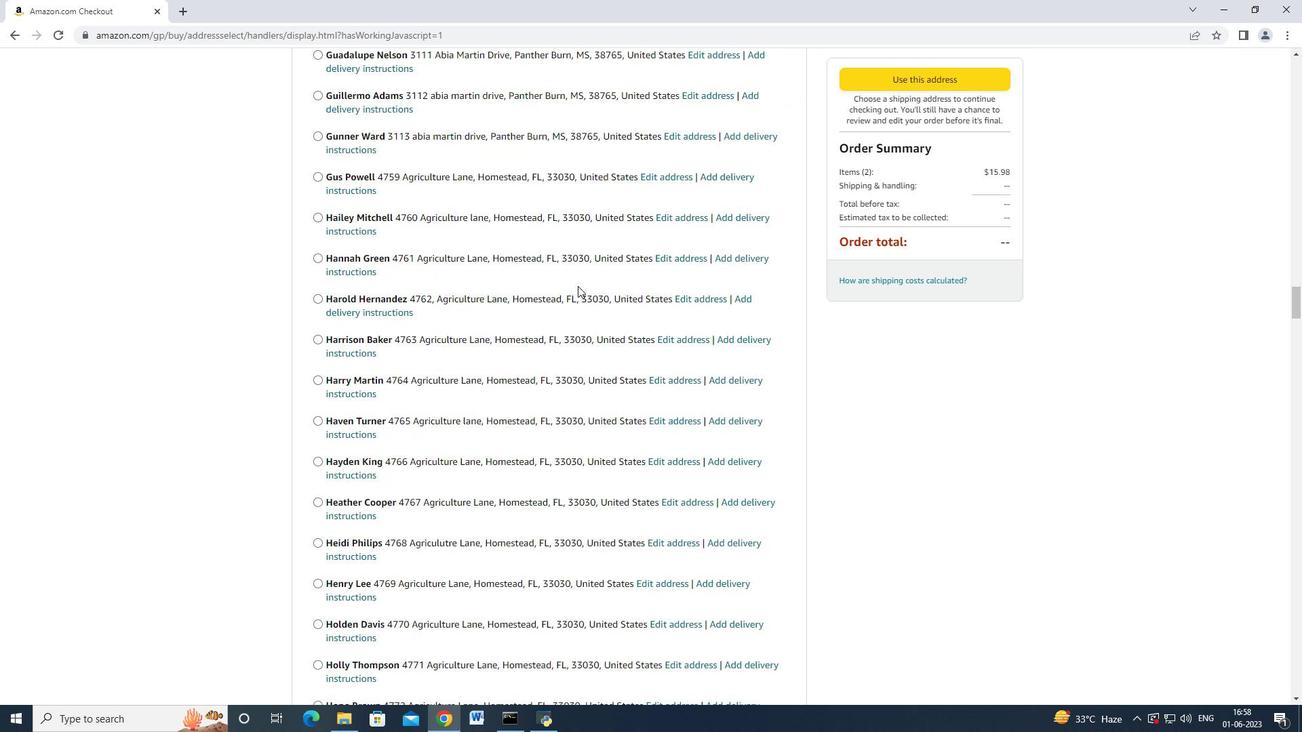 
Action: Mouse scrolled (577, 285) with delta (0, 0)
Screenshot: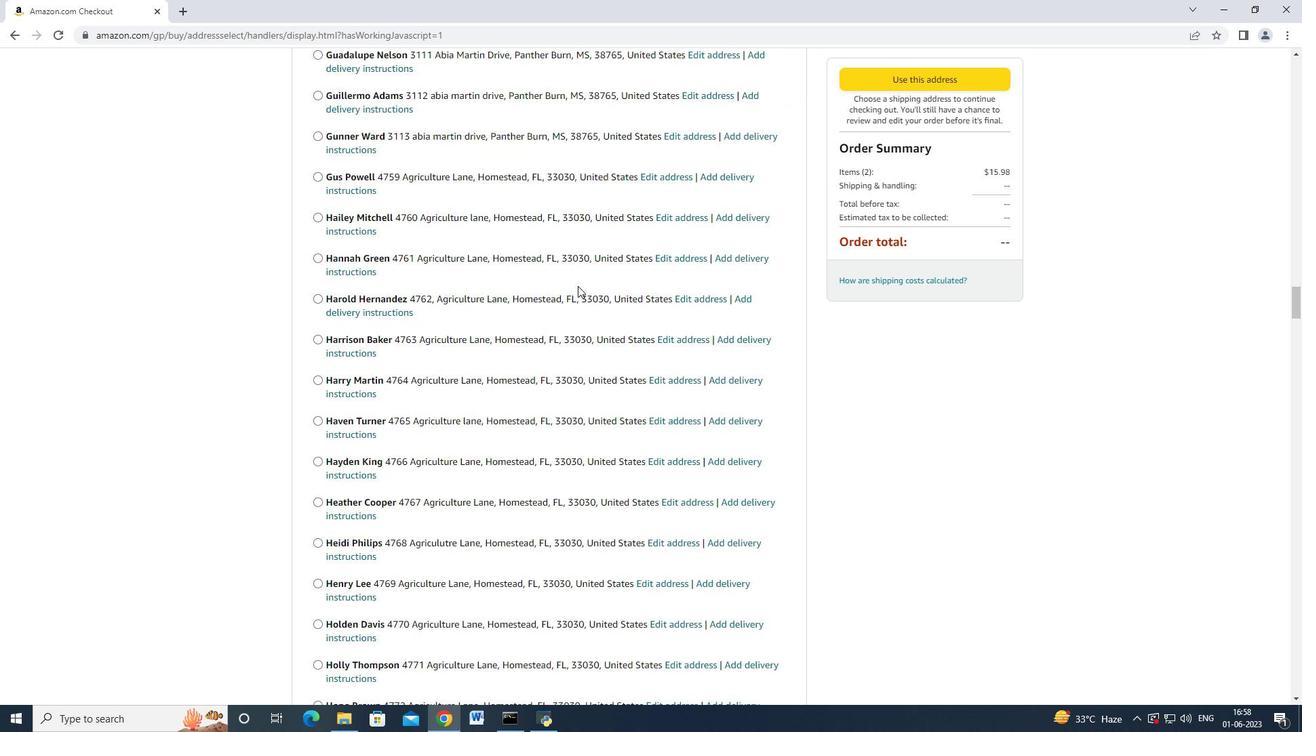 
Action: Mouse scrolled (577, 285) with delta (0, 0)
Screenshot: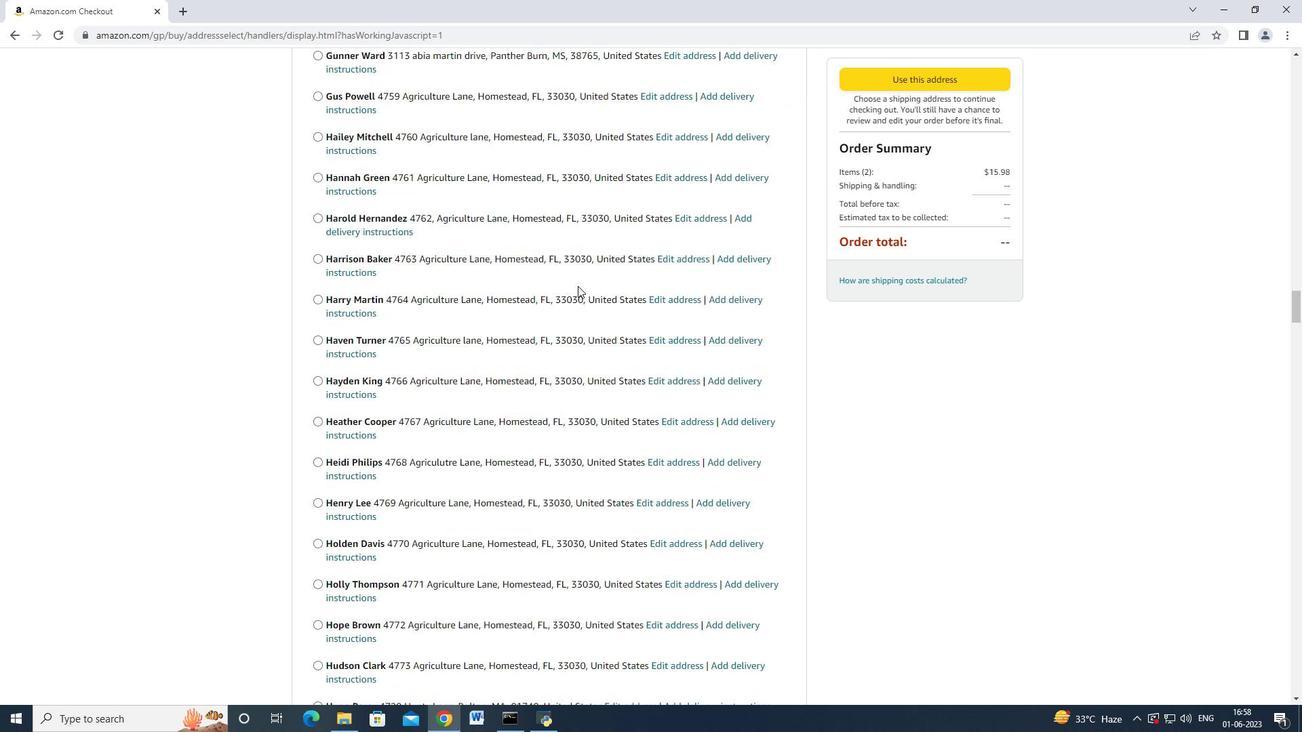 
Action: Mouse moved to (568, 285)
Screenshot: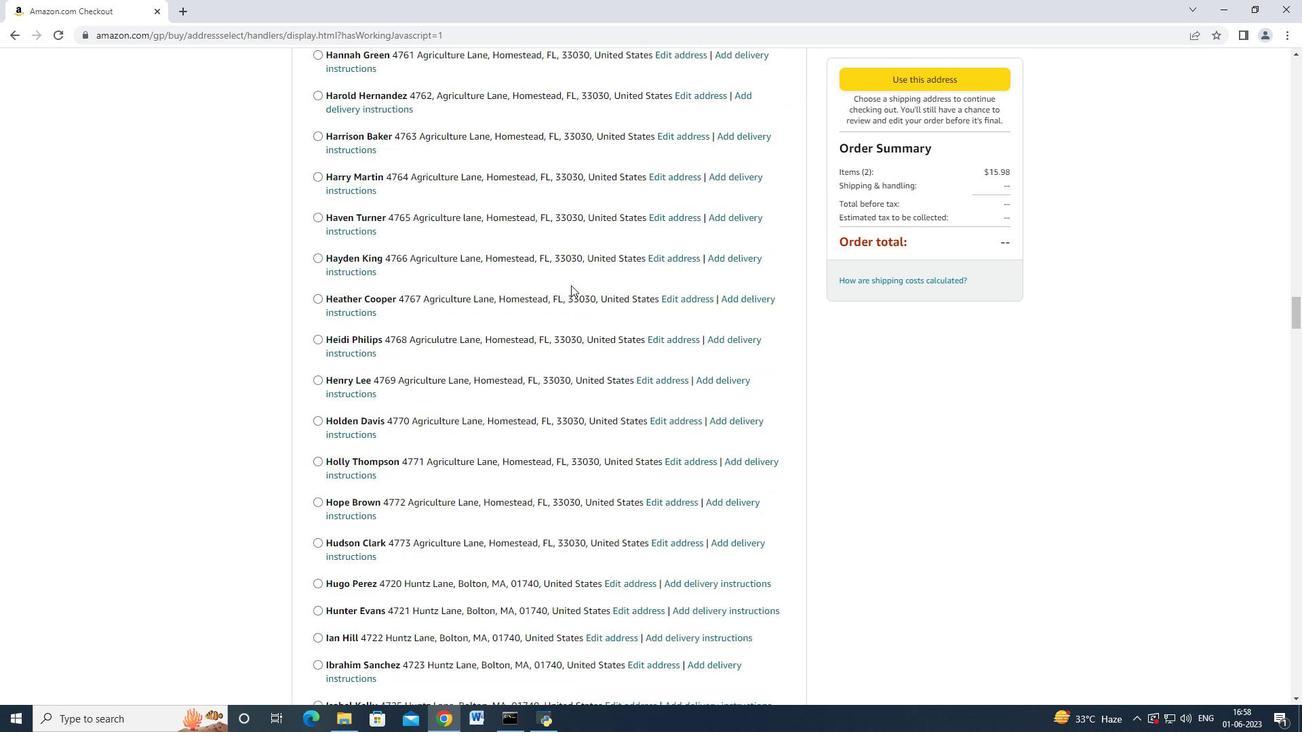 
Action: Mouse scrolled (568, 284) with delta (0, 0)
Screenshot: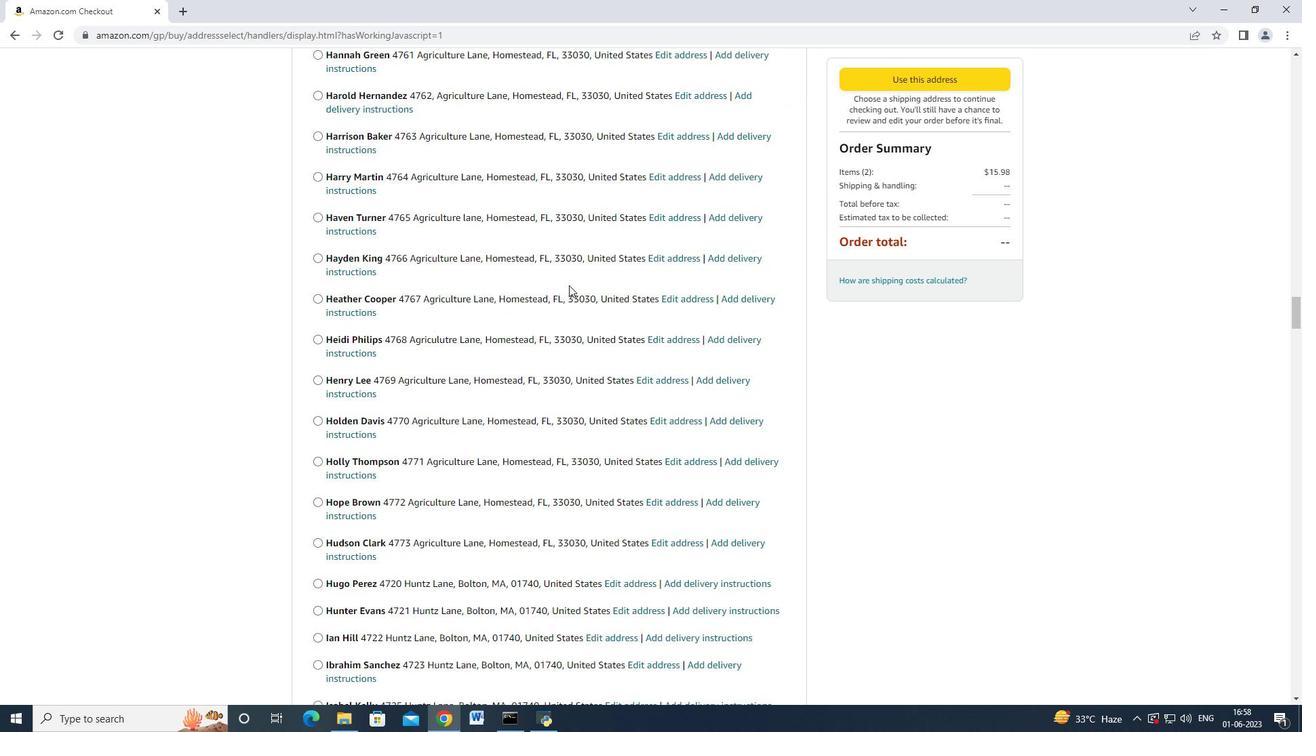 
Action: Mouse scrolled (568, 284) with delta (0, 0)
Screenshot: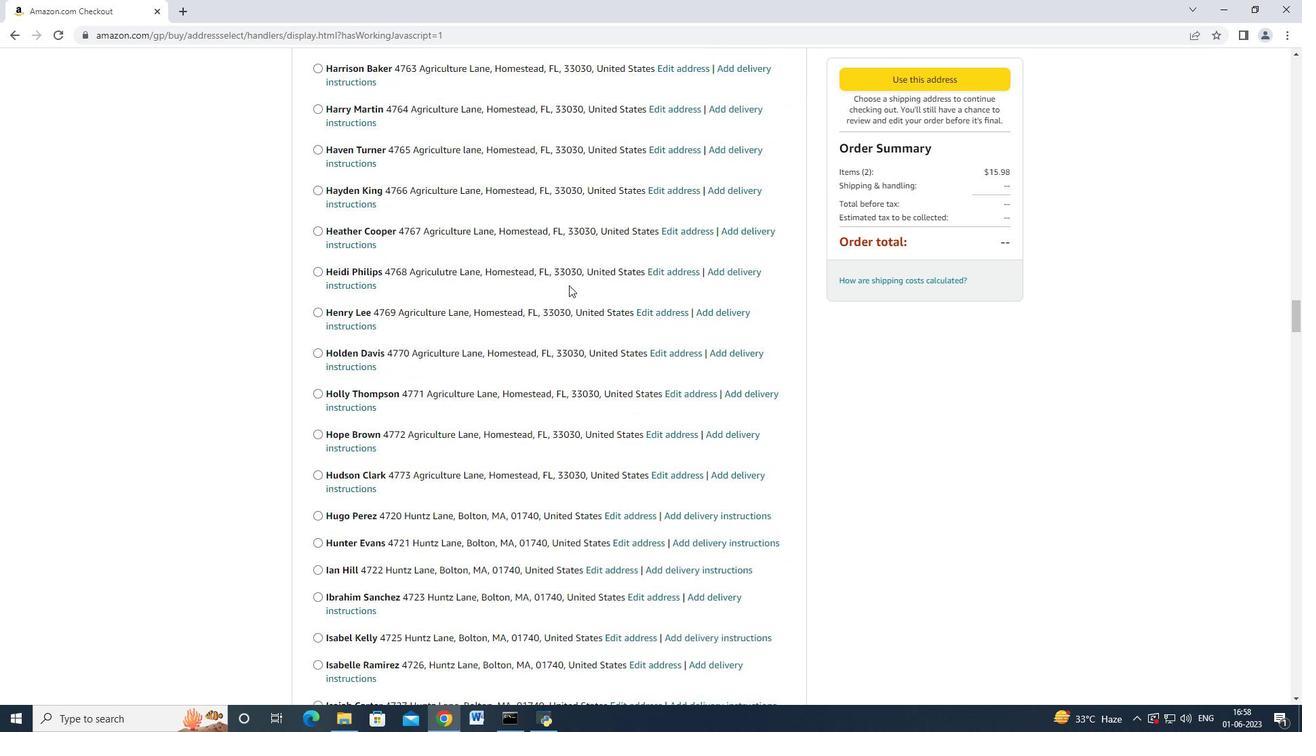
Action: Mouse moved to (573, 263)
Screenshot: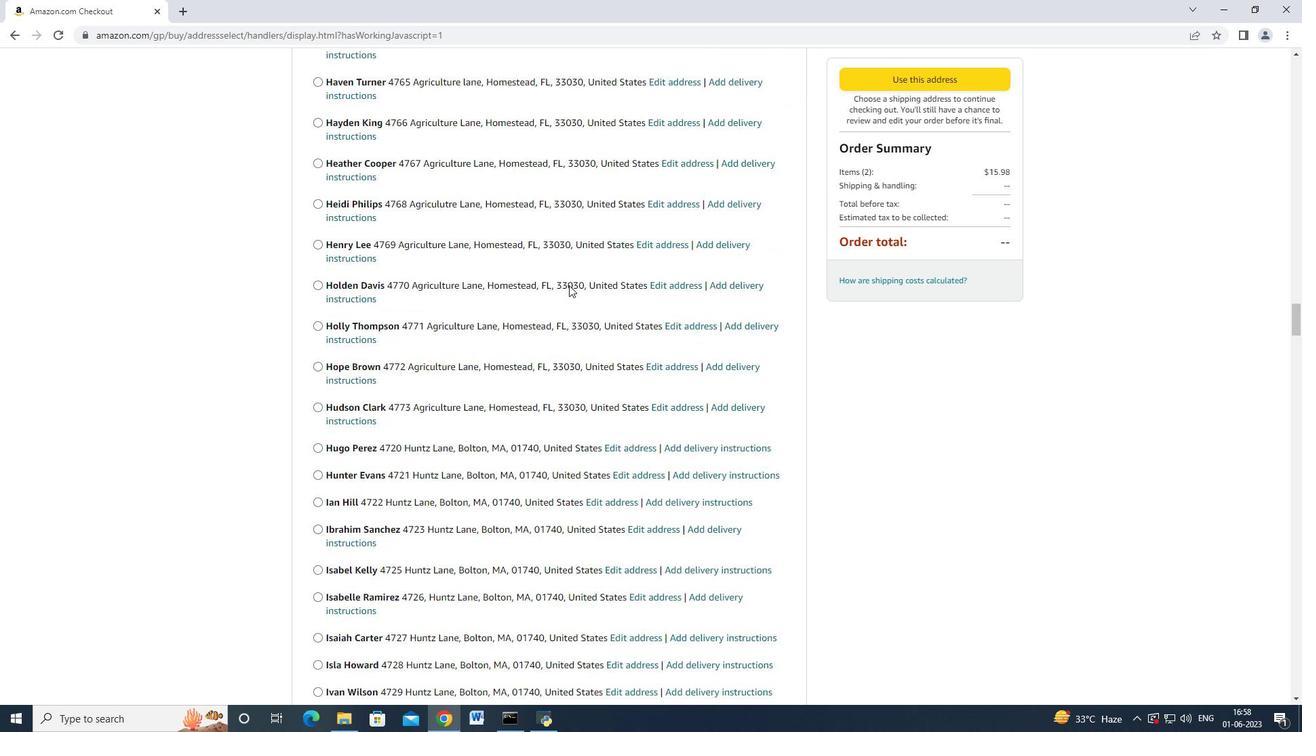 
Action: Mouse scrolled (573, 263) with delta (0, 0)
Screenshot: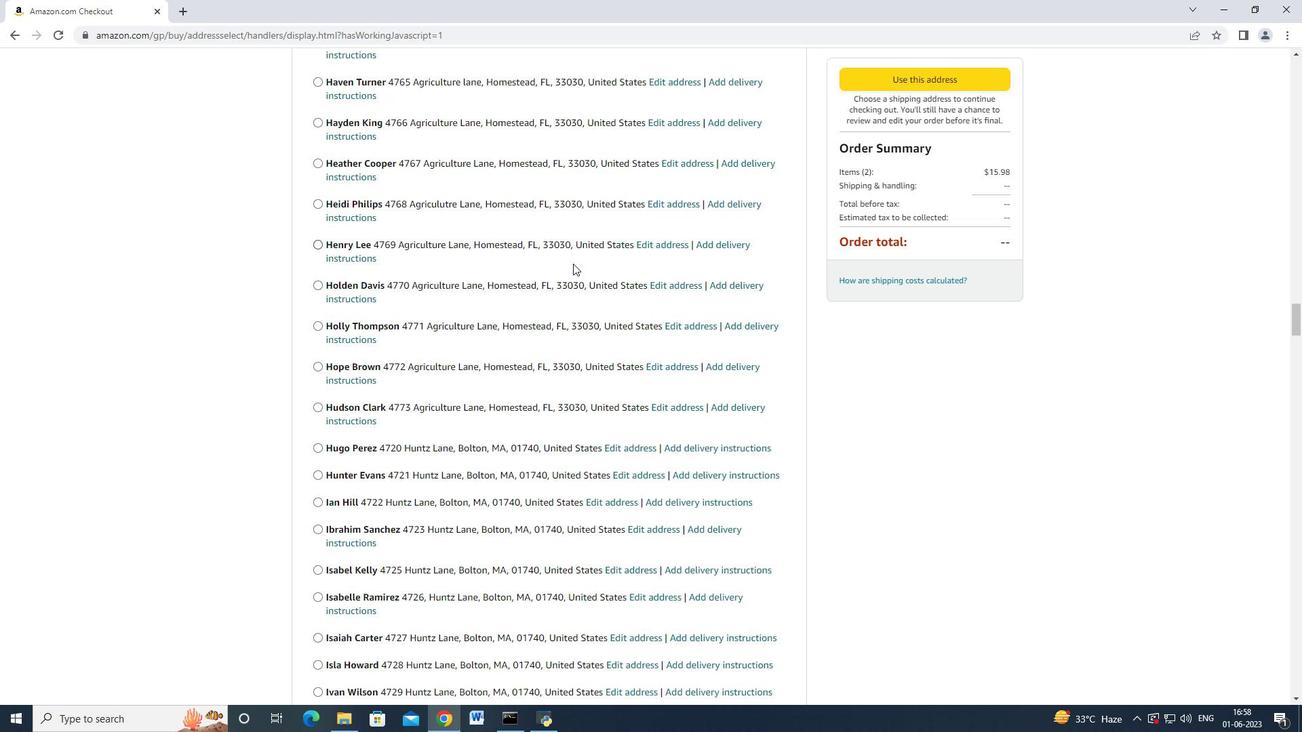 
Action: Mouse scrolled (573, 263) with delta (0, 0)
Screenshot: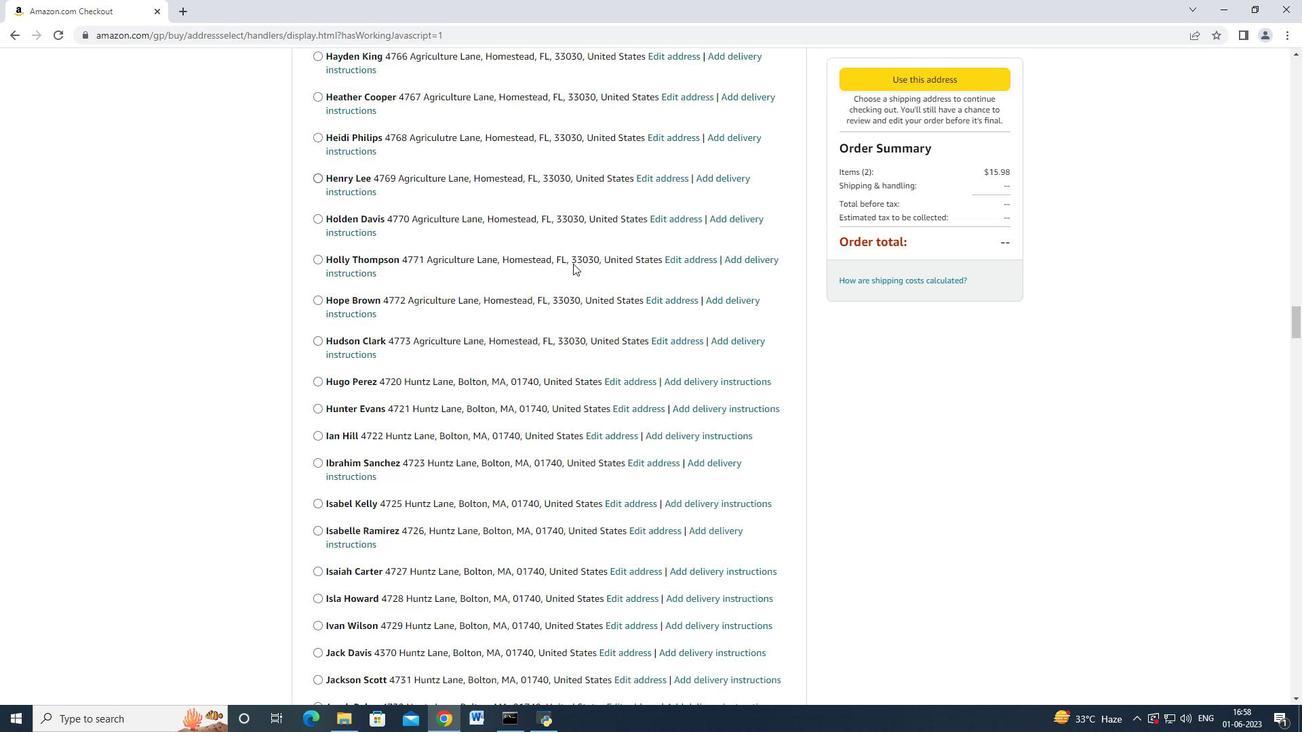 
Action: Mouse moved to (558, 174)
Screenshot: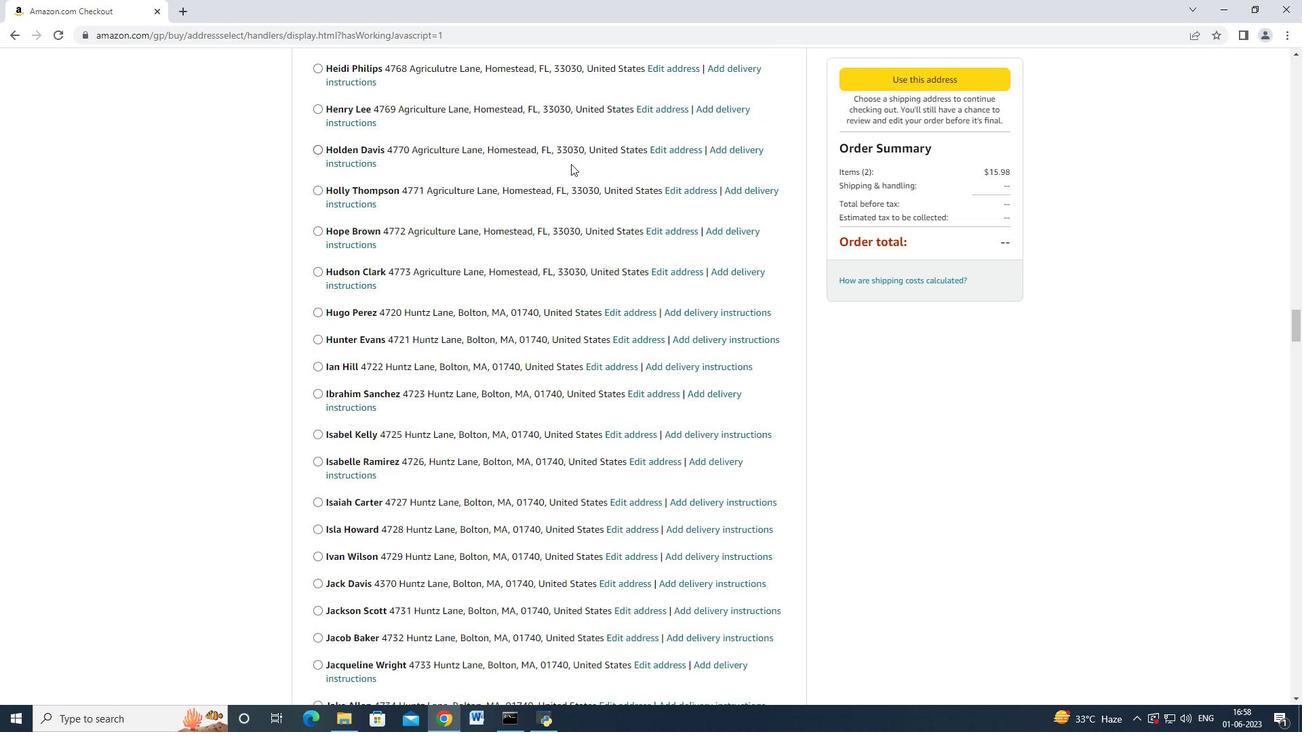 
Action: Mouse scrolled (562, 170) with delta (0, 0)
Screenshot: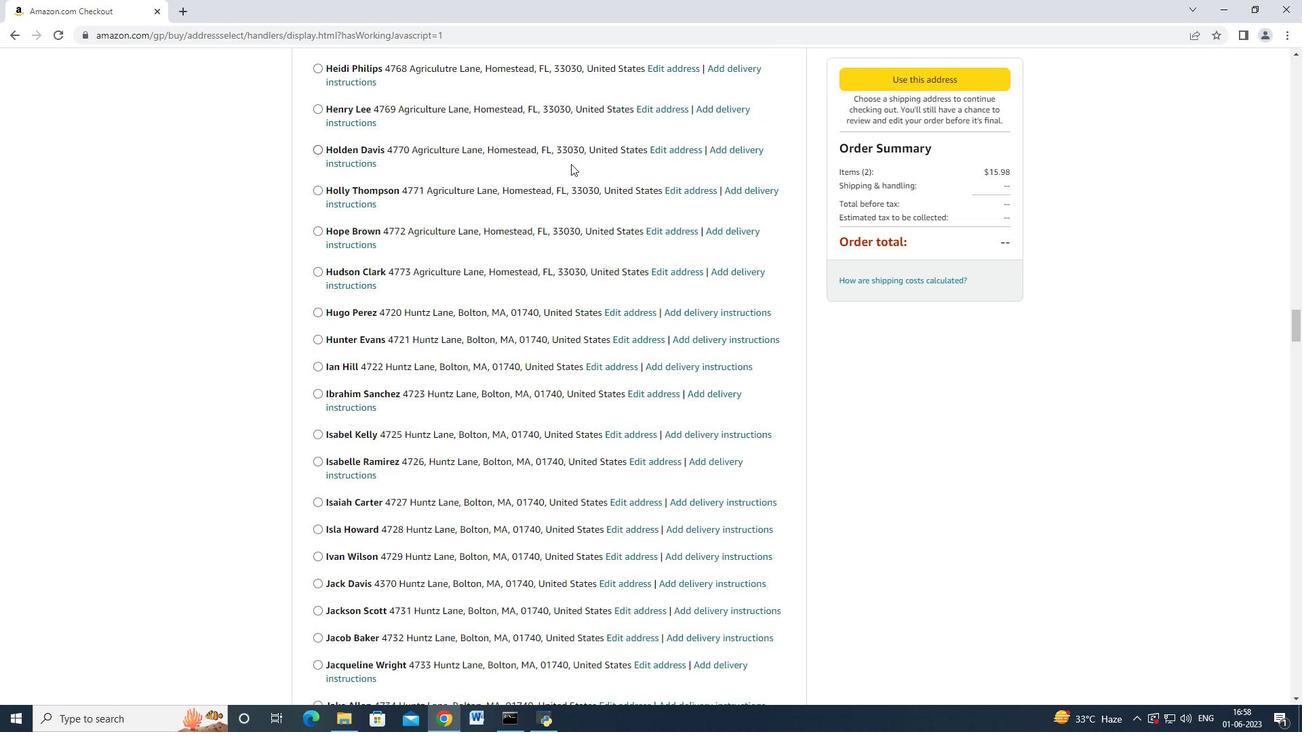 
Action: Mouse moved to (552, 186)
Screenshot: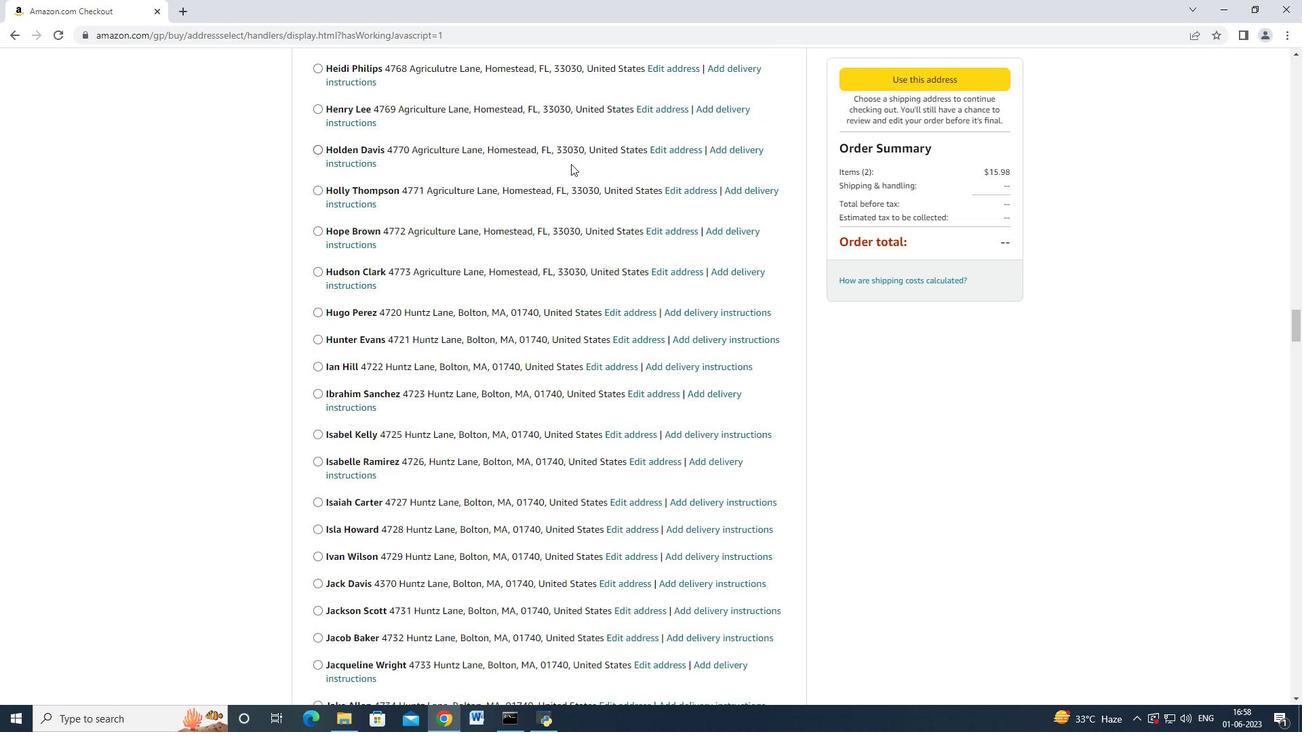 
Action: Mouse scrolled (552, 185) with delta (0, 0)
Screenshot: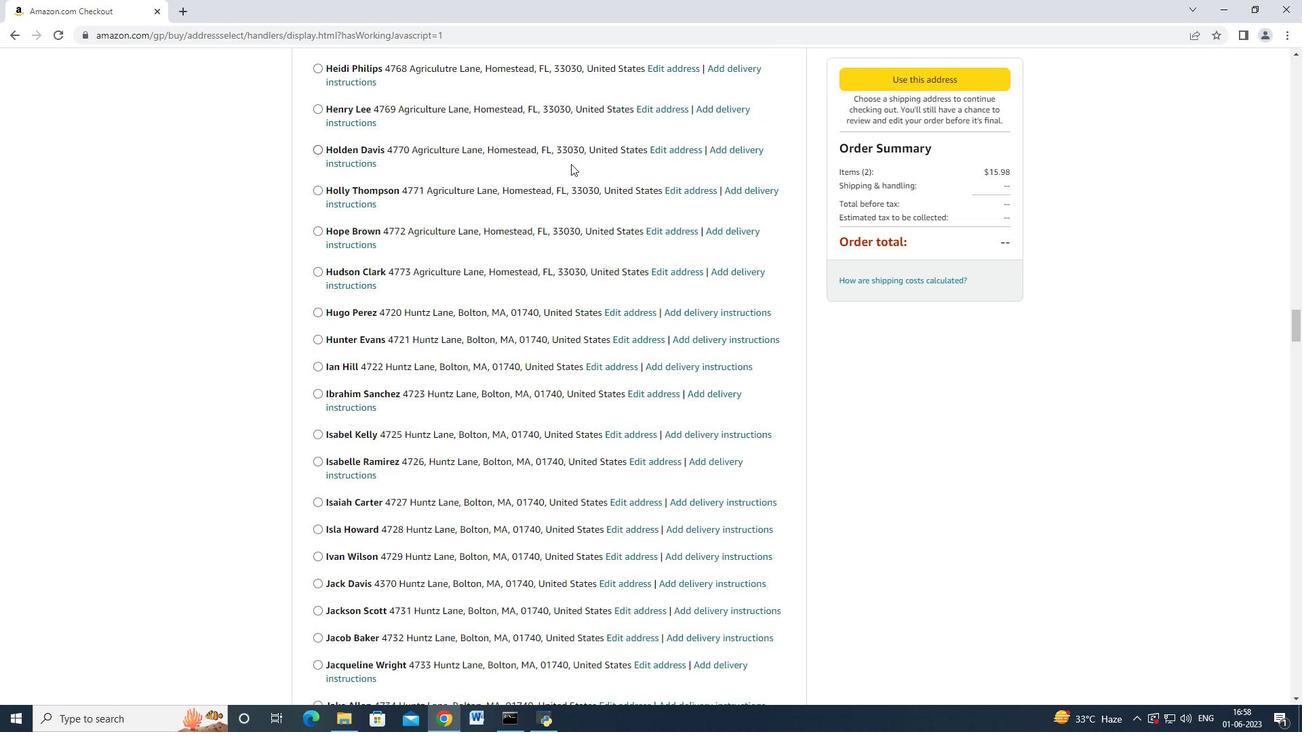 
Action: Mouse moved to (545, 201)
Screenshot: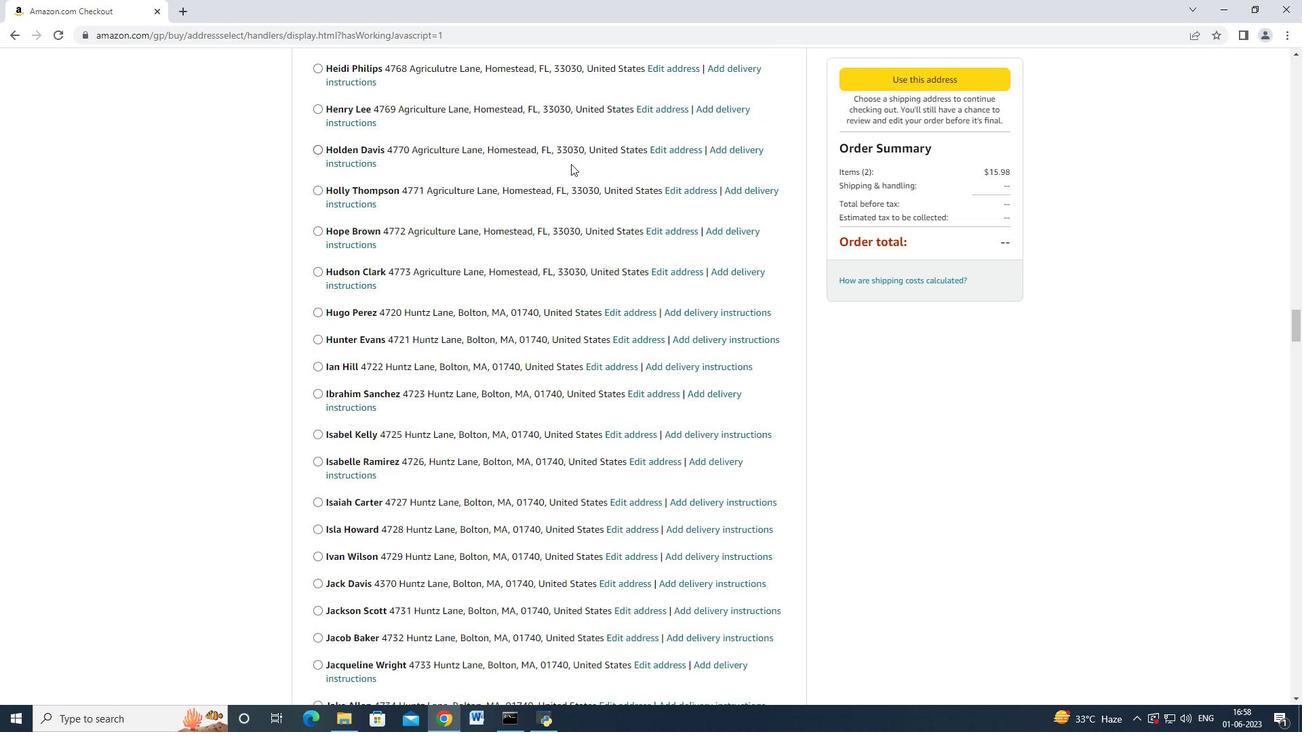 
Action: Mouse scrolled (545, 200) with delta (0, 0)
Screenshot: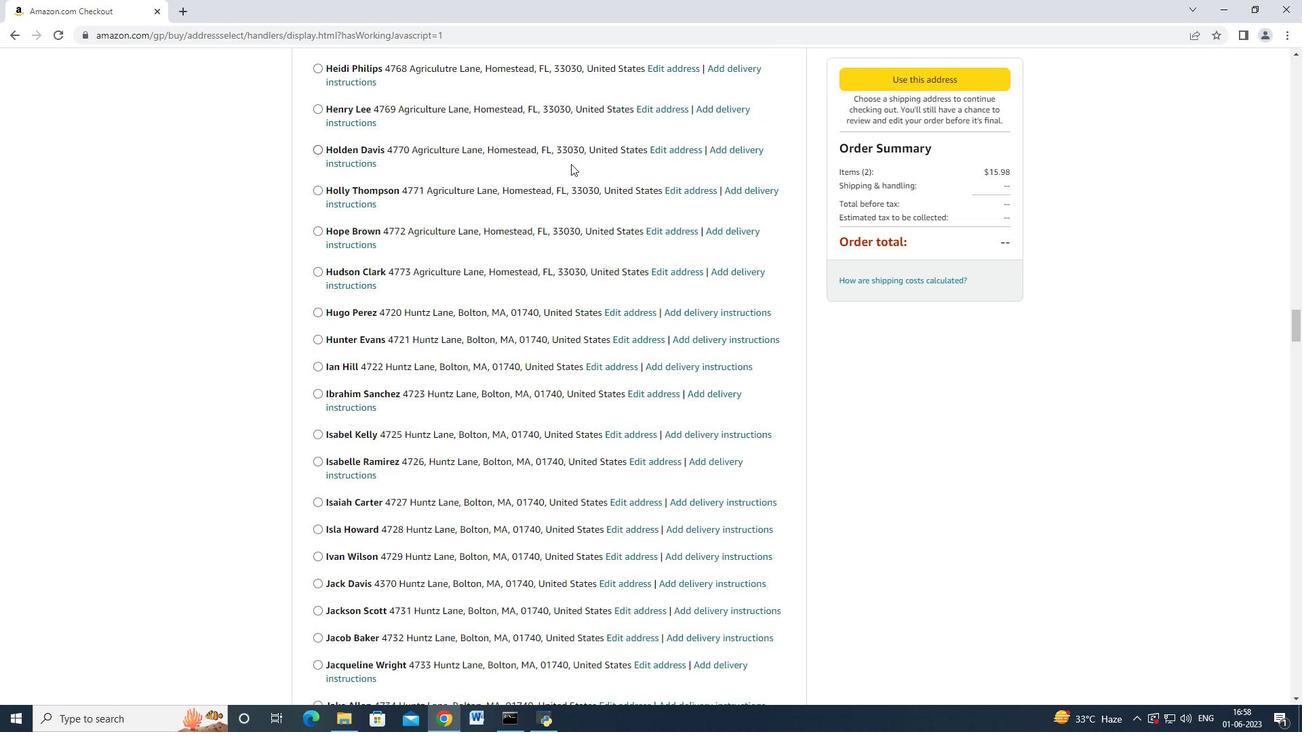 
Action: Mouse moved to (530, 225)
Screenshot: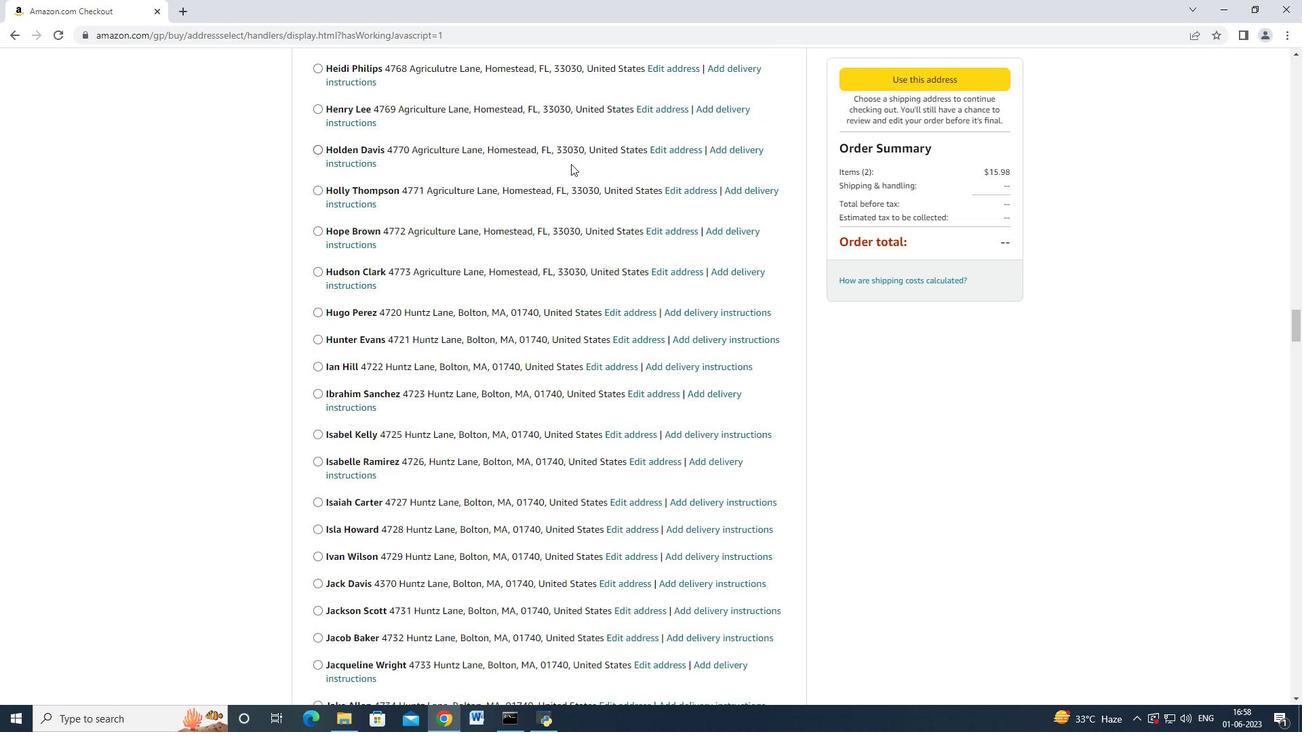 
Action: Mouse scrolled (535, 219) with delta (0, 0)
Screenshot: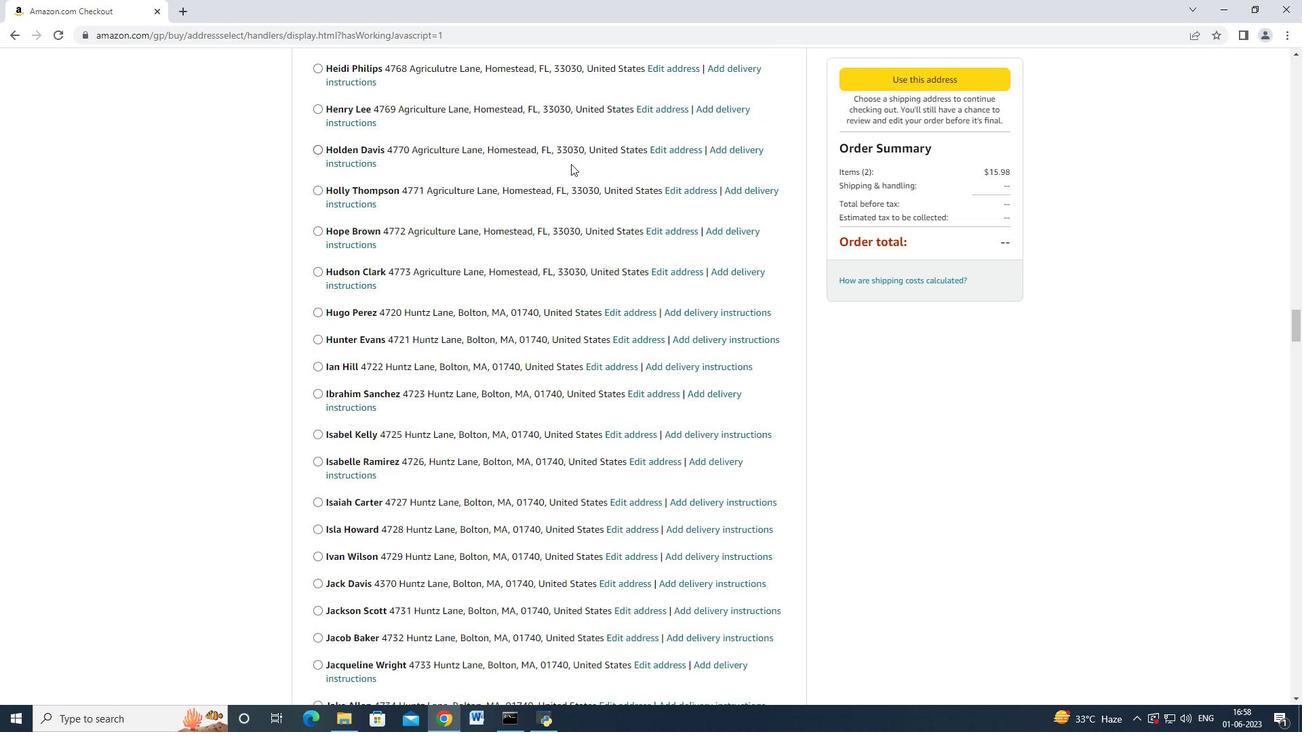 
Action: Mouse moved to (515, 245)
Screenshot: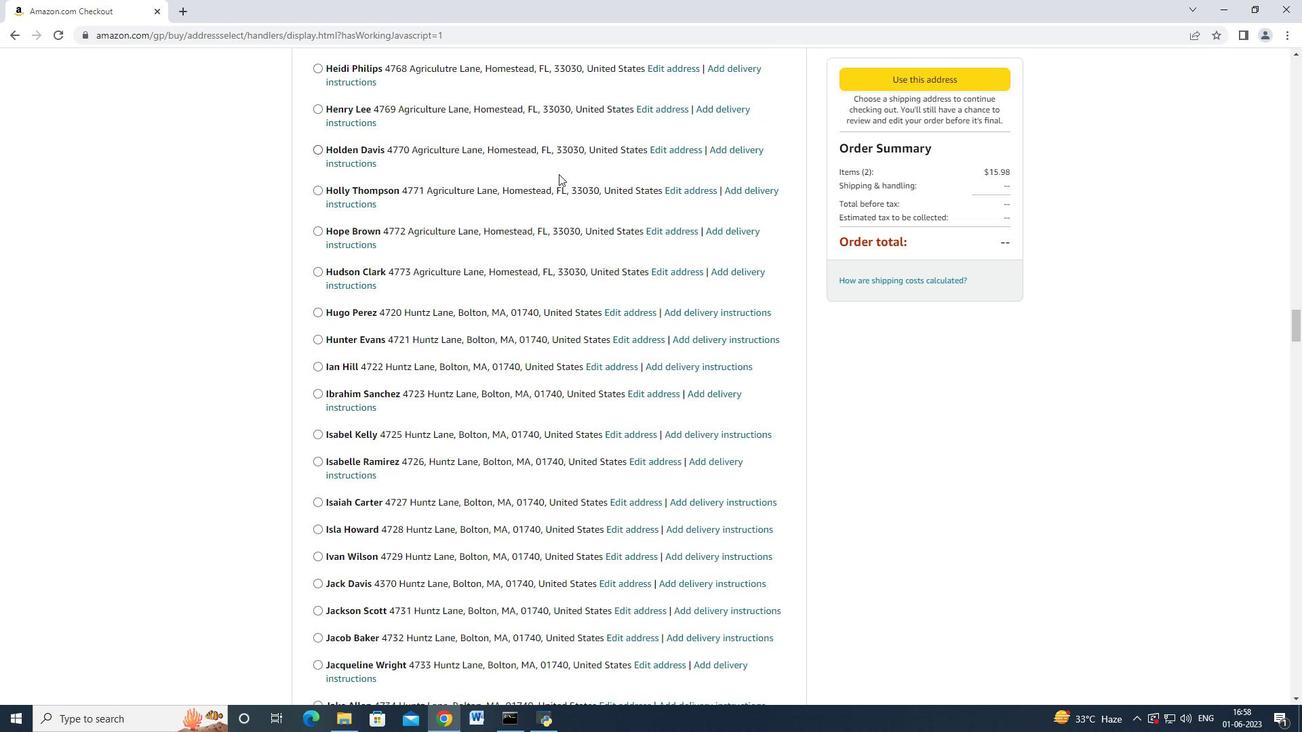
Action: Mouse scrolled (521, 238) with delta (0, 0)
Screenshot: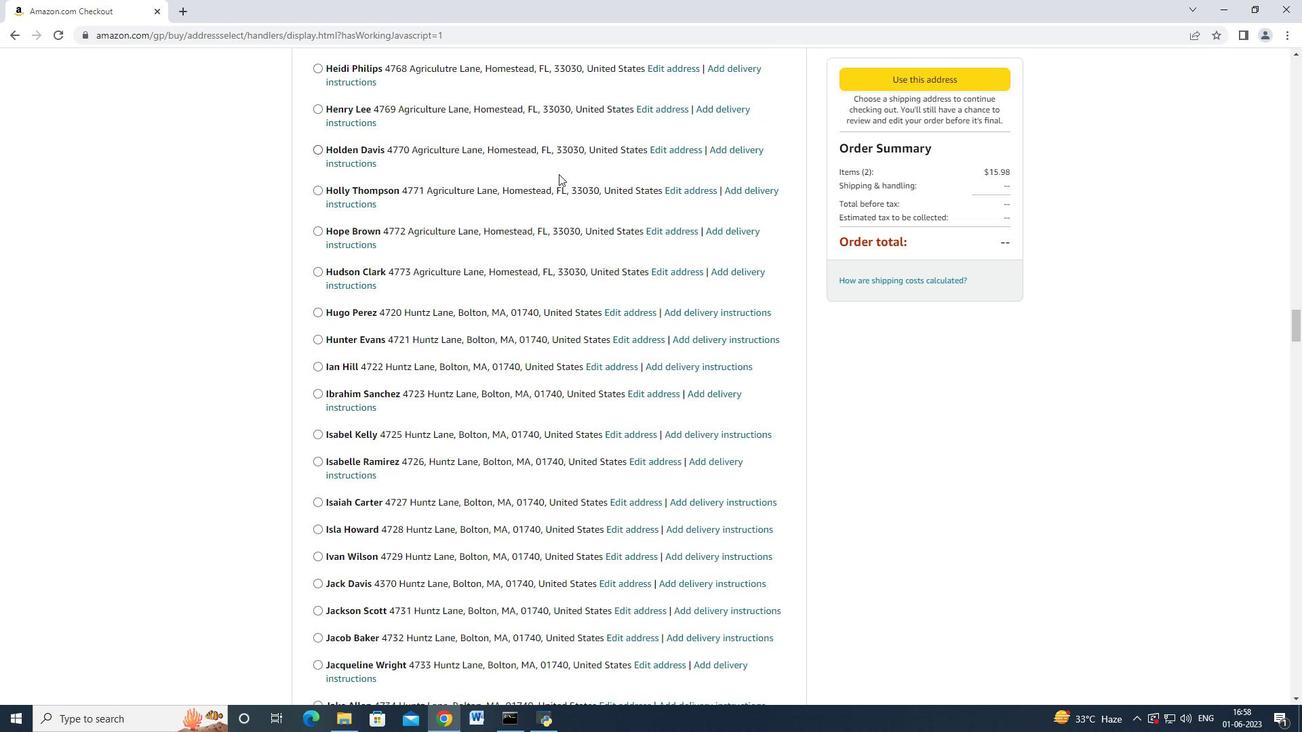 
Action: Mouse moved to (499, 263)
Screenshot: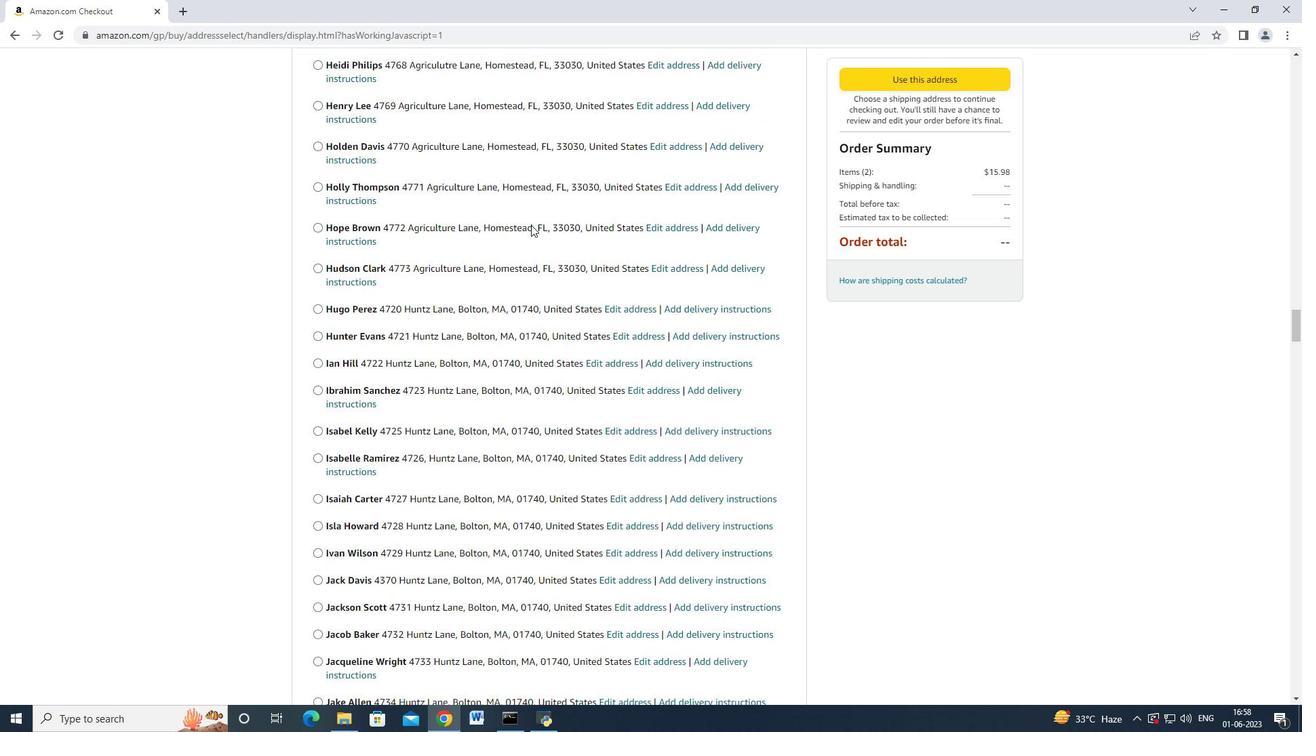 
Action: Mouse scrolled (507, 252) with delta (0, 0)
Screenshot: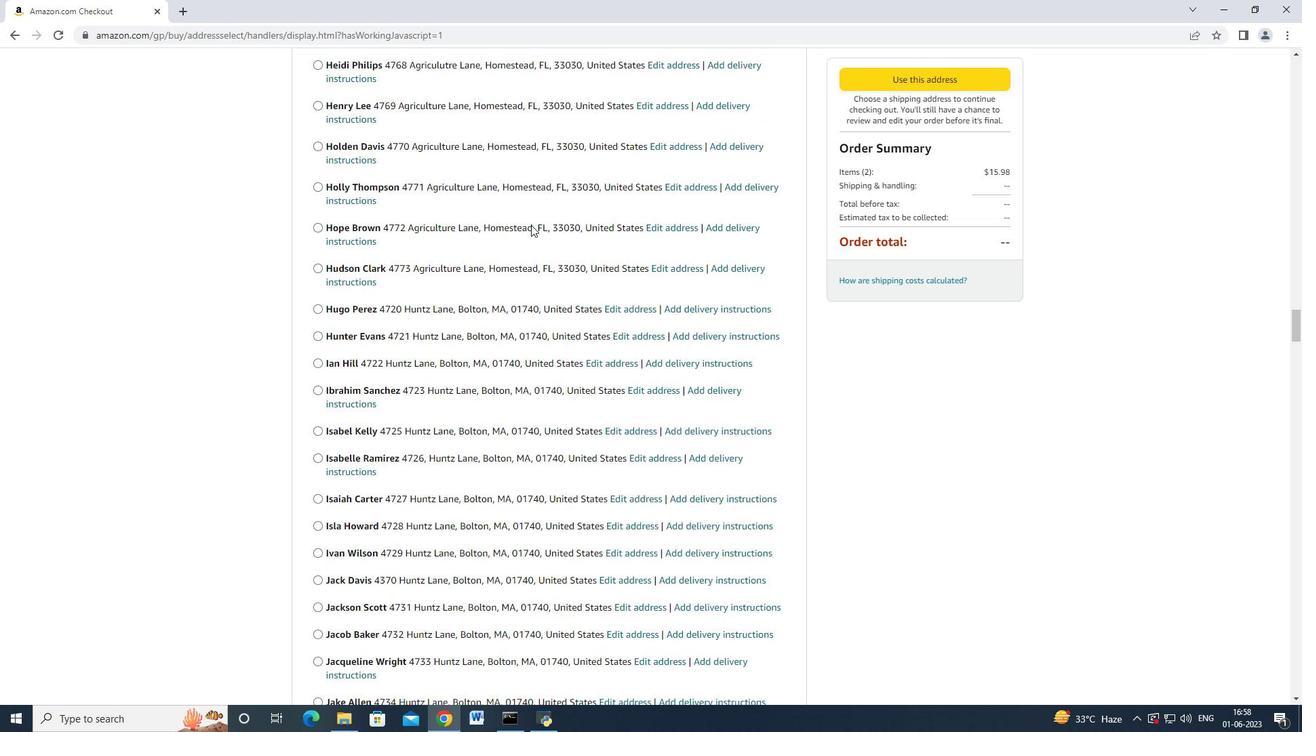 
Action: Mouse moved to (476, 284)
Screenshot: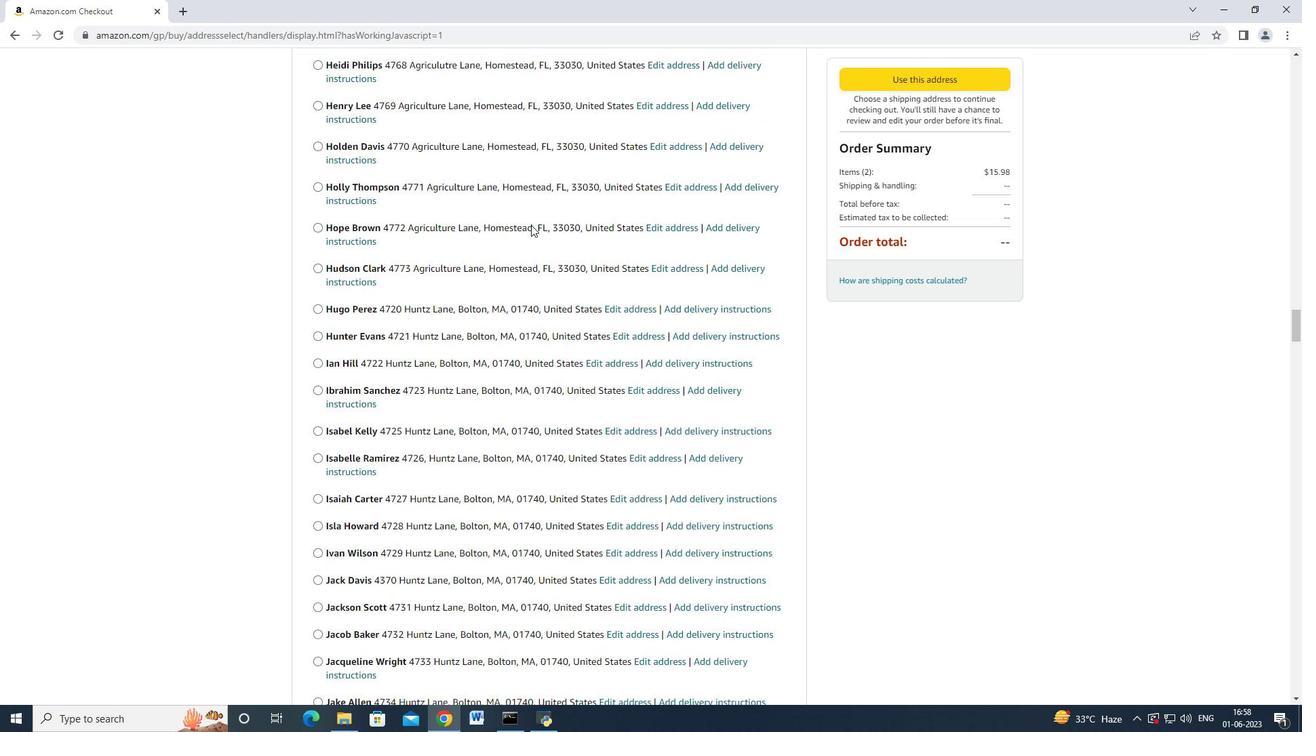 
Action: Mouse scrolled (488, 273) with delta (0, 0)
Screenshot: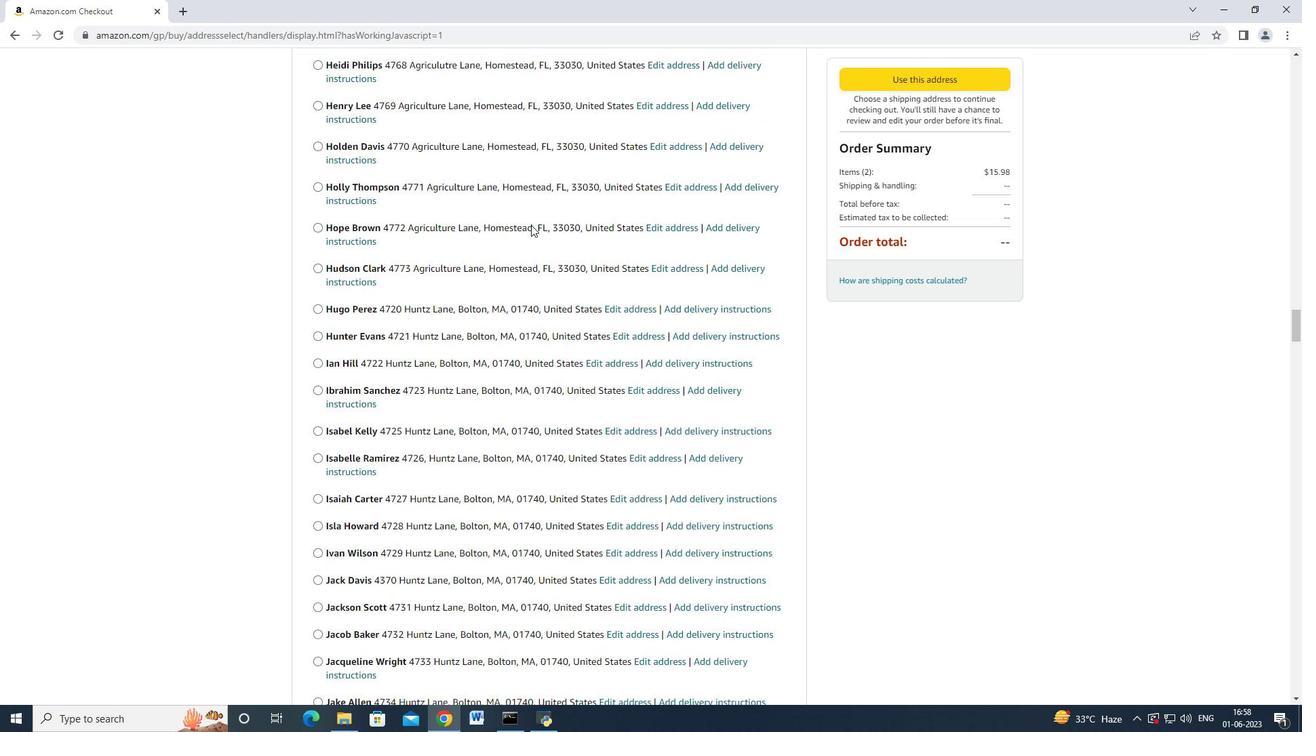 
Action: Mouse moved to (455, 310)
Screenshot: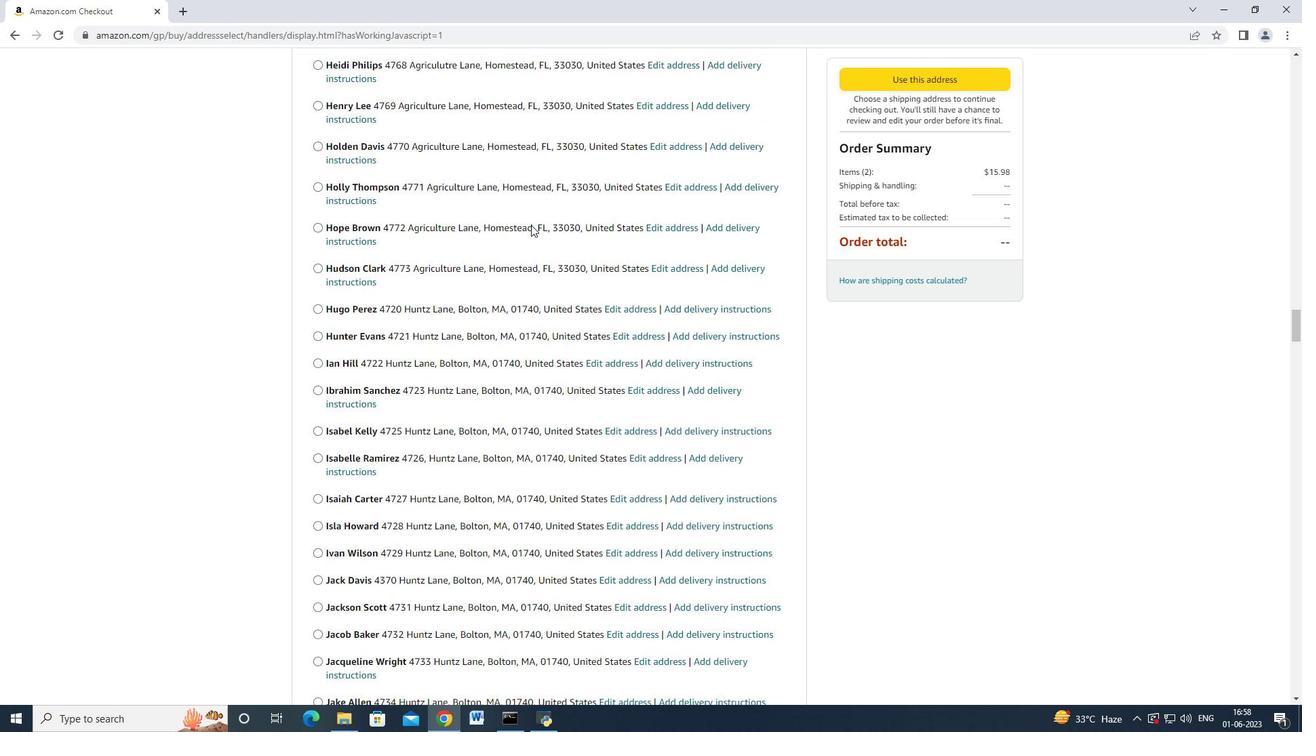
Action: Mouse scrolled (461, 302) with delta (0, 0)
Screenshot: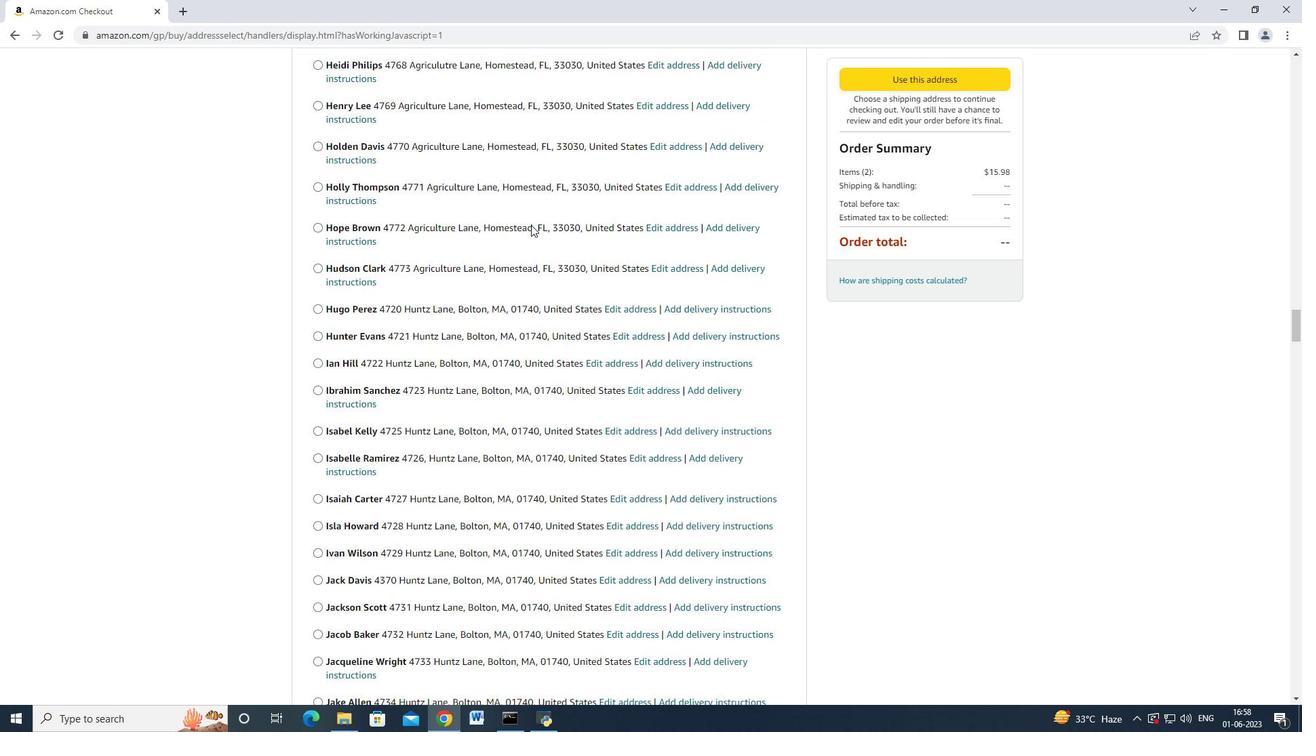 
Action: Mouse moved to (419, 352)
Screenshot: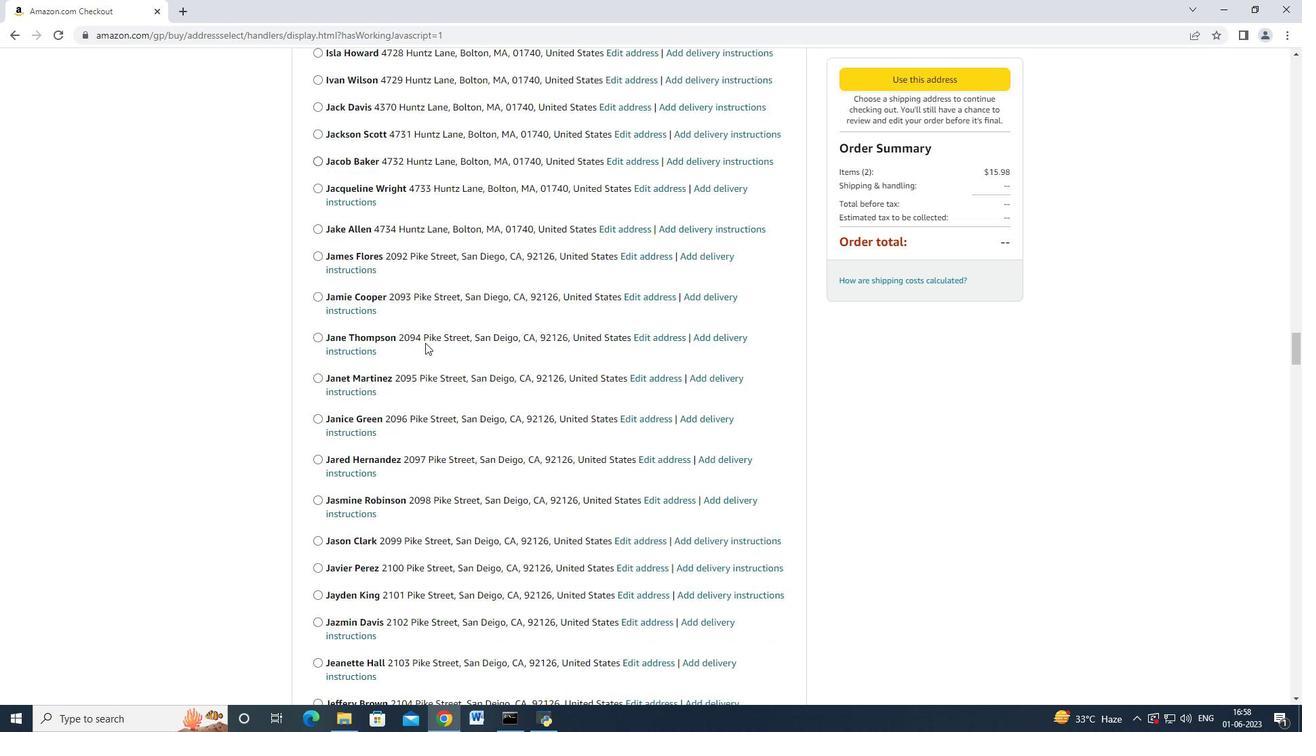 
Action: Mouse scrolled (419, 351) with delta (0, 0)
Screenshot: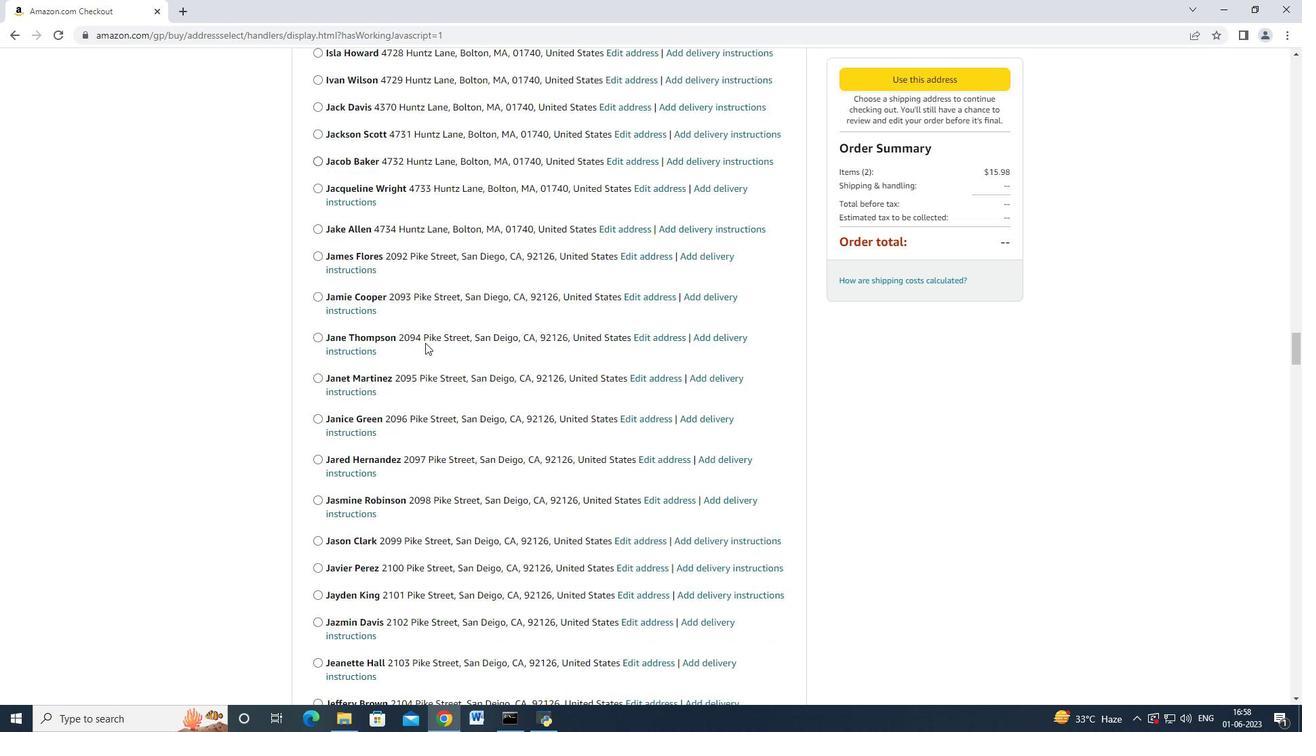 
Action: Mouse scrolled (419, 351) with delta (0, 0)
Screenshot: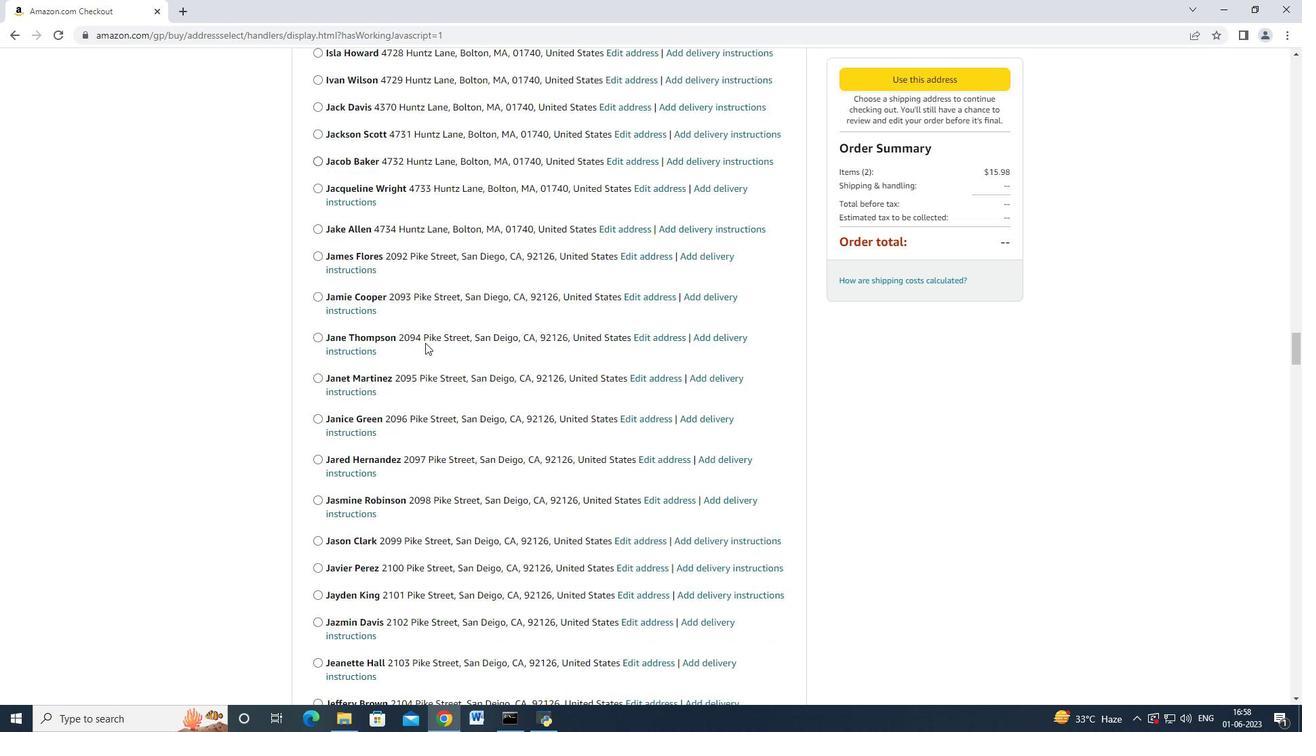 
Action: Mouse scrolled (419, 351) with delta (0, 0)
Screenshot: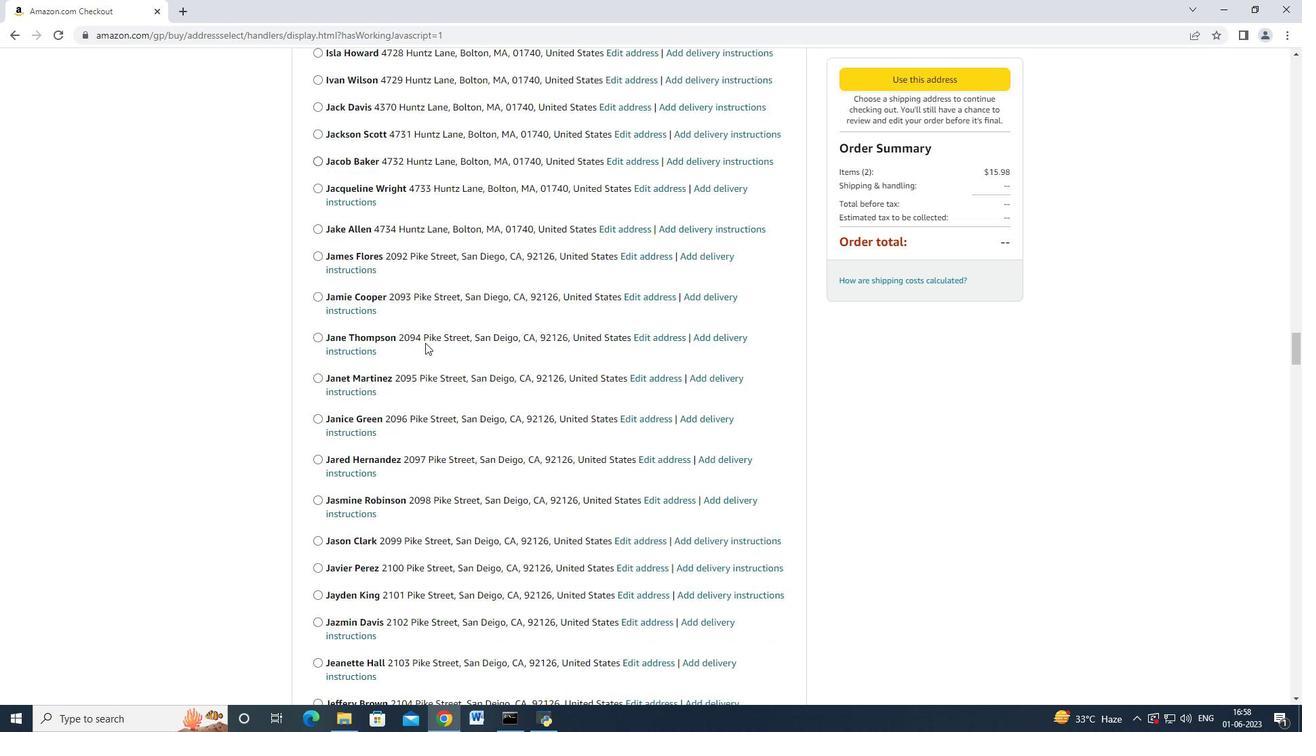 
Action: Mouse scrolled (419, 351) with delta (0, 0)
Screenshot: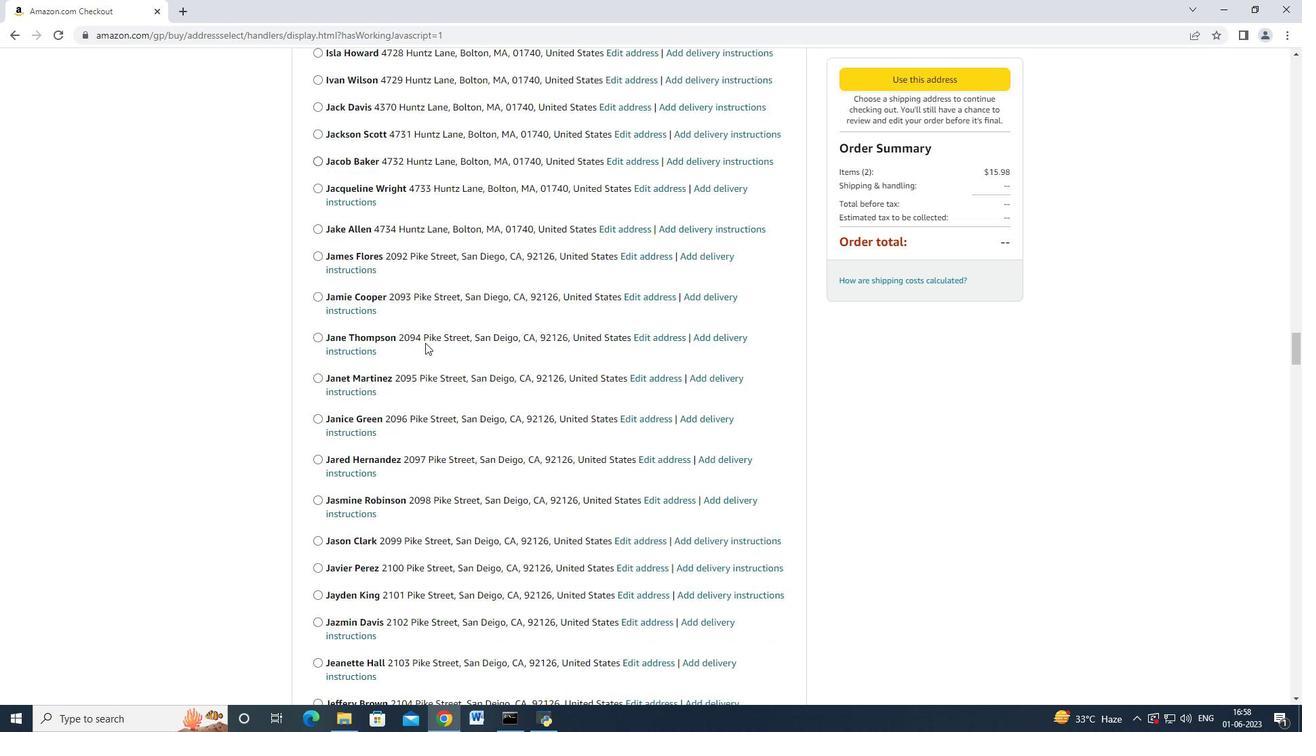 
Action: Mouse scrolled (419, 351) with delta (0, 0)
Screenshot: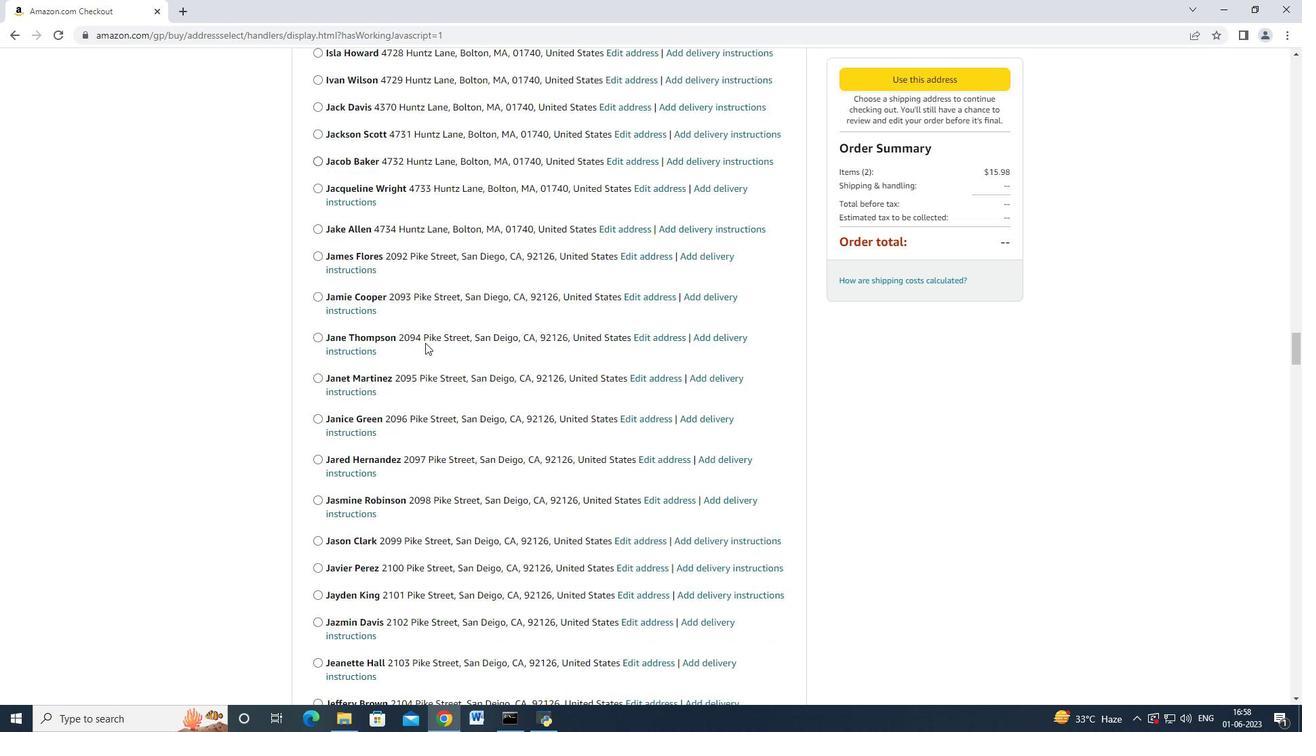 
Action: Mouse scrolled (419, 351) with delta (0, 0)
Screenshot: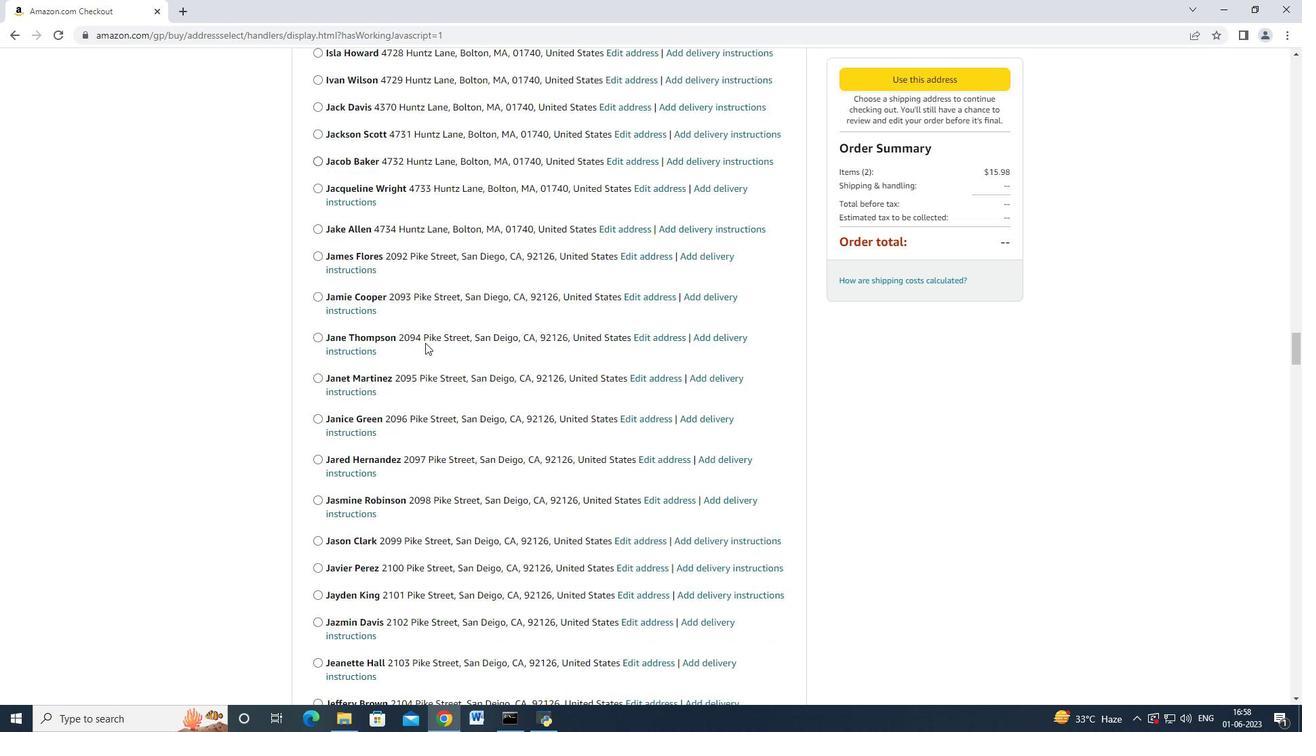
Action: Mouse scrolled (419, 351) with delta (0, 0)
Screenshot: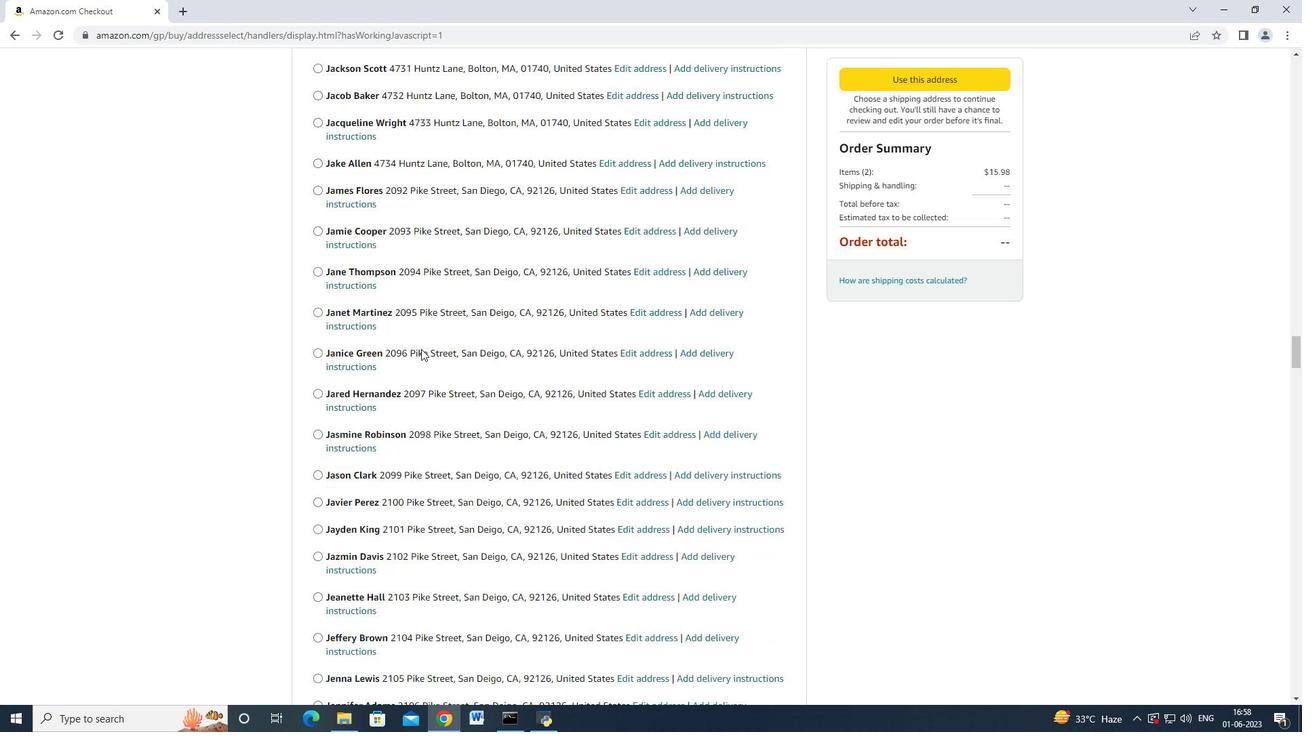 
Action: Mouse moved to (411, 356)
Screenshot: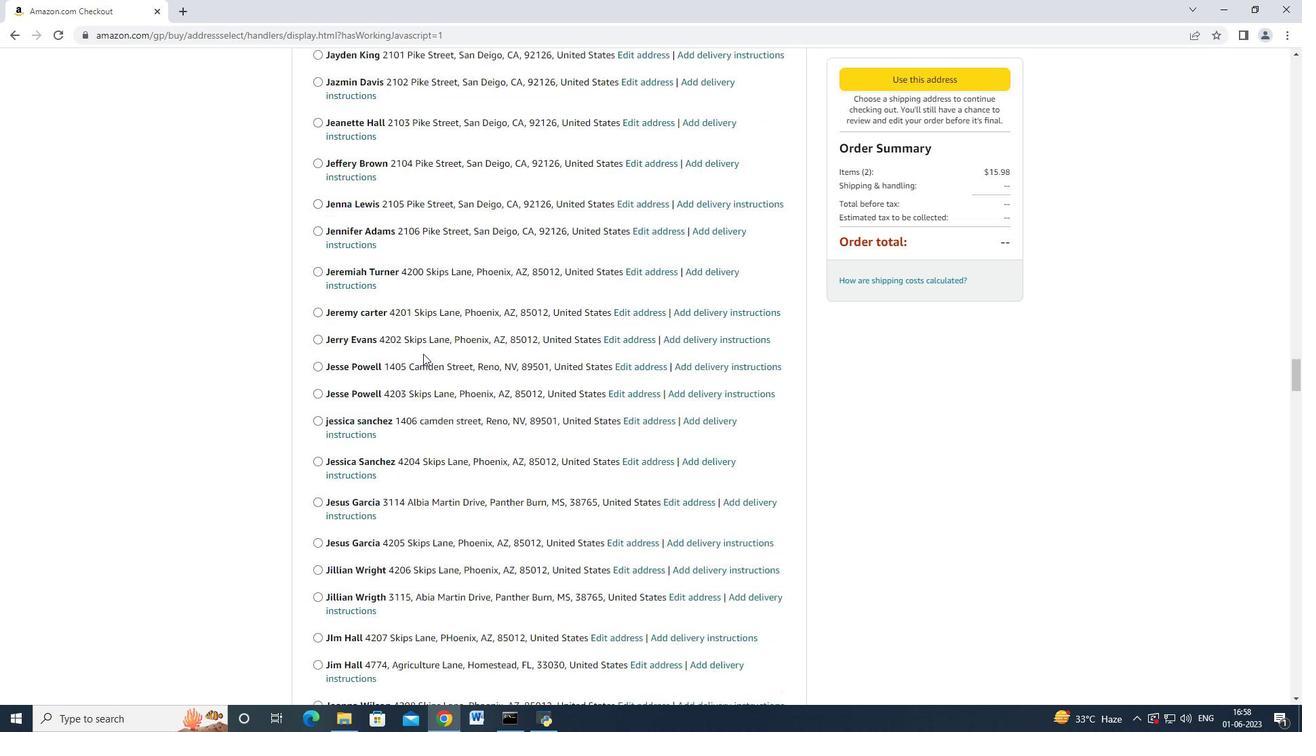 
Action: Mouse scrolled (411, 356) with delta (0, 0)
Screenshot: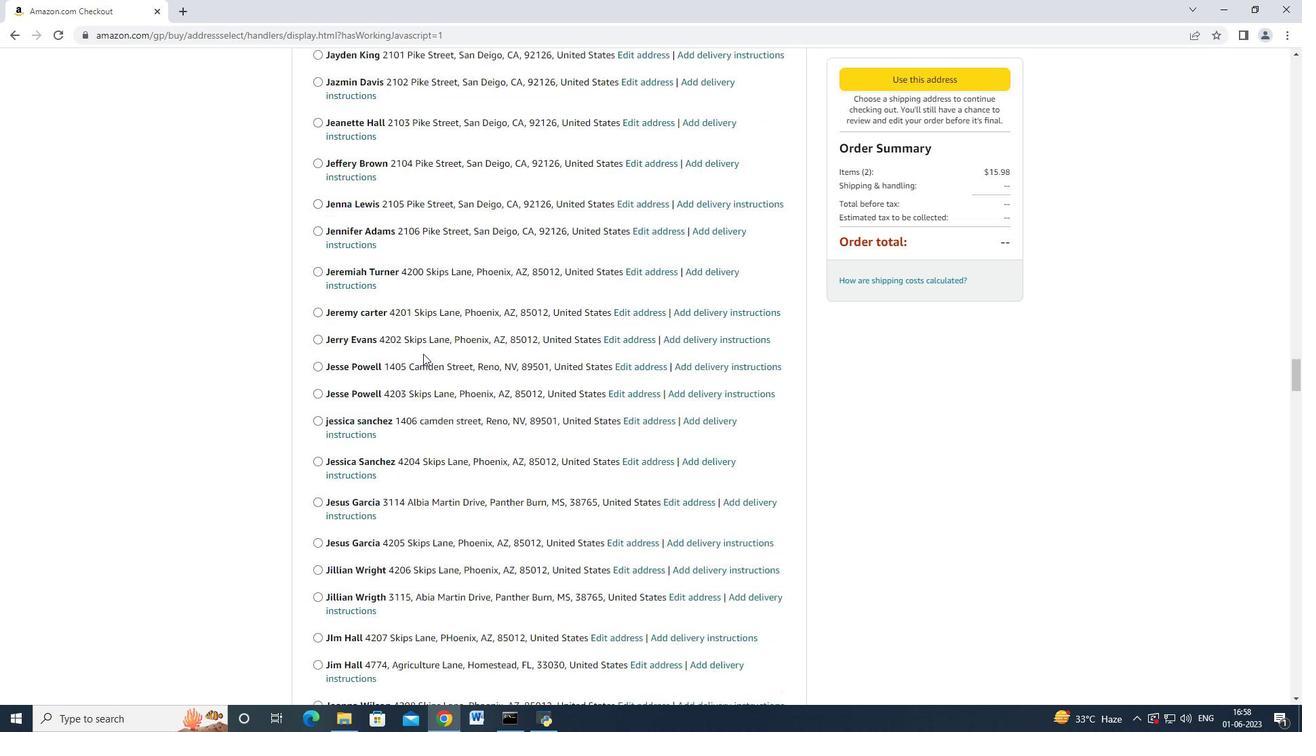 
Action: Mouse moved to (410, 356)
Screenshot: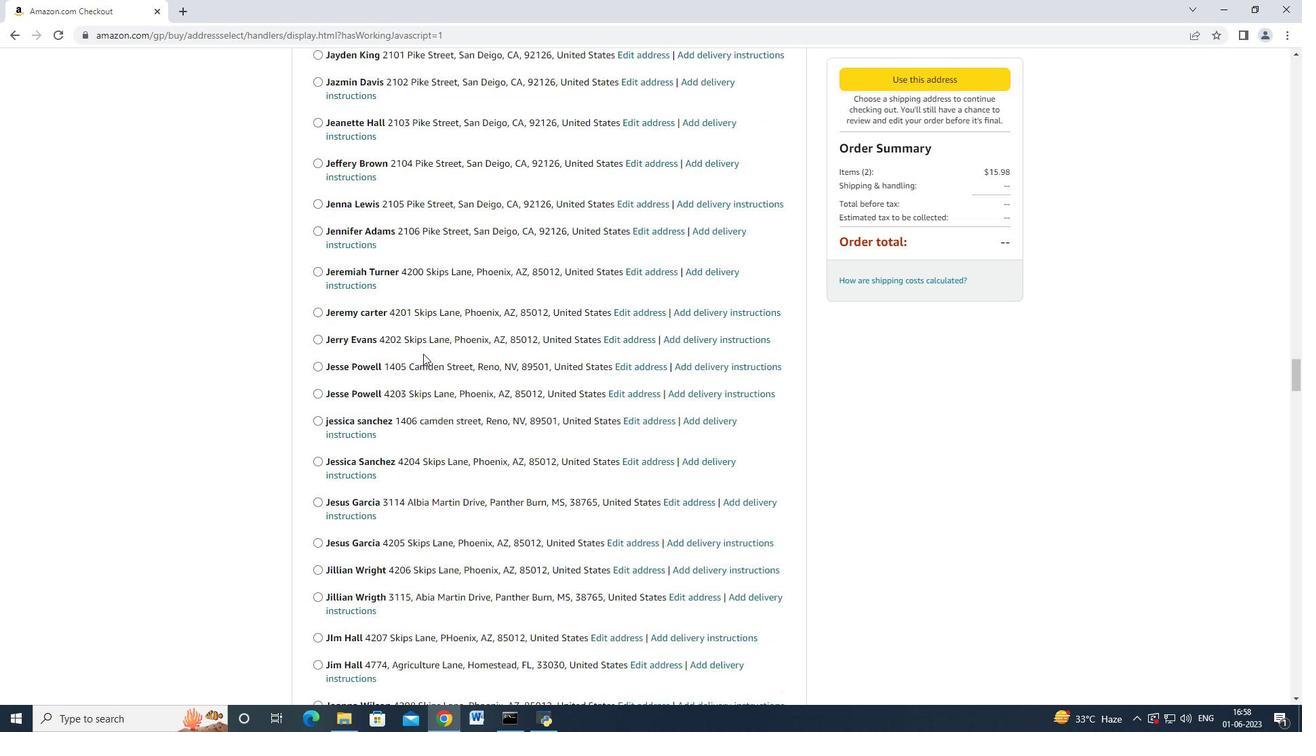 
Action: Mouse scrolled (410, 356) with delta (0, 0)
Screenshot: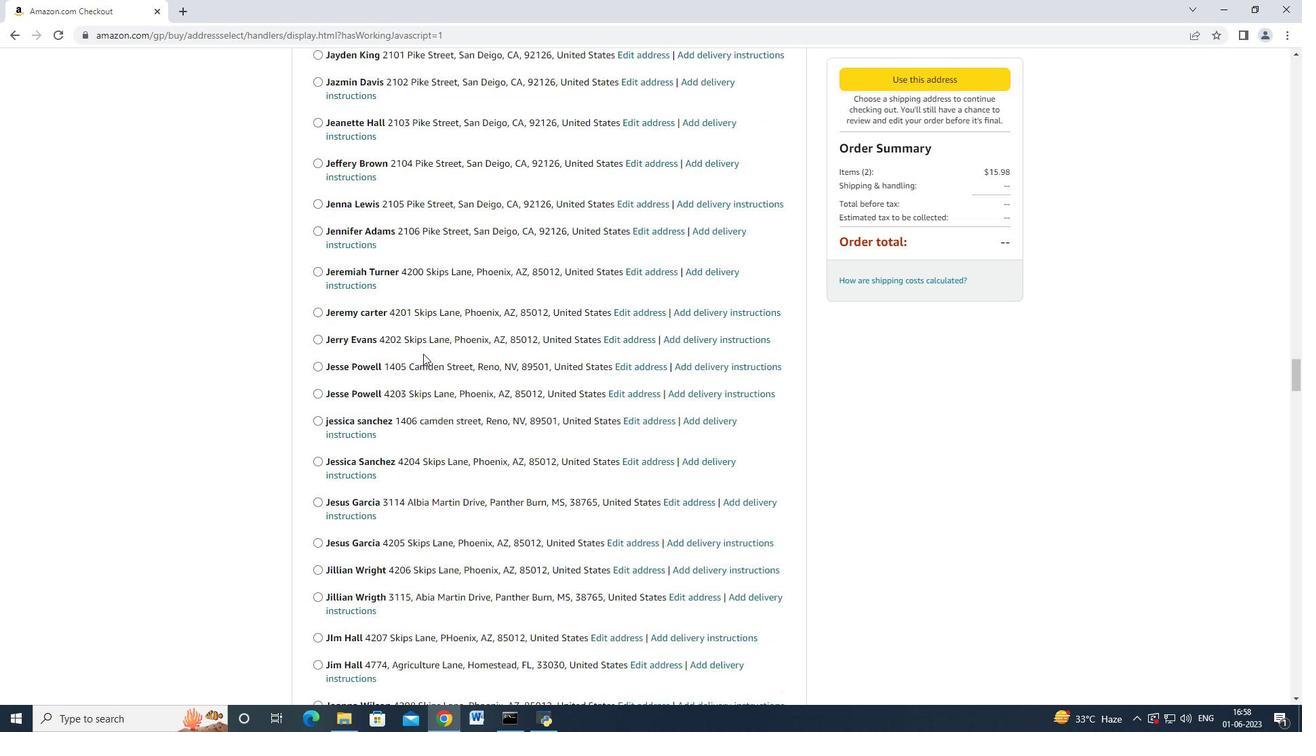 
Action: Mouse scrolled (410, 356) with delta (0, 0)
Screenshot: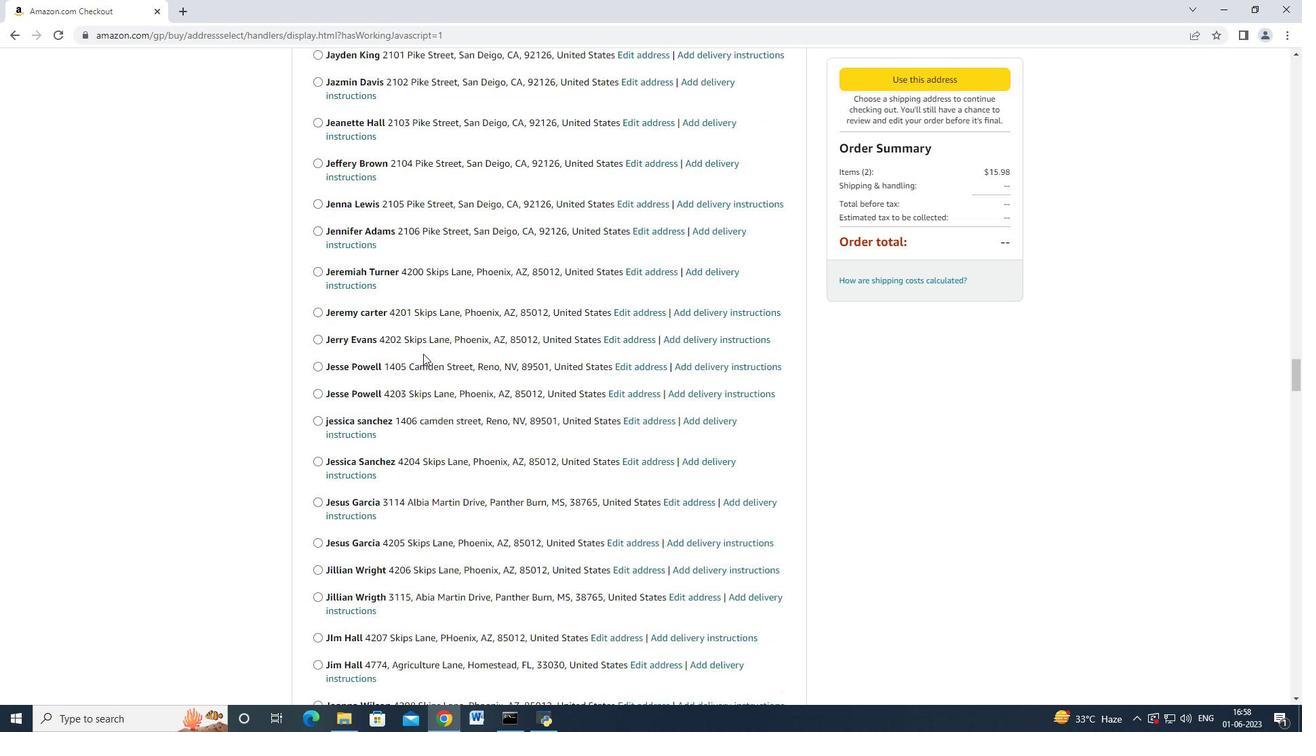 
Action: Mouse scrolled (410, 356) with delta (0, 0)
Screenshot: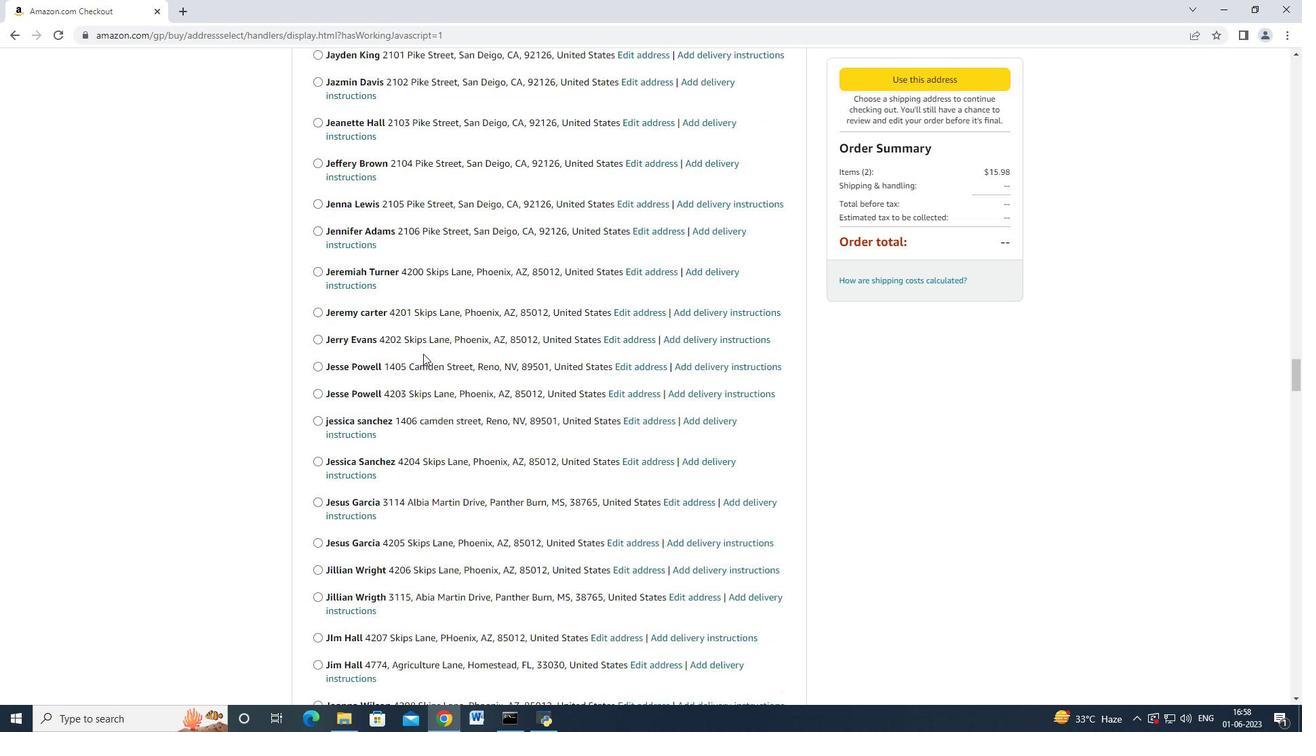 
Action: Mouse scrolled (410, 356) with delta (0, 0)
Screenshot: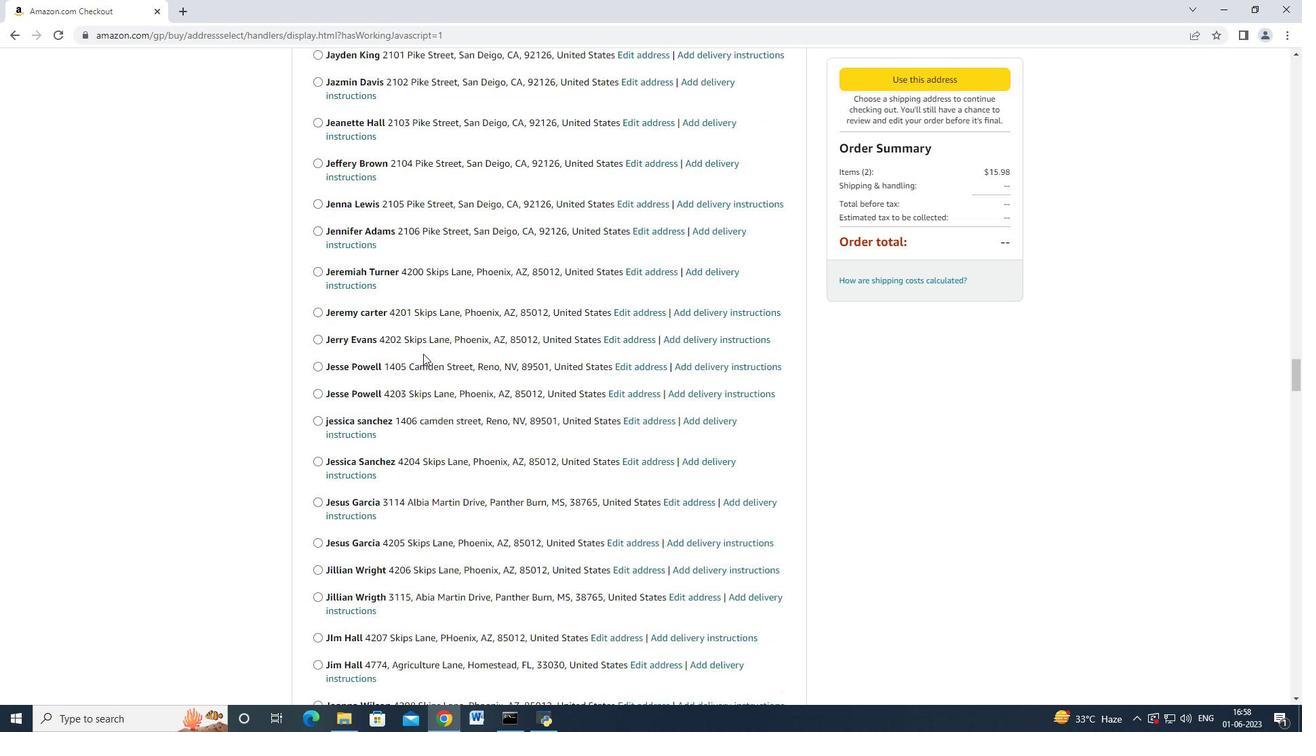 
Action: Mouse scrolled (410, 356) with delta (0, 0)
Screenshot: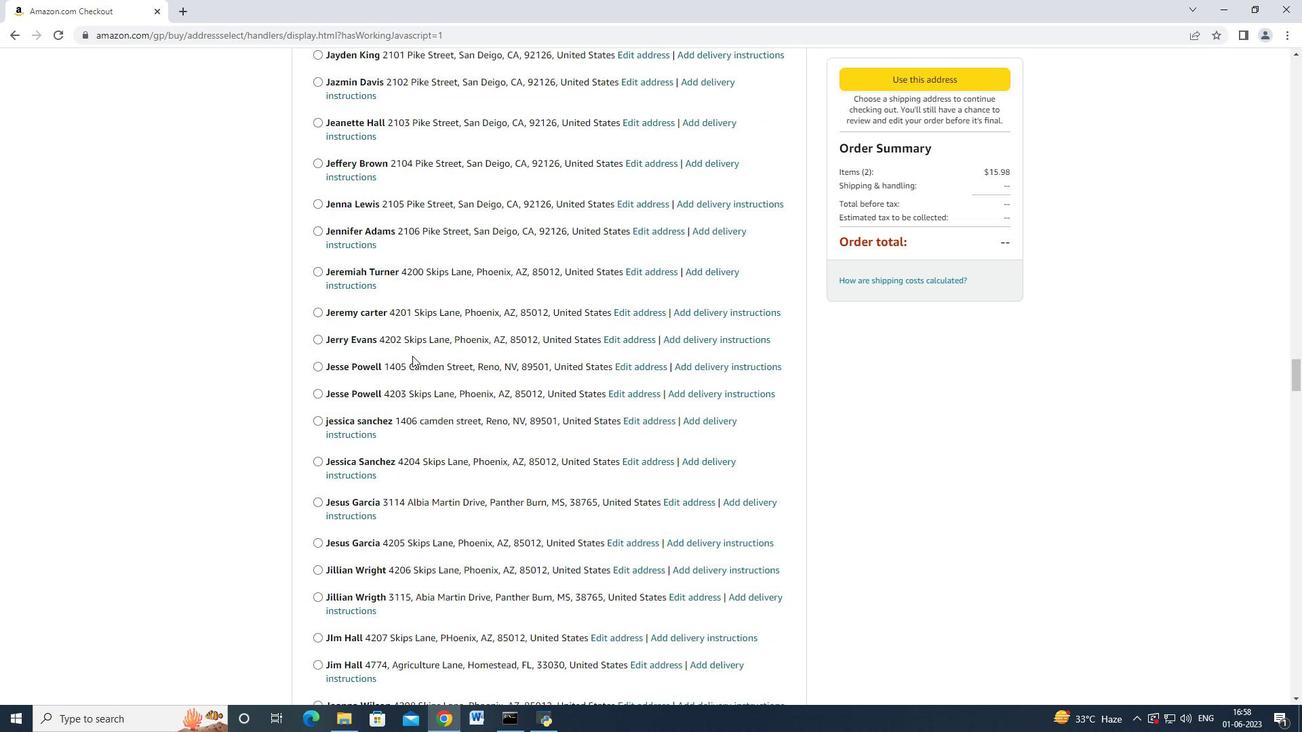 
Action: Mouse moved to (381, 340)
Screenshot: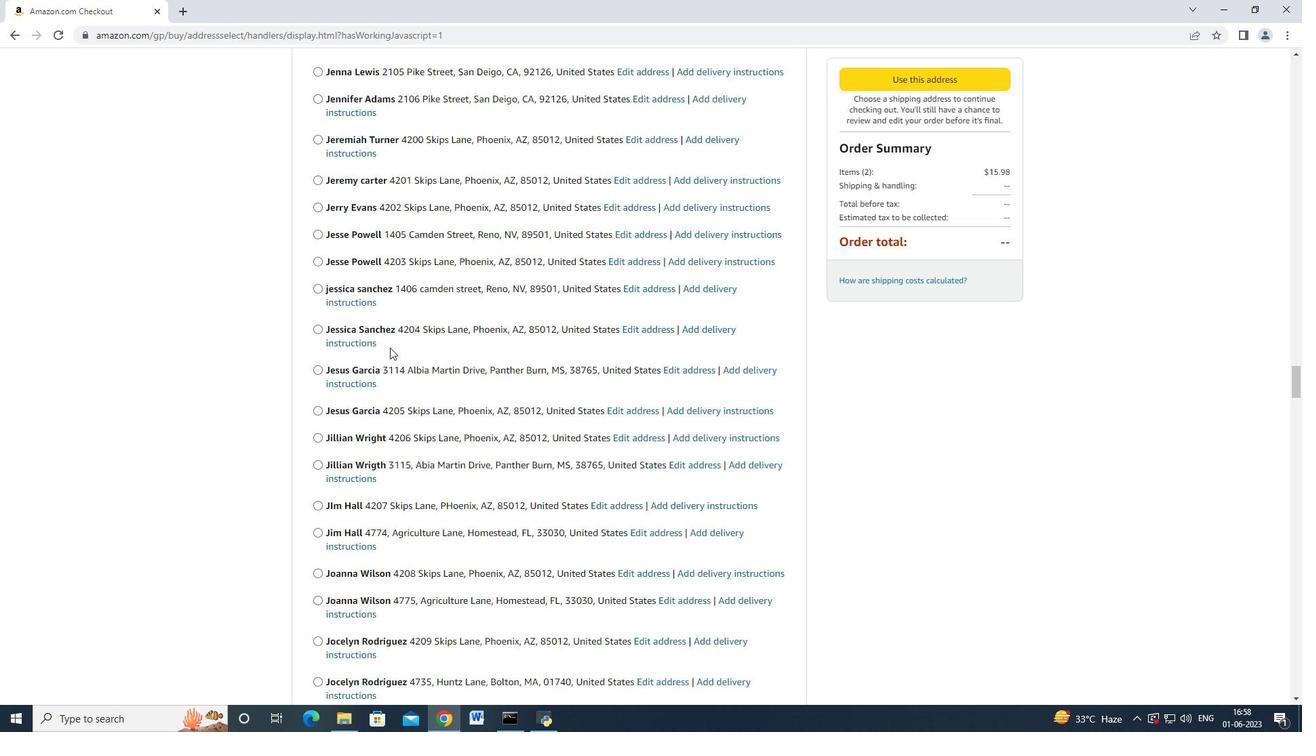 
Action: Mouse scrolled (381, 339) with delta (0, 0)
Screenshot: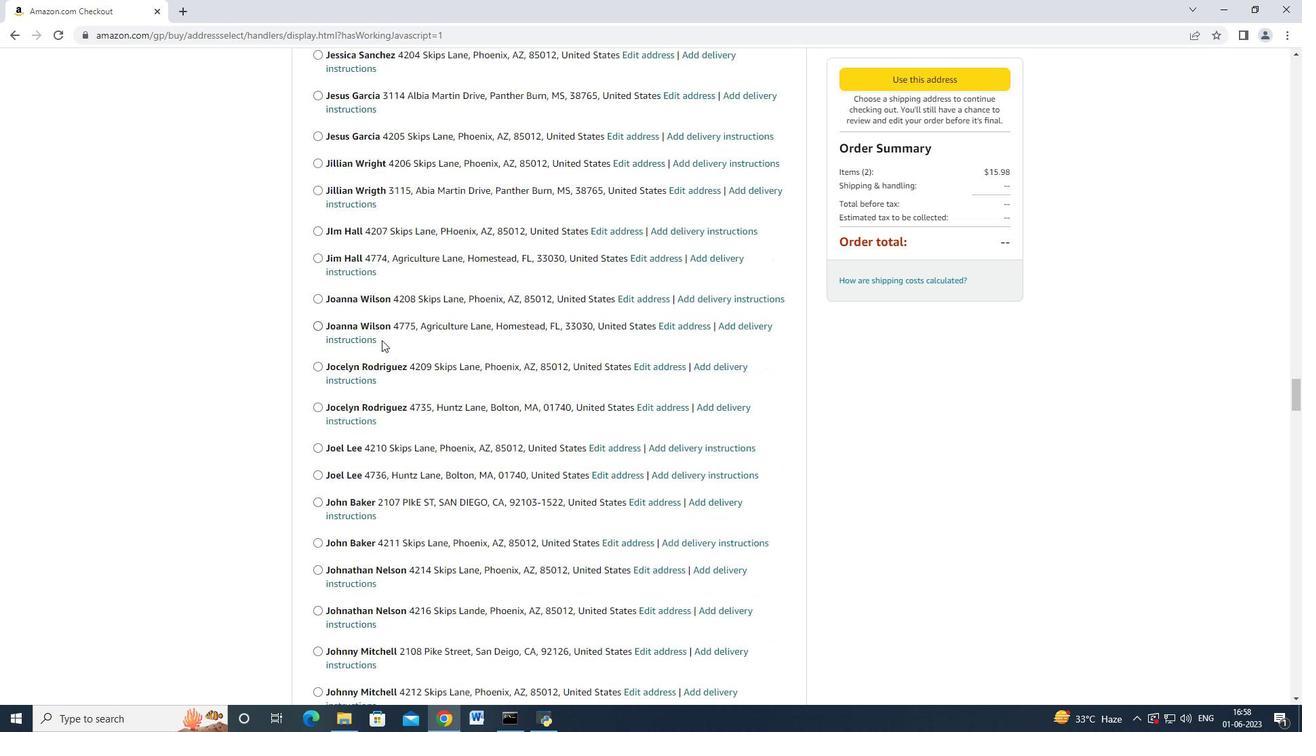 
Action: Mouse scrolled (381, 339) with delta (0, 0)
Screenshot: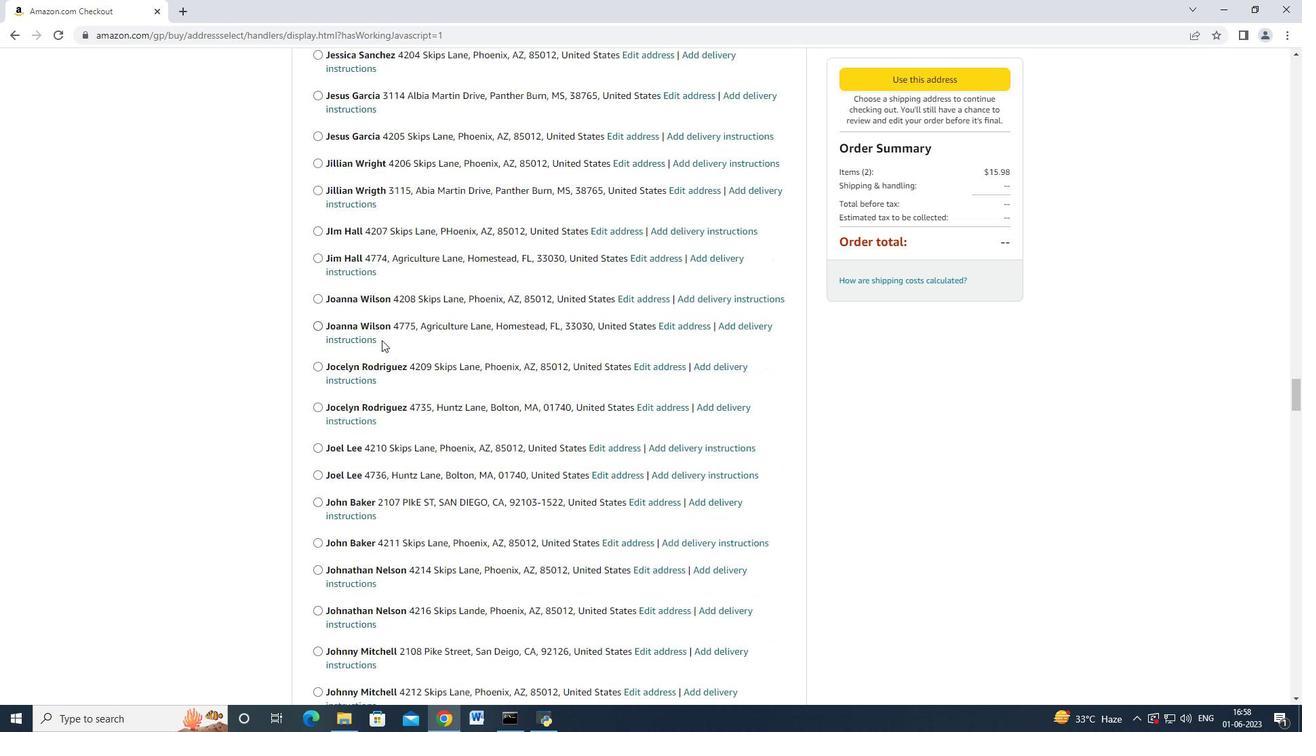 
Action: Mouse scrolled (381, 339) with delta (0, 0)
Screenshot: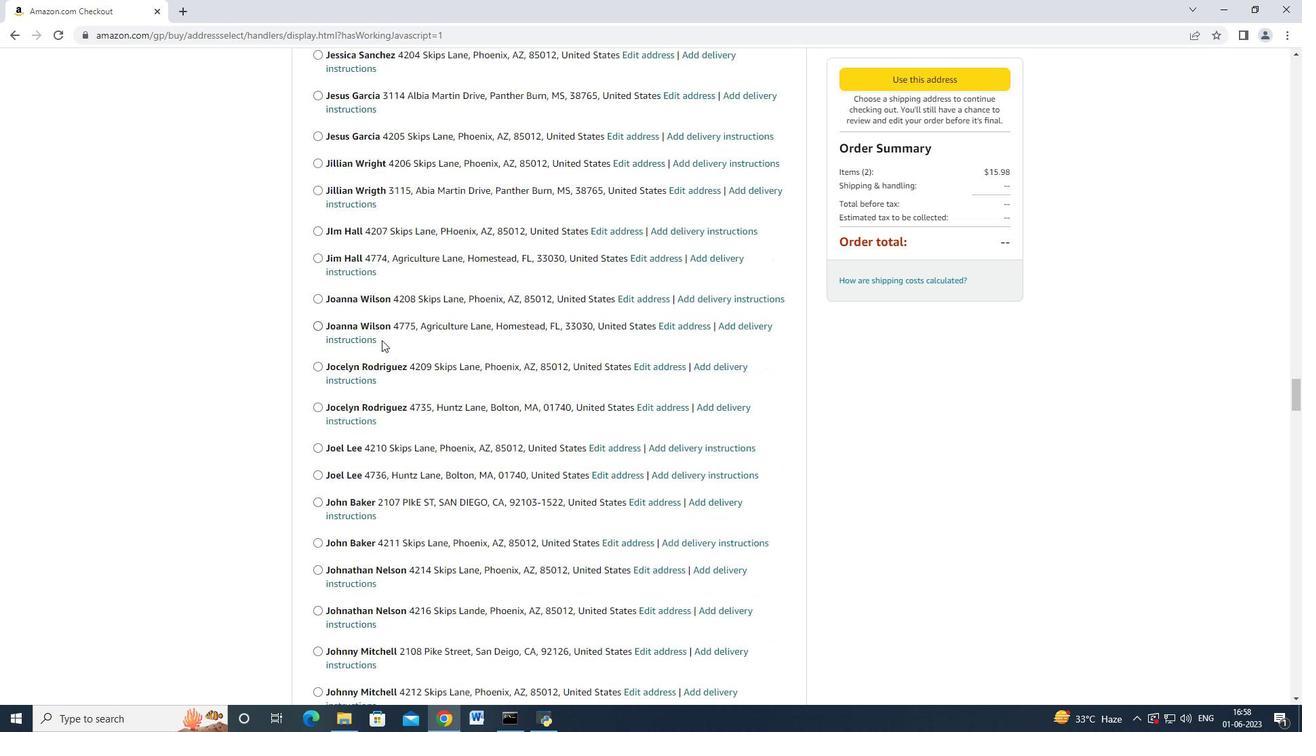 
Action: Mouse moved to (381, 340)
Screenshot: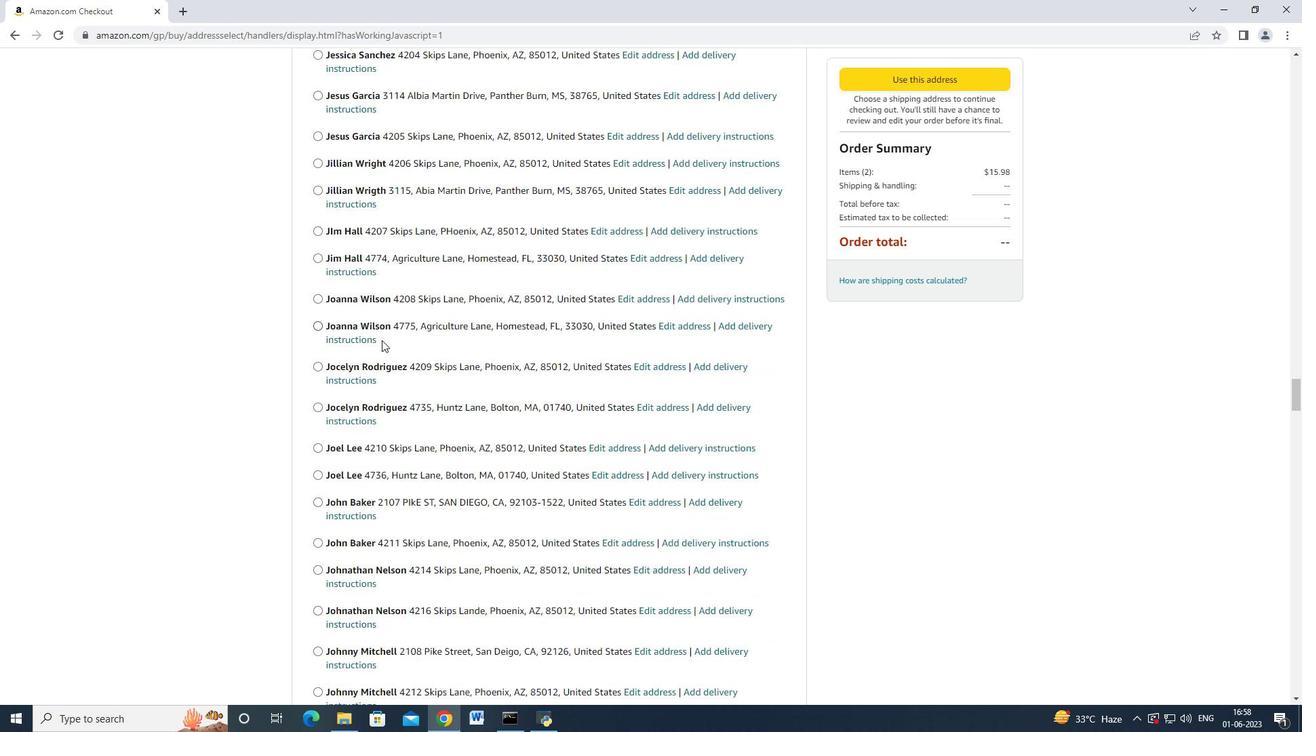 
Action: Mouse scrolled (381, 339) with delta (0, 0)
Screenshot: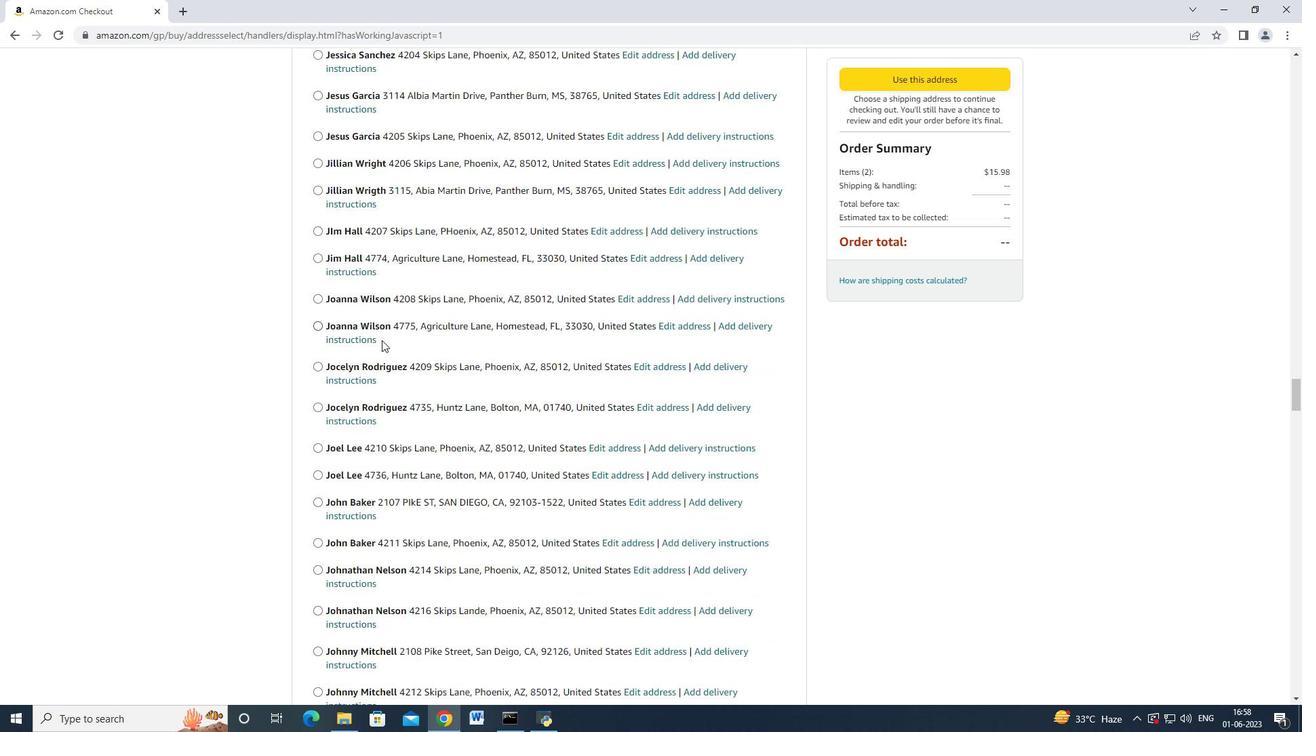 
Action: Mouse moved to (381, 333)
Screenshot: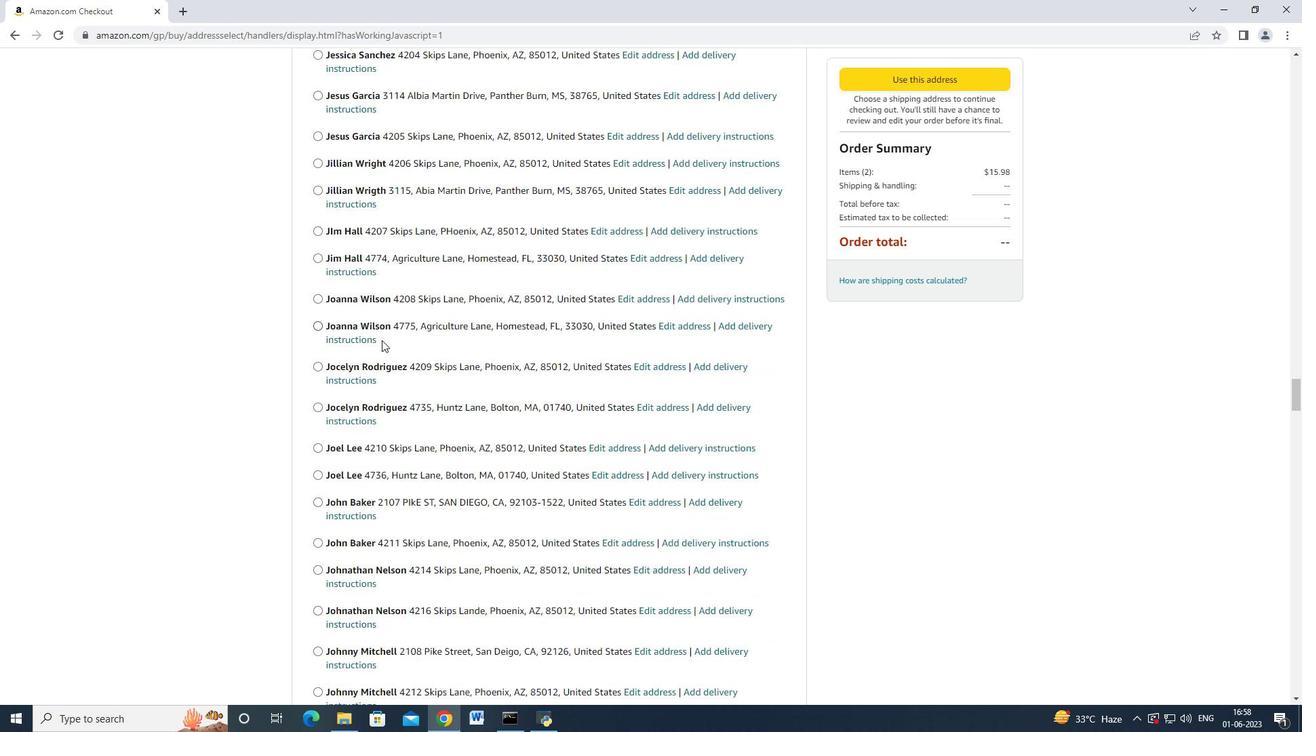 
Action: Mouse scrolled (381, 332) with delta (0, 0)
Screenshot: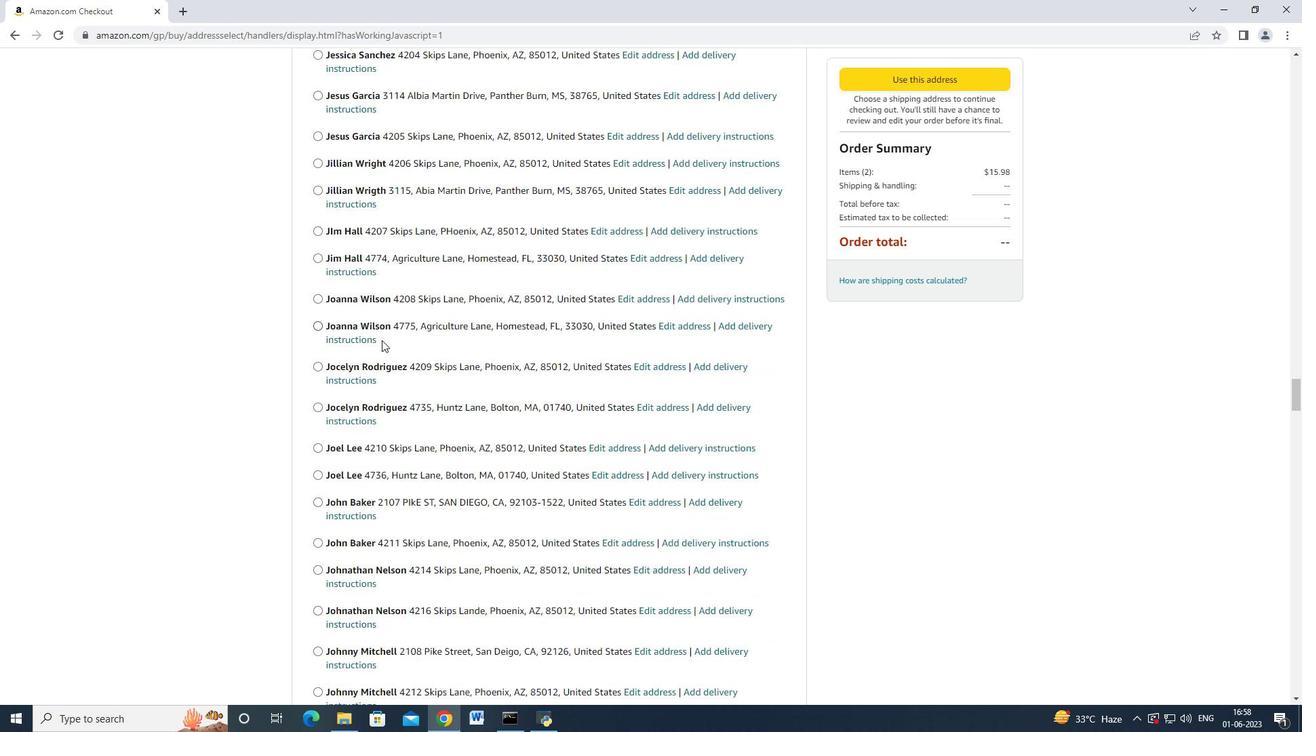
Action: Mouse moved to (380, 328)
Screenshot: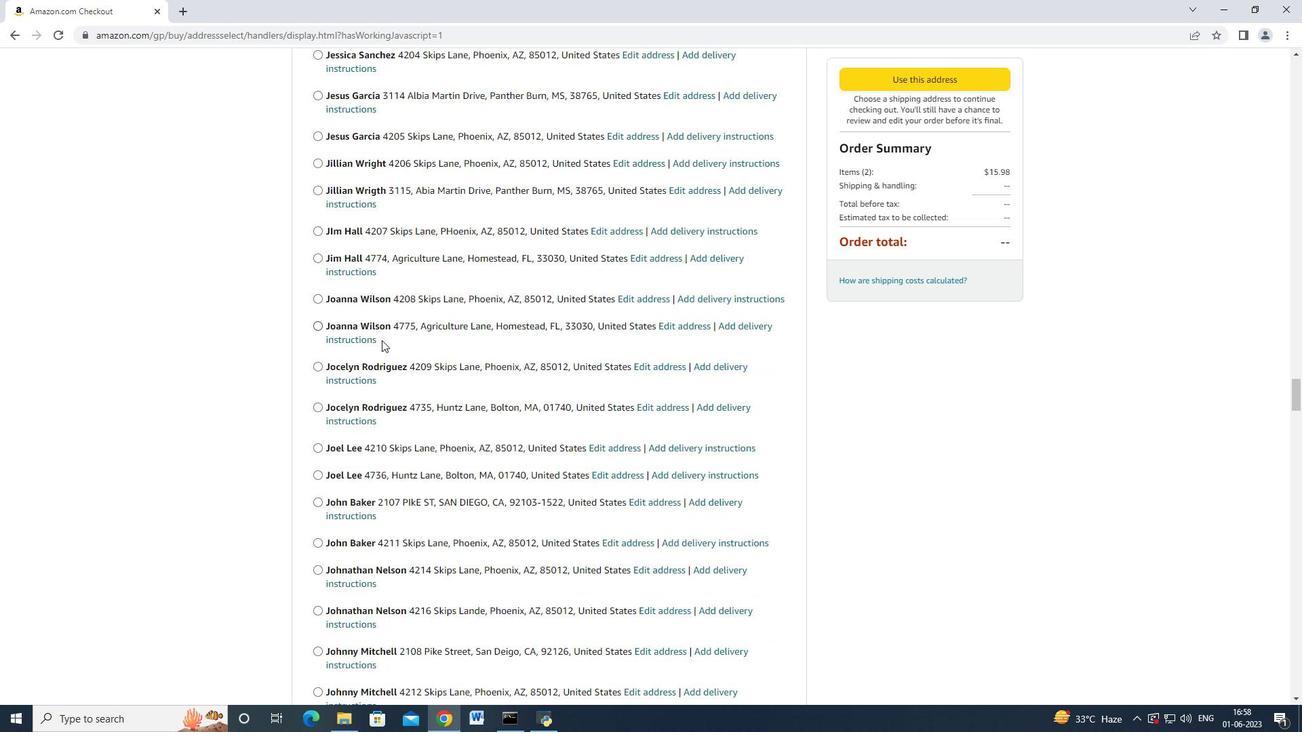
Action: Mouse scrolled (381, 328) with delta (0, 0)
Screenshot: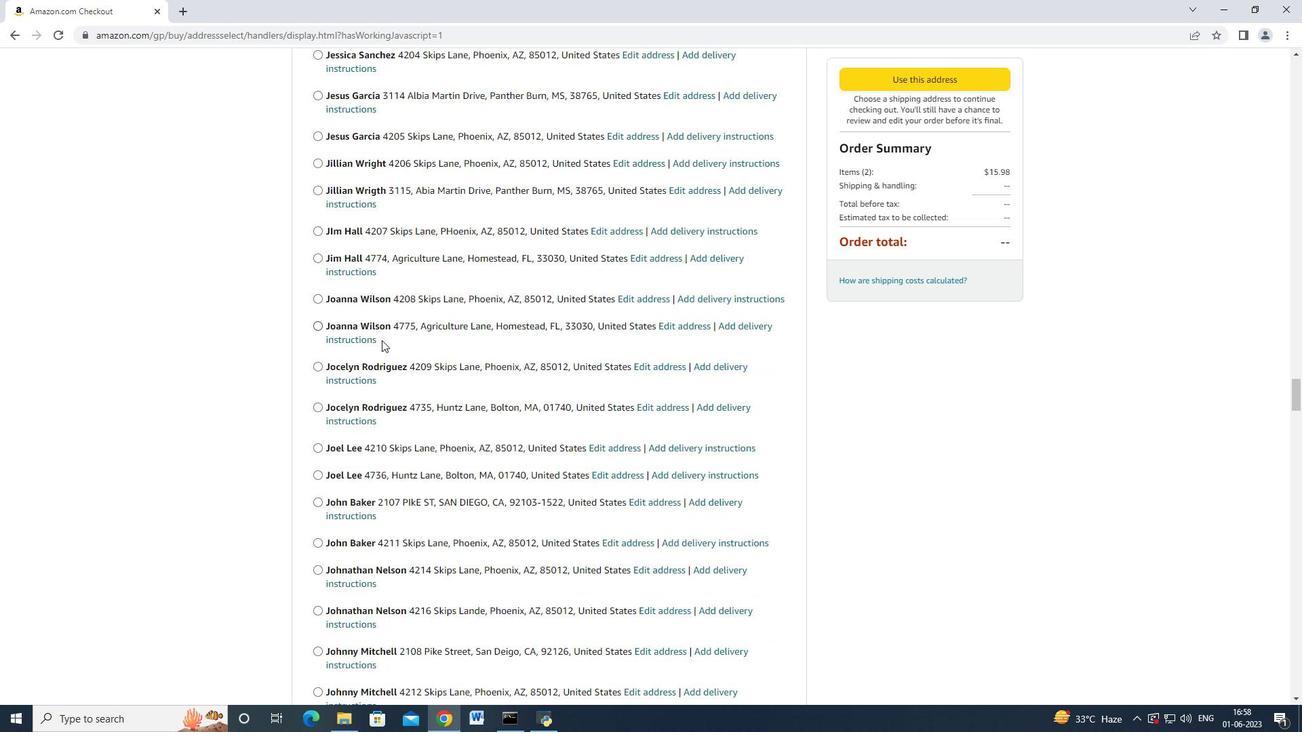 
Action: Mouse moved to (380, 328)
Screenshot: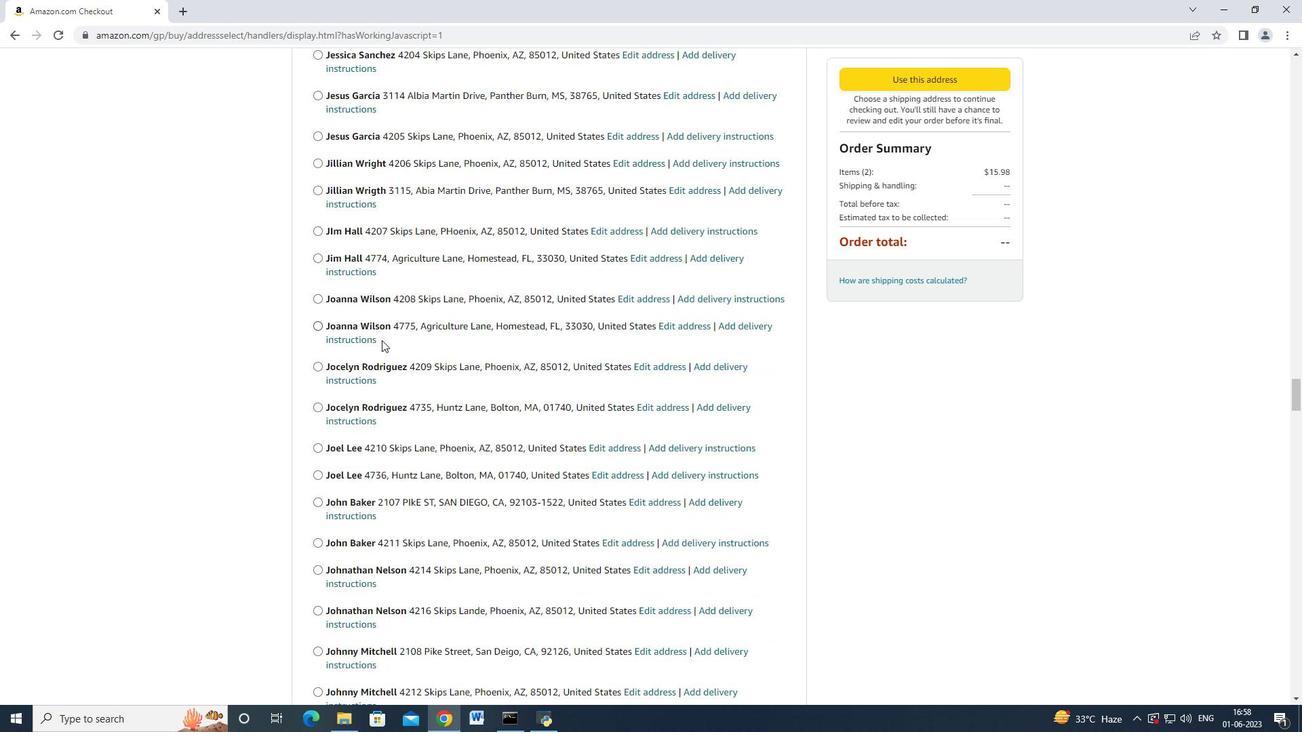 
Action: Mouse scrolled (380, 327) with delta (0, 0)
Screenshot: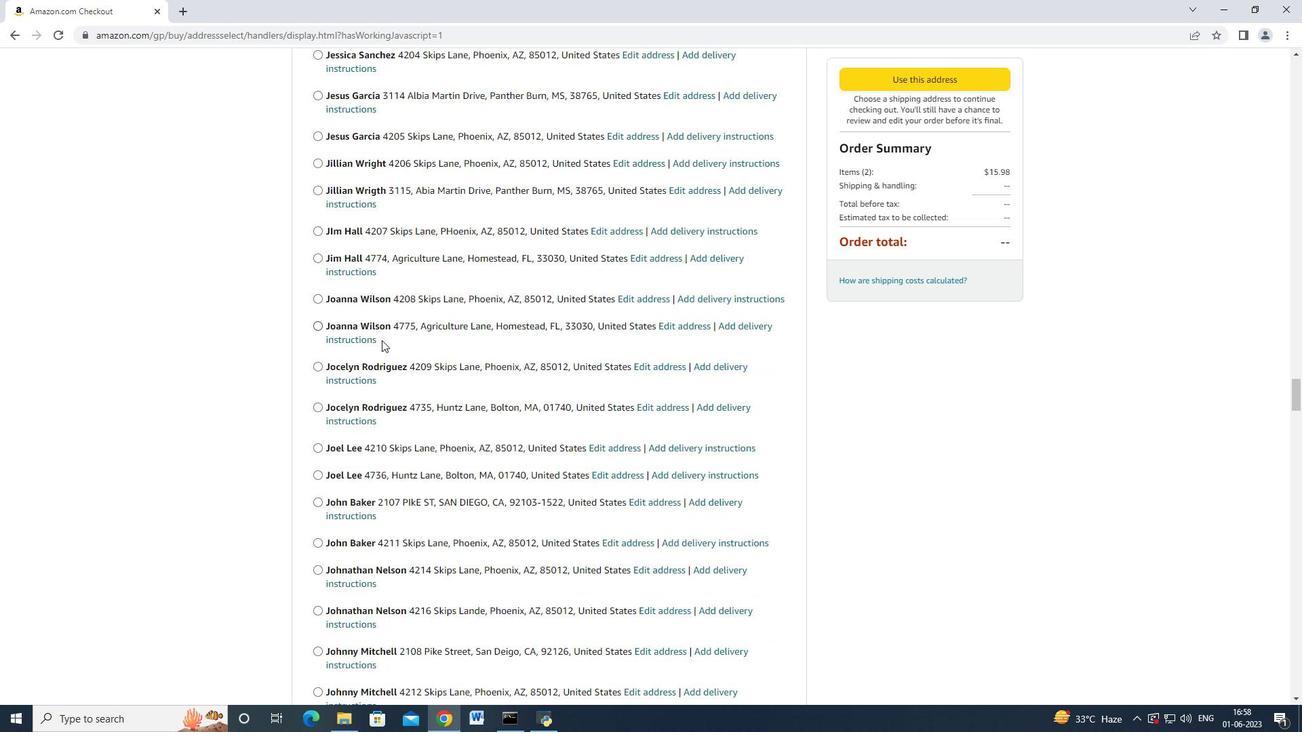 
Action: Mouse moved to (364, 277)
Screenshot: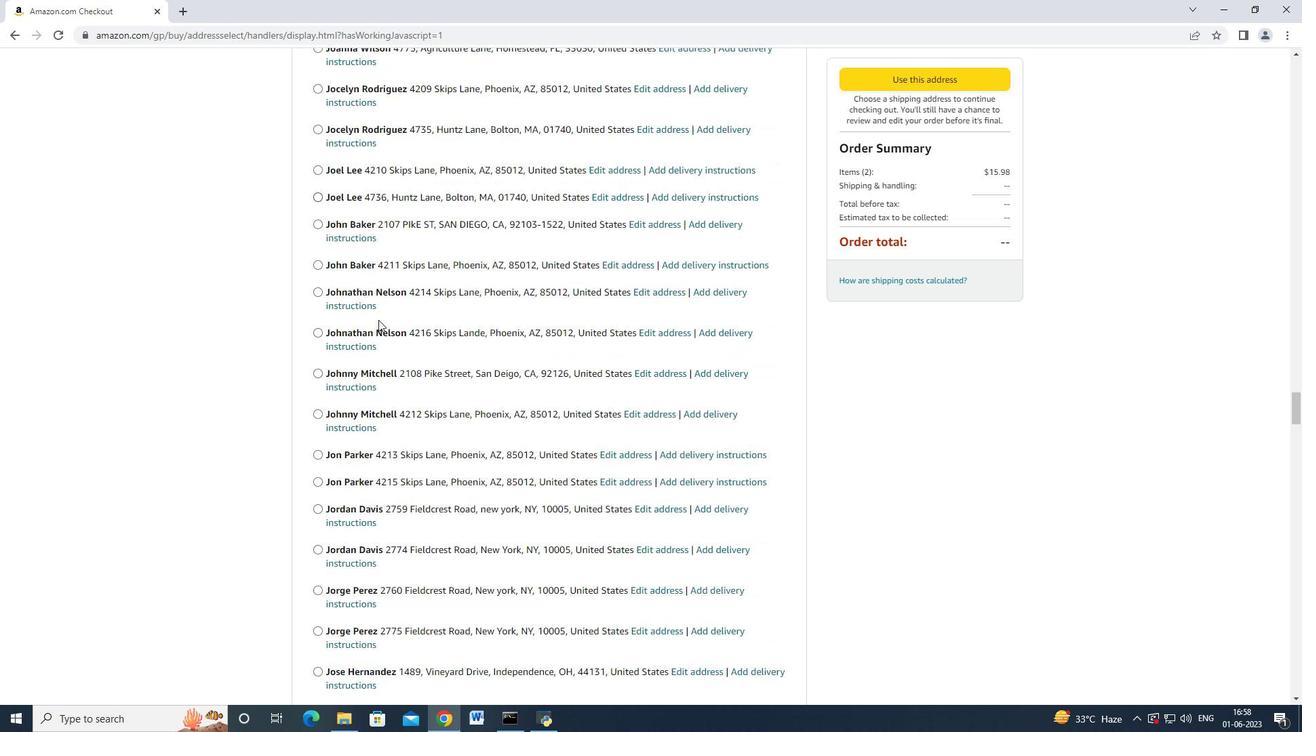 
Action: Mouse scrolled (364, 276) with delta (0, 0)
Screenshot: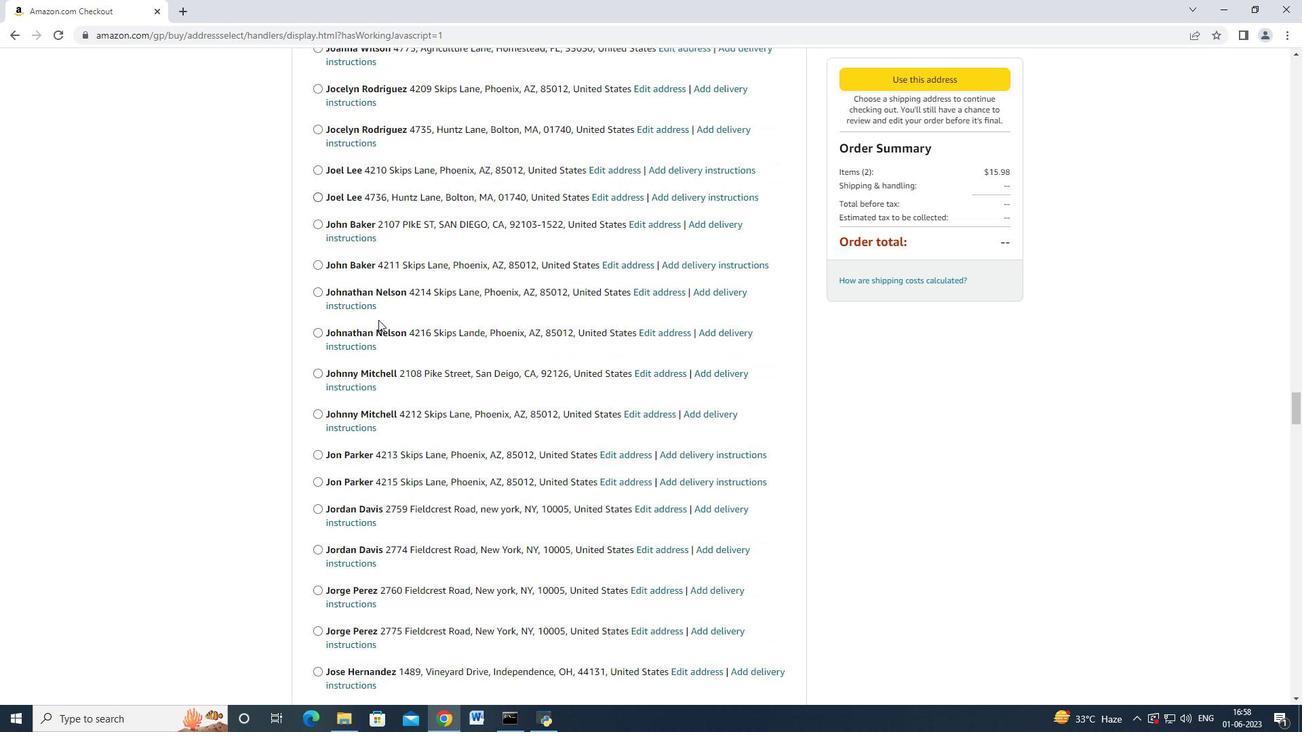 
Action: Mouse scrolled (364, 276) with delta (0, 0)
Screenshot: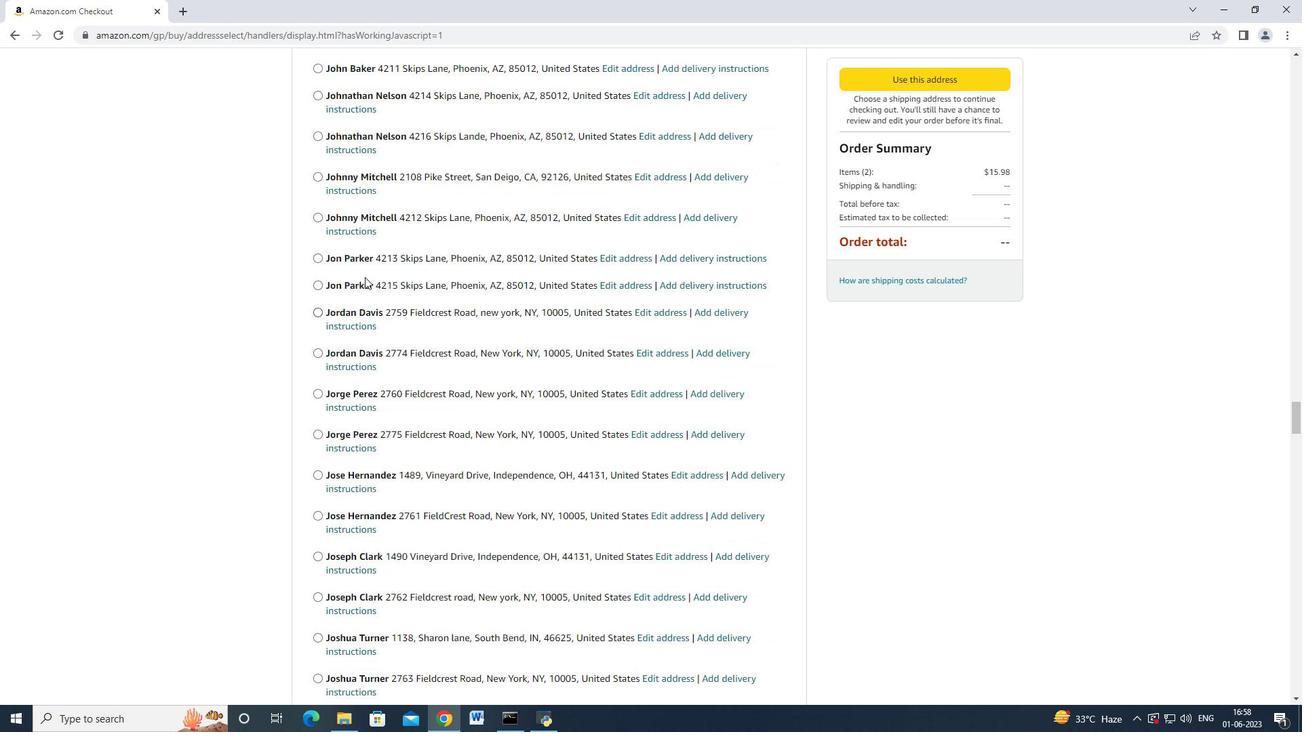 
Action: Mouse scrolled (364, 276) with delta (0, -1)
Screenshot: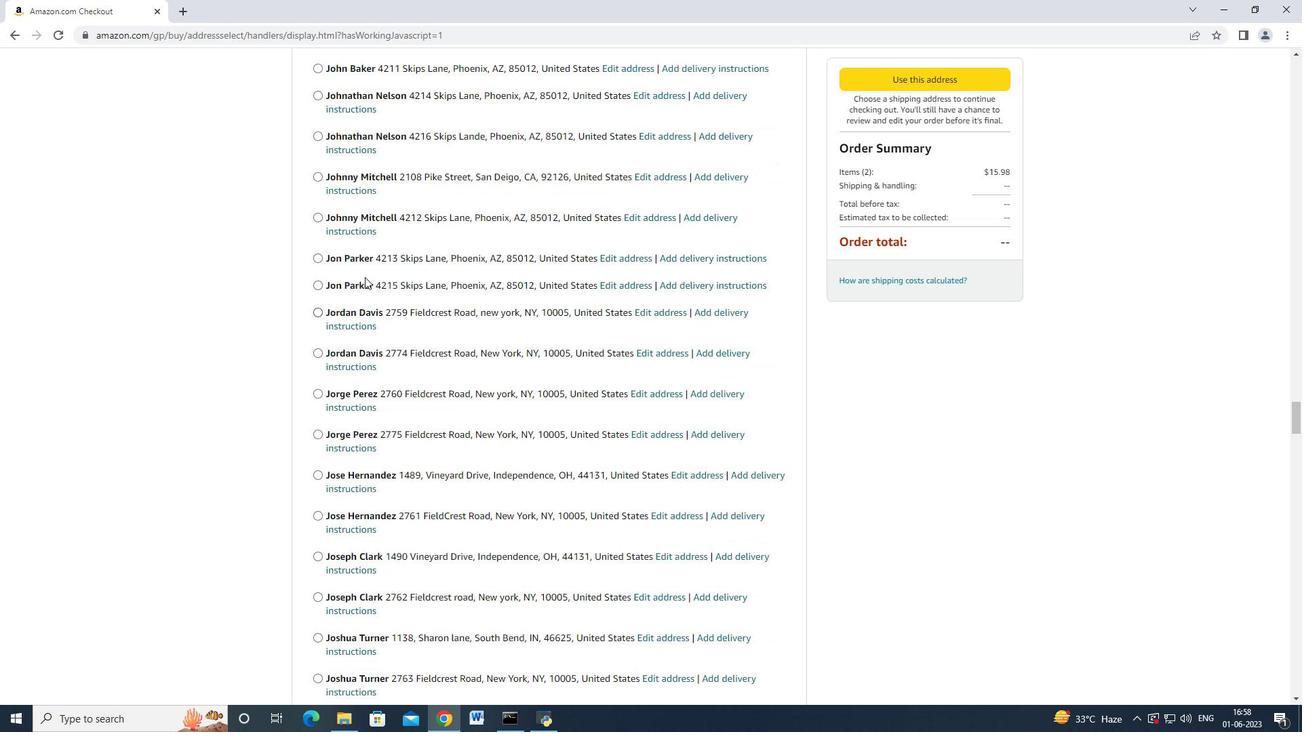 
Action: Mouse scrolled (364, 276) with delta (0, 0)
Screenshot: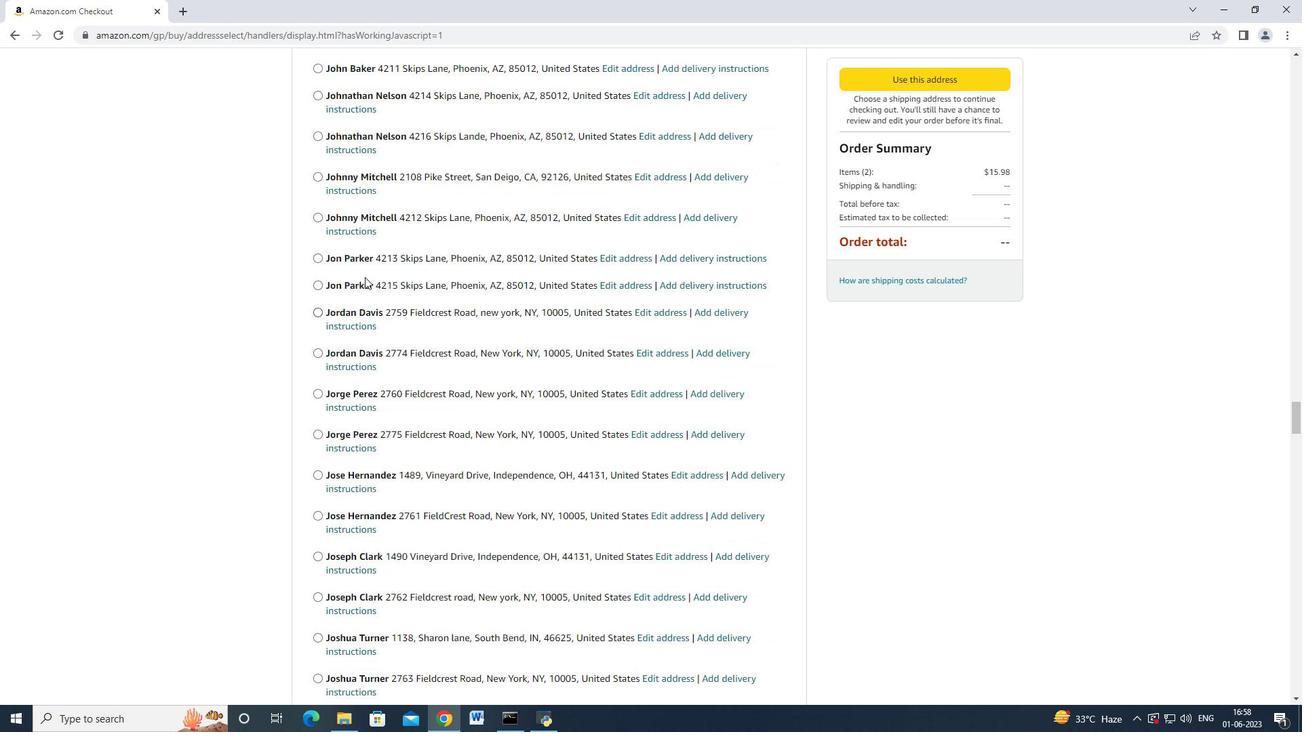 
Action: Mouse scrolled (364, 276) with delta (0, 0)
Screenshot: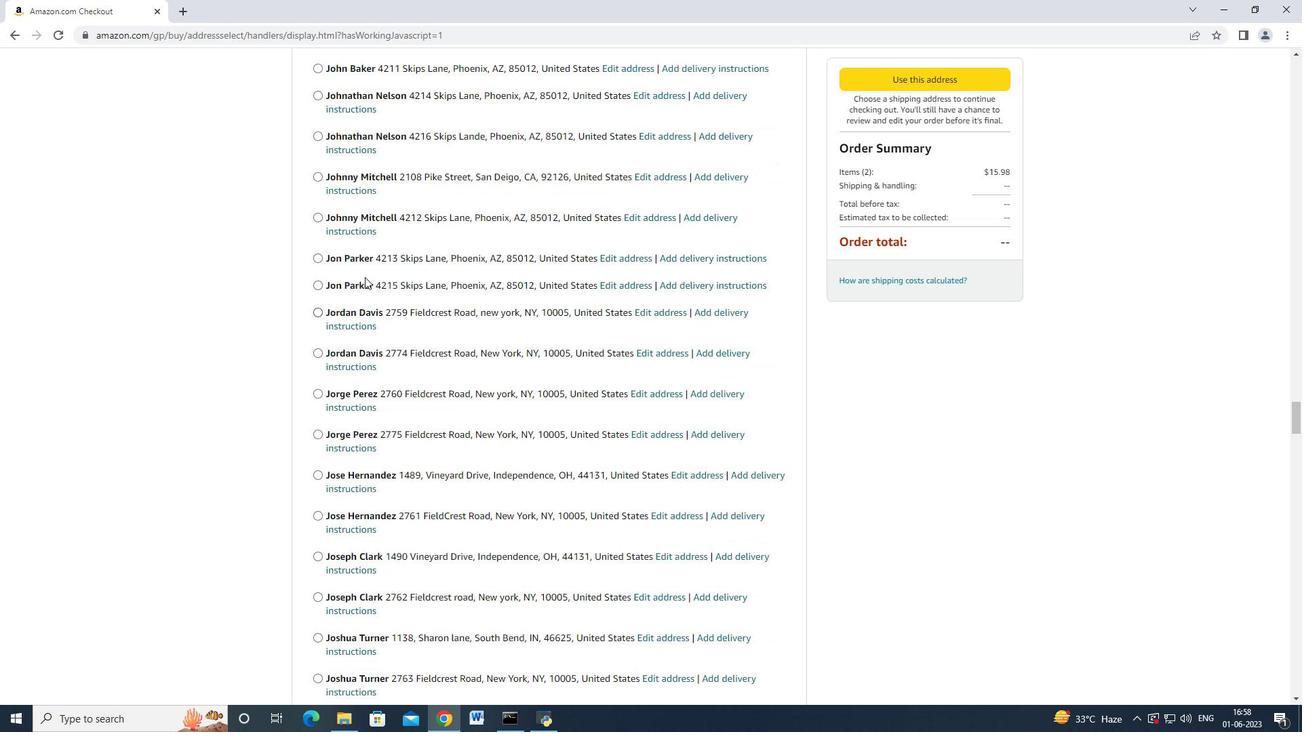 
Action: Mouse scrolled (364, 276) with delta (0, 0)
Screenshot: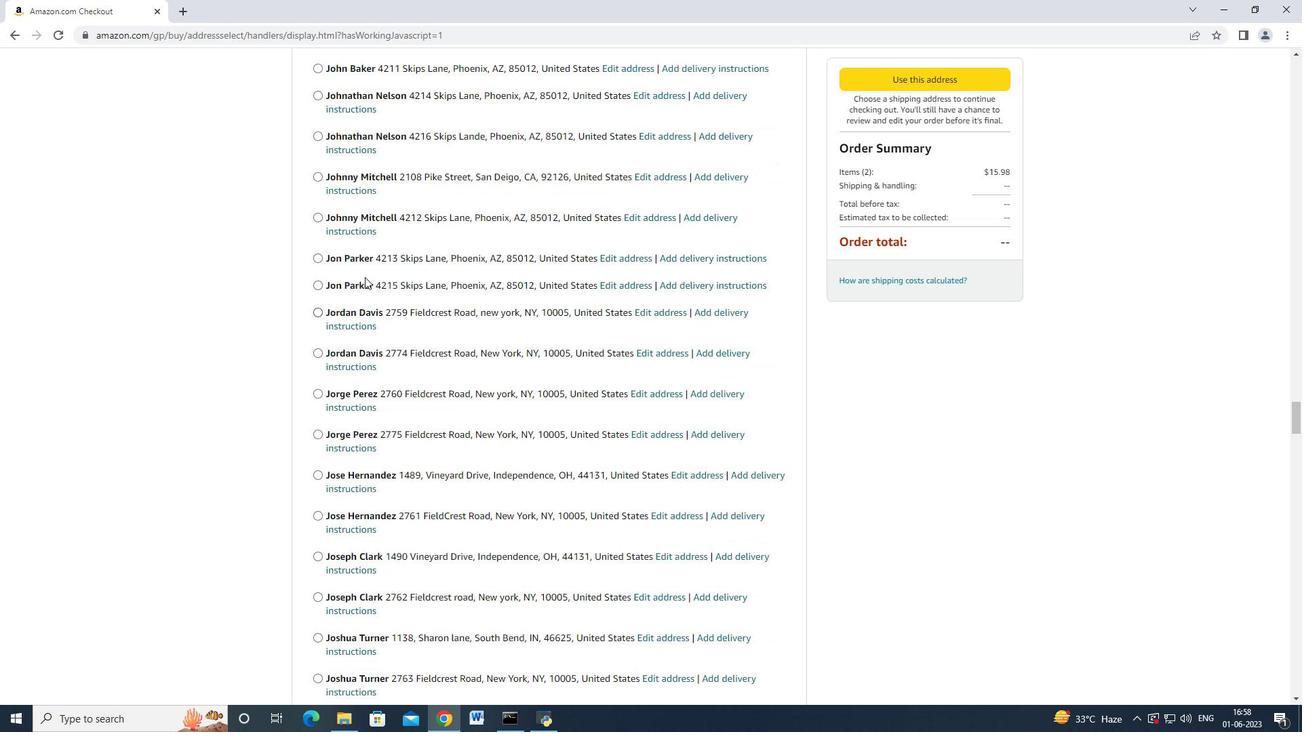 
Action: Mouse scrolled (364, 276) with delta (0, 0)
Screenshot: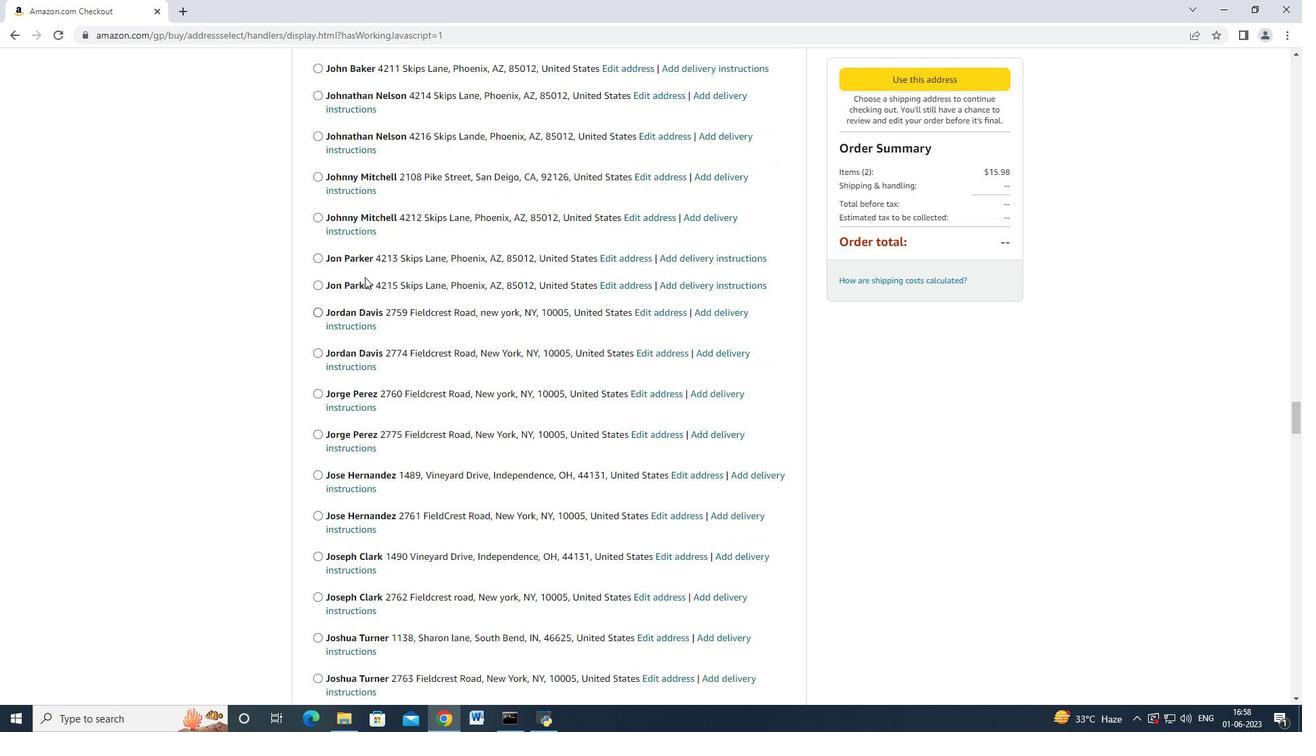 
Action: Mouse scrolled (364, 276) with delta (0, 0)
Screenshot: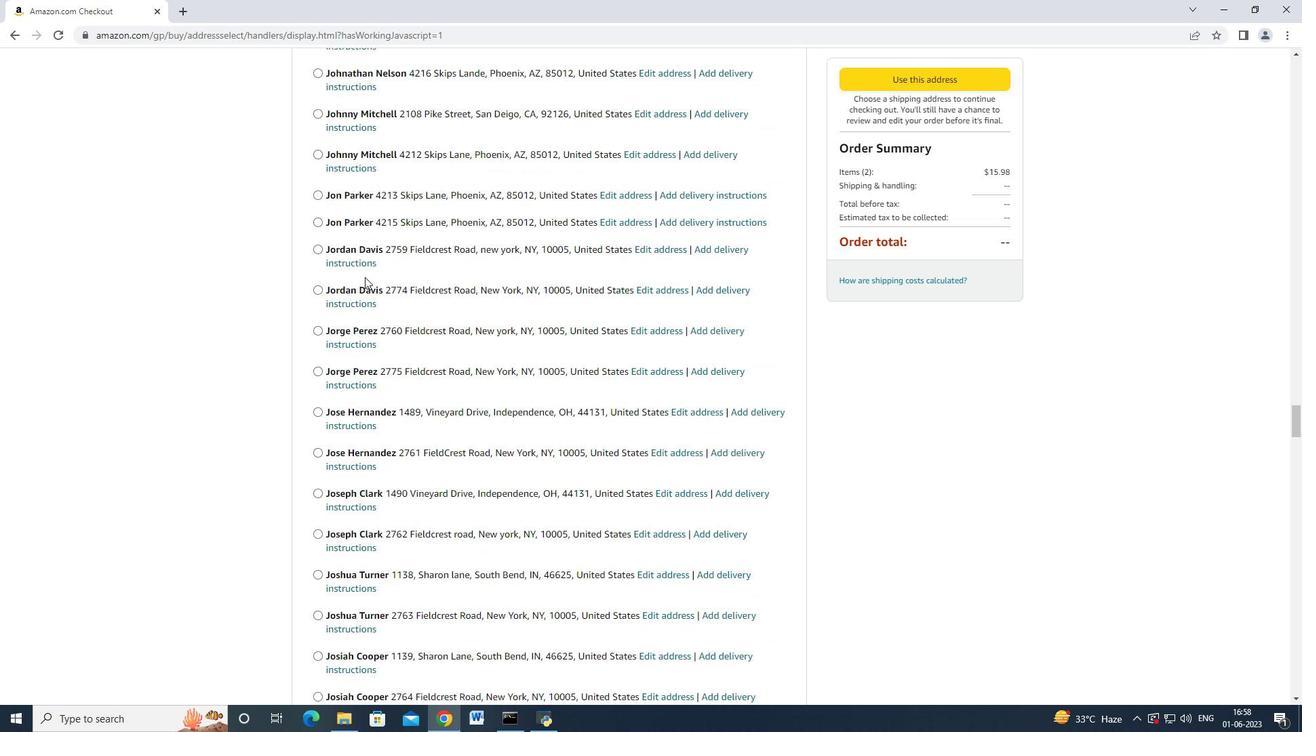 
Action: Mouse moved to (362, 283)
Screenshot: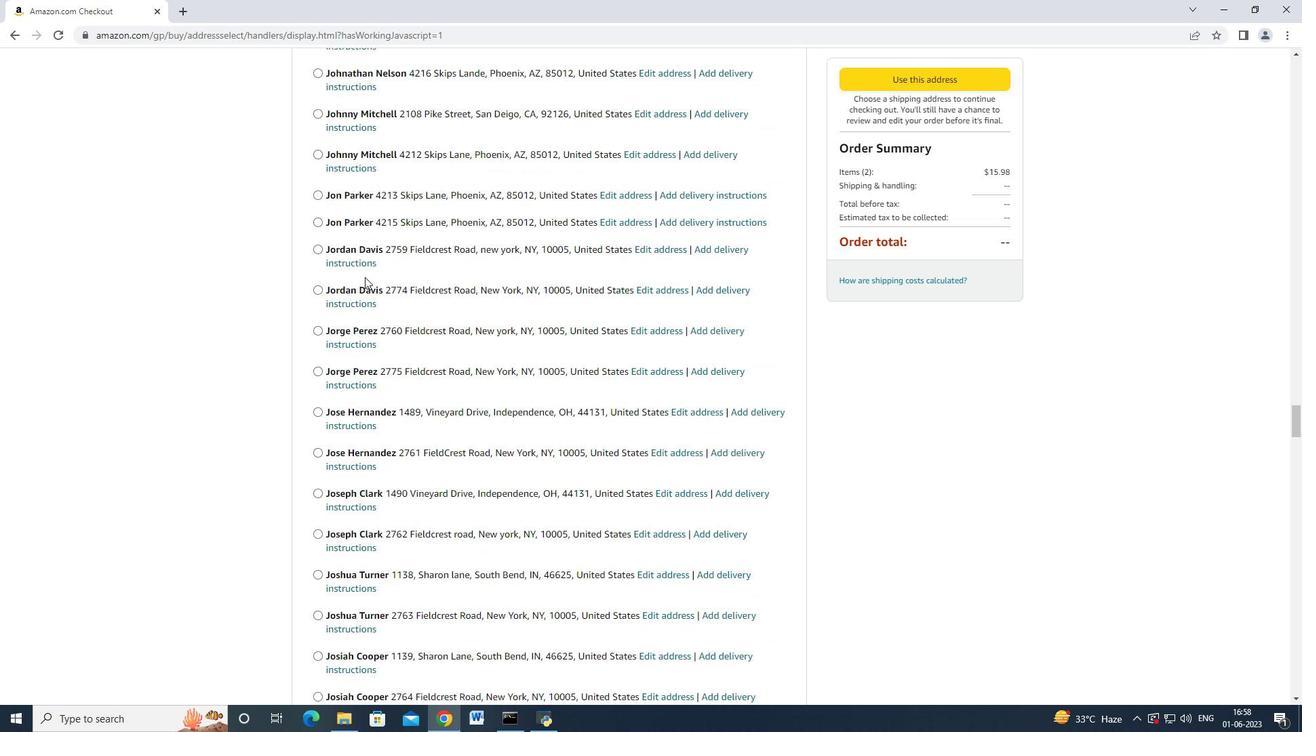 
Action: Mouse scrolled (362, 282) with delta (0, 0)
Screenshot: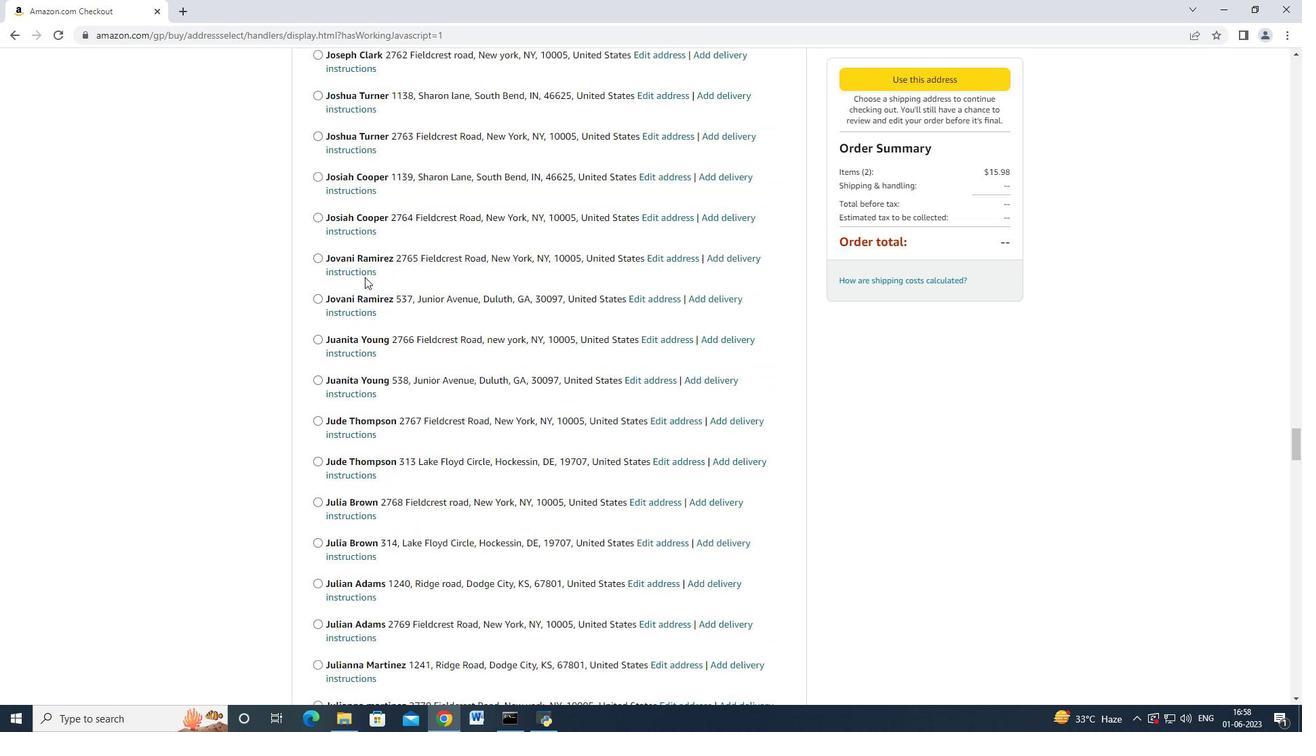 
Action: Mouse moved to (362, 284)
Screenshot: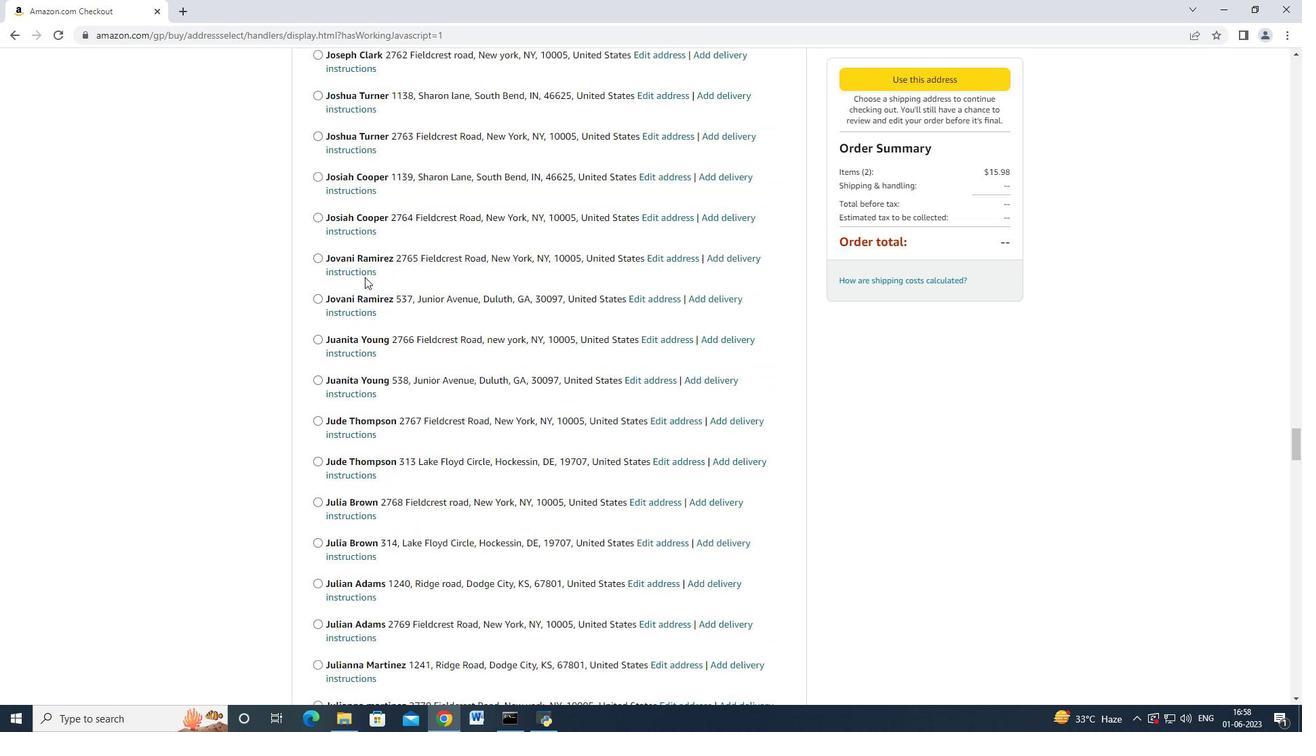 
Action: Mouse scrolled (362, 282) with delta (0, -1)
Screenshot: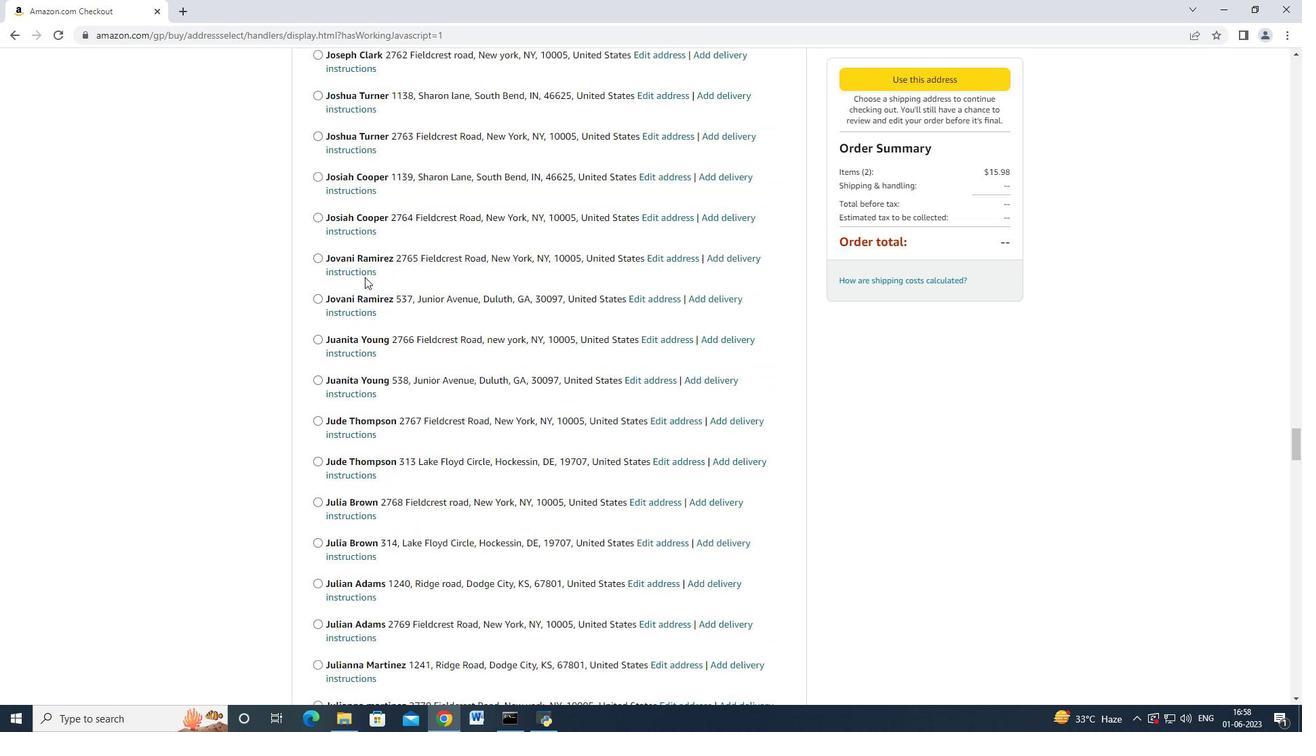 
Action: Mouse scrolled (362, 283) with delta (0, 0)
Screenshot: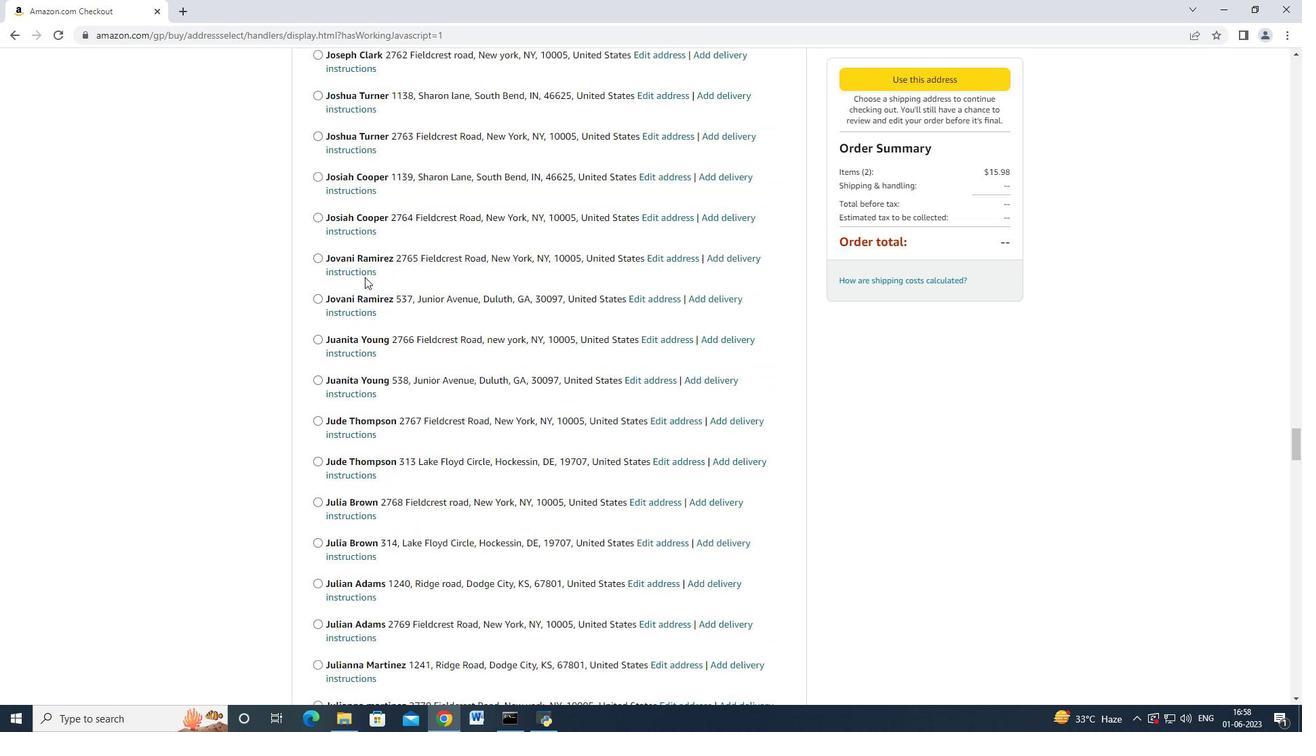 
Action: Mouse scrolled (362, 282) with delta (0, -1)
Screenshot: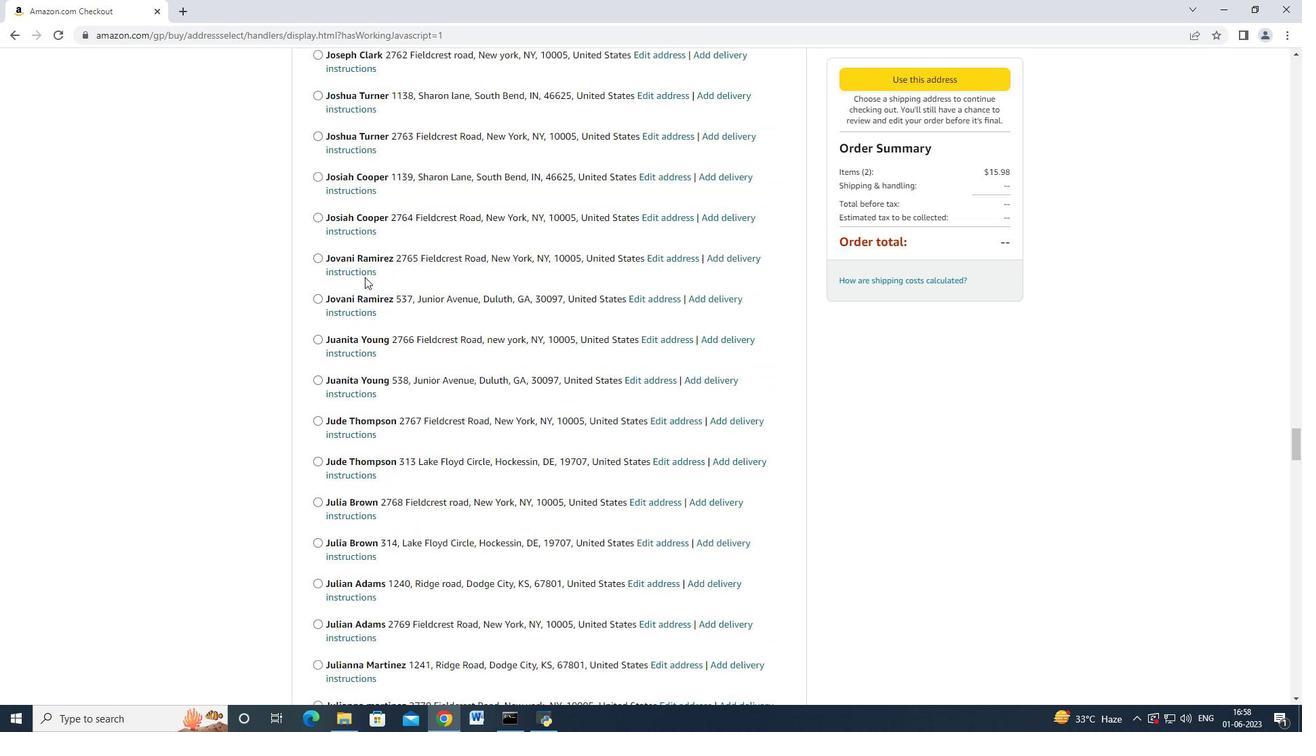 
Action: Mouse scrolled (362, 283) with delta (0, 0)
Screenshot: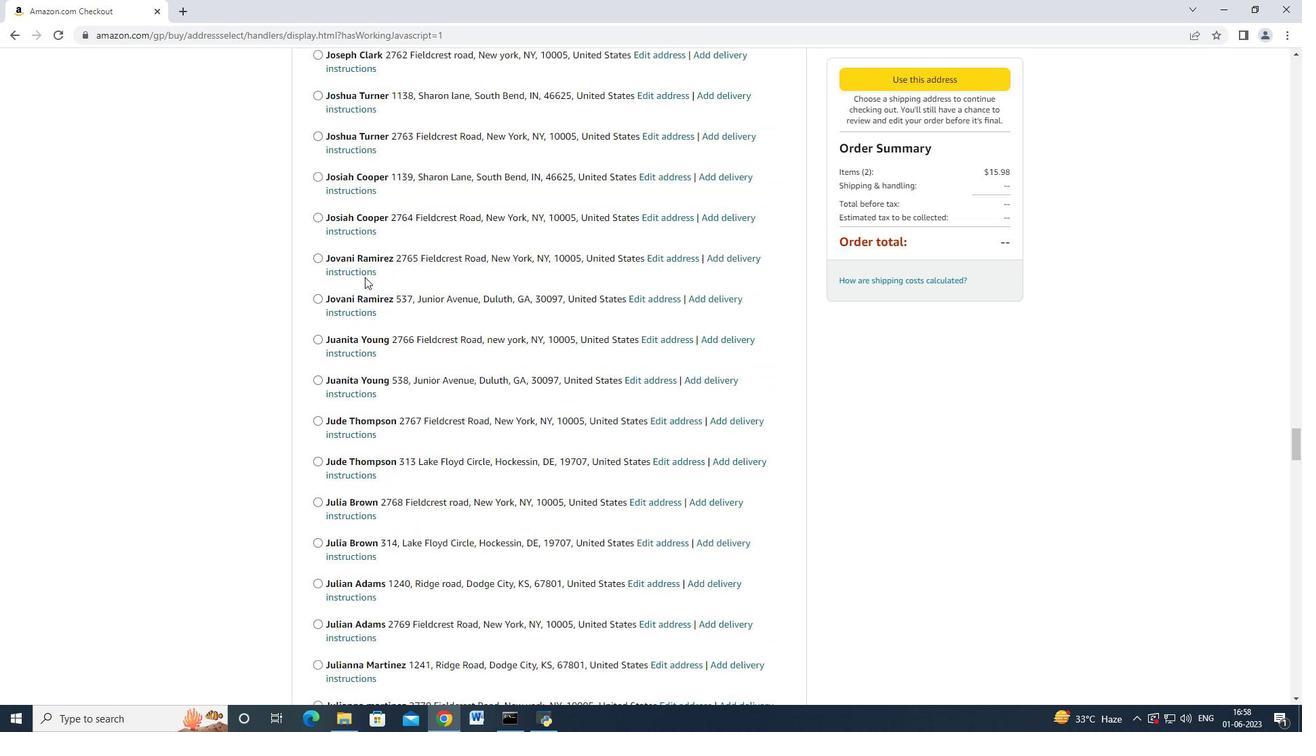 
Action: Mouse moved to (375, 301)
Screenshot: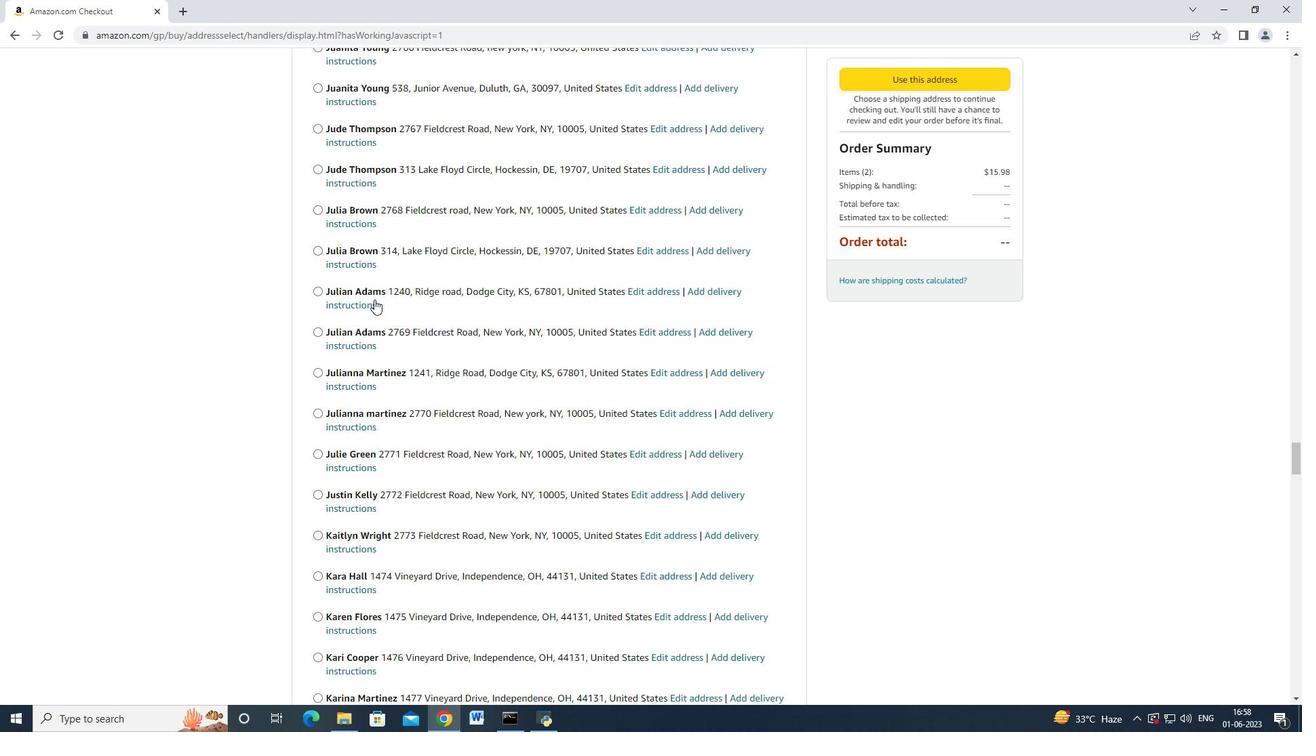 
Action: Mouse scrolled (375, 300) with delta (0, 0)
Screenshot: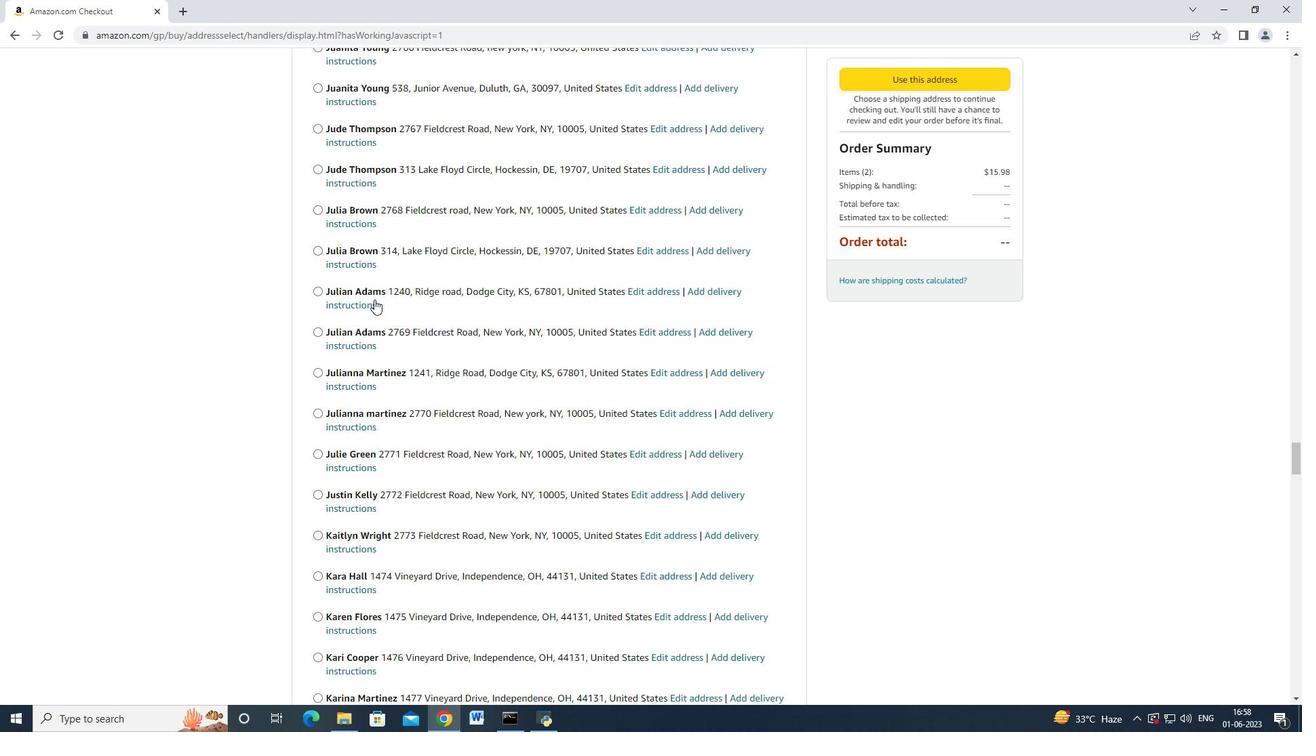 
Action: Mouse moved to (375, 303)
Screenshot: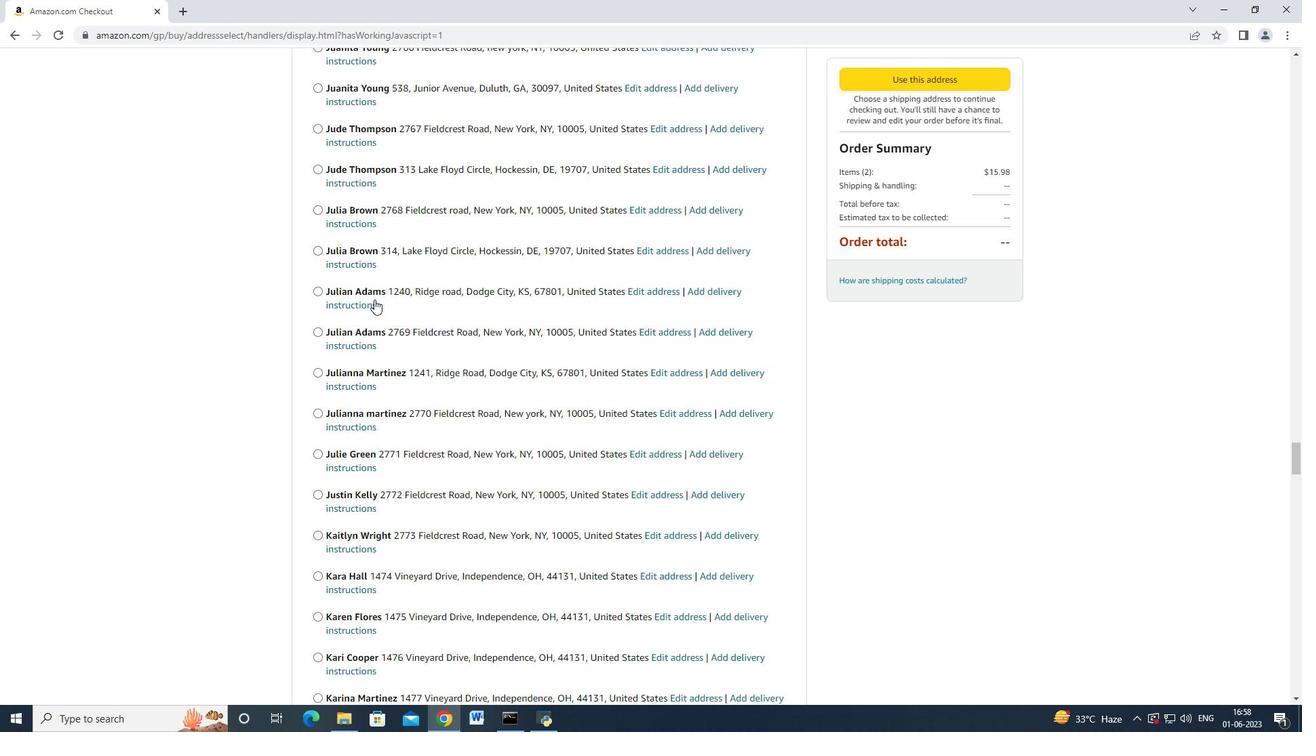 
Action: Mouse scrolled (375, 301) with delta (0, 0)
Screenshot: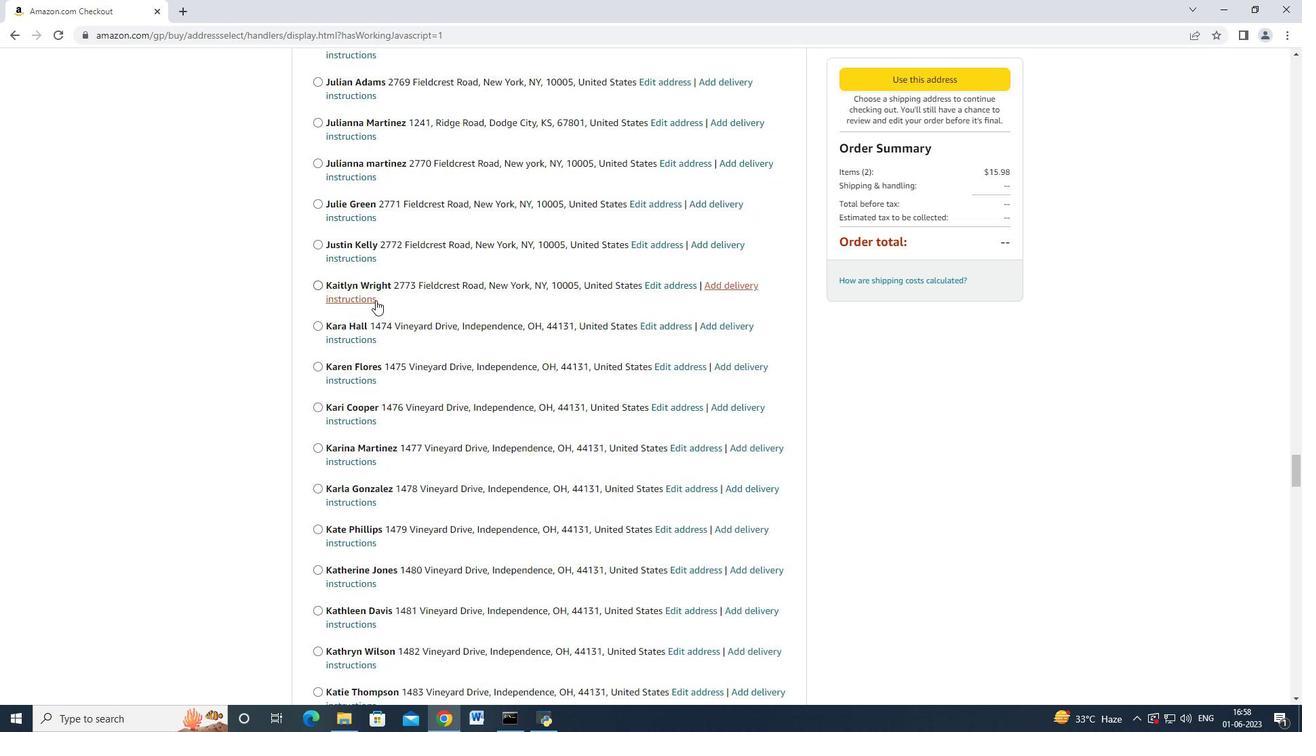
Action: Mouse moved to (375, 304)
Screenshot: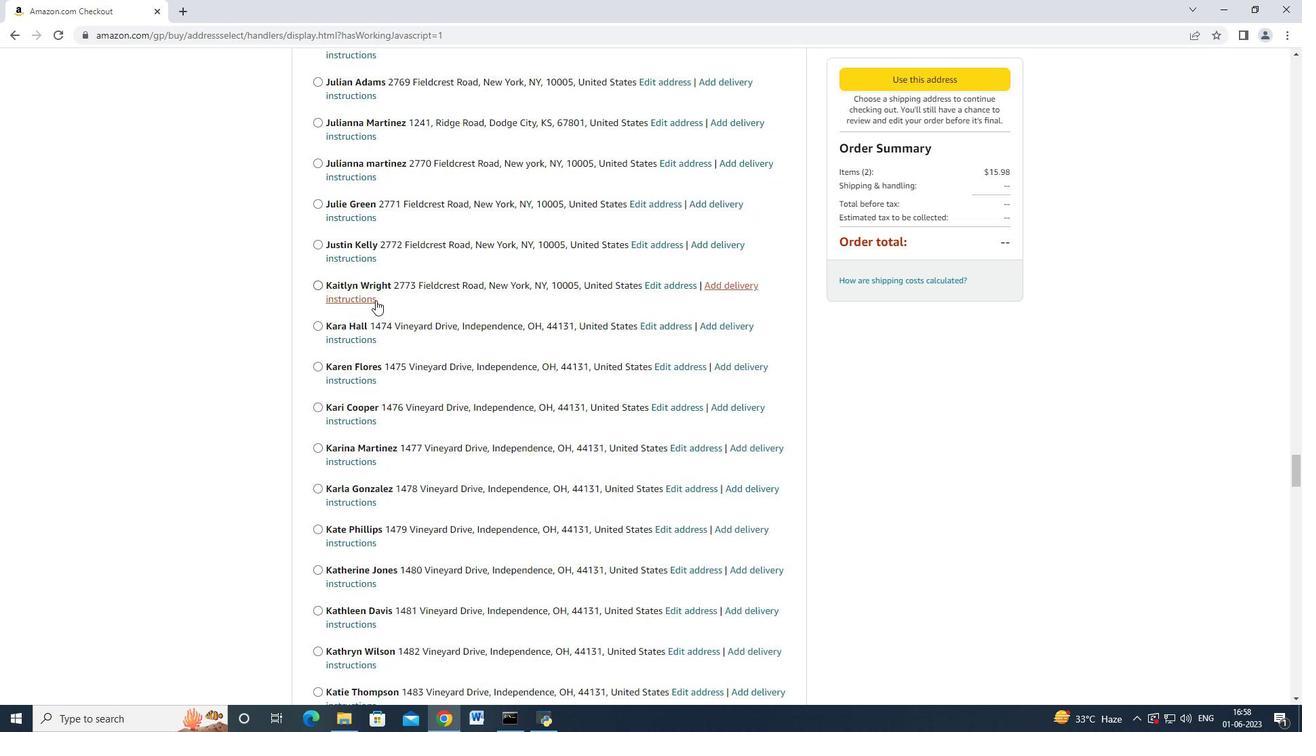 
Action: Mouse scrolled (375, 303) with delta (0, 0)
Screenshot: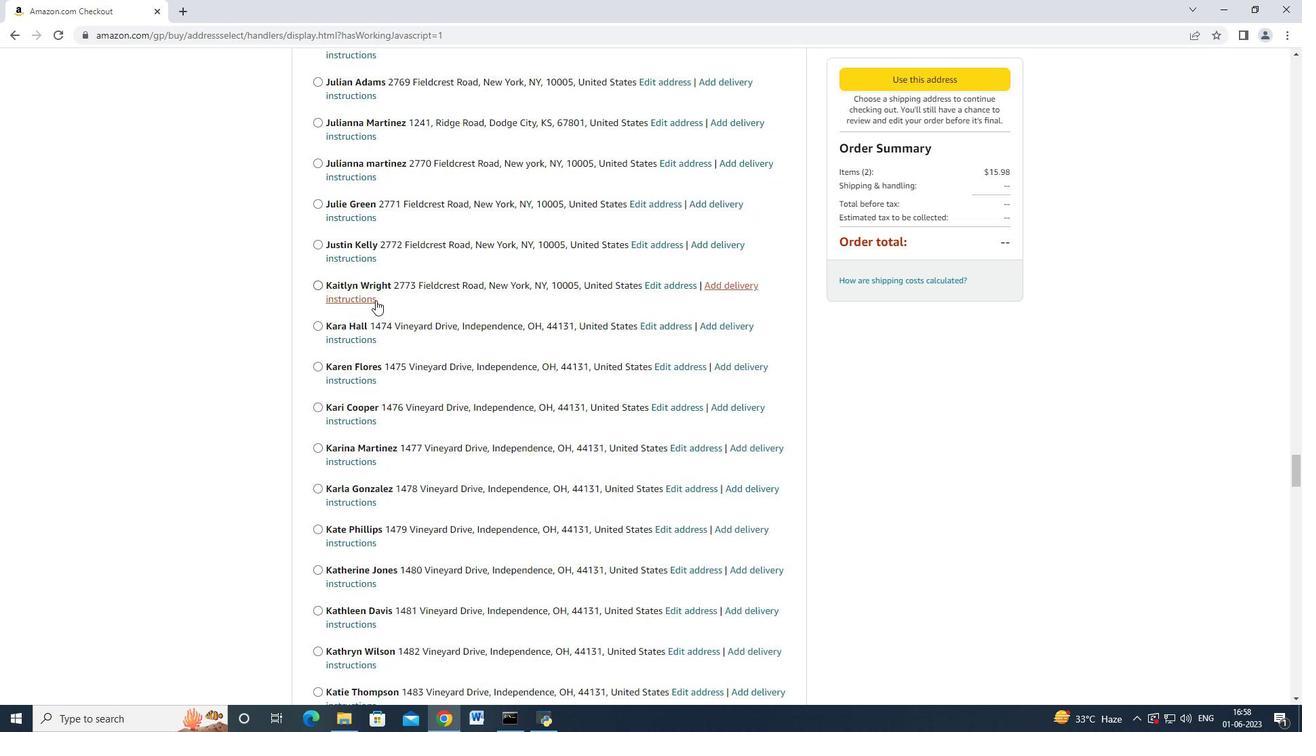 
Action: Mouse scrolled (375, 303) with delta (0, 0)
Screenshot: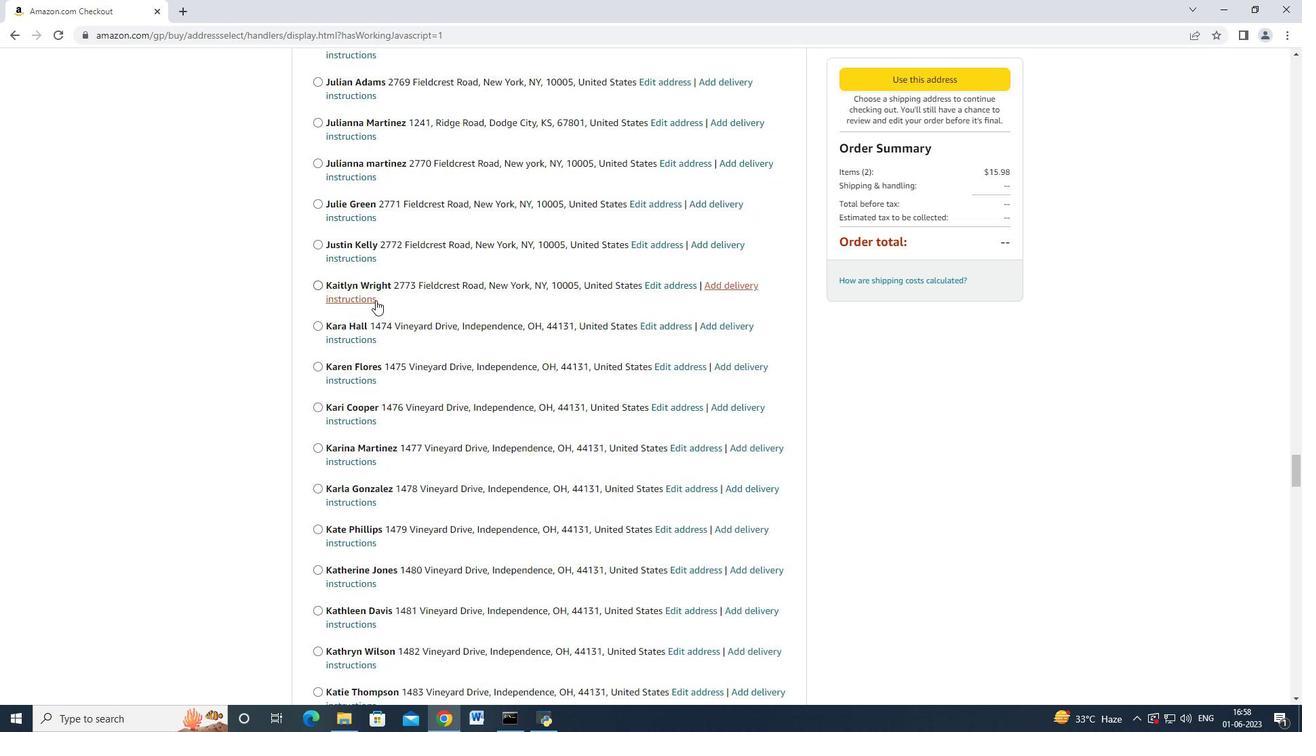 
Action: Mouse scrolled (375, 303) with delta (0, 0)
Screenshot: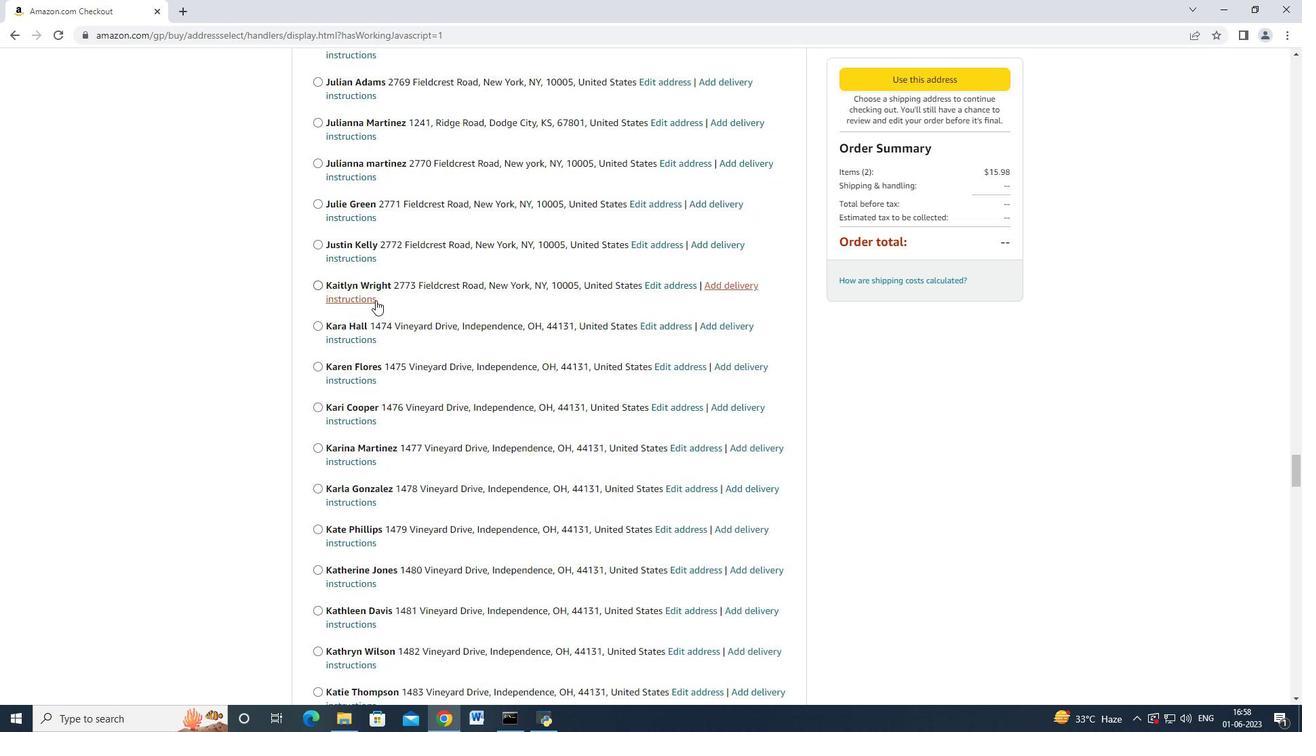 
Action: Mouse scrolled (375, 303) with delta (0, 0)
Screenshot: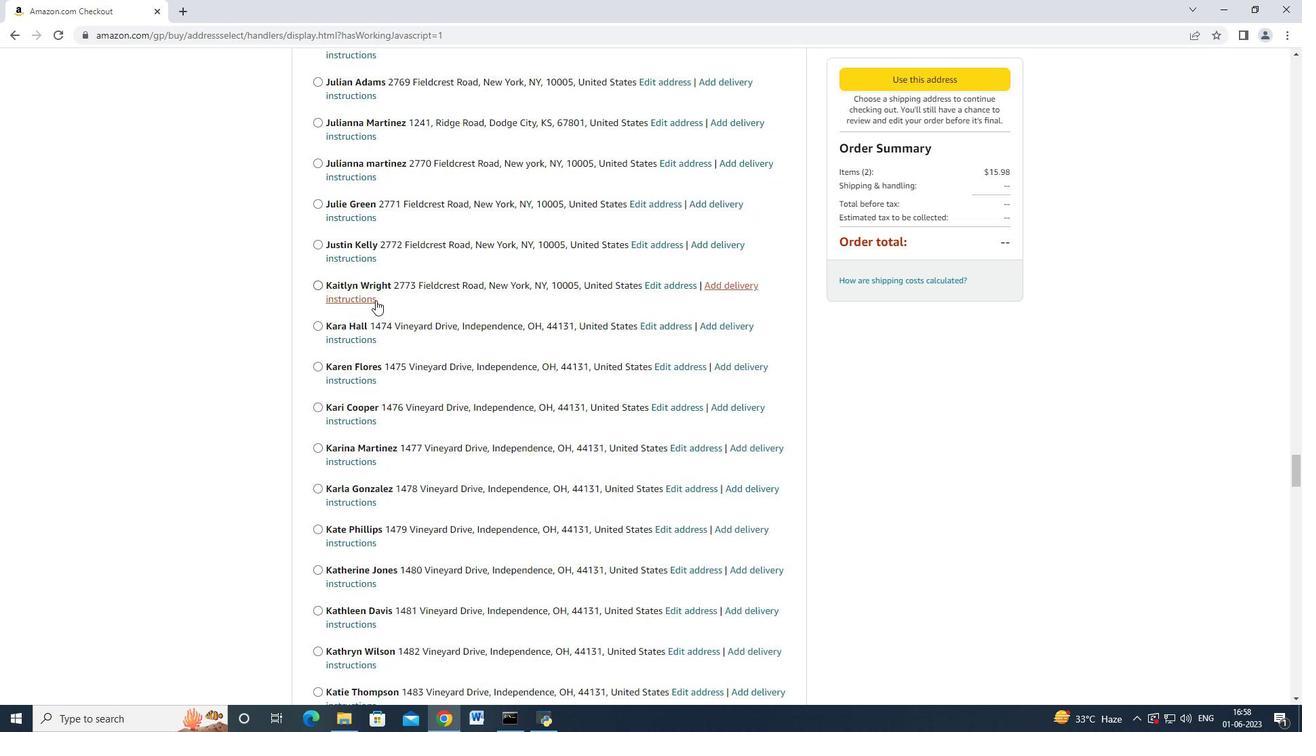 
Action: Mouse scrolled (375, 303) with delta (0, 0)
Screenshot: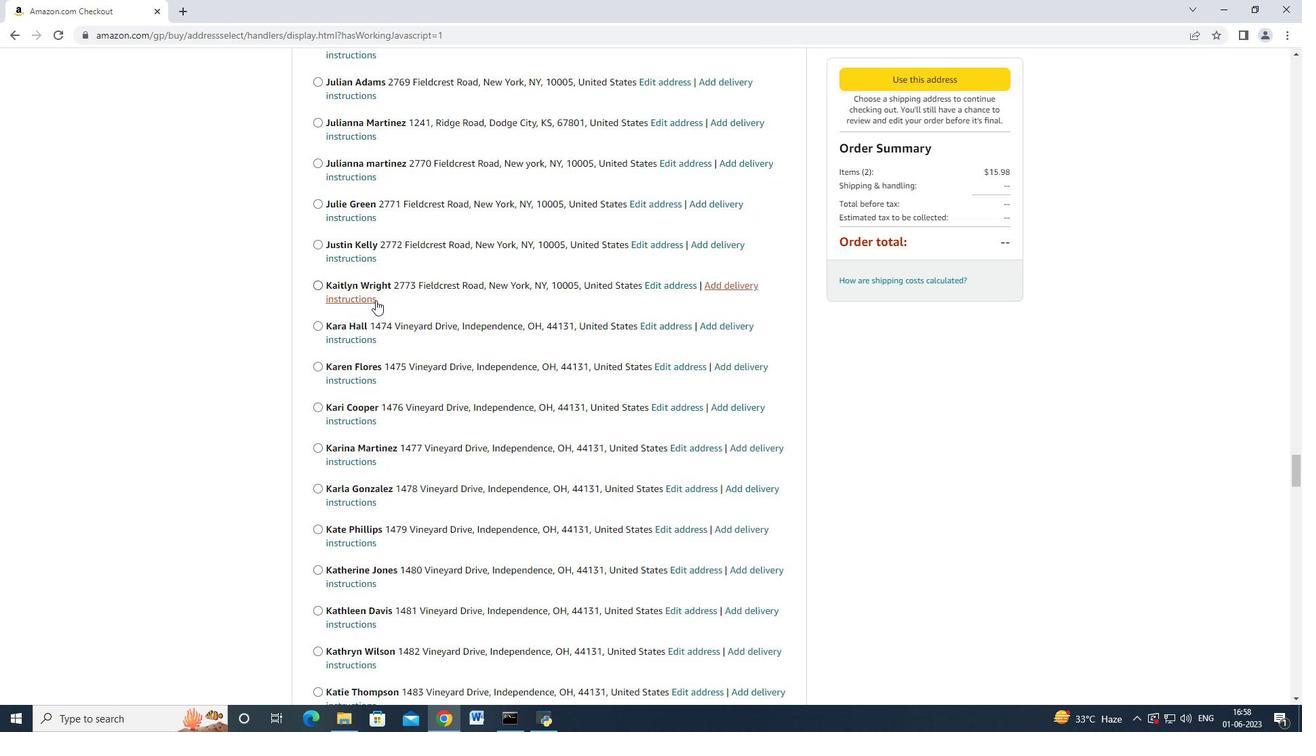 
Action: Mouse moved to (375, 312)
Screenshot: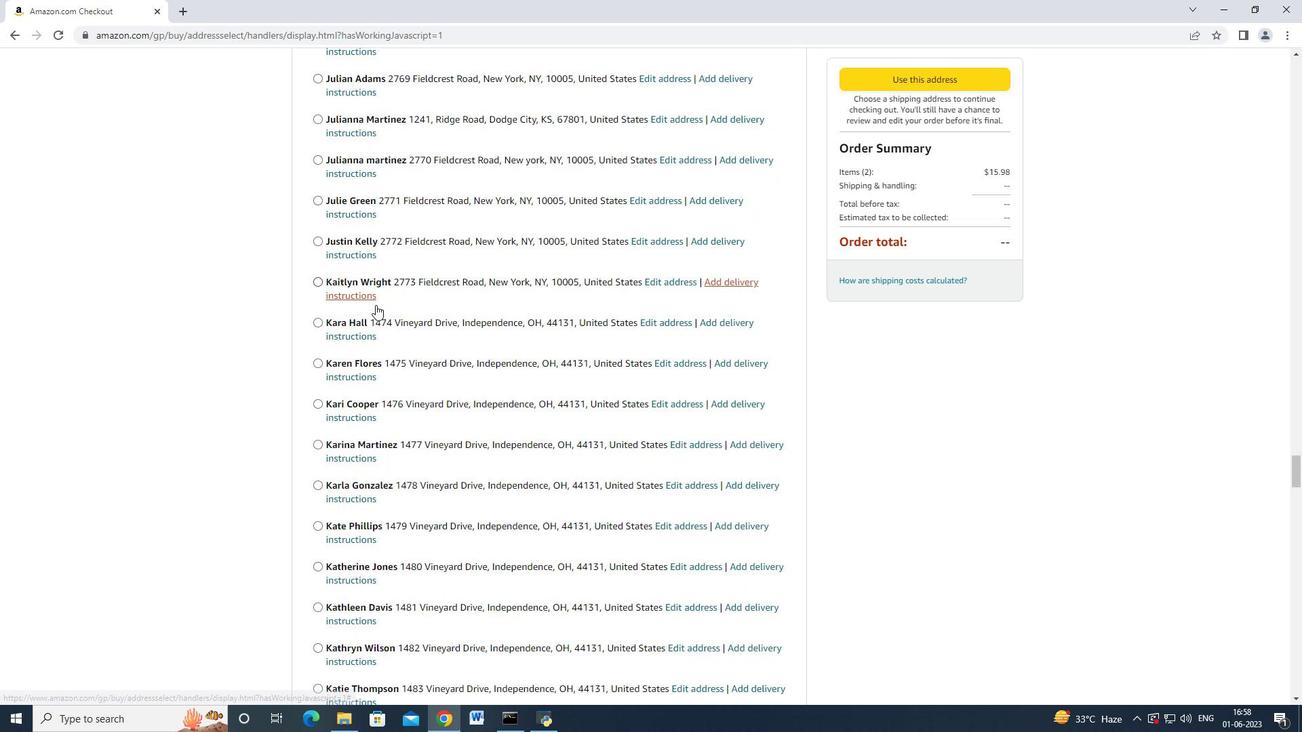 
Action: Mouse scrolled (375, 311) with delta (0, 0)
Screenshot: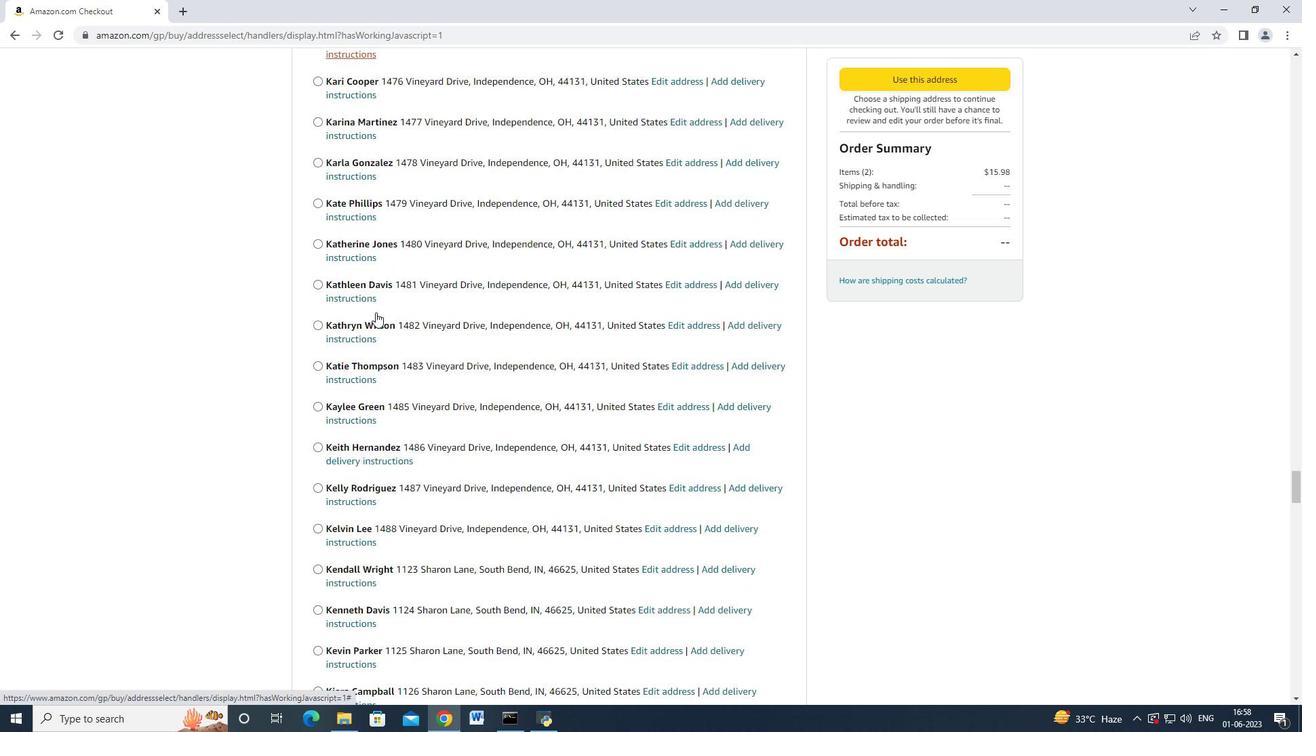 
Action: Mouse scrolled (375, 311) with delta (0, 0)
Screenshot: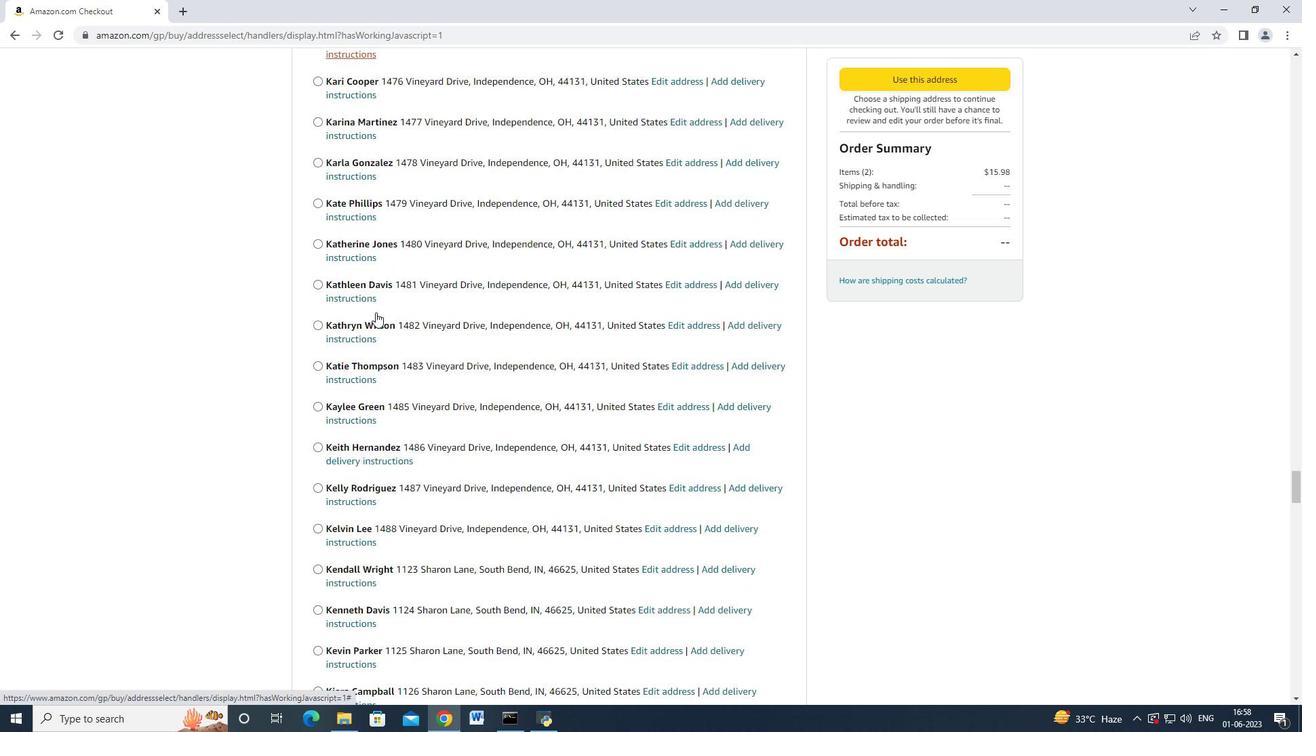 
Action: Mouse scrolled (375, 311) with delta (0, 0)
Screenshot: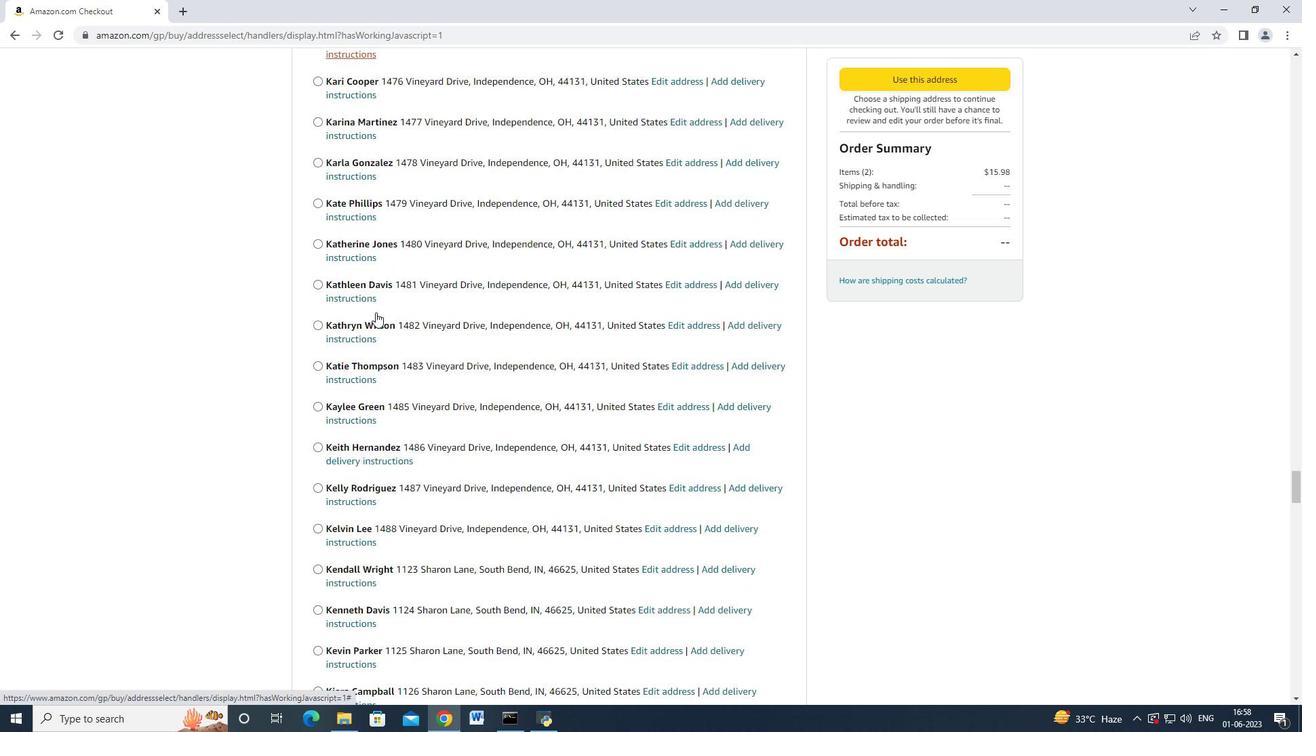 
Action: Mouse scrolled (375, 311) with delta (0, 0)
Screenshot: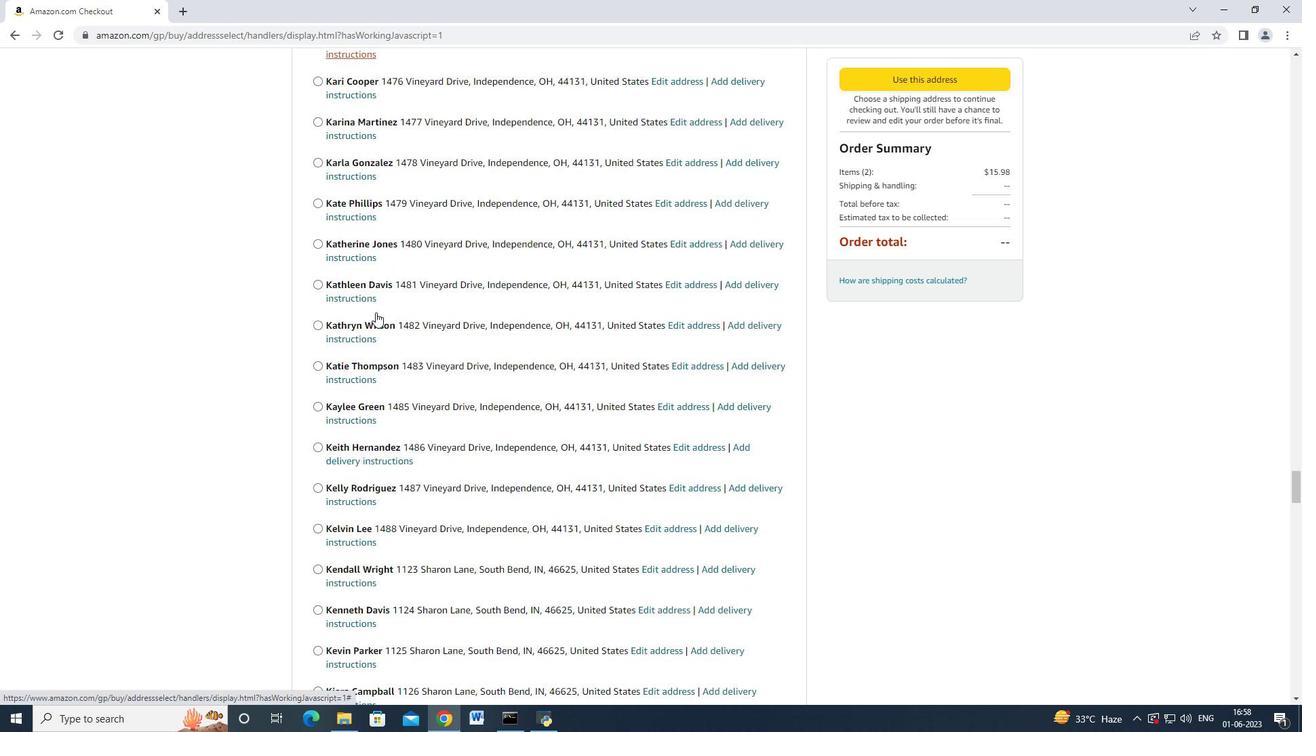 
Action: Mouse scrolled (375, 311) with delta (0, 0)
Screenshot: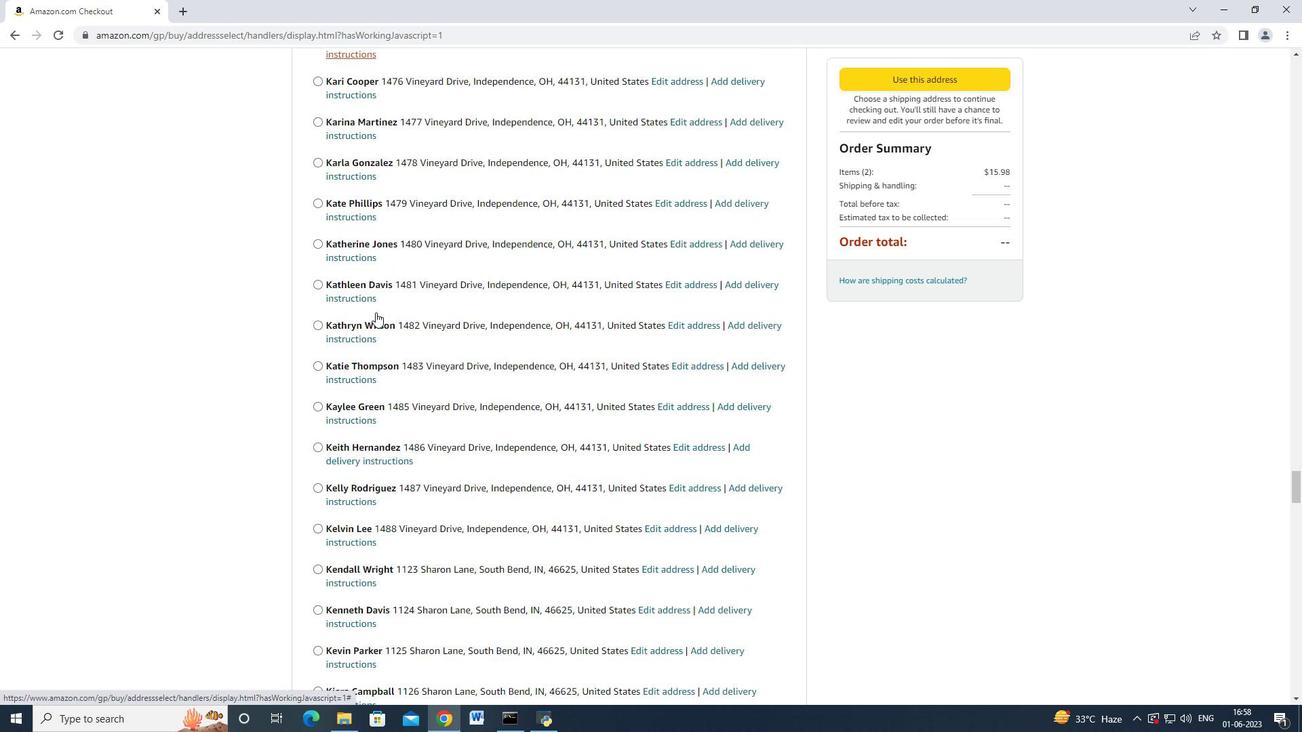 
Action: Mouse scrolled (375, 311) with delta (0, 0)
Screenshot: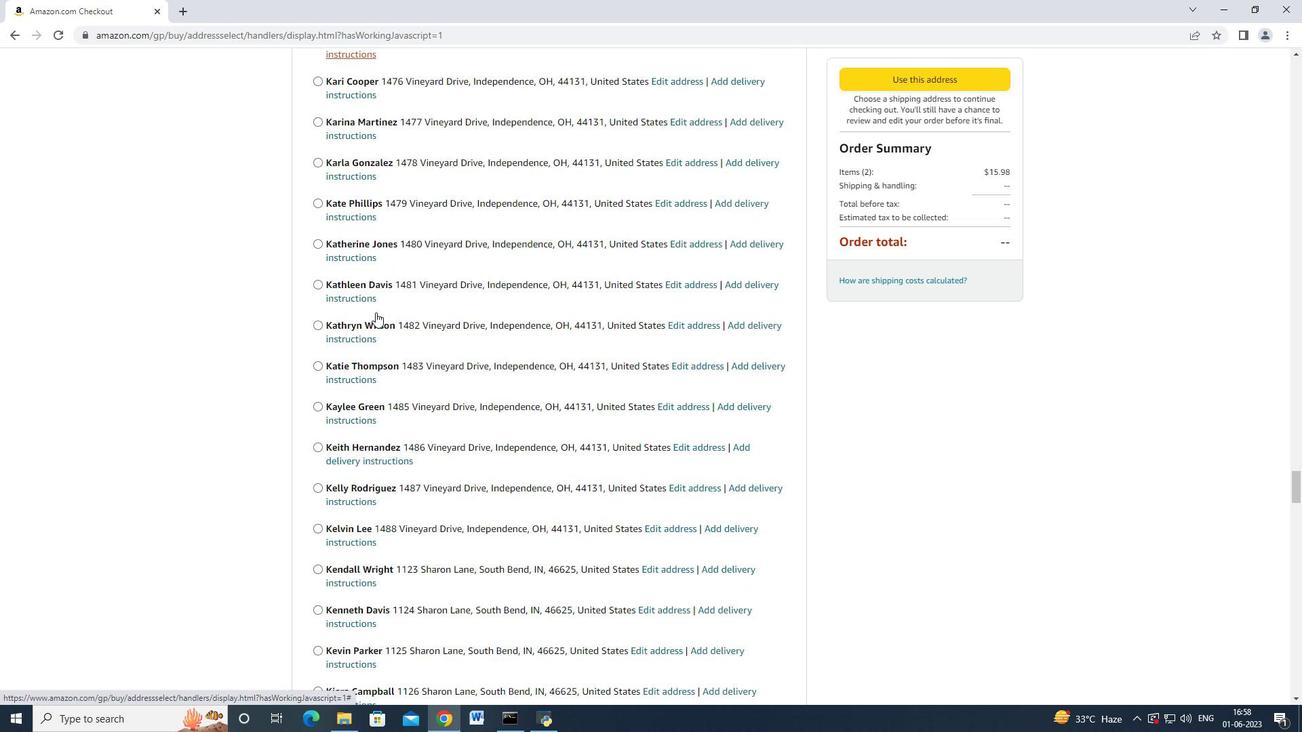 
Action: Mouse moved to (375, 313)
Screenshot: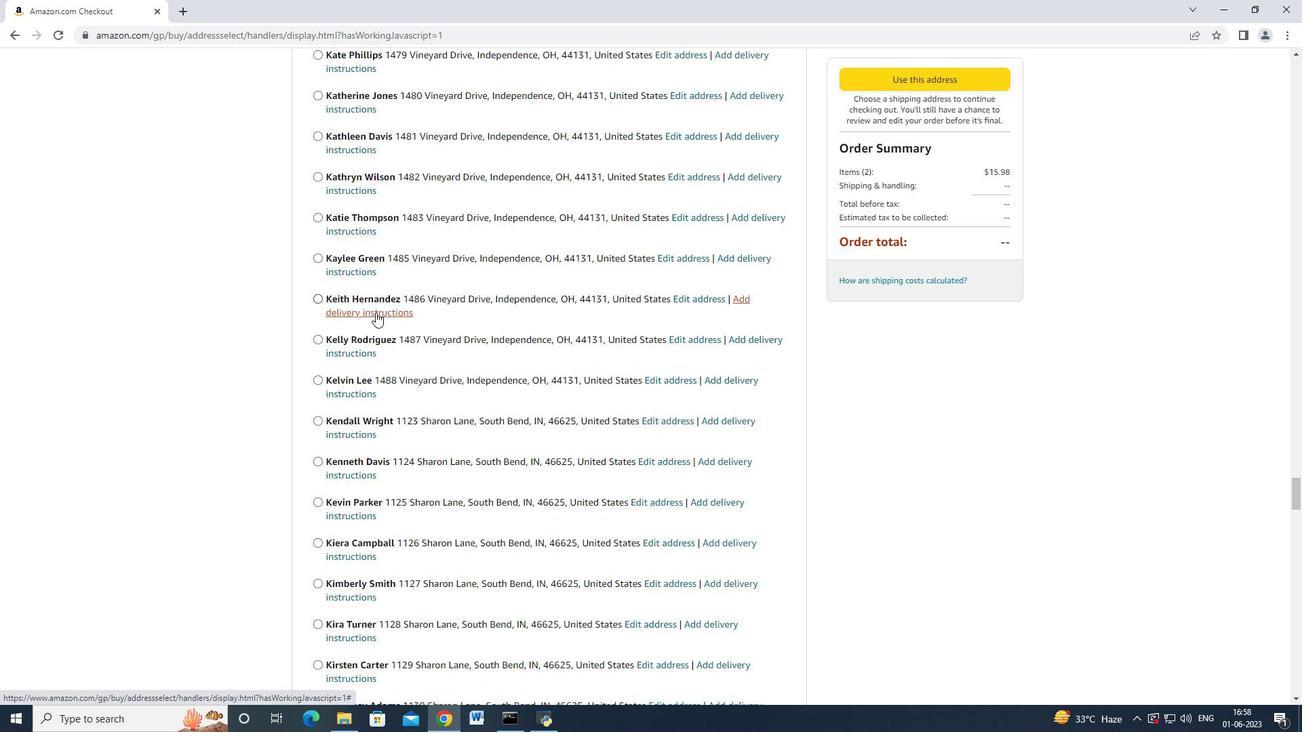 
Action: Mouse scrolled (375, 313) with delta (0, 0)
Screenshot: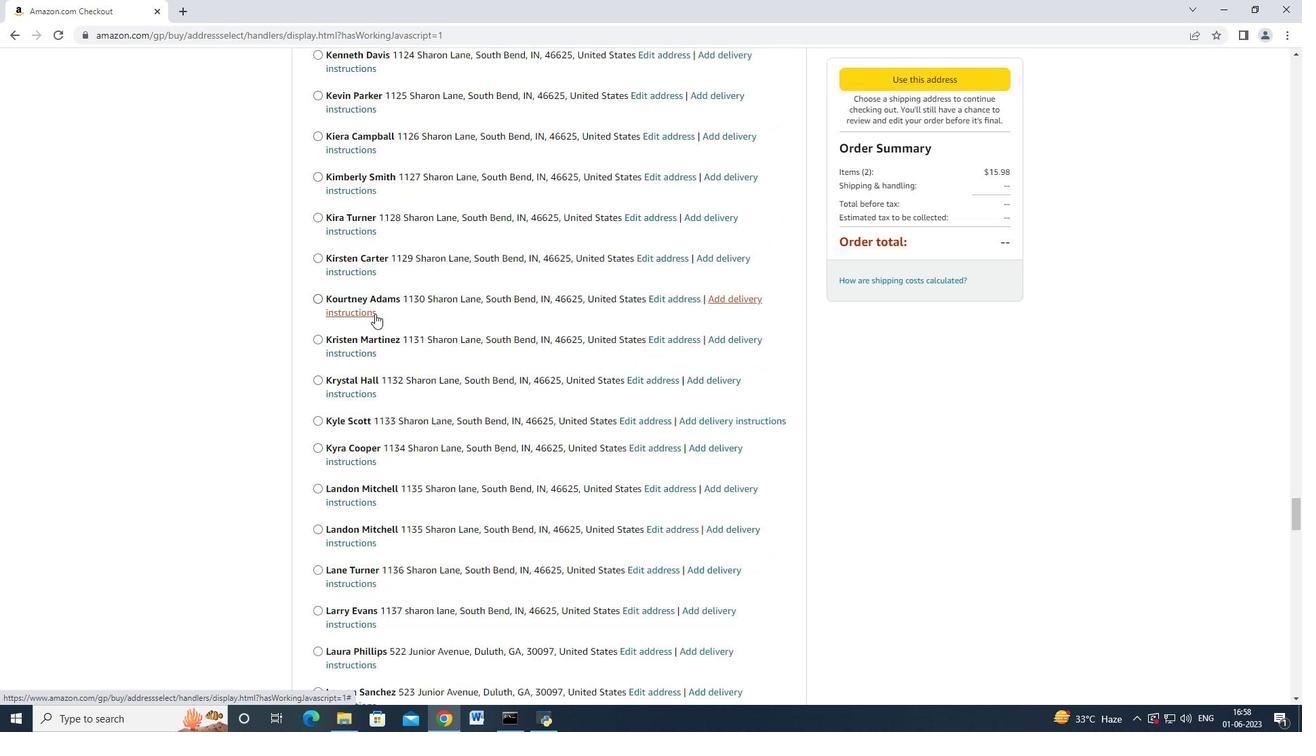 
Action: Mouse scrolled (375, 312) with delta (0, -1)
Screenshot: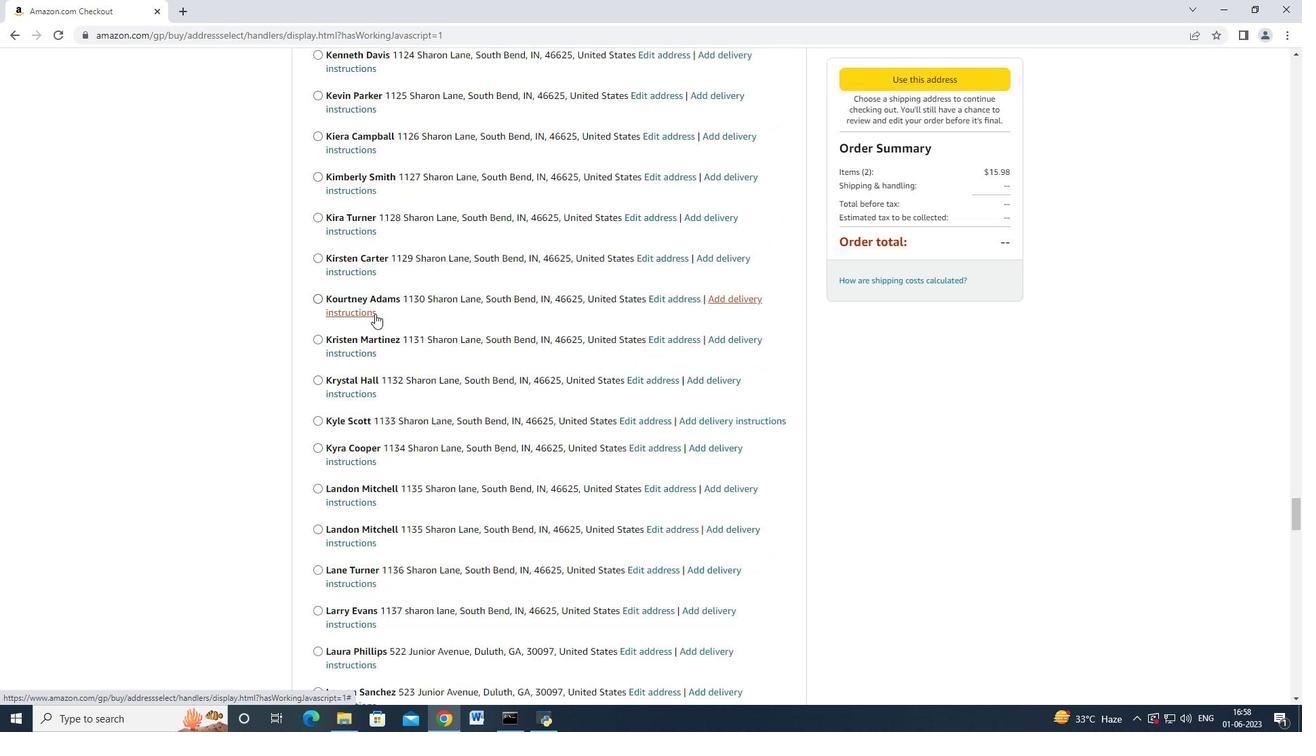 
Action: Mouse scrolled (375, 313) with delta (0, 0)
Screenshot: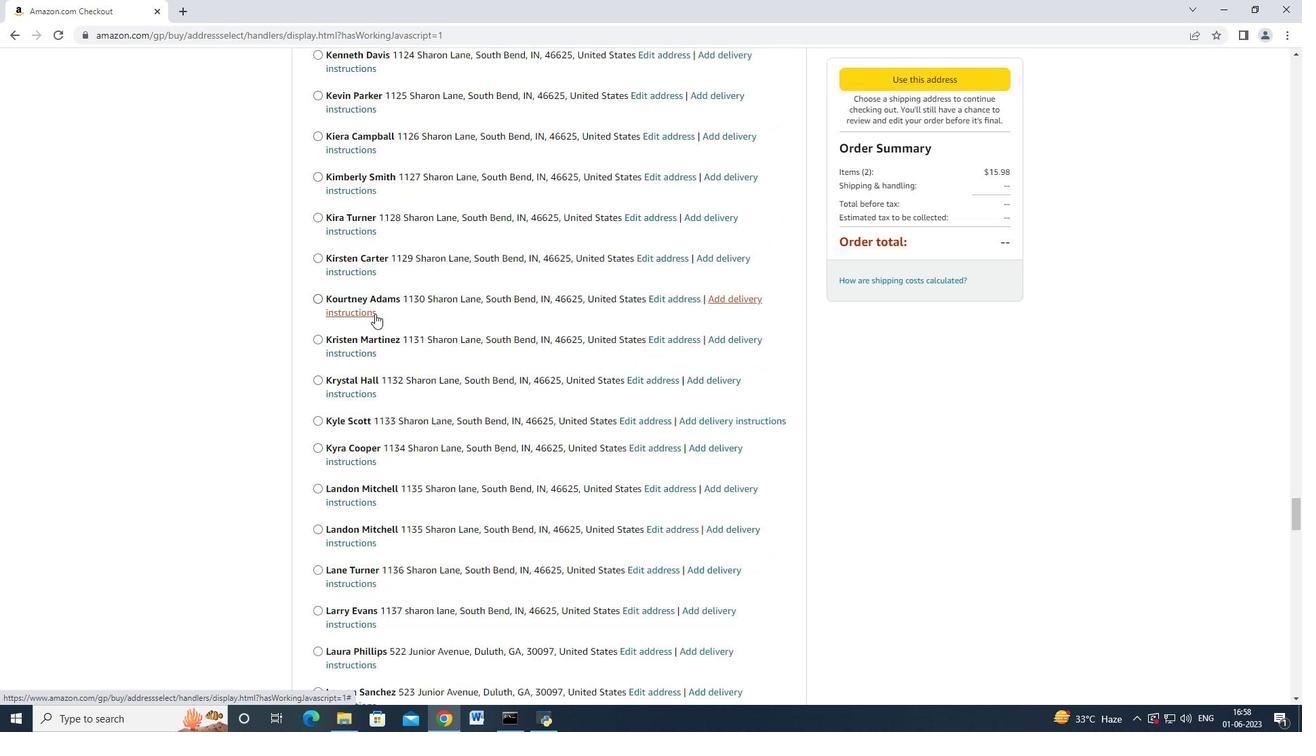 
Action: Mouse scrolled (375, 313) with delta (0, 0)
Screenshot: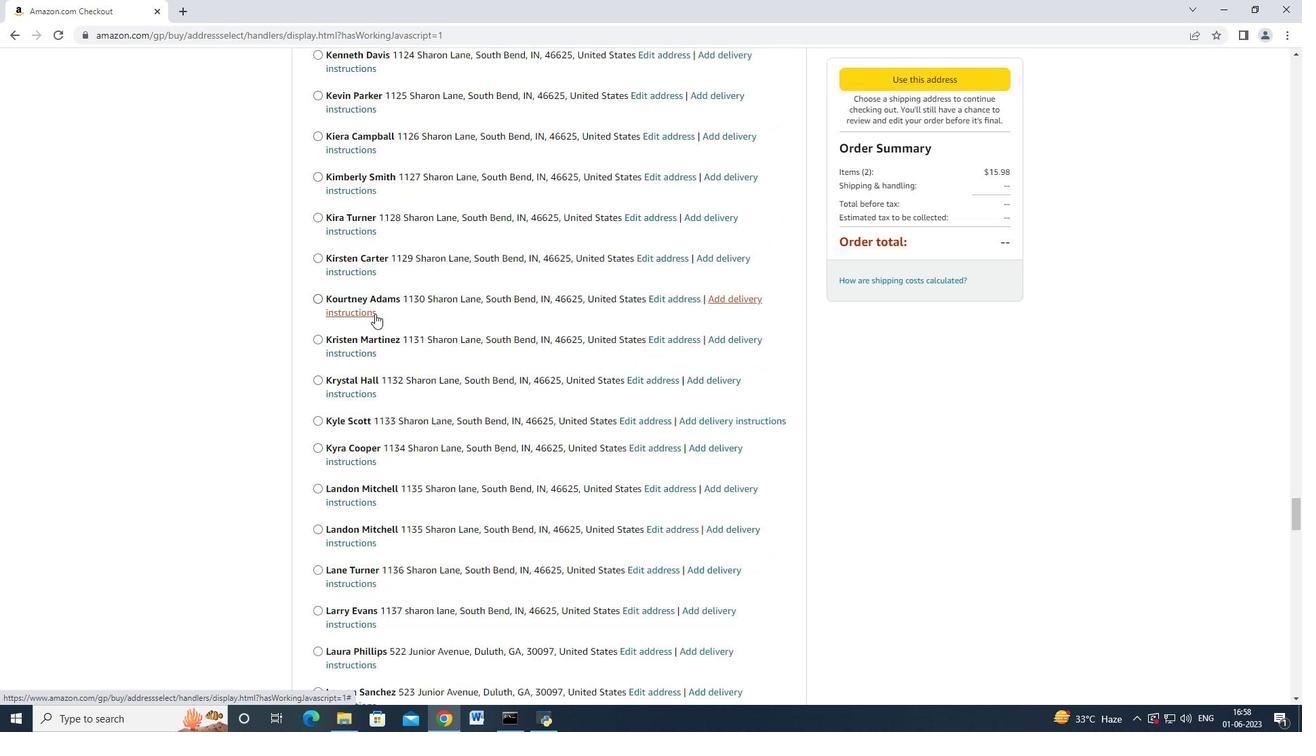
Action: Mouse scrolled (375, 313) with delta (0, 0)
Screenshot: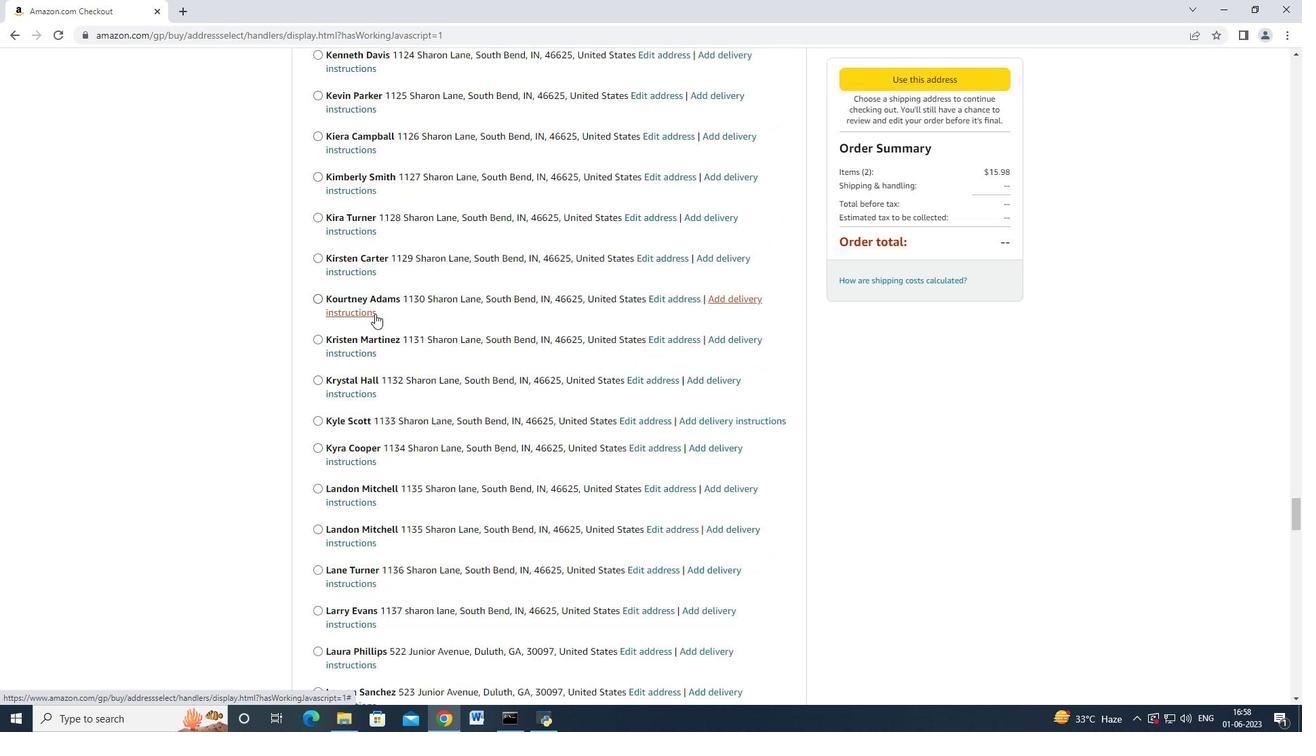 
Action: Mouse scrolled (375, 313) with delta (0, 0)
Screenshot: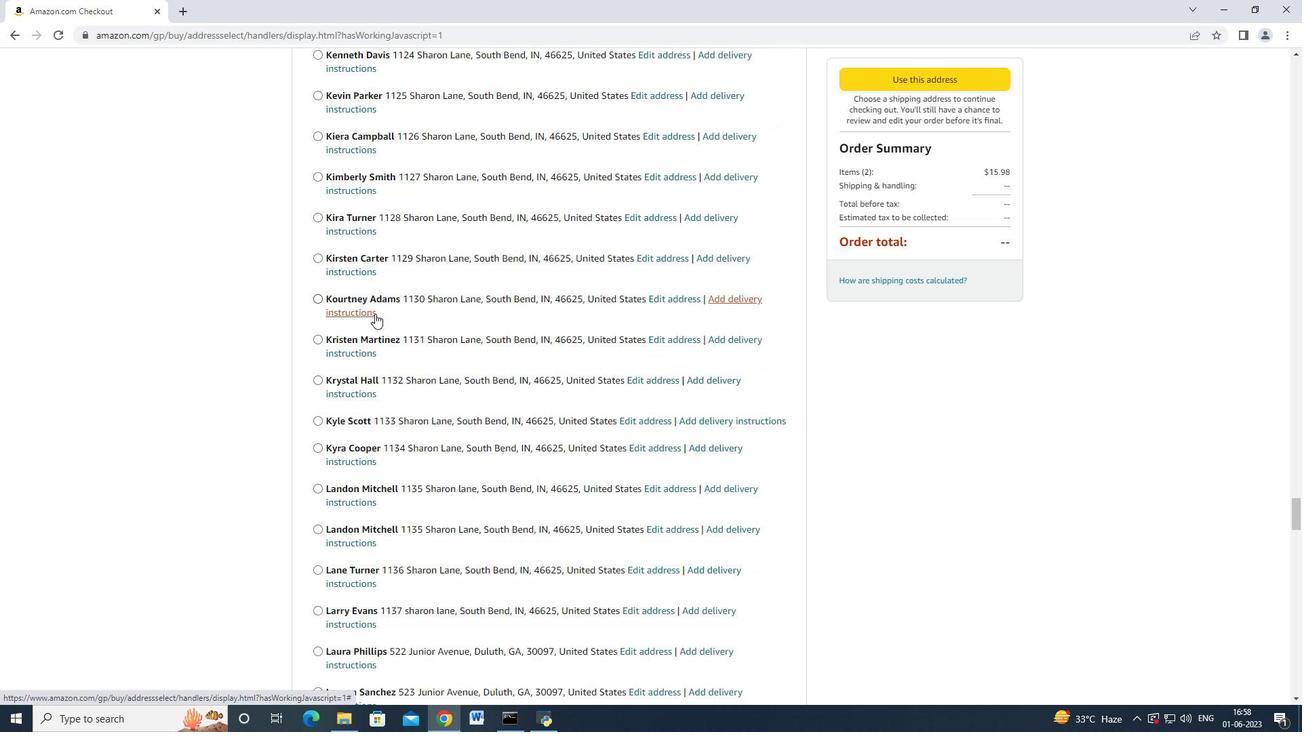 
Action: Mouse moved to (375, 313)
Screenshot: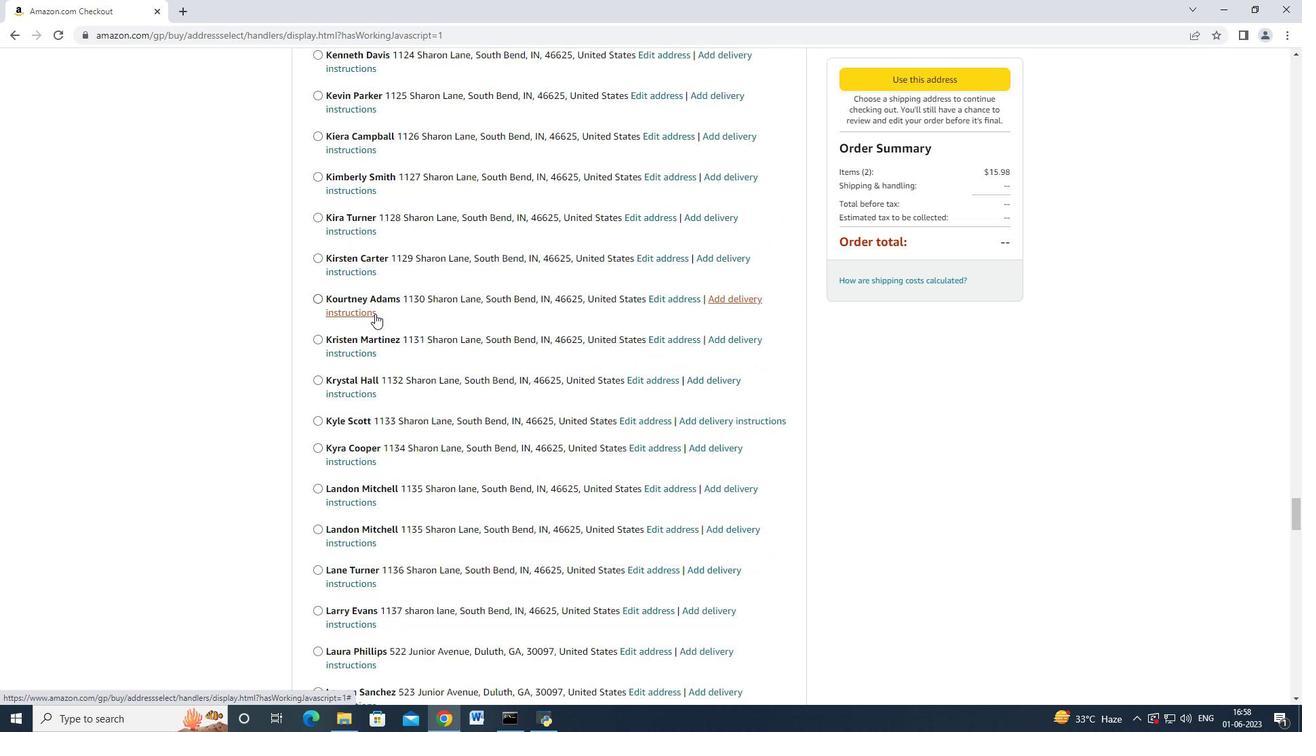 
Action: Mouse scrolled (375, 313) with delta (0, 0)
Screenshot: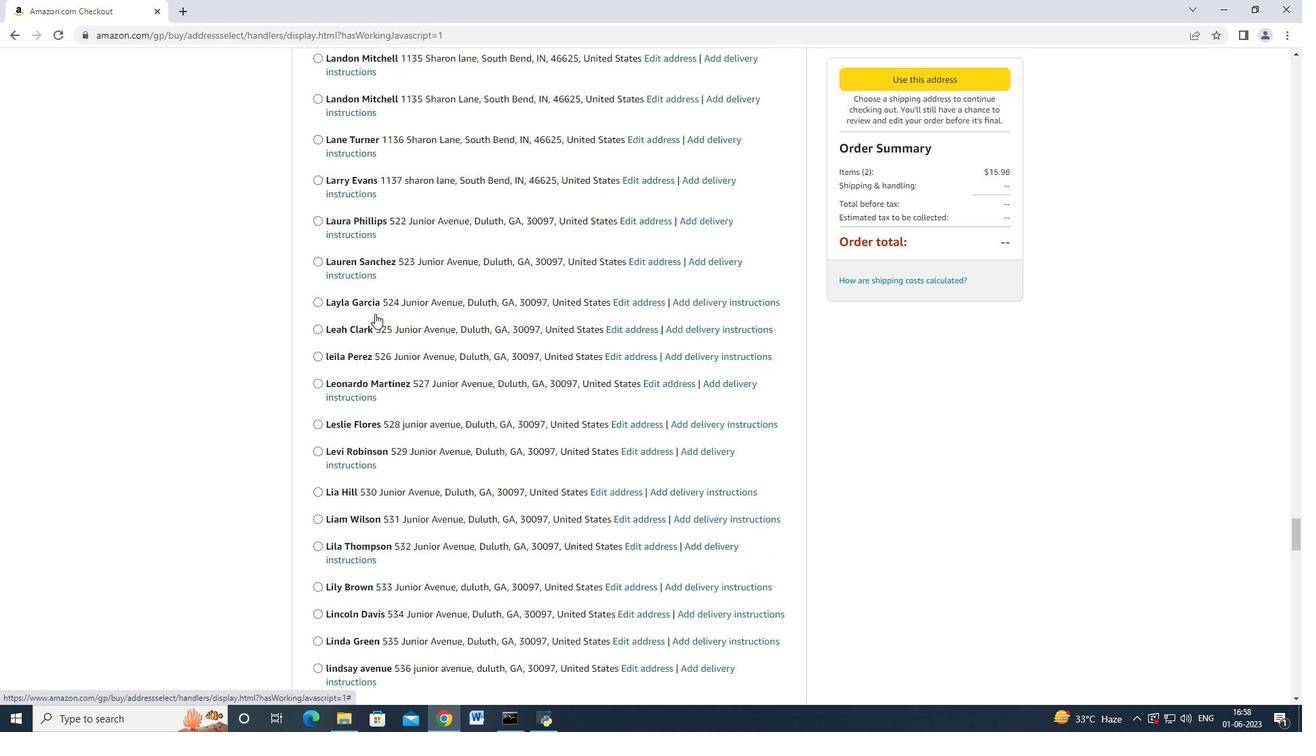 
Action: Mouse scrolled (375, 312) with delta (0, -1)
Screenshot: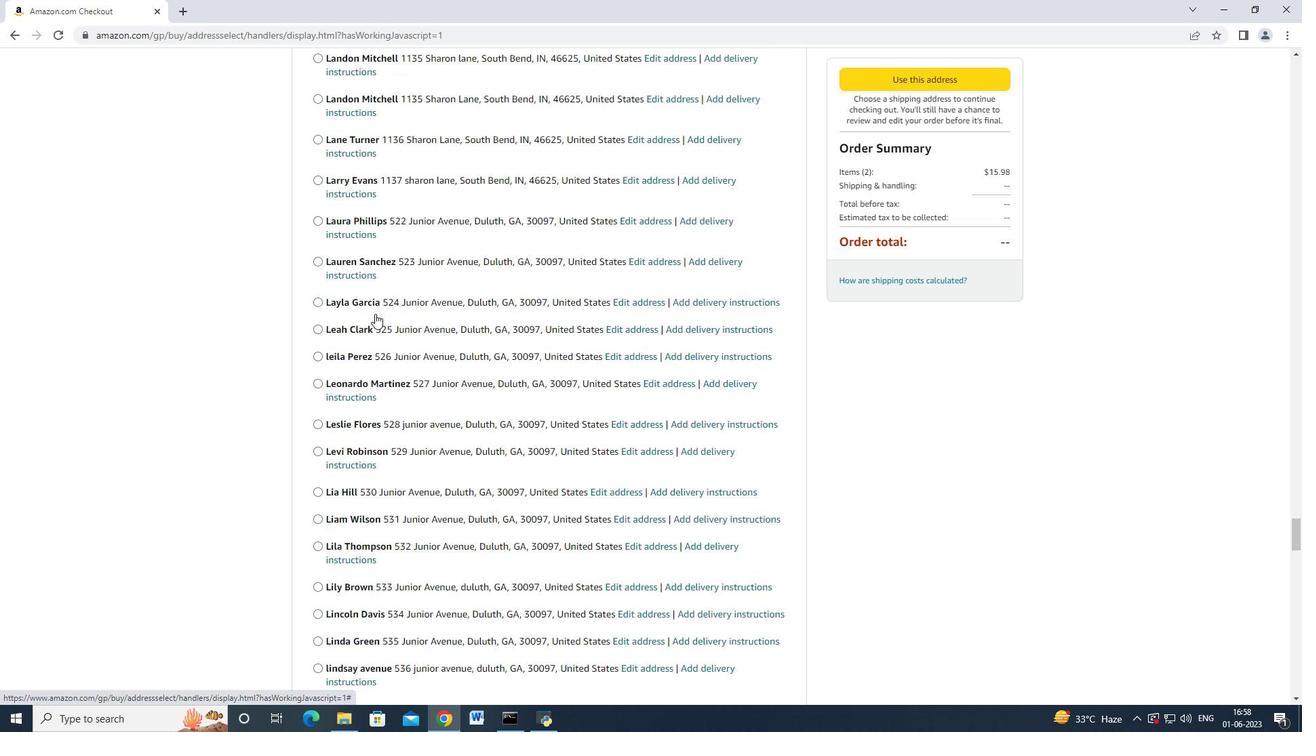 
Action: Mouse scrolled (375, 313) with delta (0, 0)
Screenshot: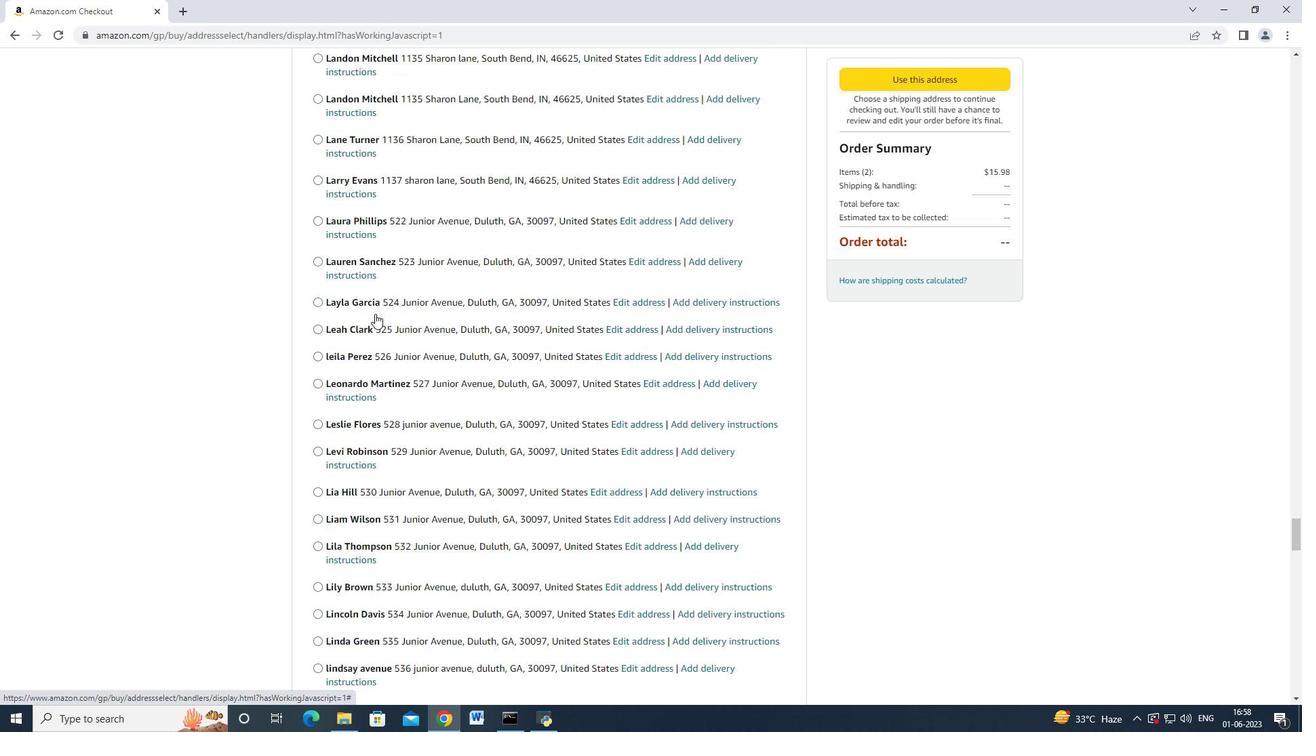
Action: Mouse scrolled (375, 313) with delta (0, 0)
Screenshot: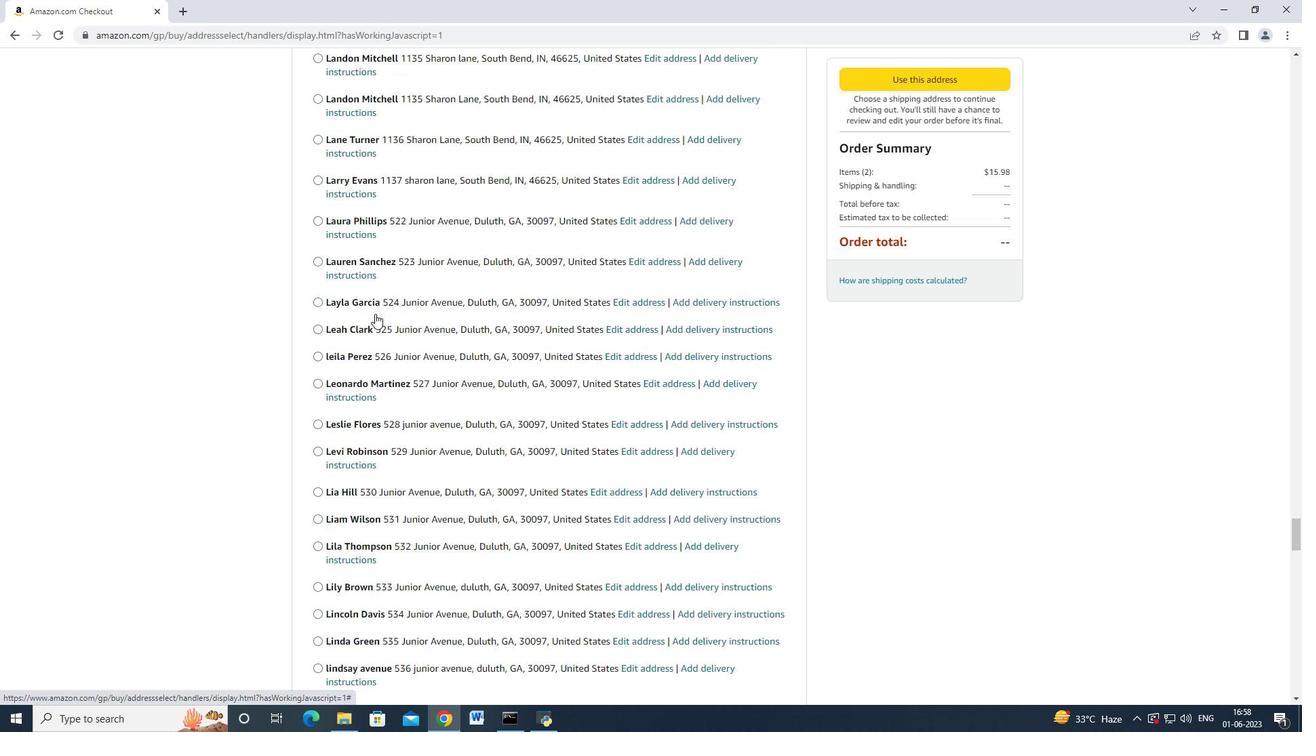 
Action: Mouse scrolled (375, 312) with delta (0, -1)
Screenshot: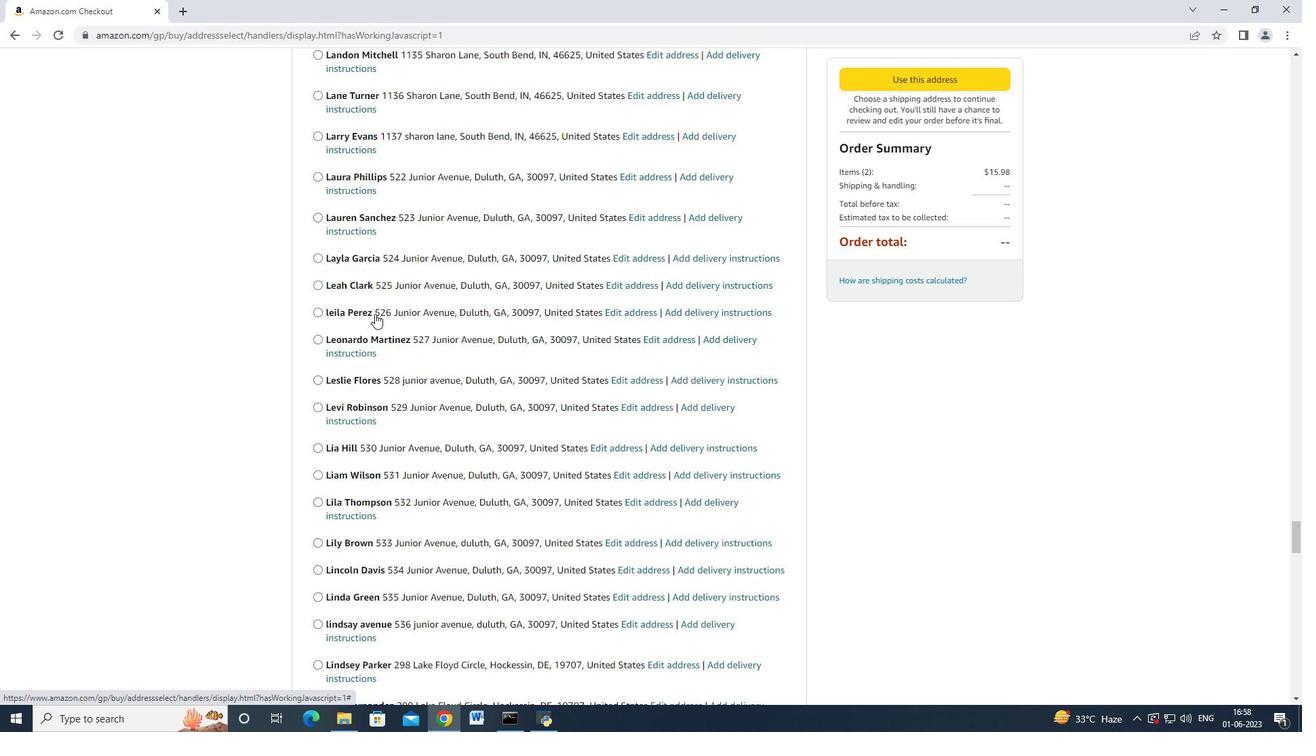 
Action: Mouse scrolled (375, 313) with delta (0, 0)
Screenshot: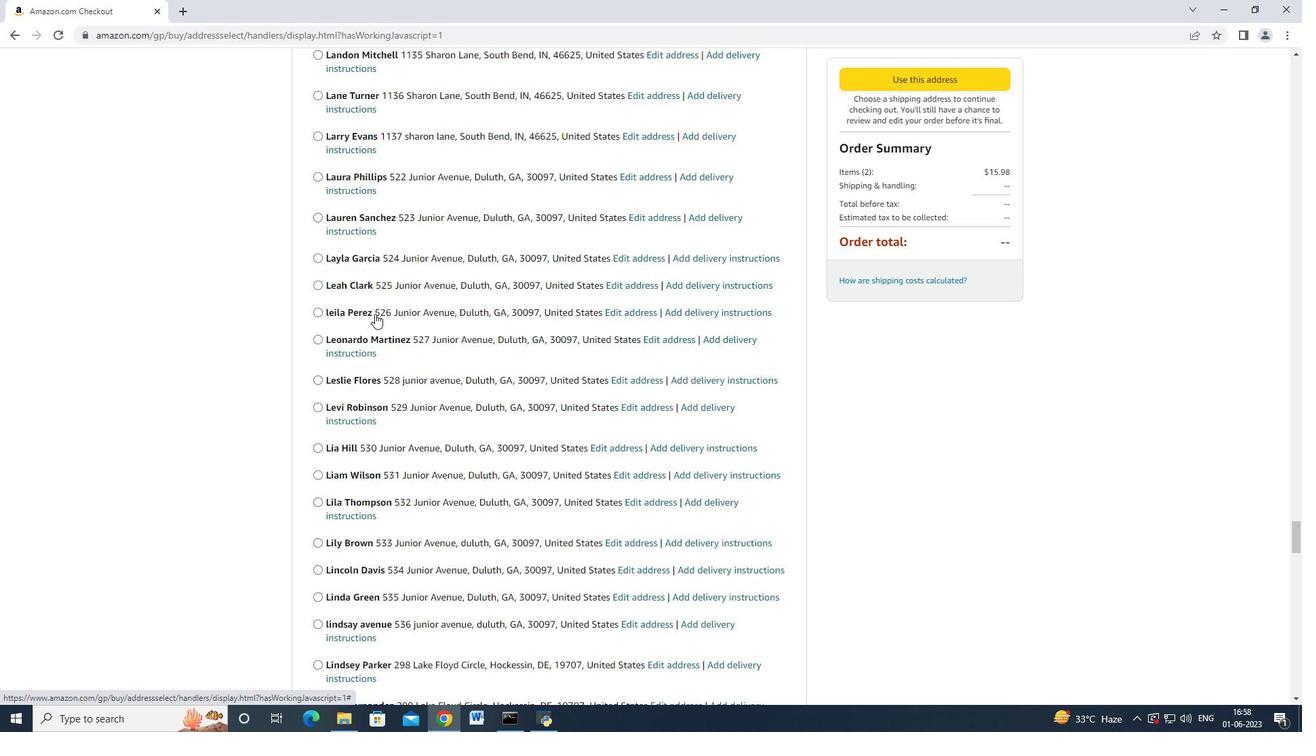 
Action: Mouse scrolled (375, 313) with delta (0, 0)
Screenshot: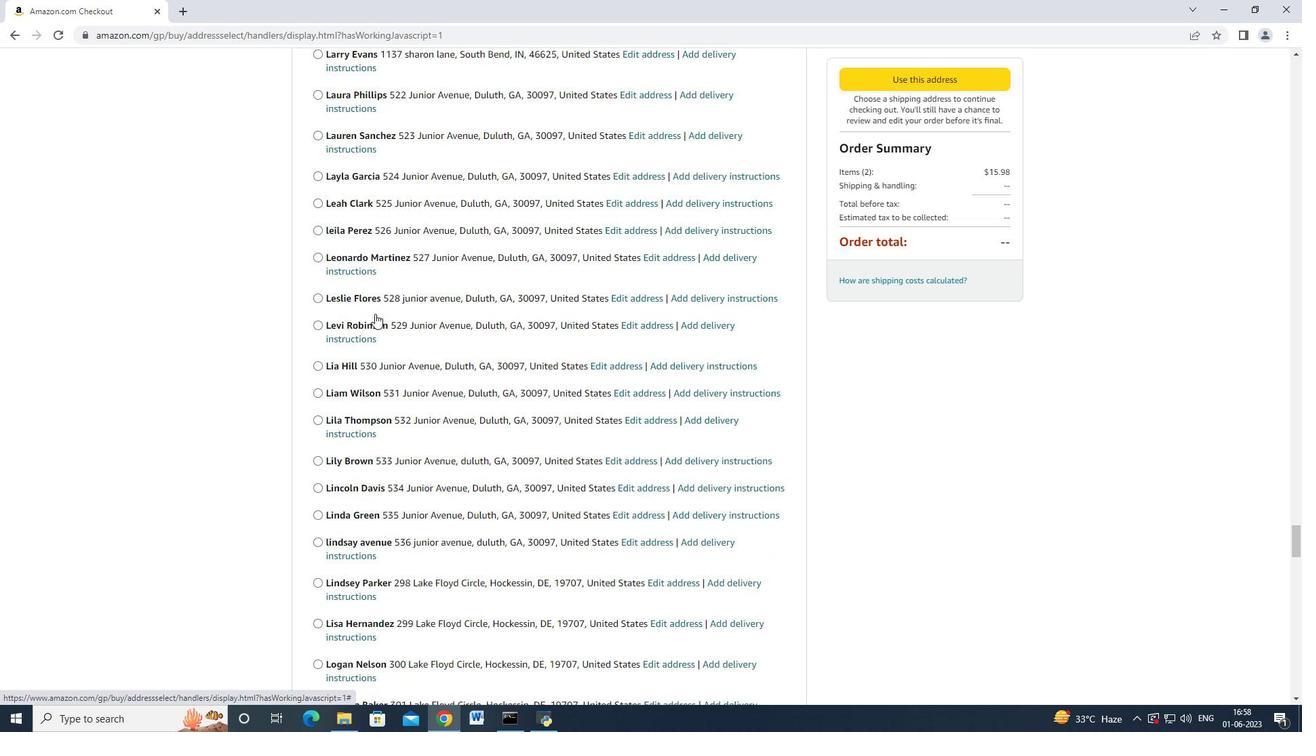 
Action: Mouse scrolled (375, 313) with delta (0, 0)
Screenshot: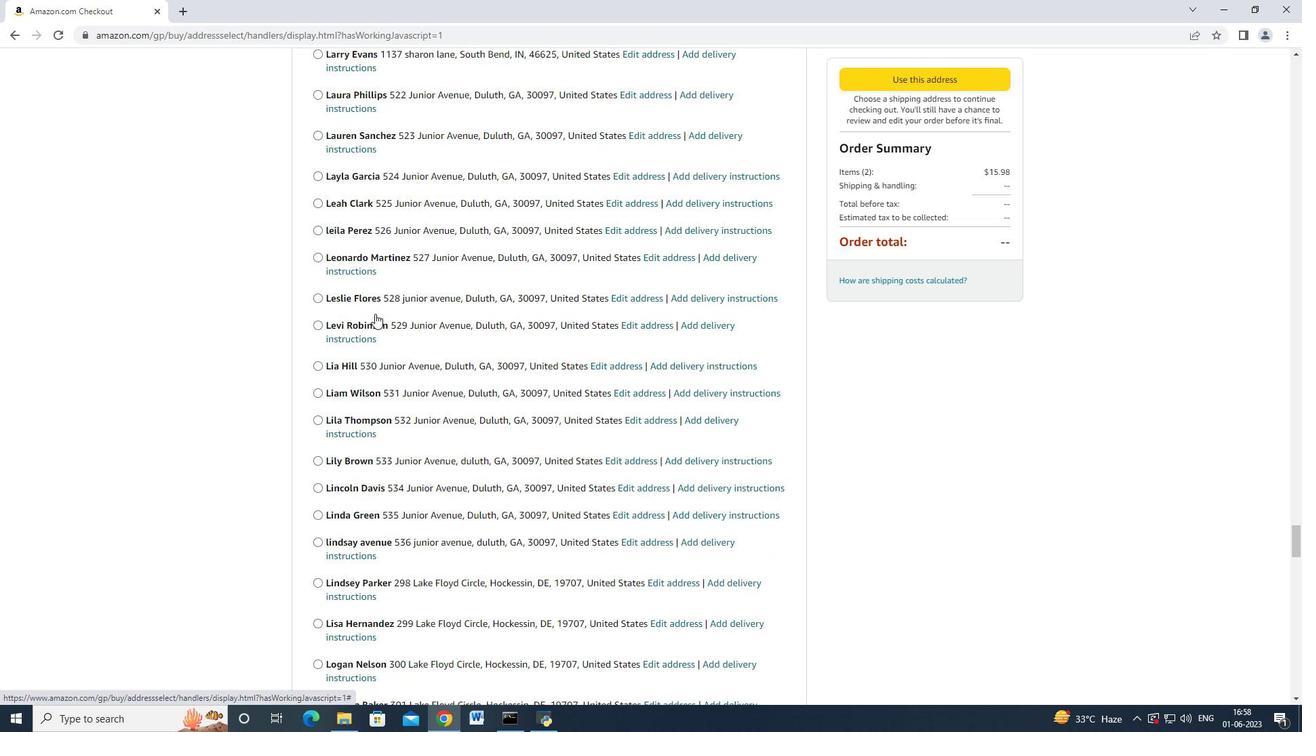 
Action: Mouse scrolled (375, 313) with delta (0, 0)
Screenshot: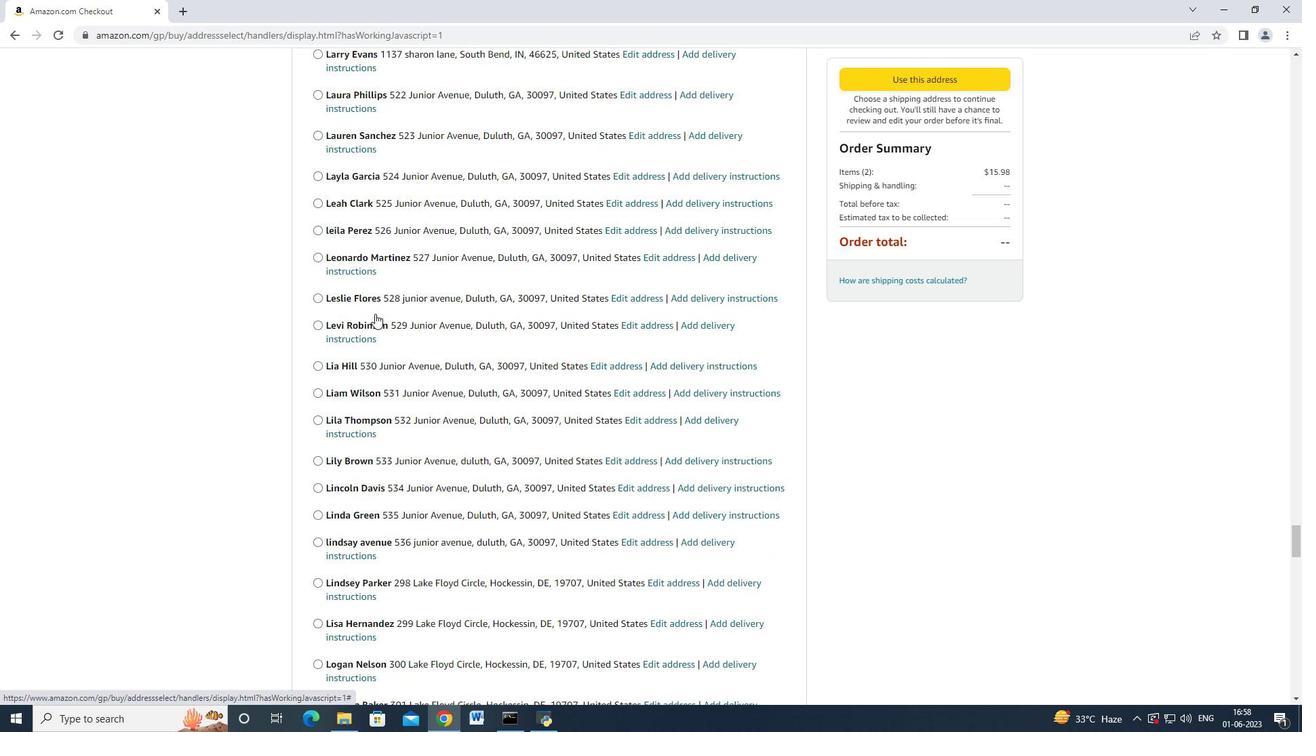 
Action: Mouse scrolled (375, 312) with delta (0, -1)
Screenshot: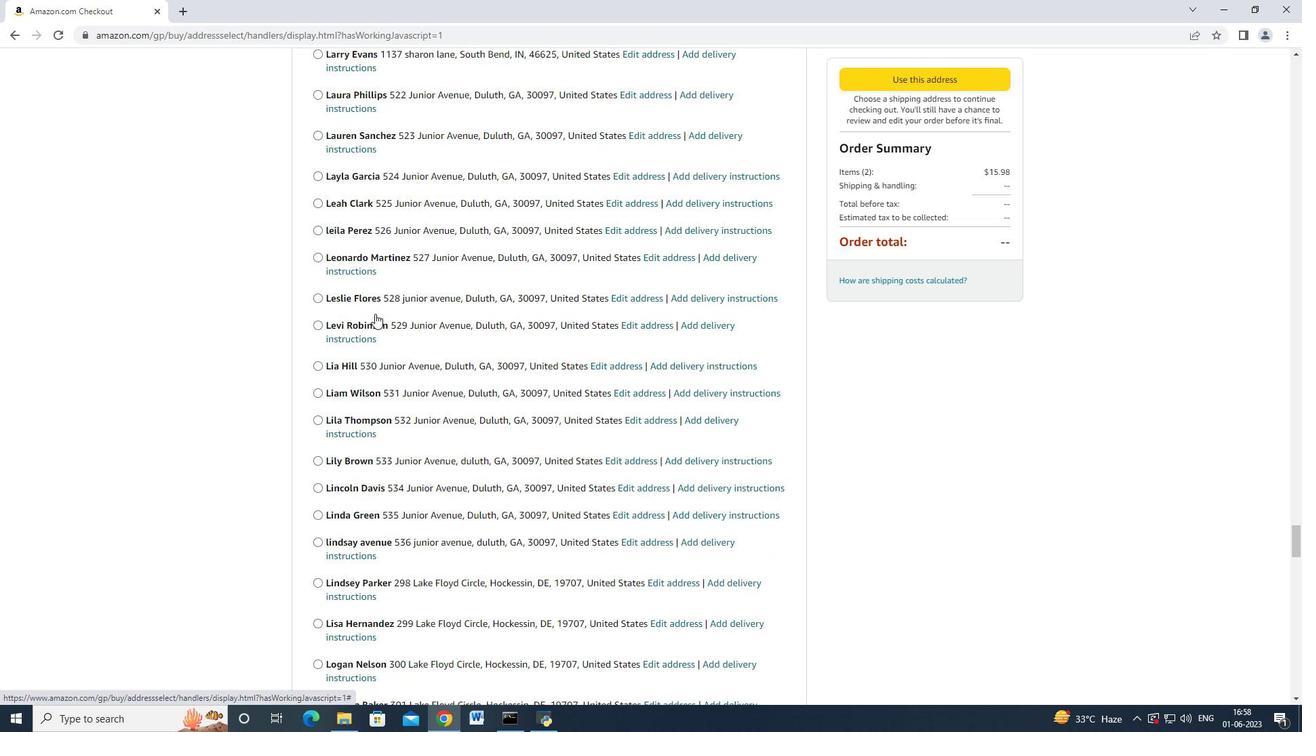 
Action: Mouse scrolled (375, 313) with delta (0, 0)
Screenshot: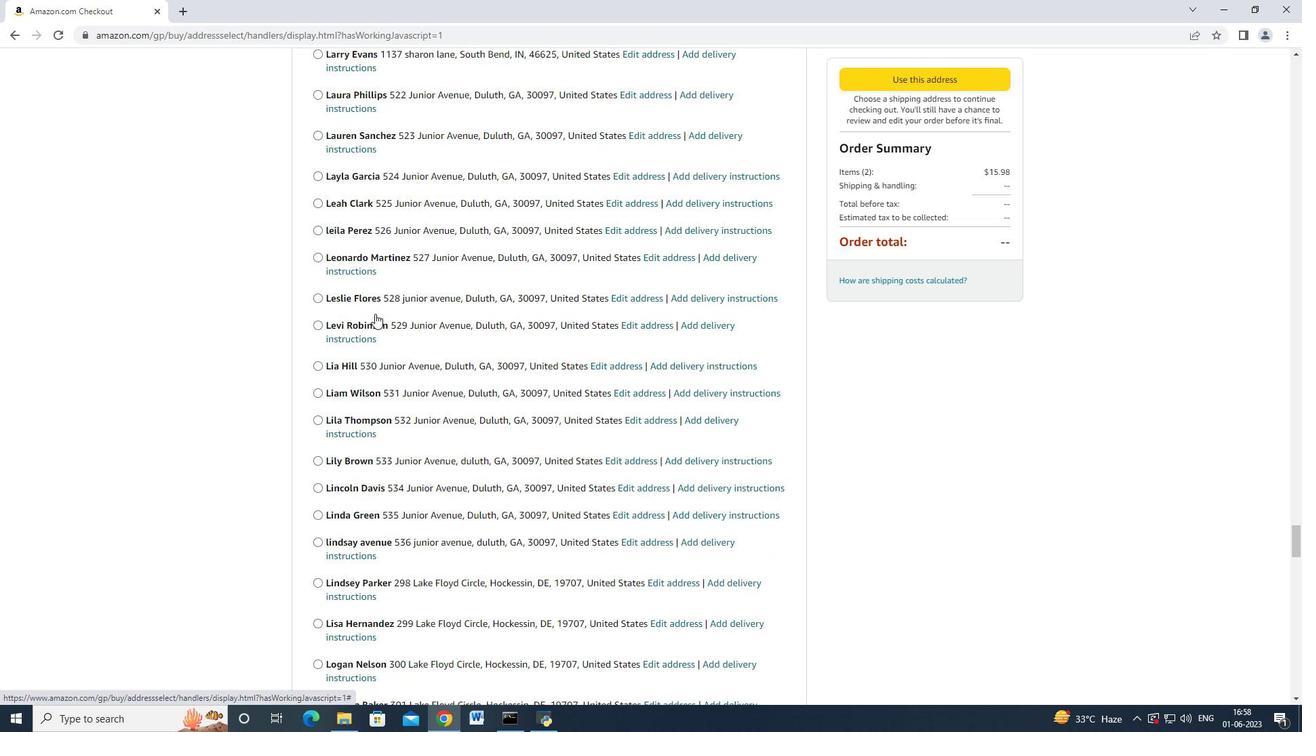 
Action: Mouse scrolled (375, 313) with delta (0, 0)
Screenshot: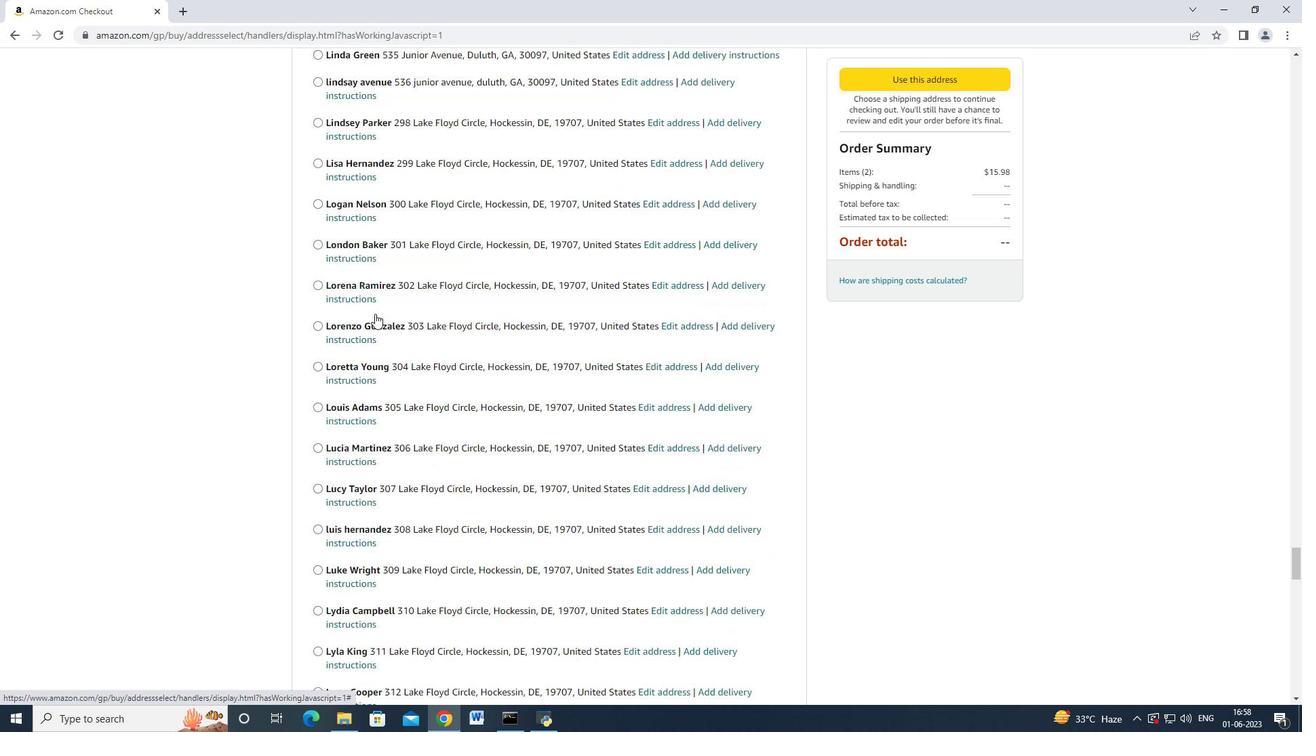 
Action: Mouse scrolled (375, 313) with delta (0, 0)
Screenshot: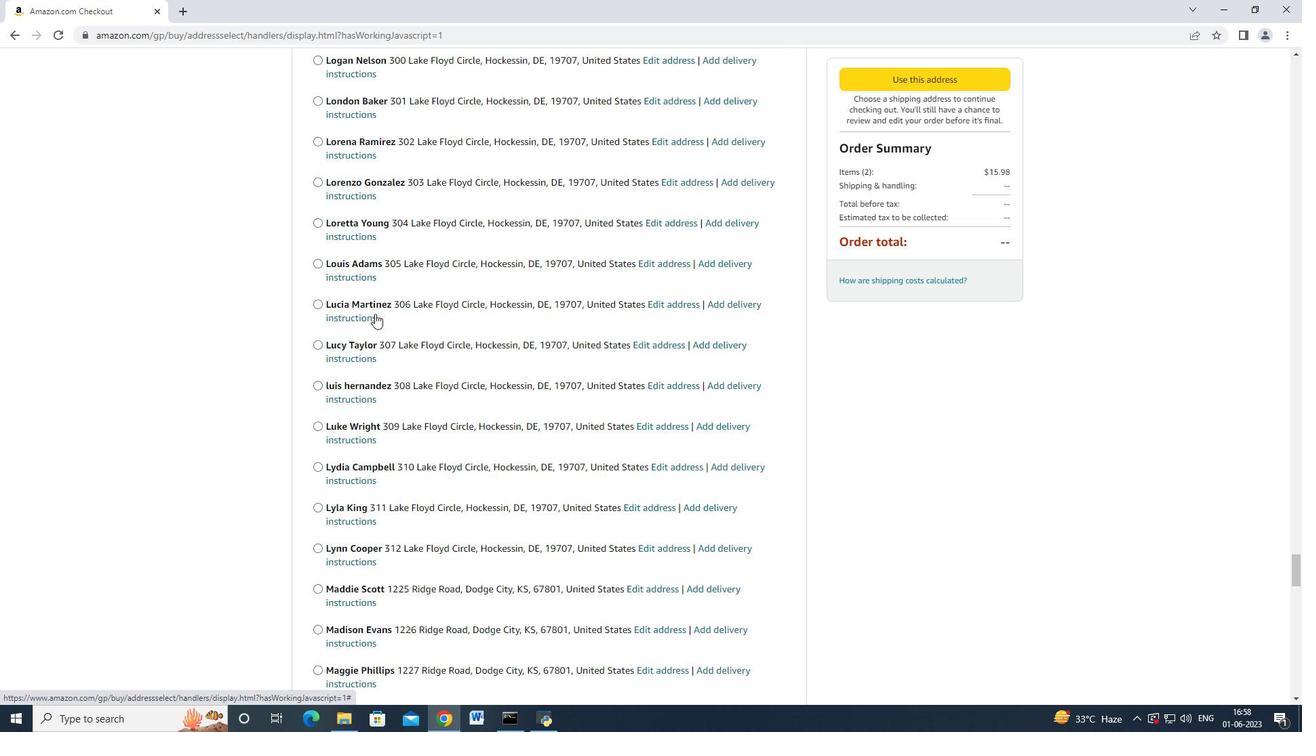 
Action: Mouse scrolled (375, 313) with delta (0, 0)
